 Task: Select the current location as Mesa Verde National Park, Colorado, United States . Now zoom + , and verify the location . Show zoom slider
Action: Mouse moved to (80, 54)
Screenshot: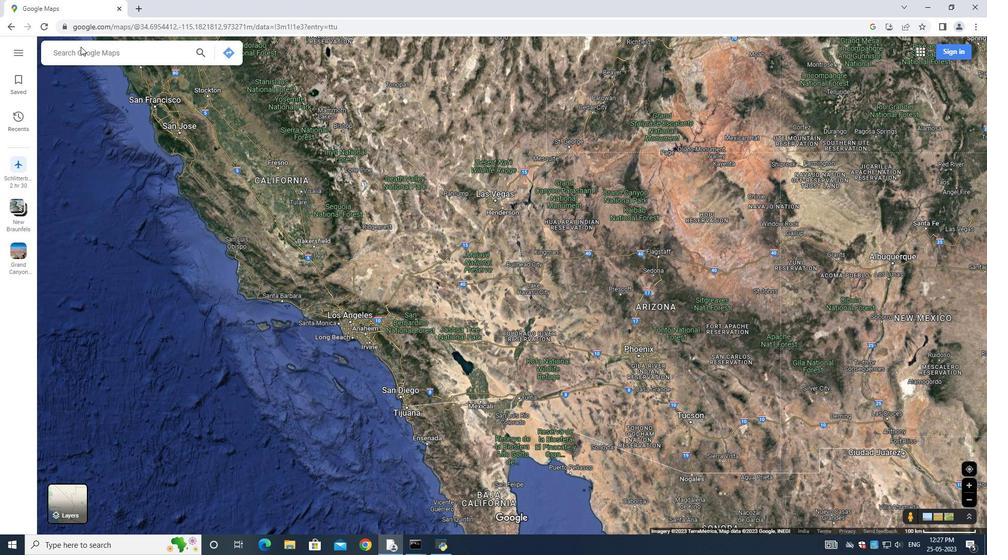 
Action: Mouse pressed left at (80, 54)
Screenshot: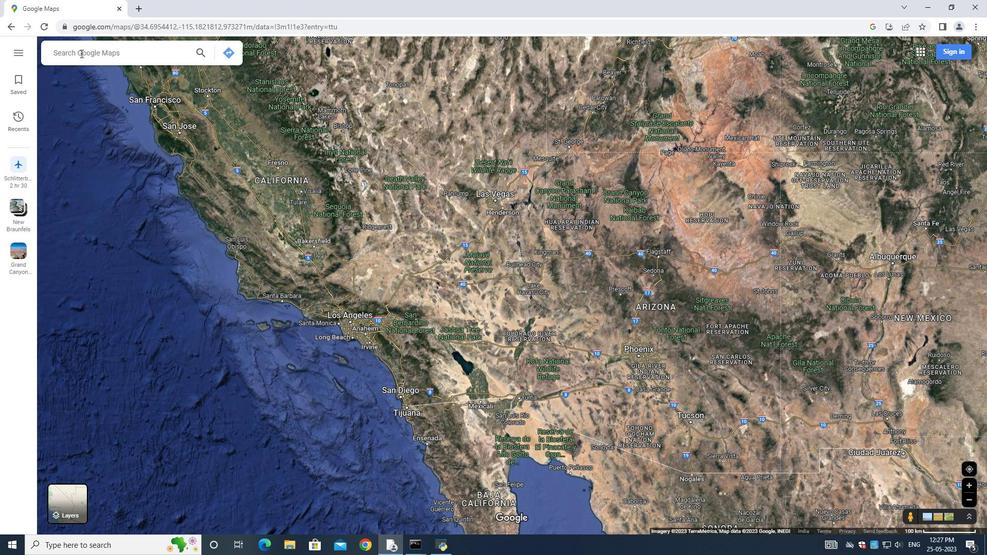 
Action: Mouse moved to (83, 54)
Screenshot: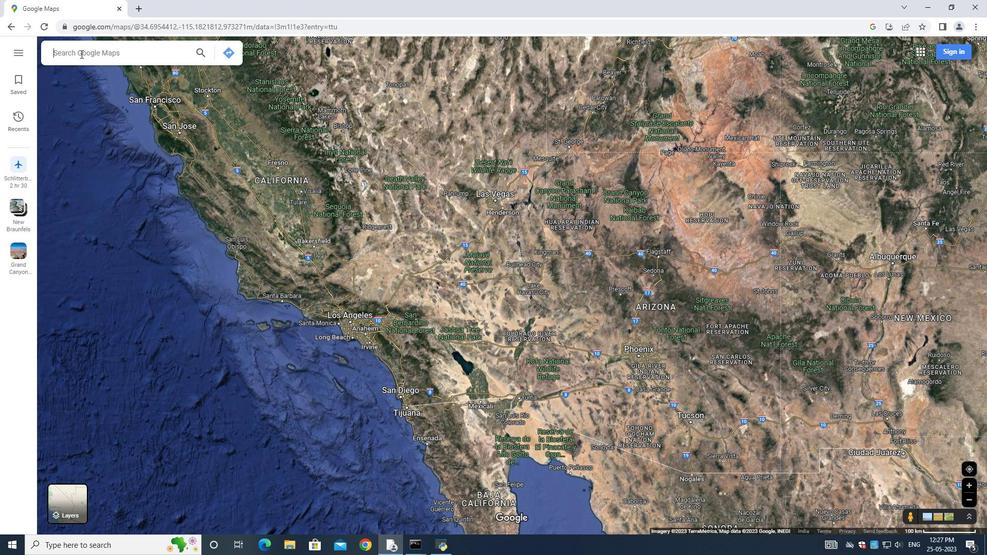 
Action: Key pressed <Key.shift>Mesa<Key.space>verde<Key.space>natio
Screenshot: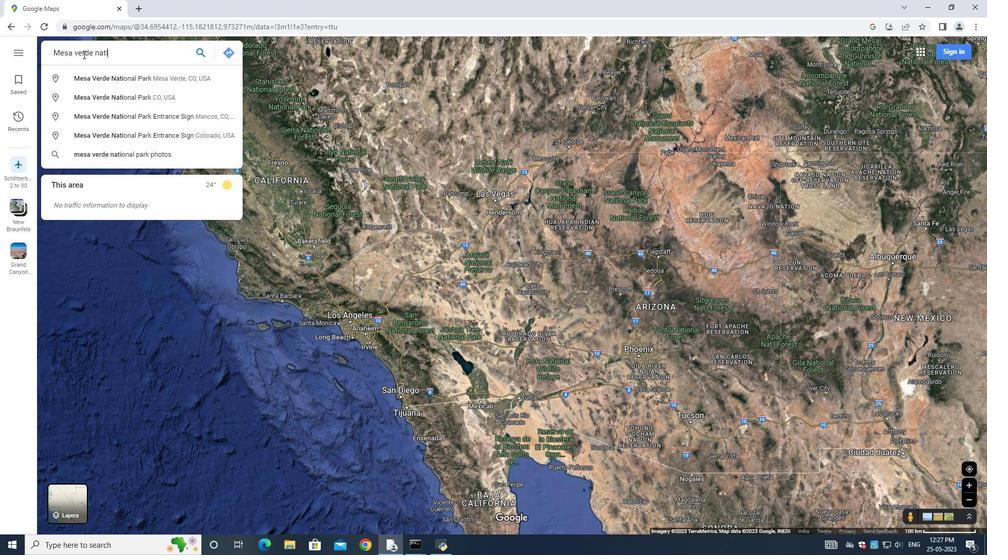 
Action: Mouse moved to (58, 70)
Screenshot: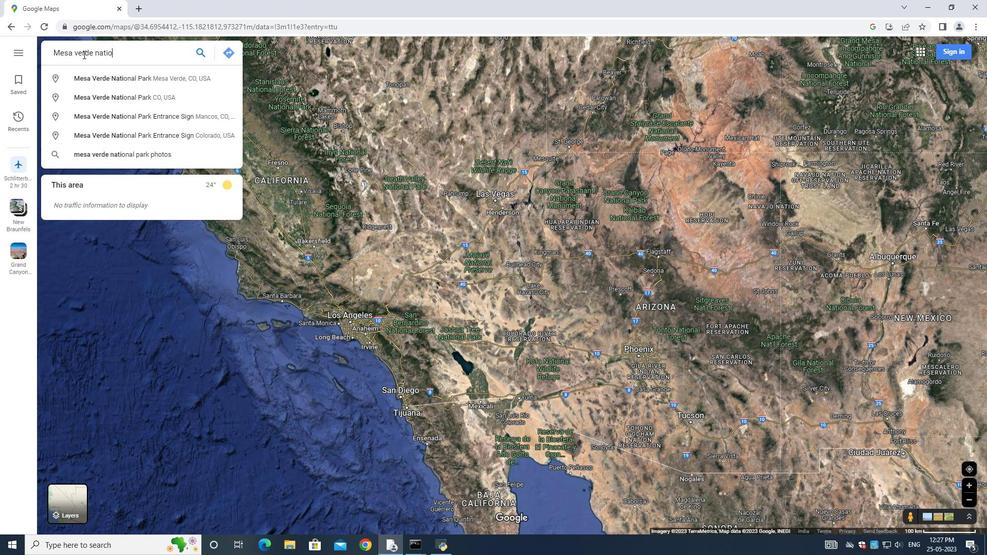 
Action: Key pressed nal<Key.space>park,<Key.shift>Colorado,united<Key.space>sate<Key.backspace><Key.backspace><Key.backspace>tates<Key.enter>
Screenshot: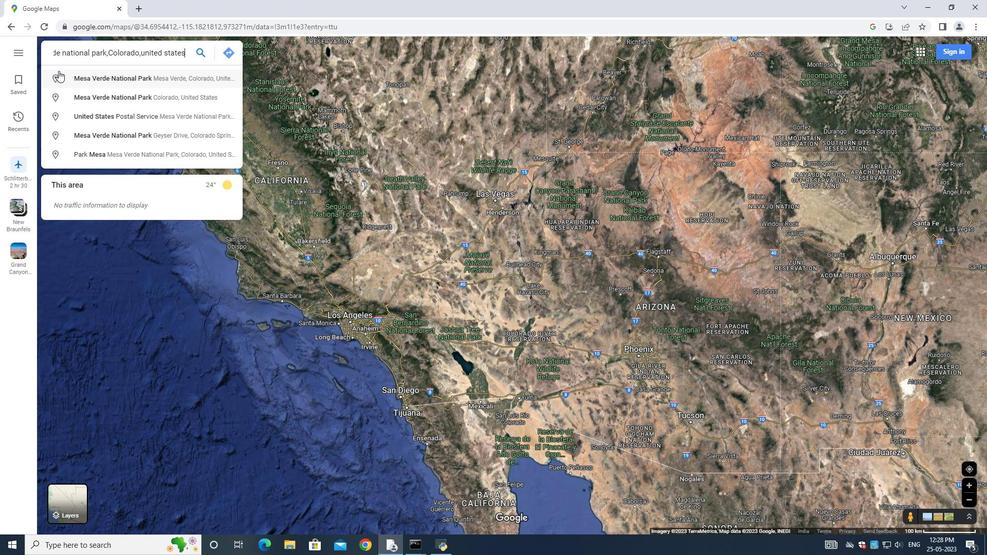 
Action: Mouse moved to (632, 291)
Screenshot: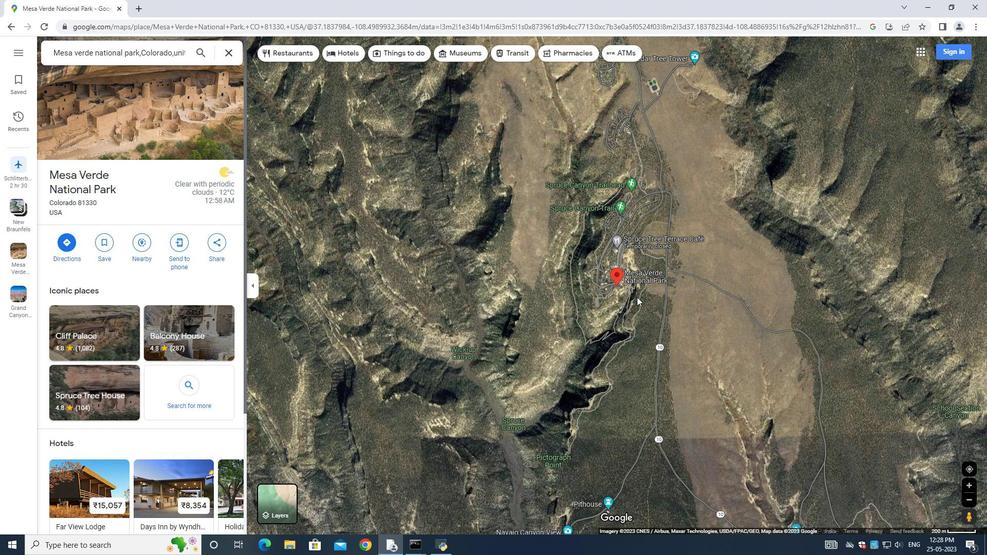 
Action: Mouse scrolled (632, 291) with delta (0, 0)
Screenshot: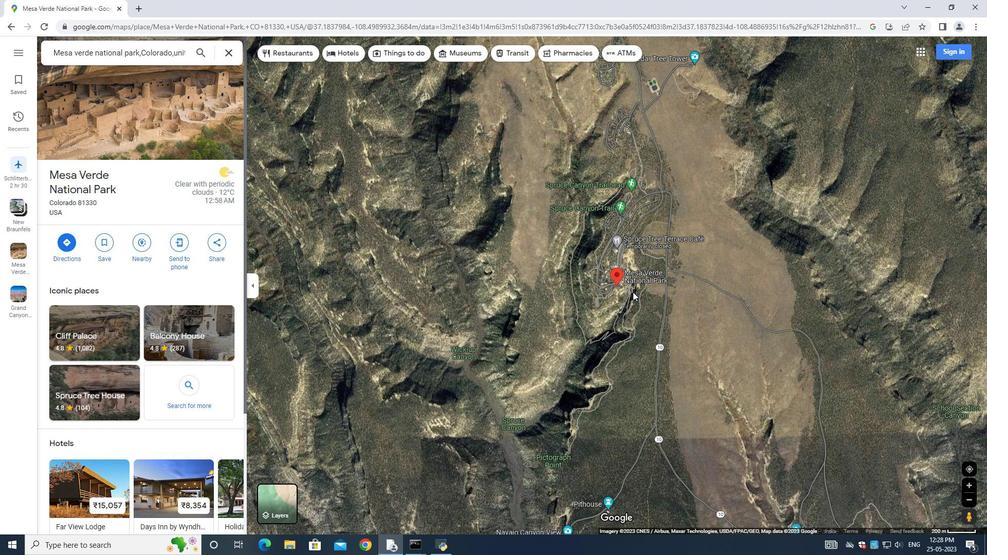 
Action: Mouse moved to (632, 290)
Screenshot: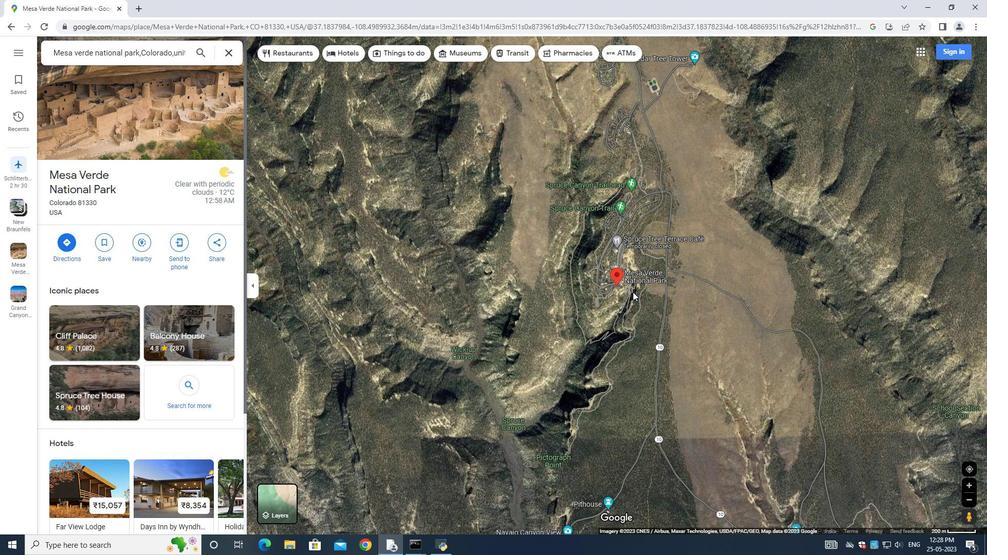 
Action: Mouse scrolled (632, 291) with delta (0, 0)
Screenshot: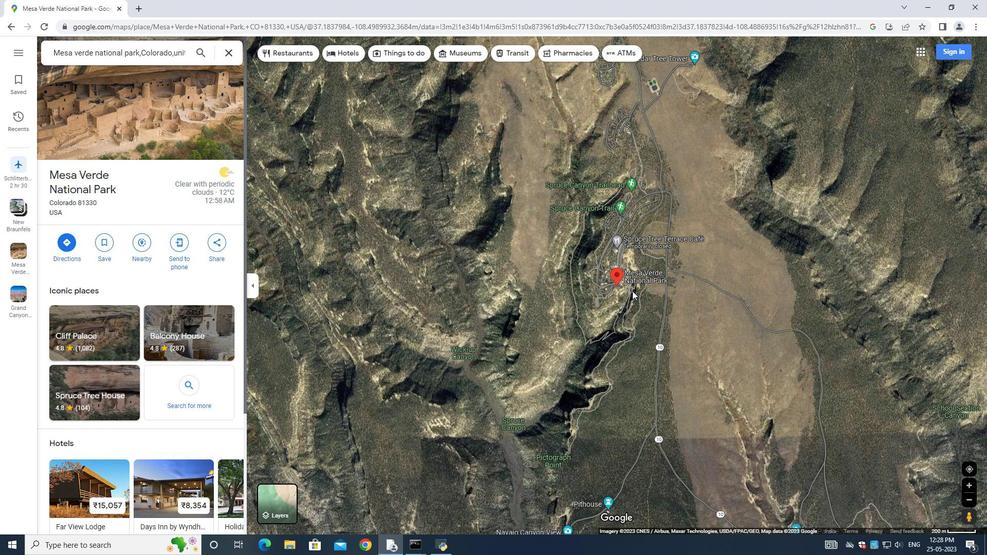 
Action: Mouse scrolled (632, 291) with delta (0, 0)
Screenshot: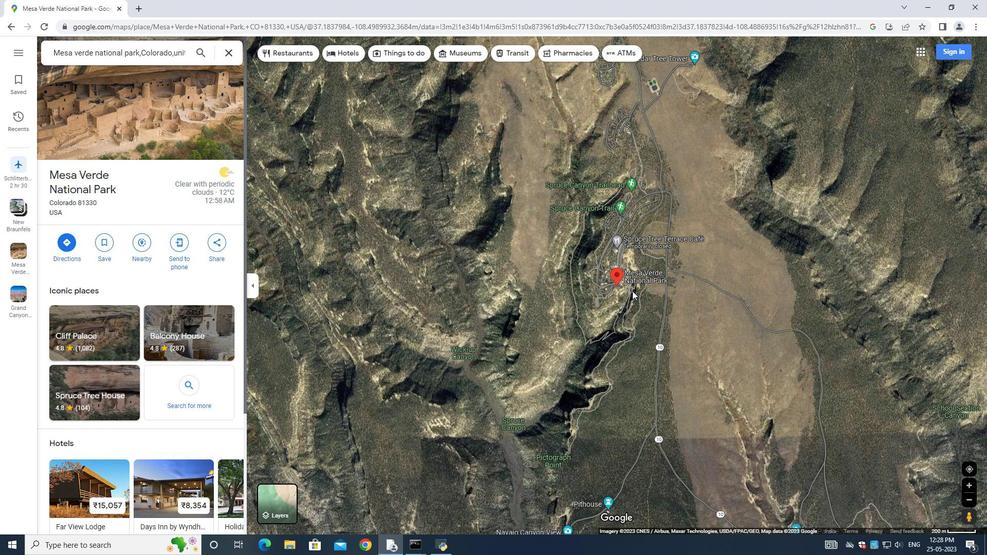 
Action: Mouse scrolled (632, 291) with delta (0, 0)
Screenshot: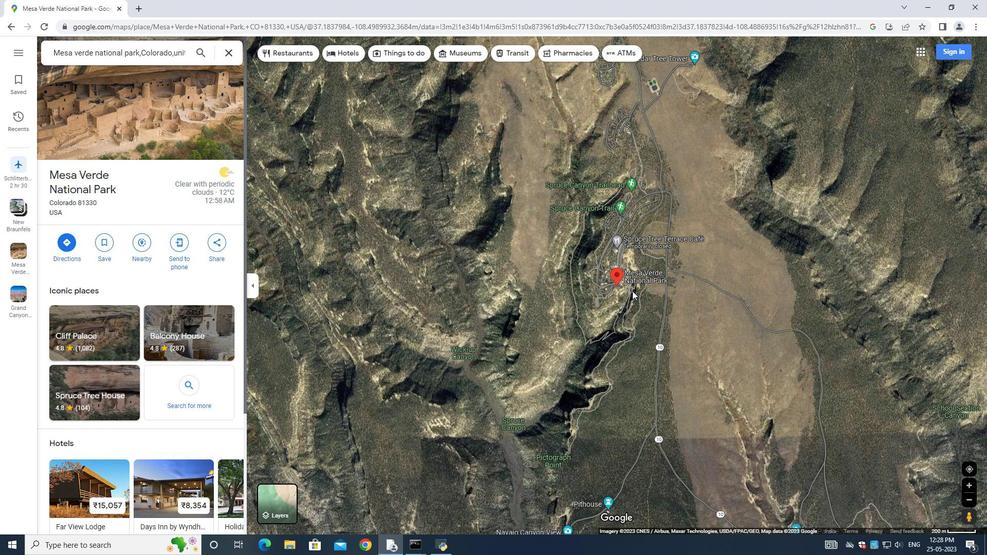 
Action: Mouse scrolled (632, 291) with delta (0, 0)
Screenshot: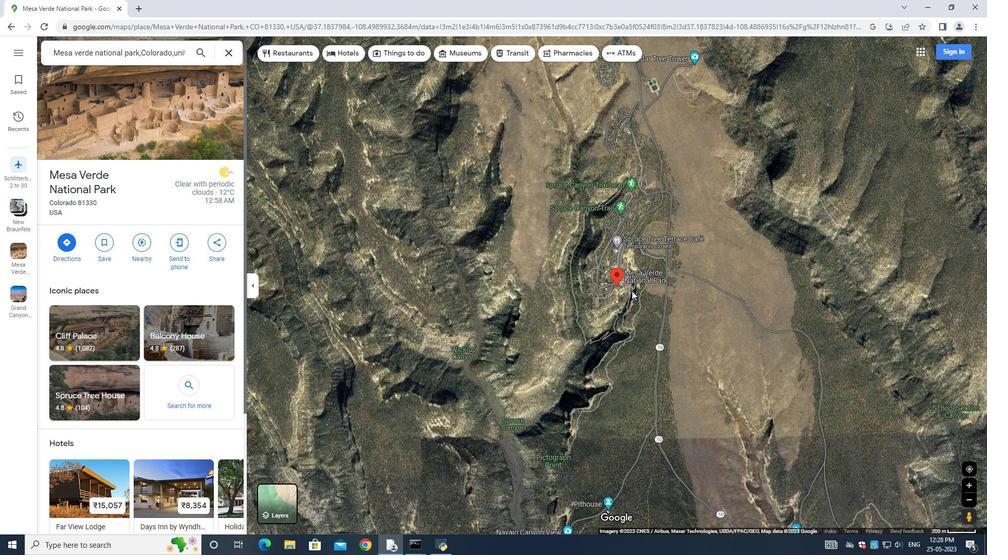 
Action: Mouse scrolled (632, 291) with delta (0, 0)
Screenshot: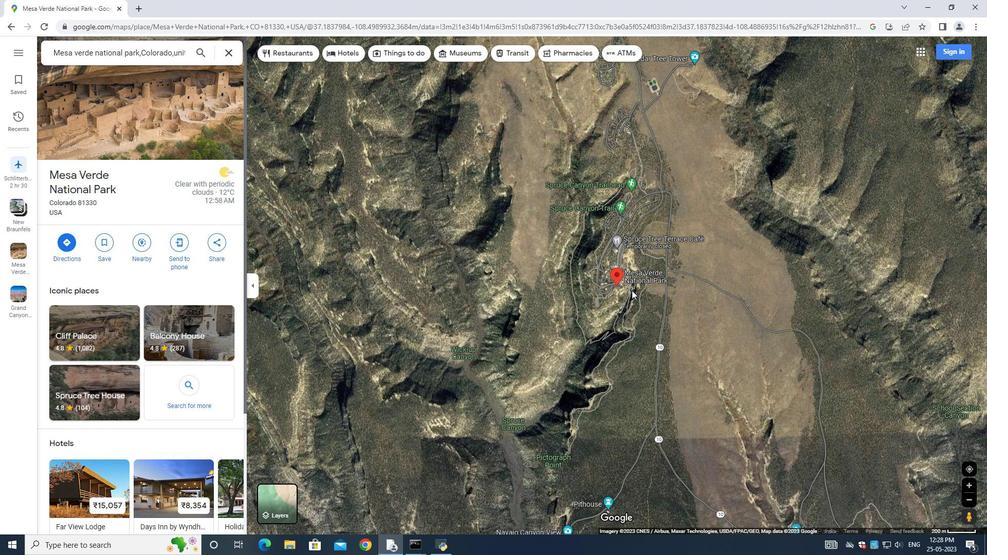 
Action: Mouse moved to (592, 287)
Screenshot: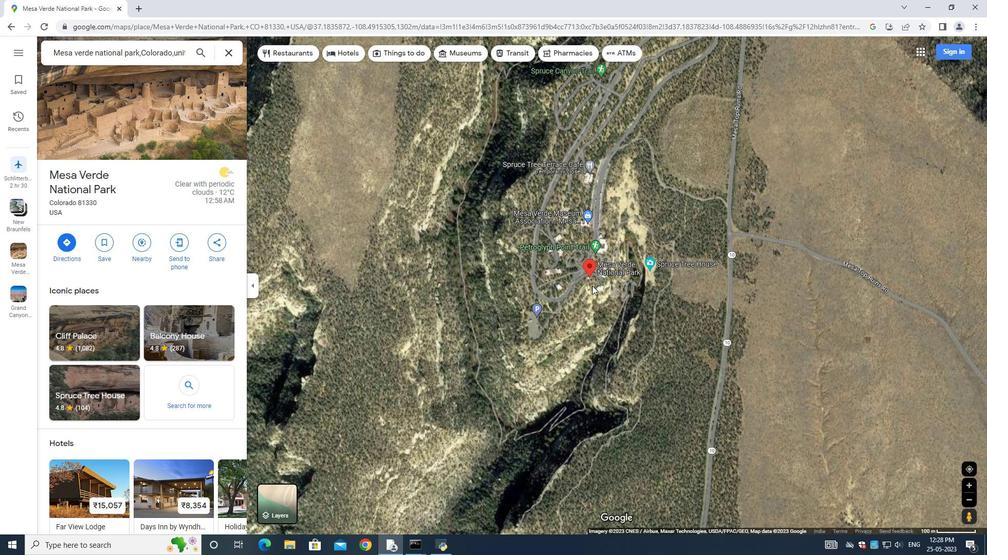 
Action: Mouse scrolled (592, 288) with delta (0, 0)
Screenshot: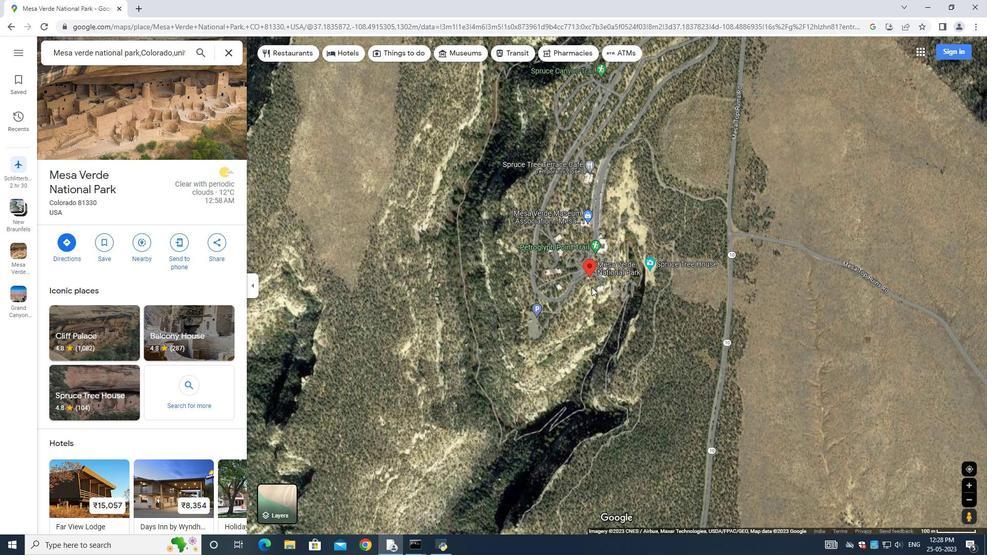 
Action: Mouse scrolled (592, 288) with delta (0, 0)
Screenshot: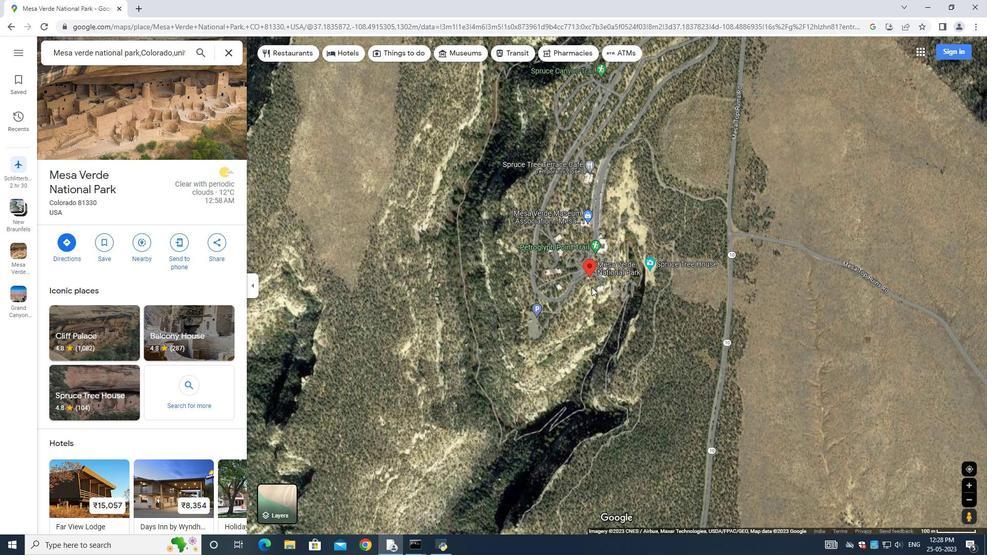 
Action: Mouse scrolled (592, 288) with delta (0, 0)
Screenshot: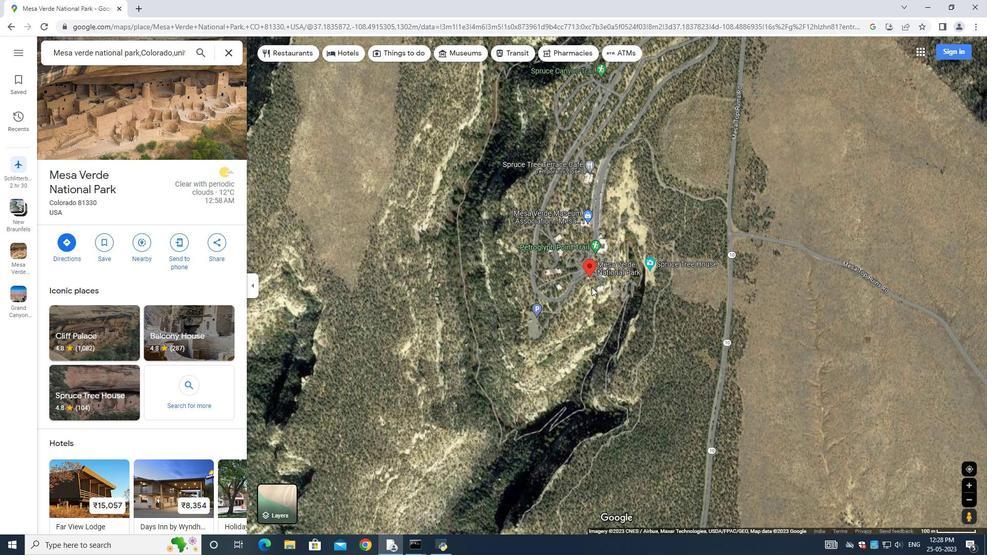 
Action: Mouse scrolled (592, 288) with delta (0, 0)
Screenshot: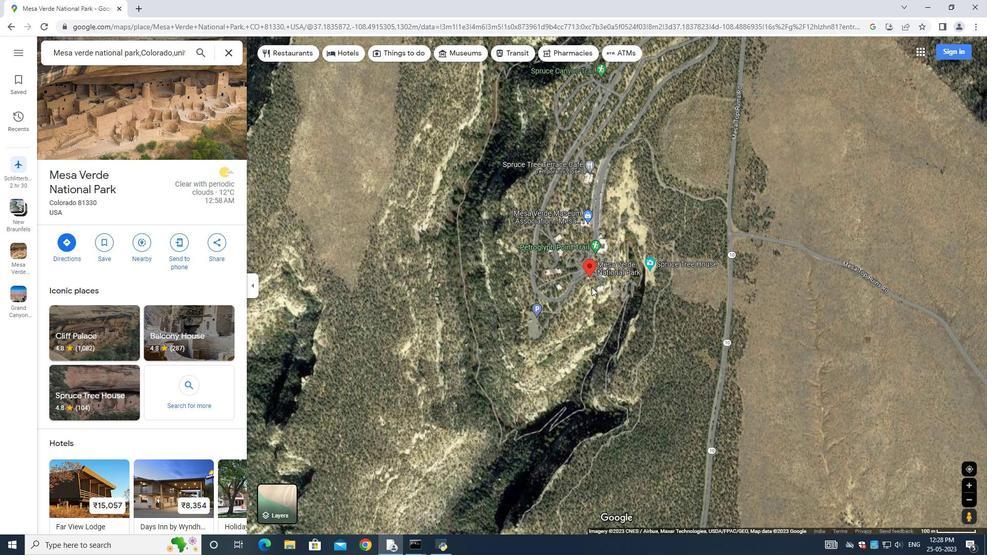 
Action: Mouse scrolled (592, 288) with delta (0, 0)
Screenshot: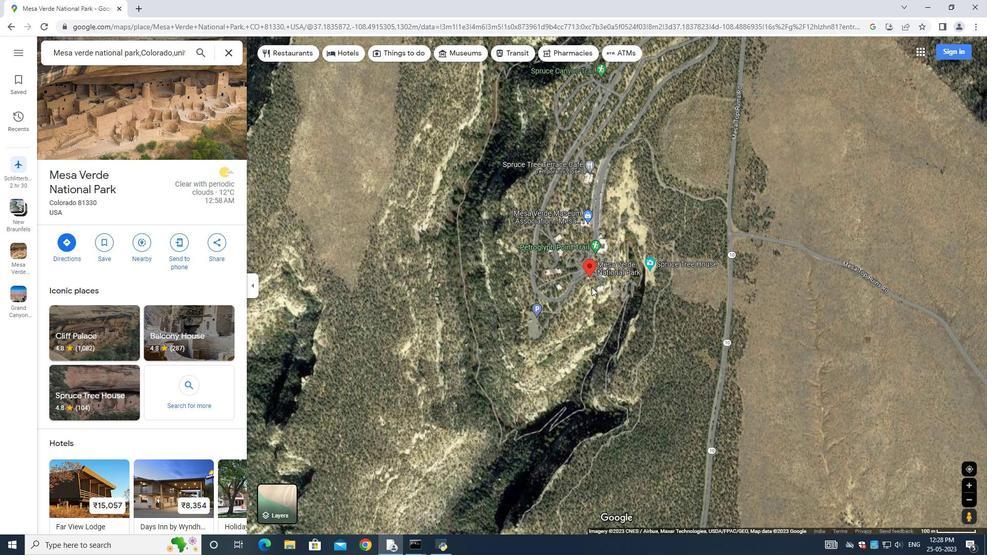 
Action: Mouse moved to (969, 521)
Screenshot: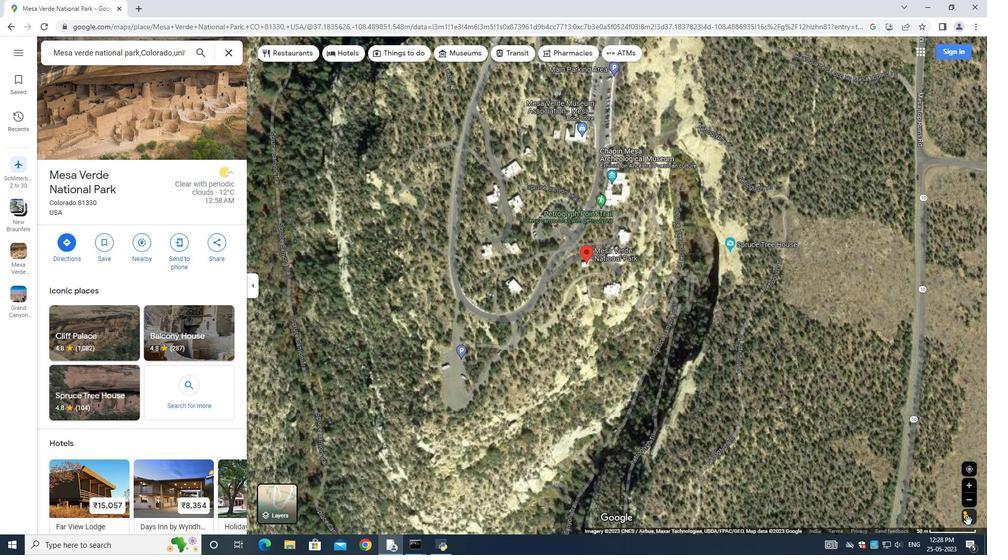 
Action: Mouse pressed left at (969, 521)
Screenshot: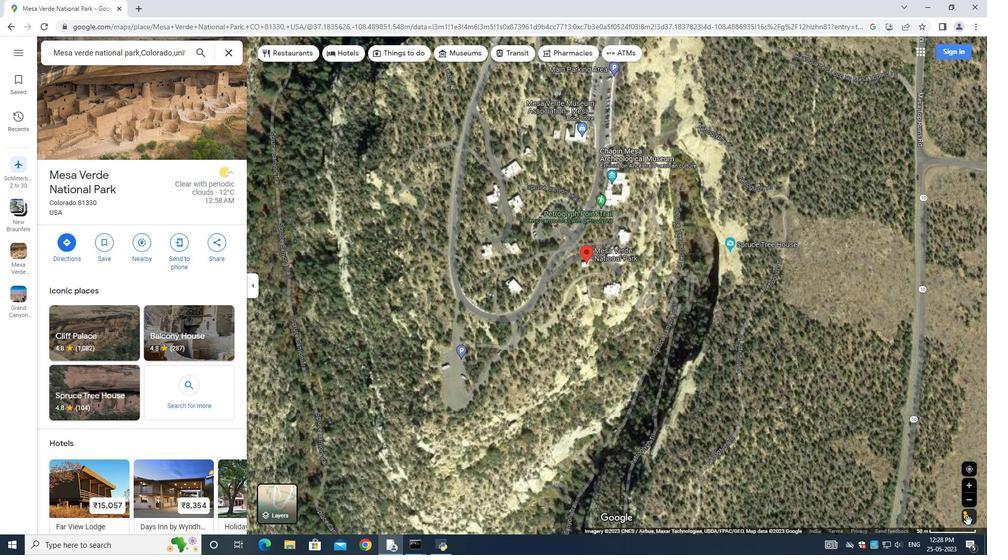 
Action: Mouse moved to (576, 273)
Screenshot: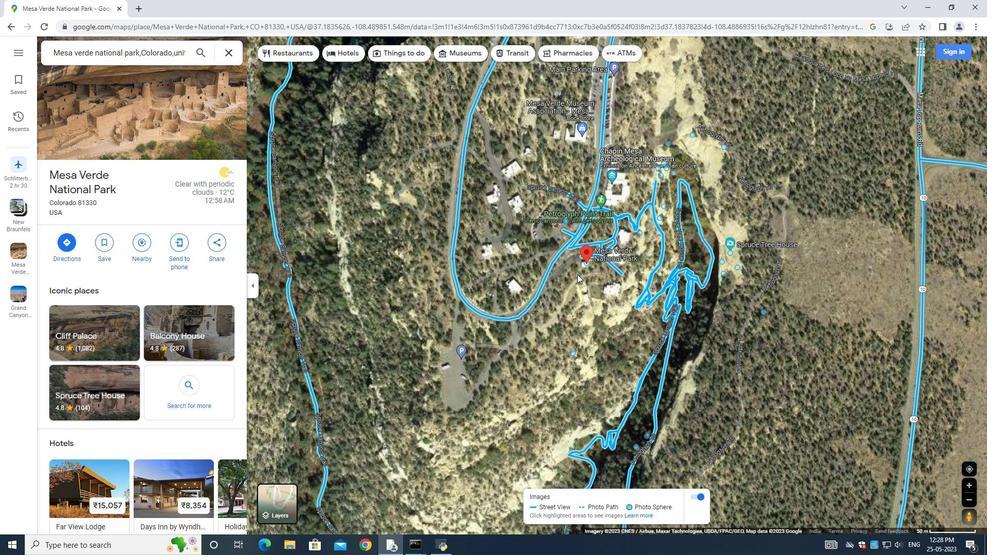 
Action: Mouse scrolled (576, 273) with delta (0, 0)
Screenshot: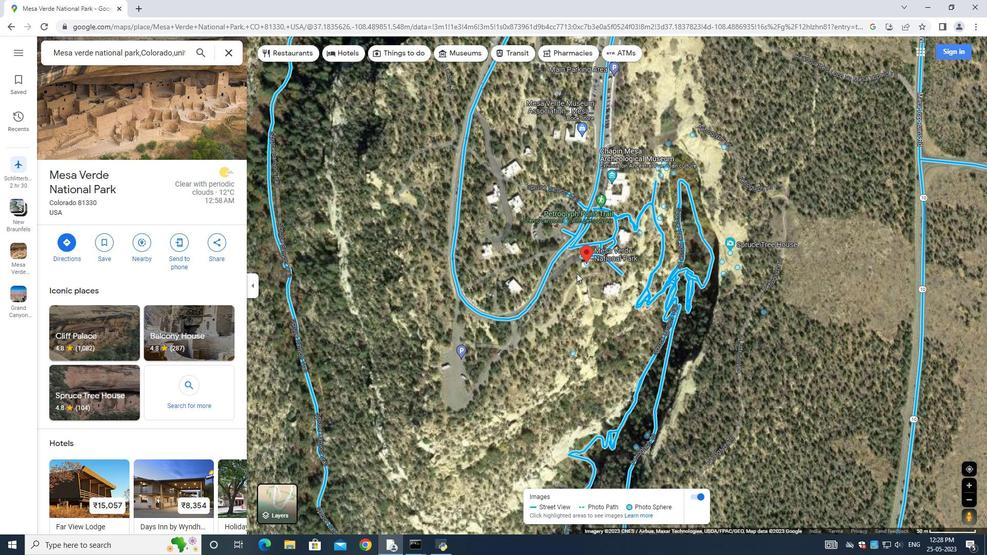 
Action: Mouse scrolled (576, 273) with delta (0, 0)
Screenshot: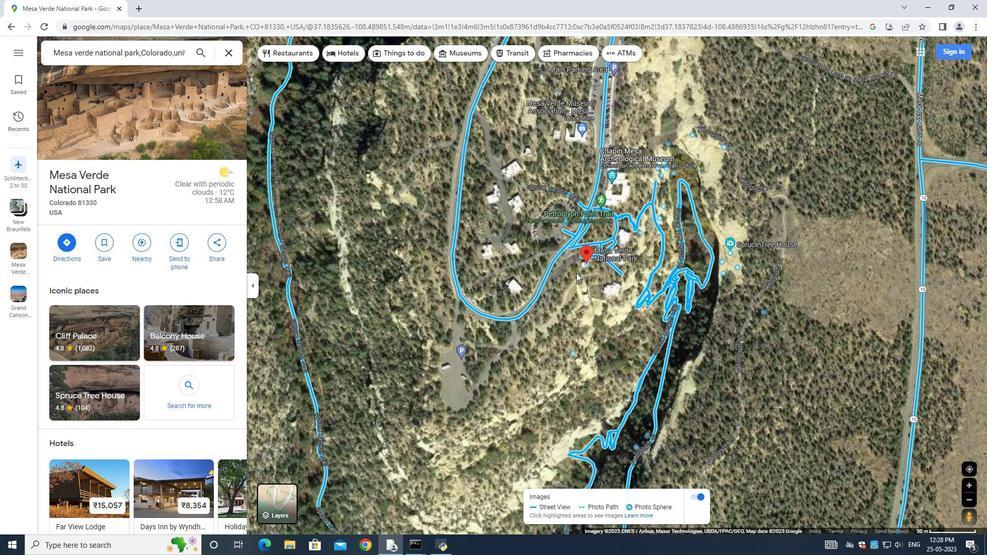 
Action: Mouse scrolled (576, 273) with delta (0, 0)
Screenshot: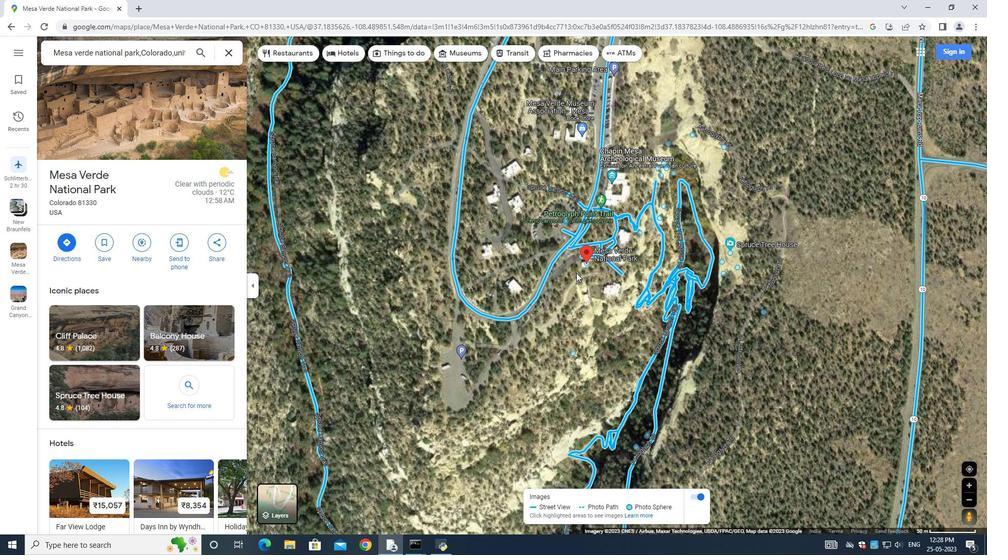 
Action: Mouse scrolled (576, 273) with delta (0, 0)
Screenshot: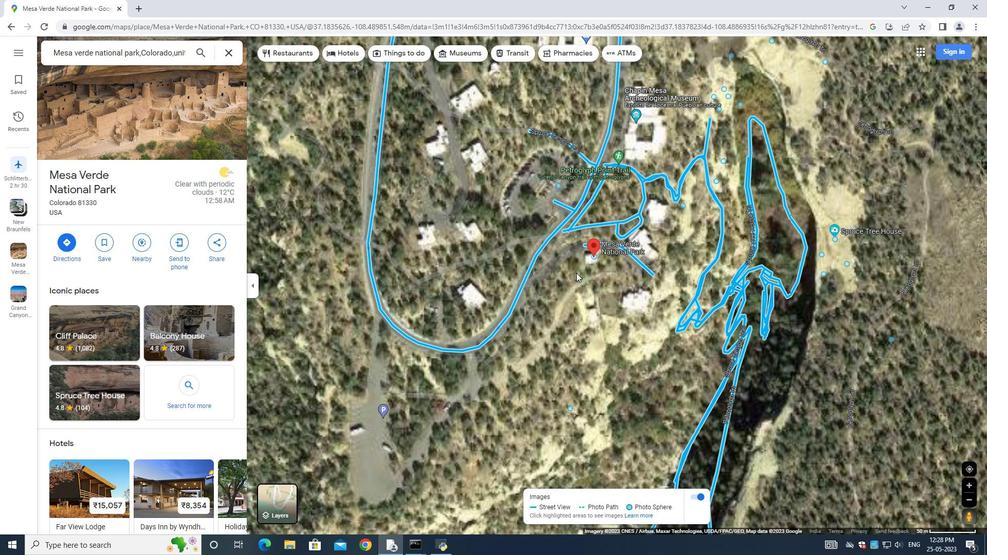
Action: Mouse scrolled (576, 273) with delta (0, 0)
Screenshot: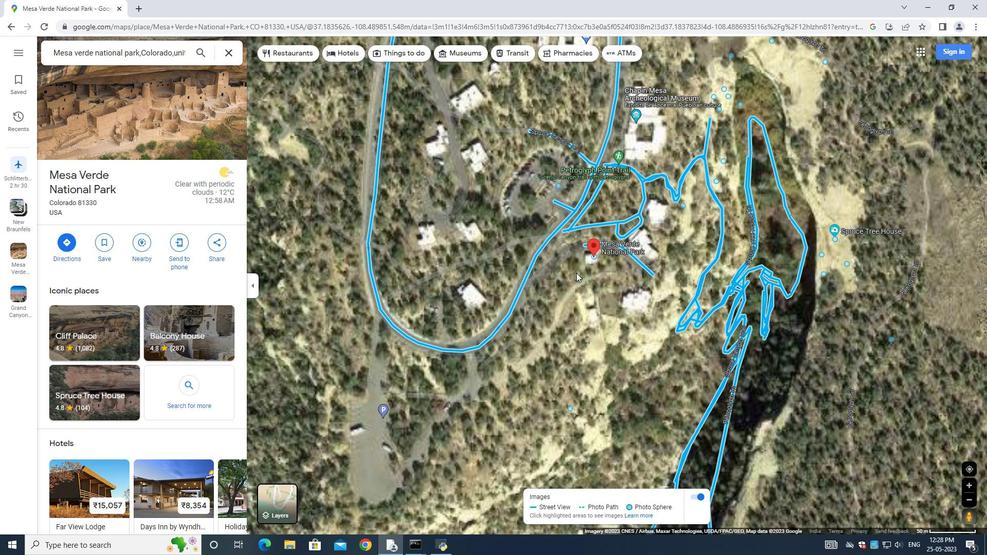 
Action: Mouse scrolled (576, 273) with delta (0, 0)
Screenshot: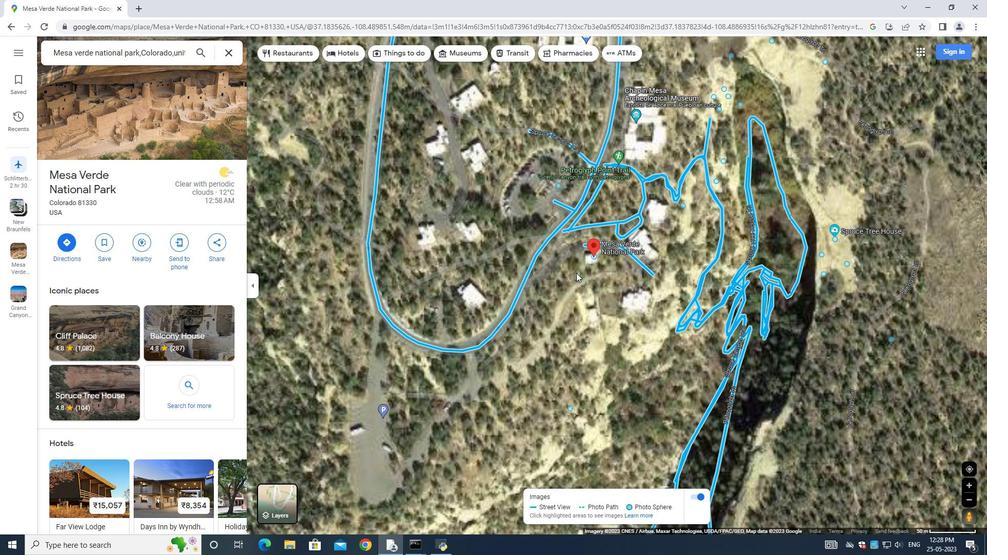 
Action: Mouse scrolled (576, 273) with delta (0, 0)
Screenshot: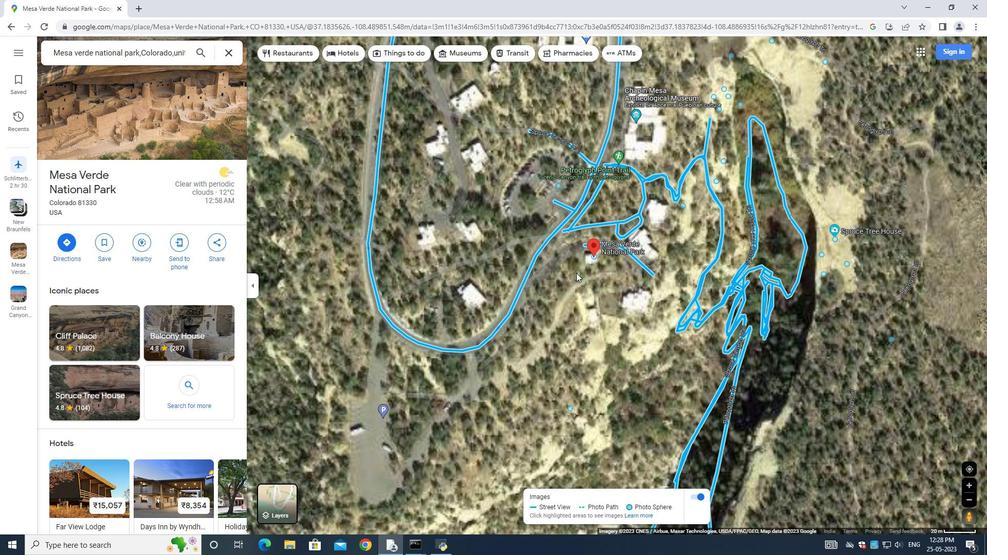 
Action: Mouse moved to (526, 314)
Screenshot: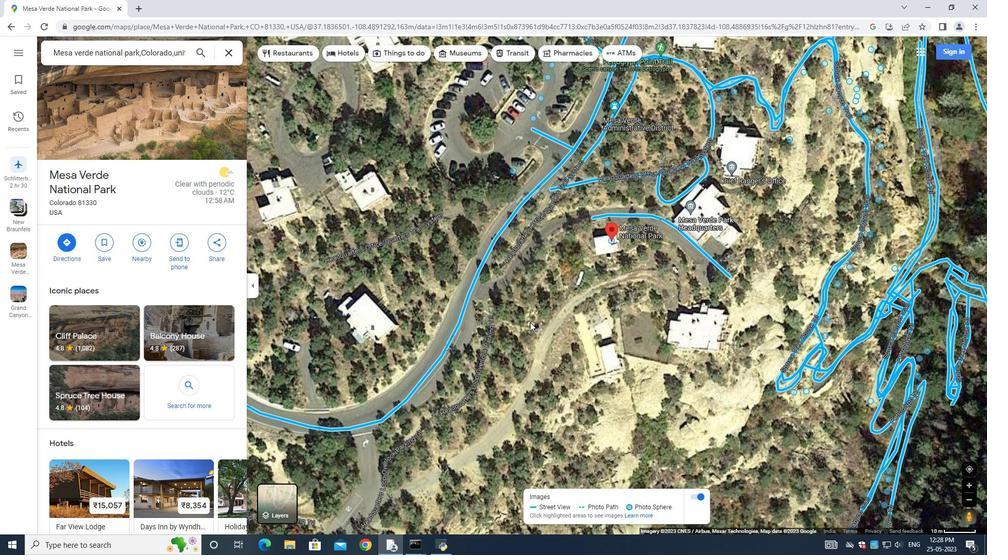 
Action: Mouse scrolled (526, 315) with delta (0, 0)
Screenshot: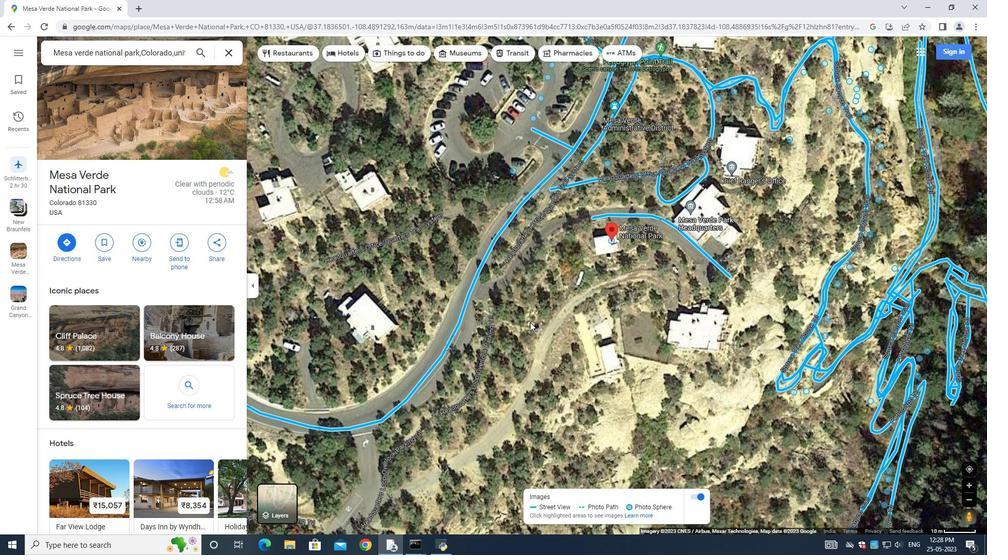 
Action: Mouse scrolled (526, 315) with delta (0, 0)
Screenshot: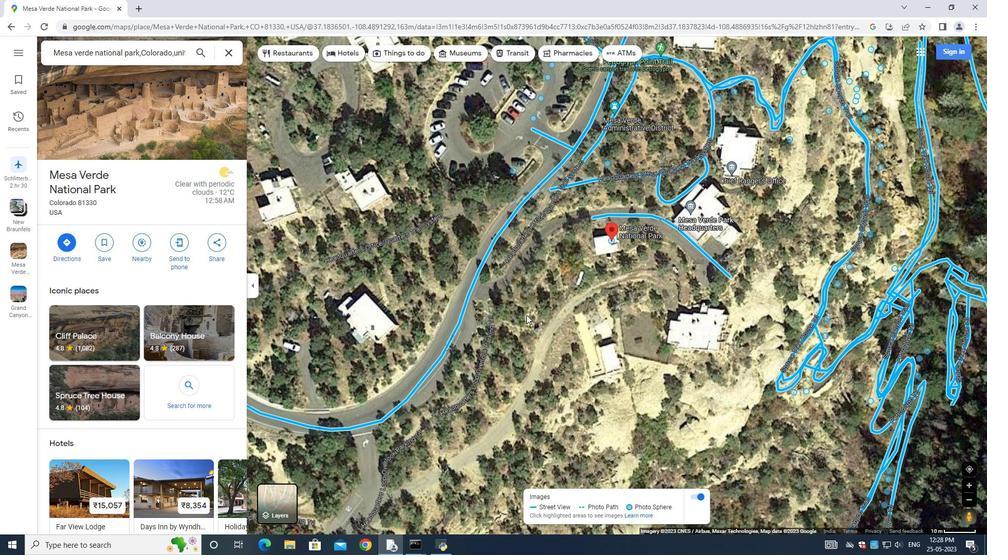 
Action: Mouse scrolled (526, 315) with delta (0, 0)
Screenshot: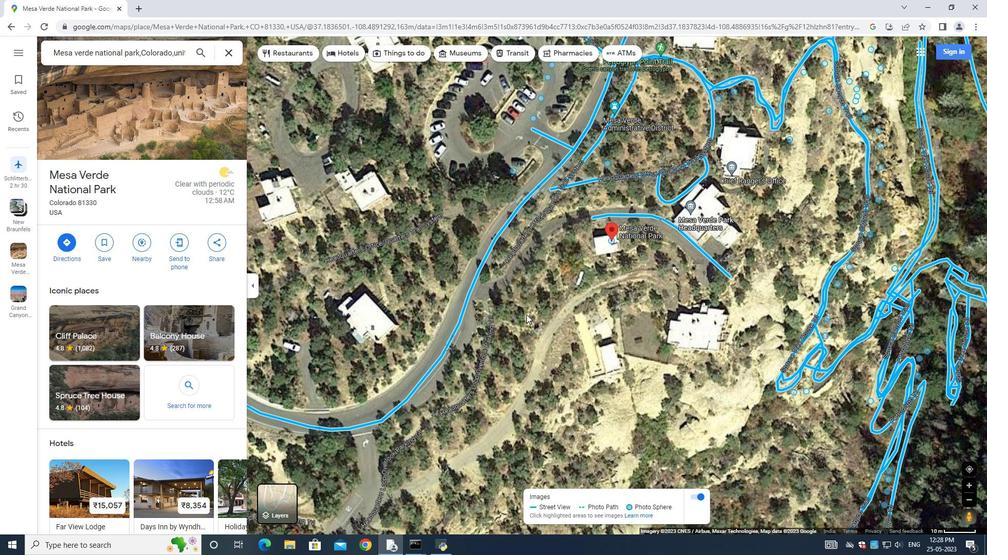 
Action: Mouse moved to (526, 314)
Screenshot: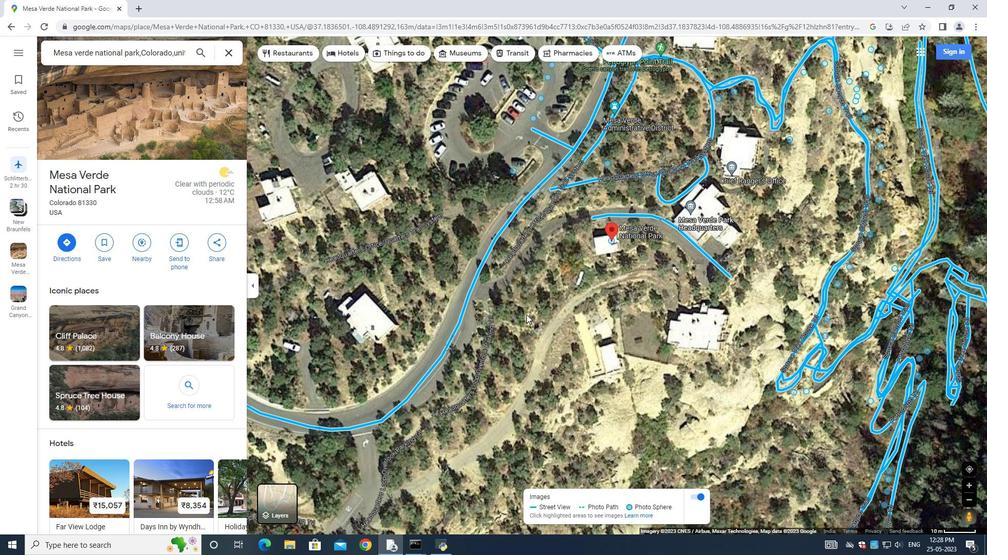 
Action: Mouse scrolled (526, 315) with delta (0, 0)
Screenshot: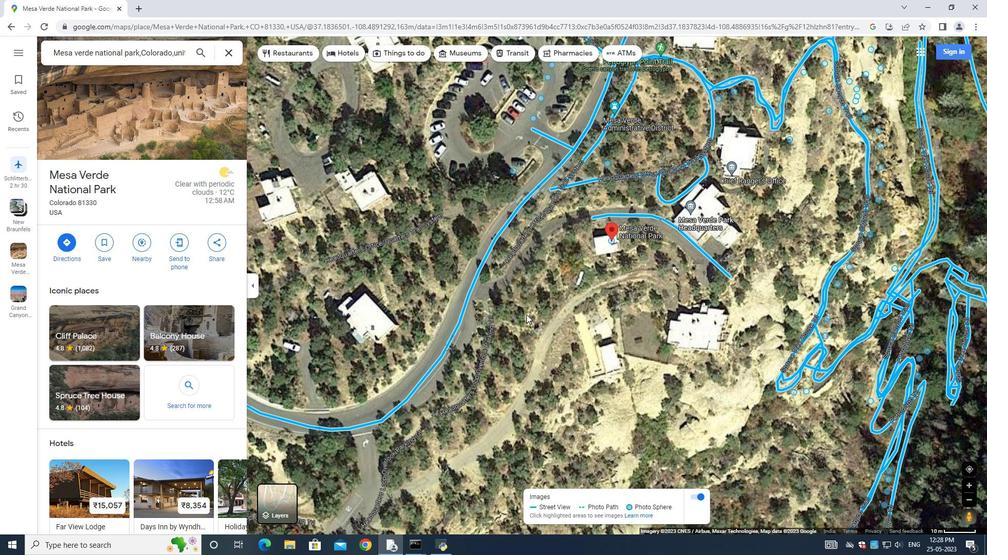 
Action: Mouse moved to (710, 220)
Screenshot: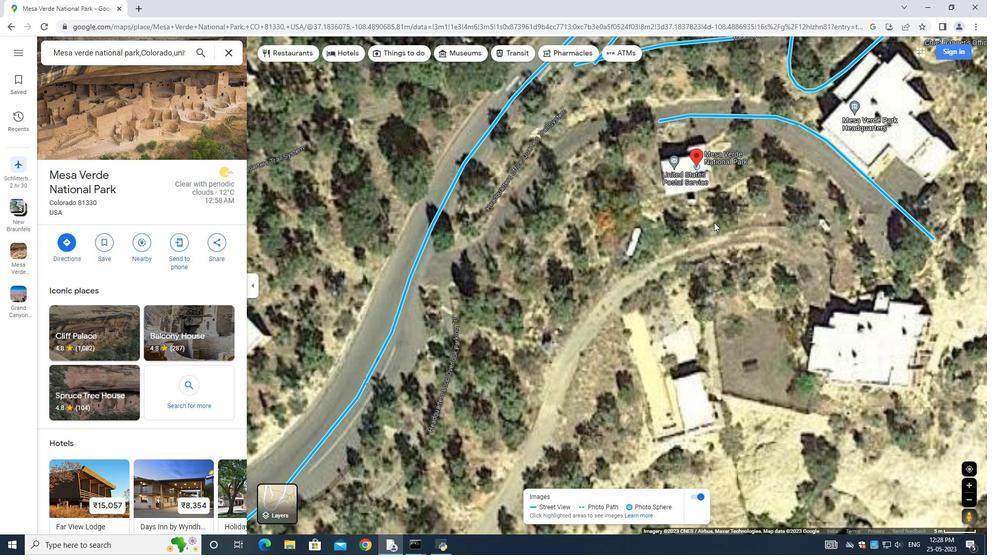 
Action: Mouse scrolled (710, 221) with delta (0, 0)
Screenshot: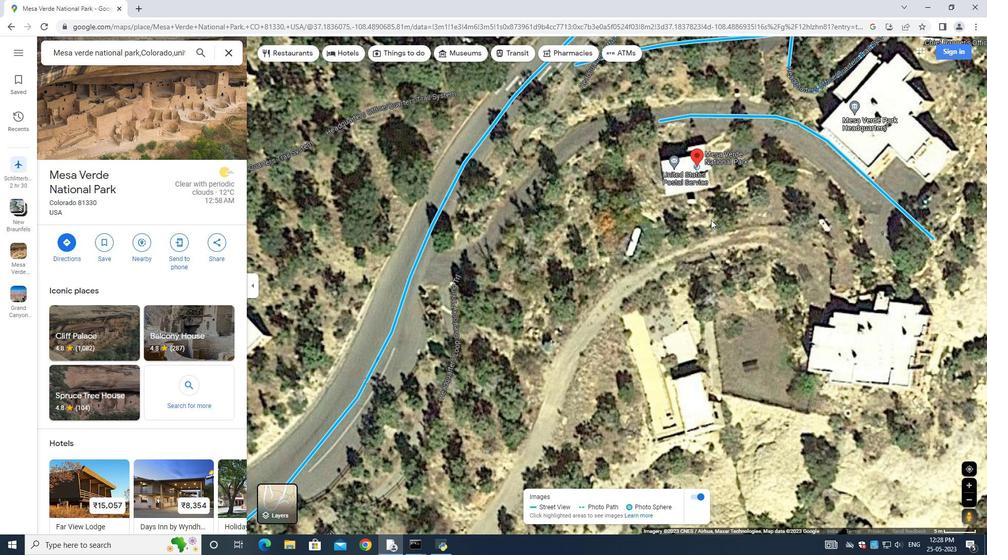 
Action: Mouse moved to (709, 220)
Screenshot: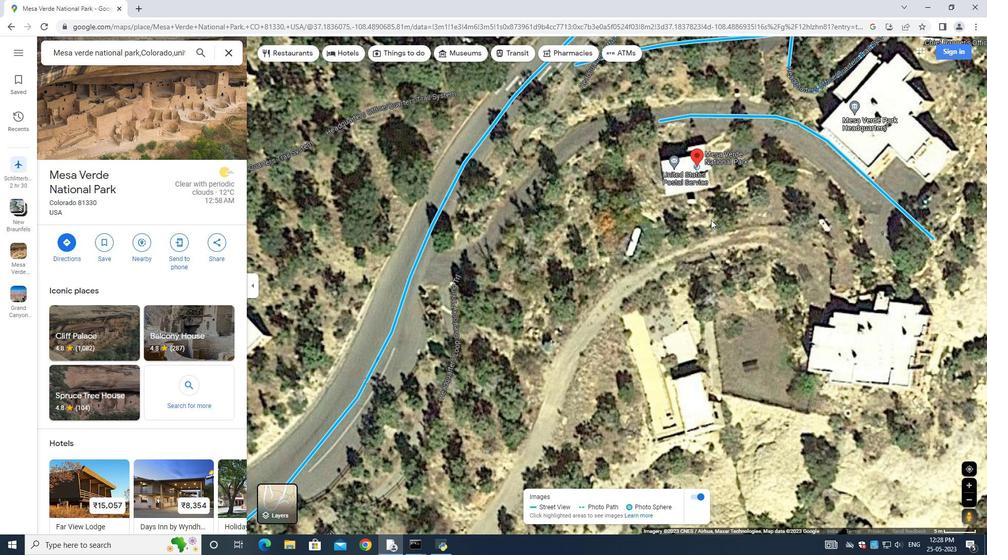 
Action: Mouse scrolled (709, 221) with delta (0, 0)
Screenshot: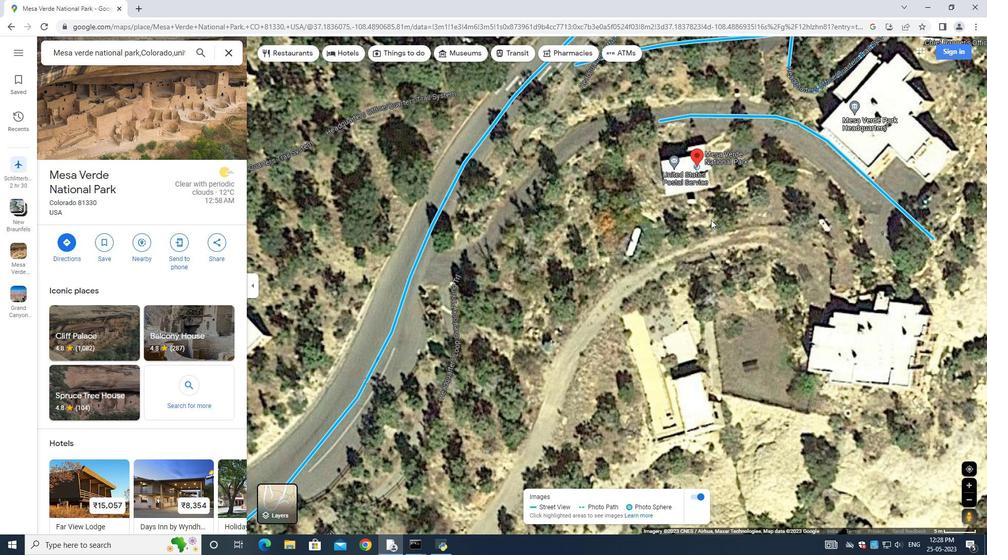 
Action: Mouse scrolled (709, 221) with delta (0, 0)
Screenshot: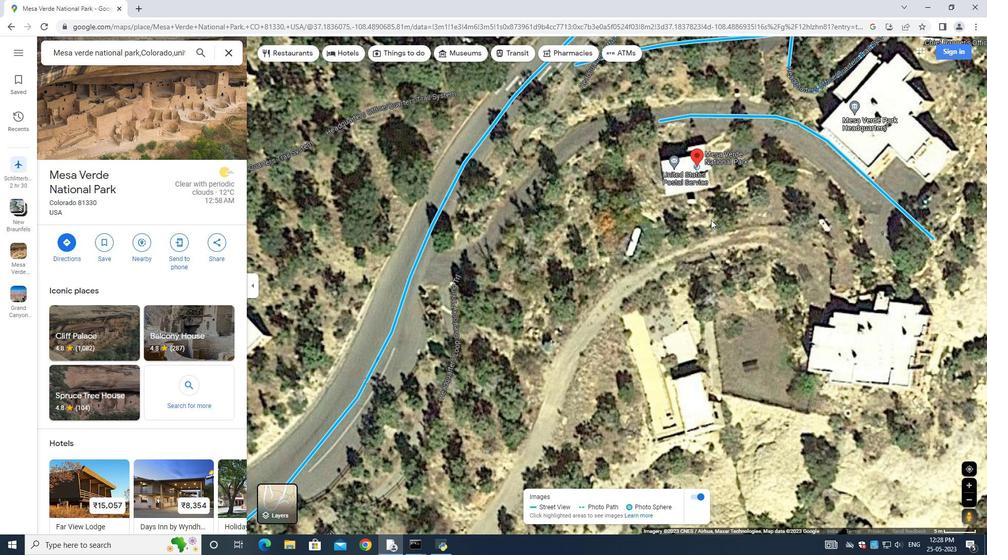 
Action: Mouse scrolled (709, 221) with delta (0, 0)
Screenshot: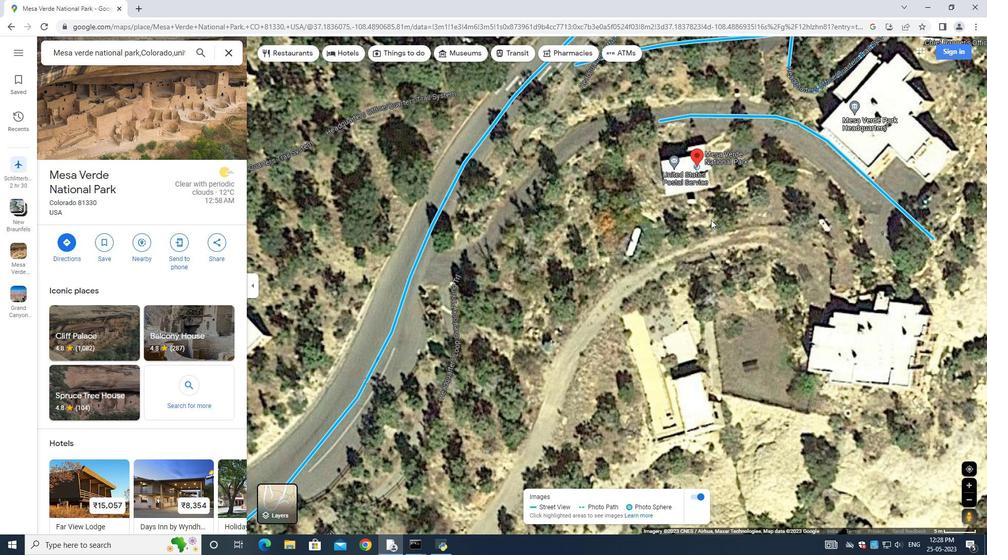 
Action: Mouse scrolled (709, 221) with delta (0, 0)
Screenshot: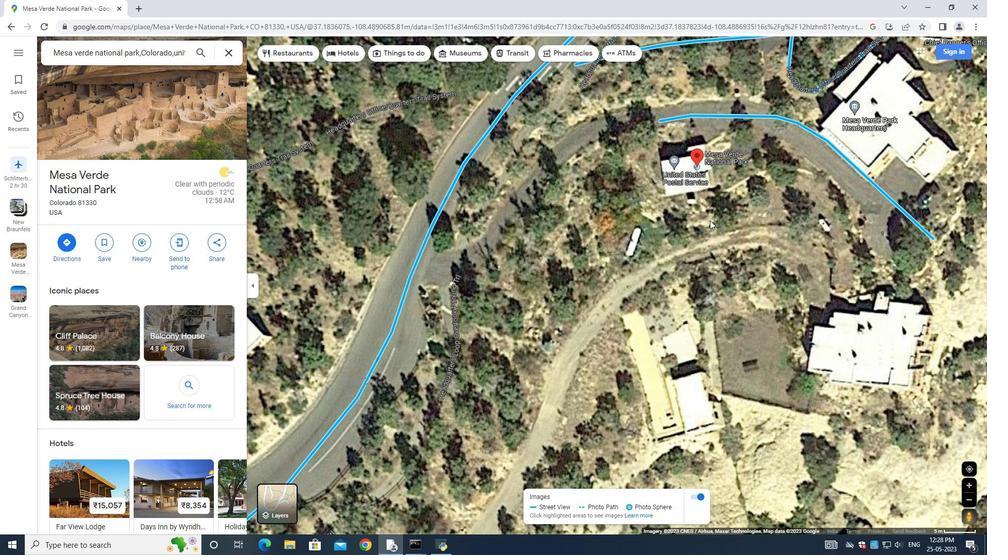 
Action: Mouse moved to (688, 178)
Screenshot: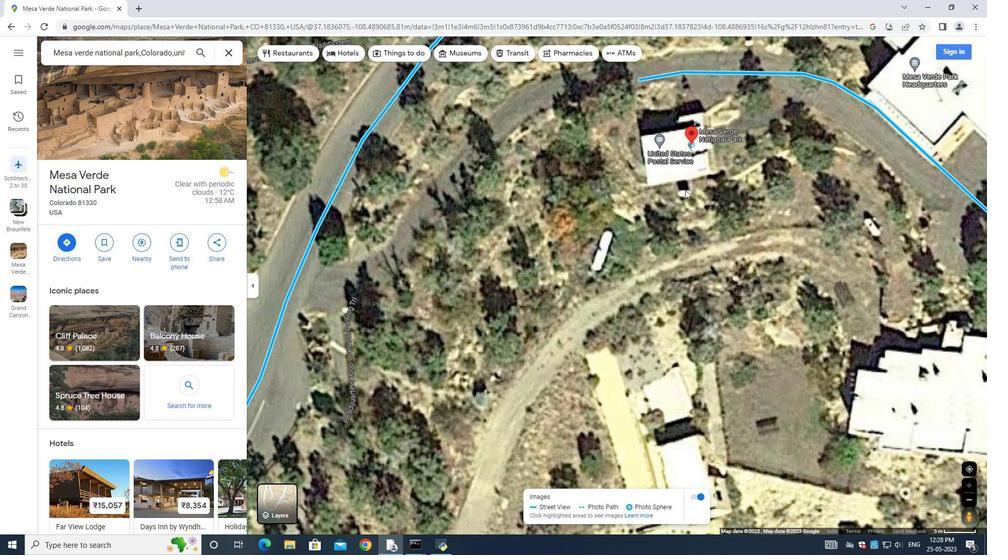 
Action: Mouse scrolled (688, 178) with delta (0, 0)
Screenshot: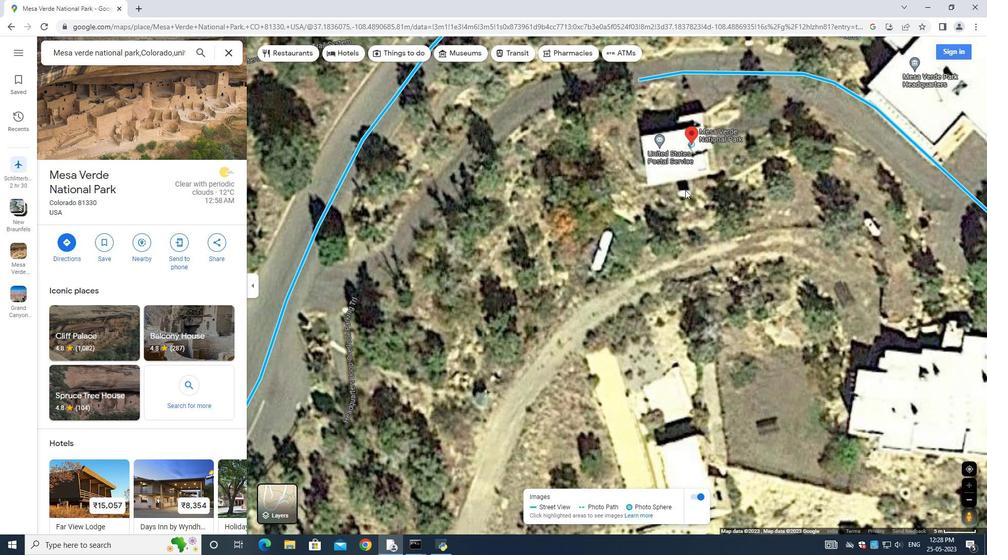 
Action: Mouse scrolled (688, 178) with delta (0, 0)
Screenshot: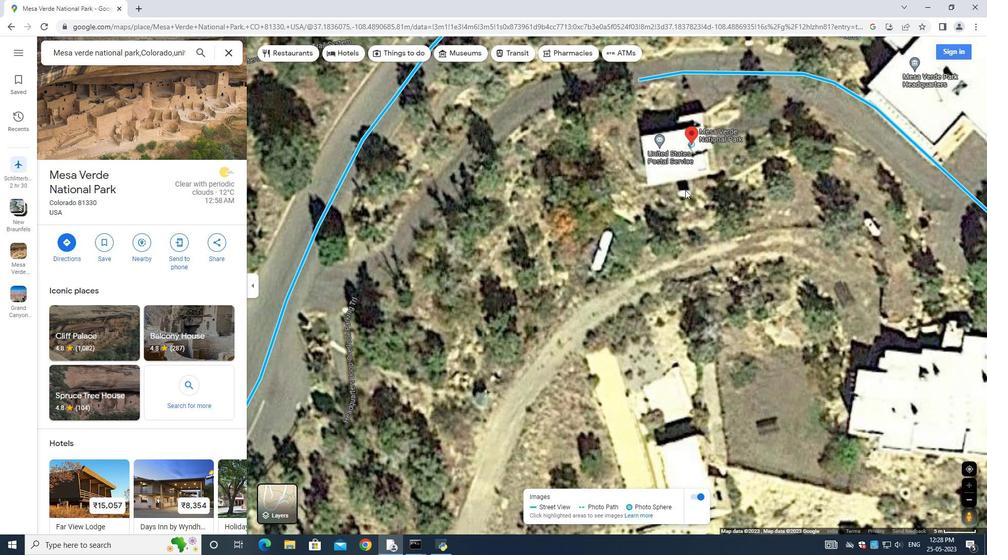 
Action: Mouse moved to (688, 177)
Screenshot: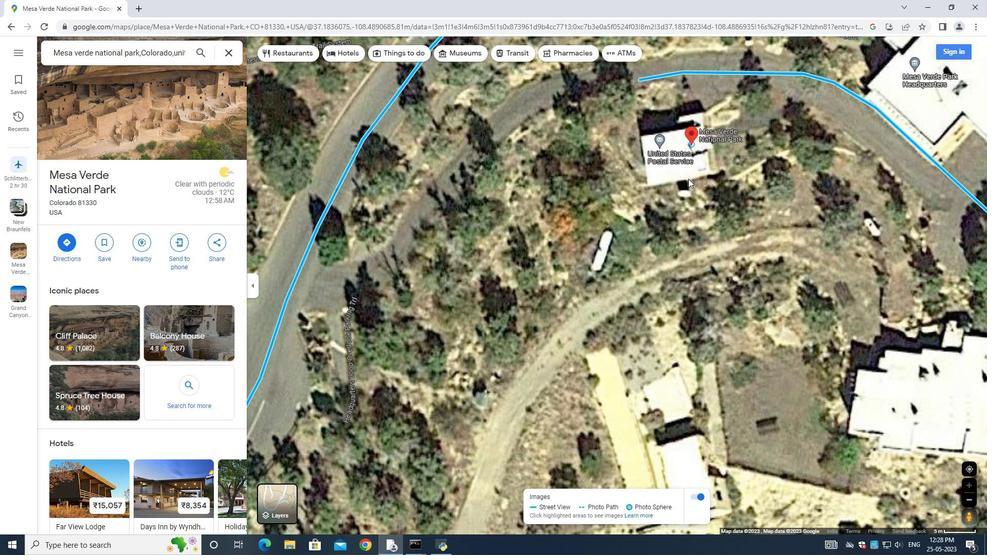 
Action: Mouse scrolled (688, 178) with delta (0, 0)
Screenshot: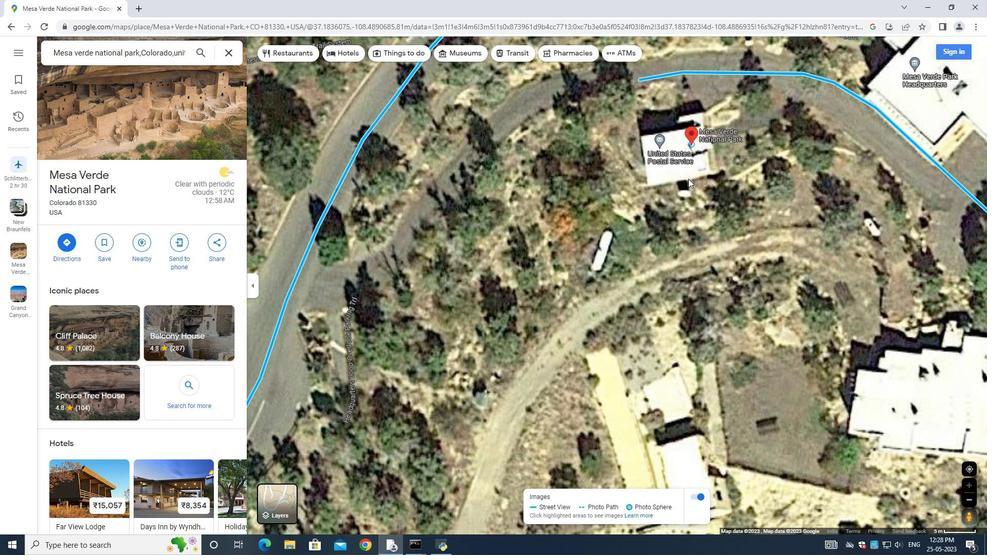 
Action: Mouse scrolled (688, 178) with delta (0, 0)
Screenshot: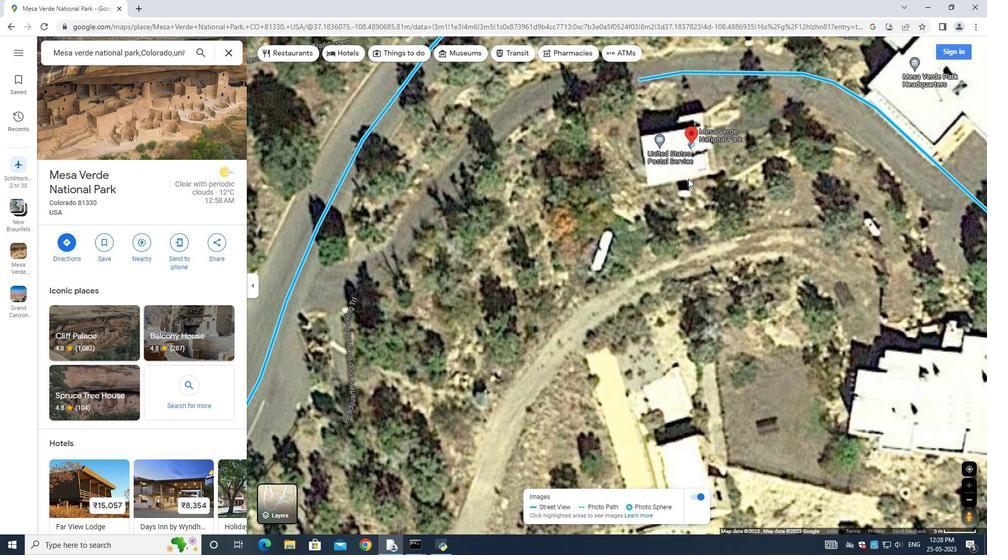 
Action: Mouse scrolled (688, 178) with delta (0, 0)
Screenshot: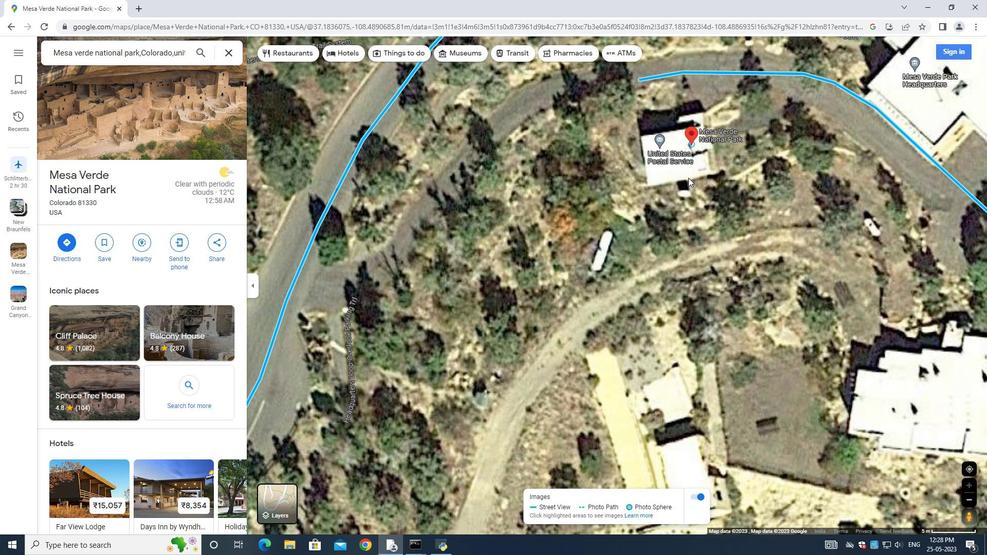 
Action: Mouse moved to (711, 243)
Screenshot: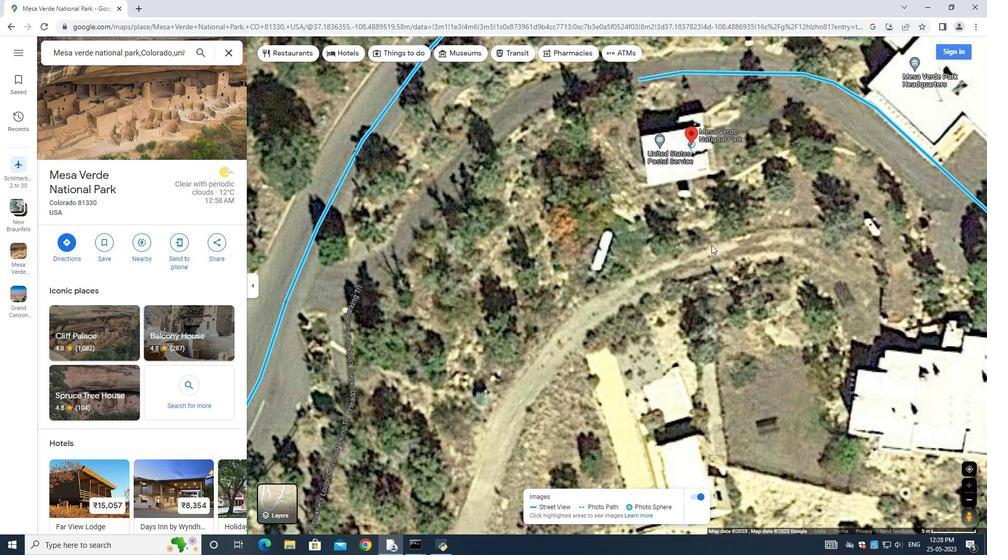 
Action: Mouse scrolled (711, 244) with delta (0, 0)
Screenshot: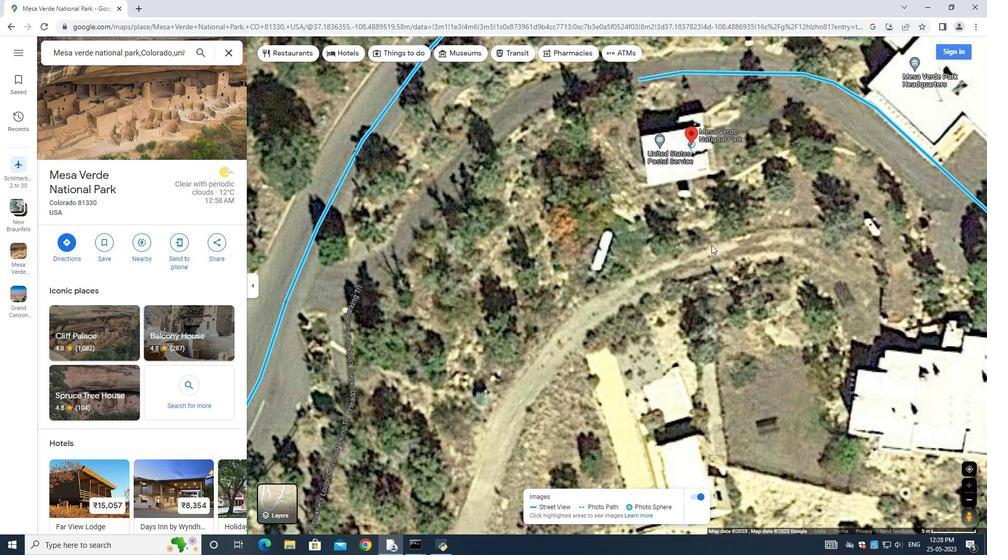 
Action: Mouse scrolled (711, 244) with delta (0, 0)
Screenshot: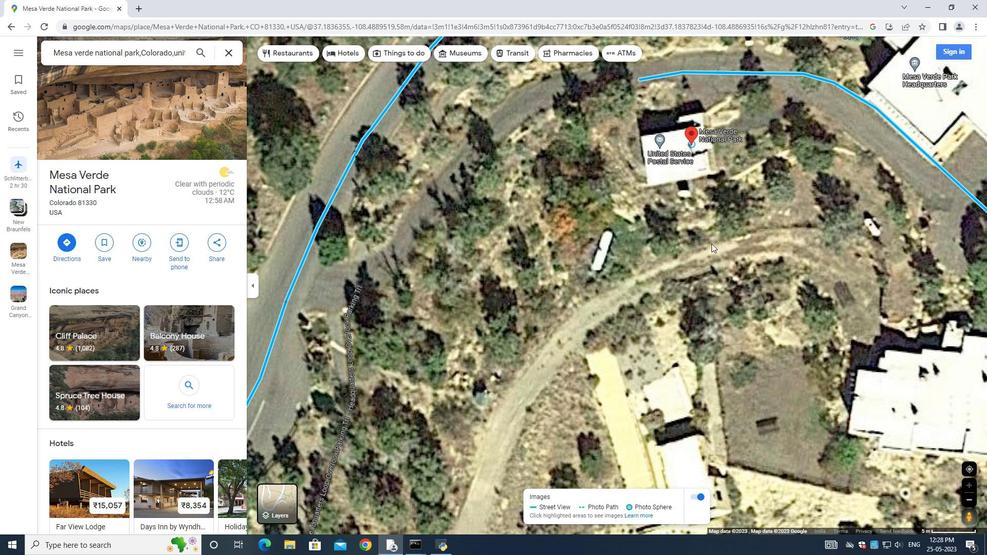 
Action: Mouse scrolled (711, 244) with delta (0, 0)
Screenshot: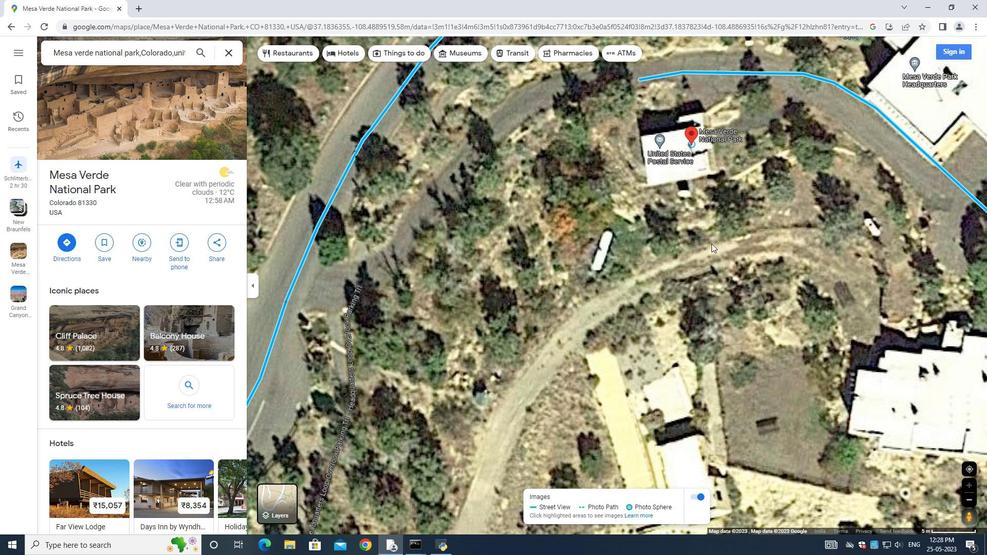
Action: Mouse scrolled (711, 244) with delta (0, 0)
Screenshot: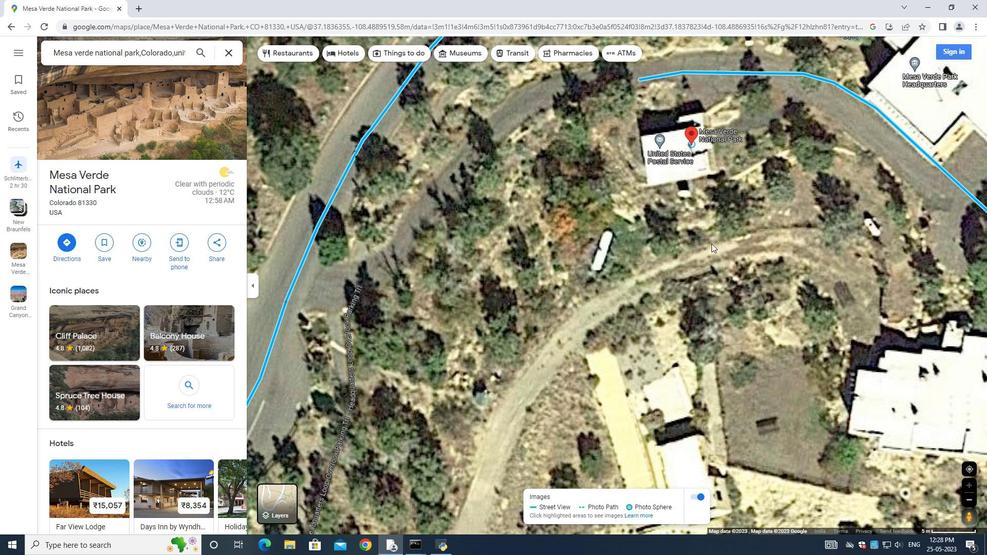 
Action: Mouse scrolled (711, 244) with delta (0, 0)
Screenshot: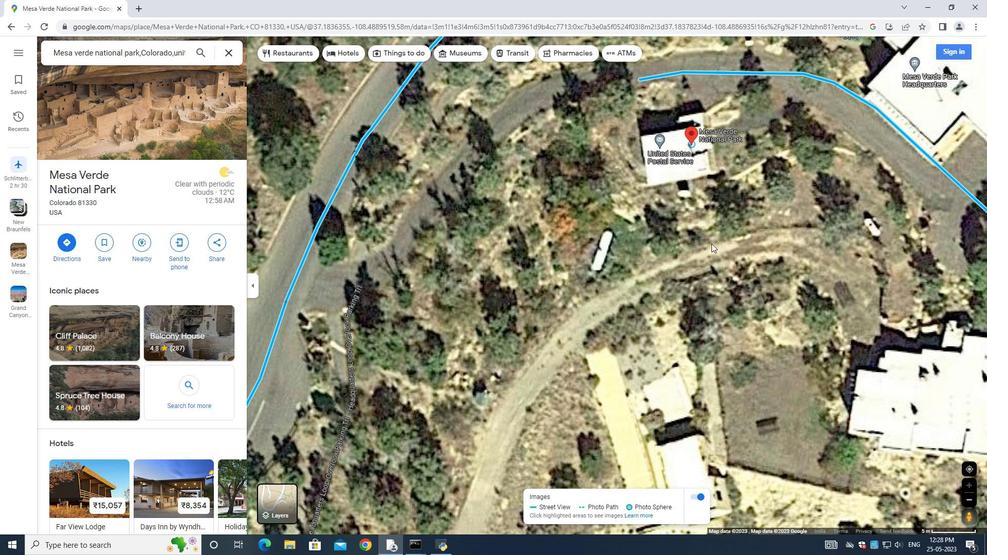 
Action: Mouse scrolled (711, 244) with delta (0, 0)
Screenshot: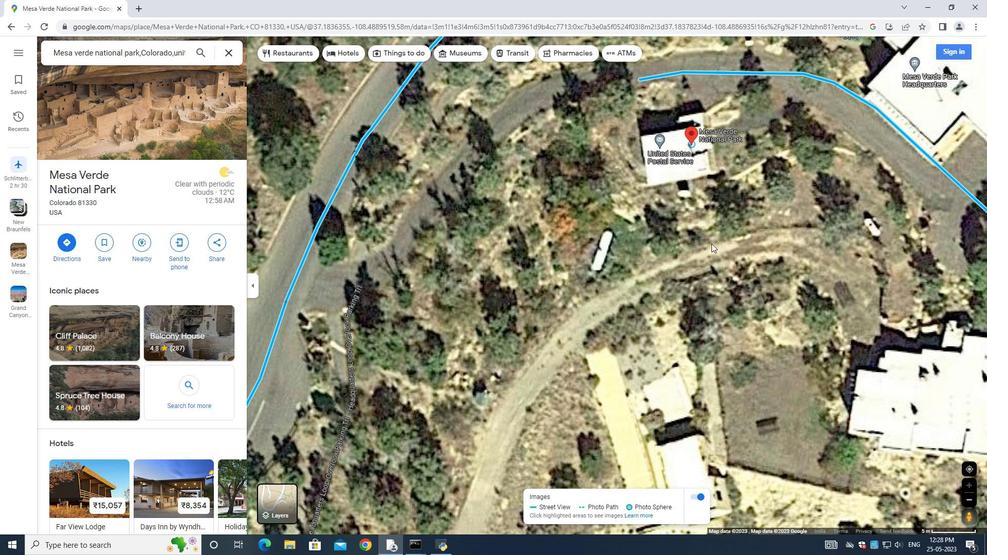 
Action: Mouse moved to (673, 220)
Screenshot: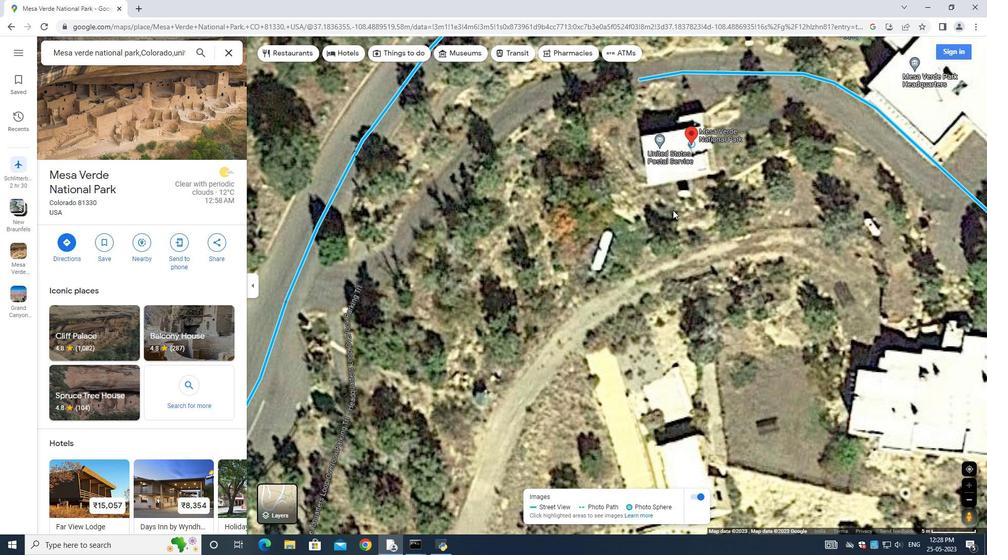 
Action: Mouse pressed left at (673, 220)
Screenshot: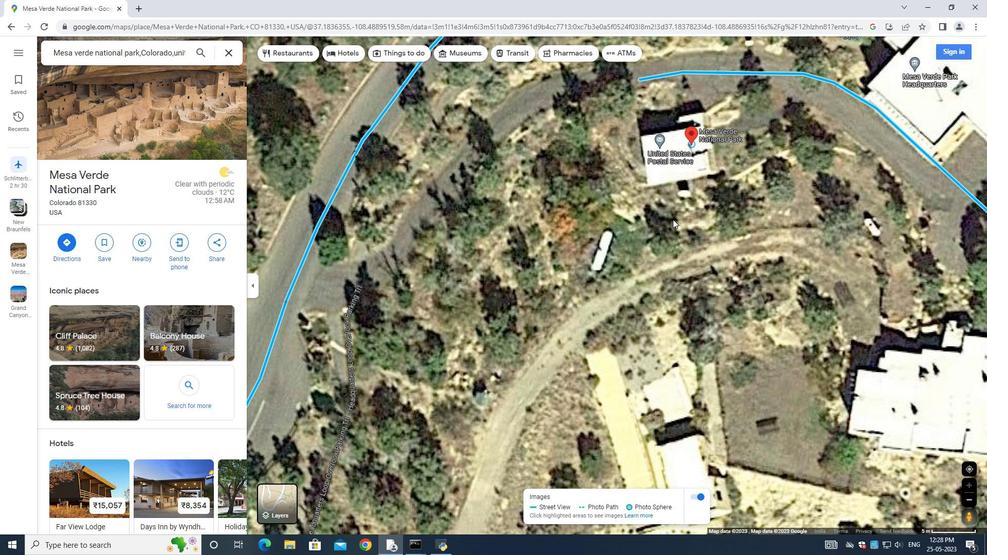 
Action: Mouse moved to (674, 291)
Screenshot: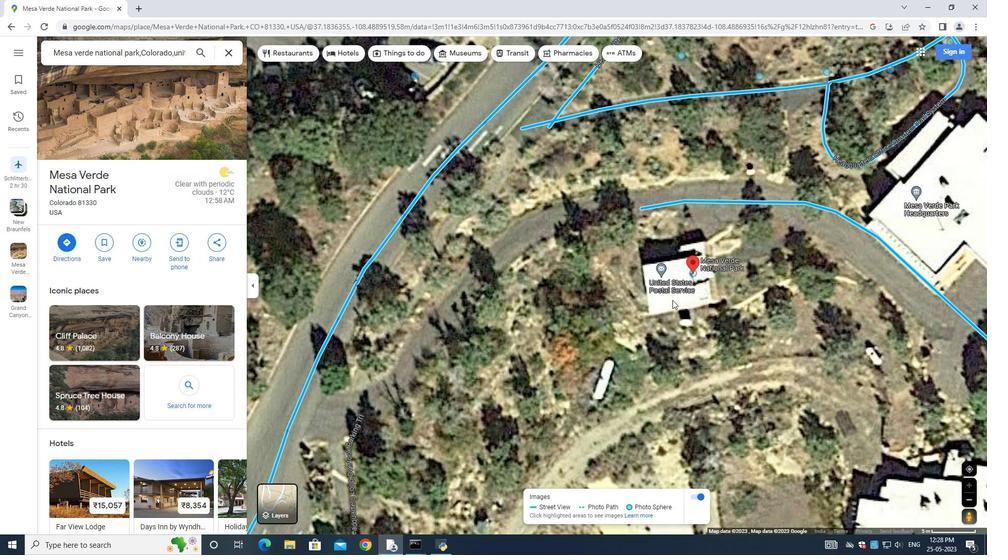 
Action: Mouse scrolled (674, 292) with delta (0, 0)
Screenshot: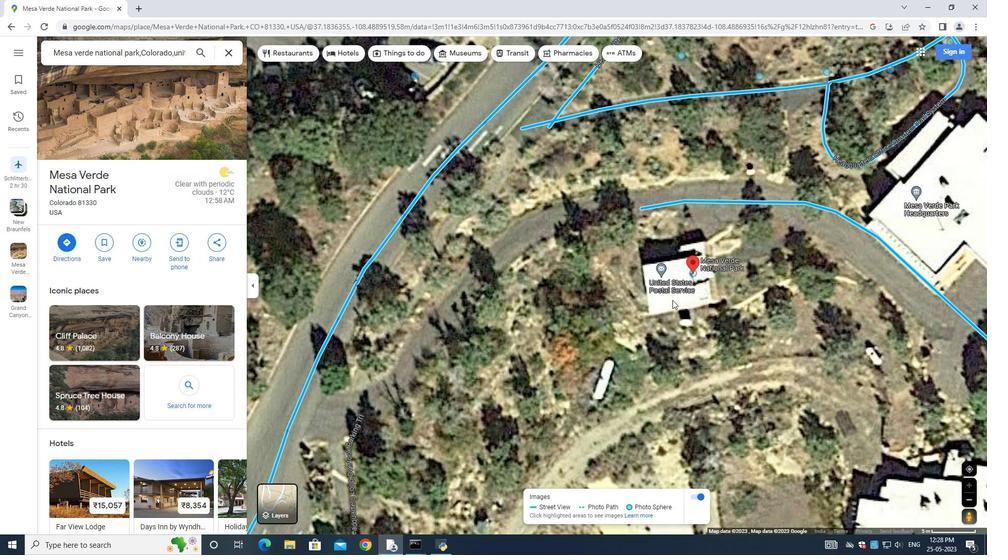 
Action: Mouse scrolled (674, 292) with delta (0, 0)
Screenshot: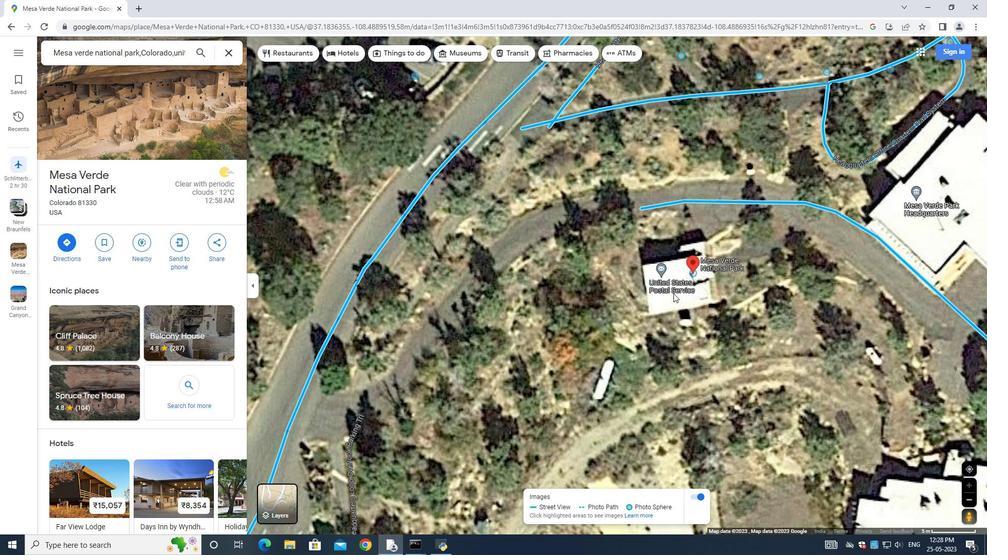 
Action: Mouse scrolled (674, 292) with delta (0, 0)
Screenshot: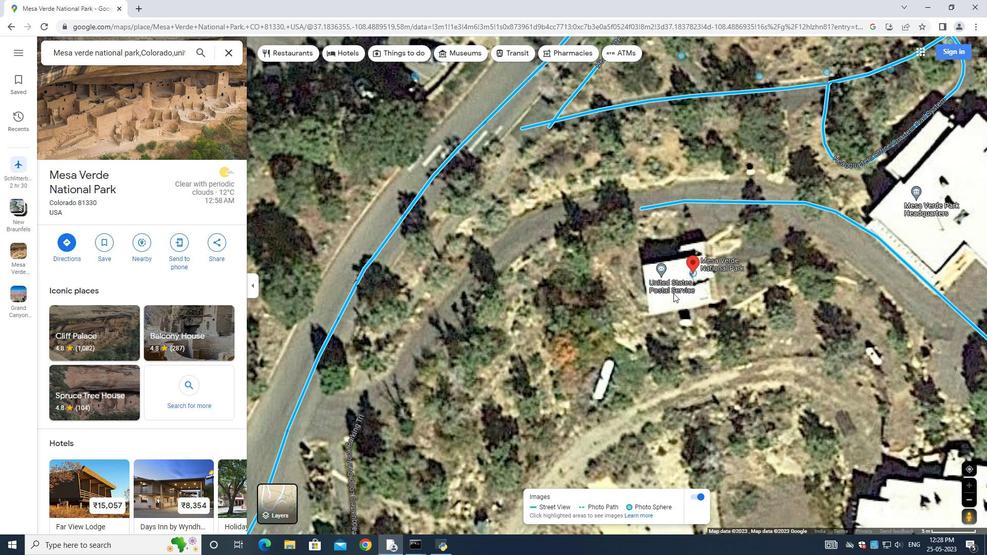 
Action: Mouse scrolled (674, 292) with delta (0, 0)
Screenshot: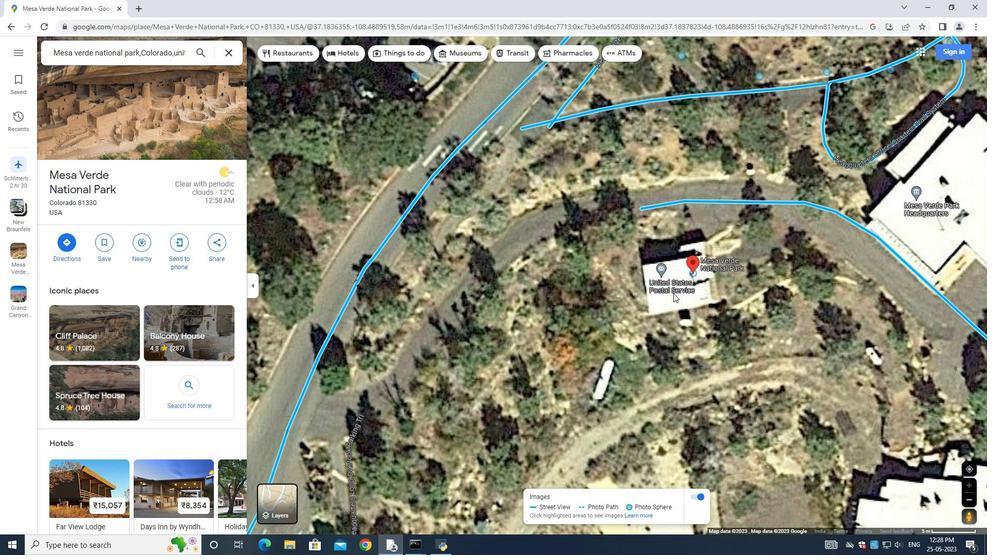 
Action: Mouse scrolled (674, 292) with delta (0, 0)
Screenshot: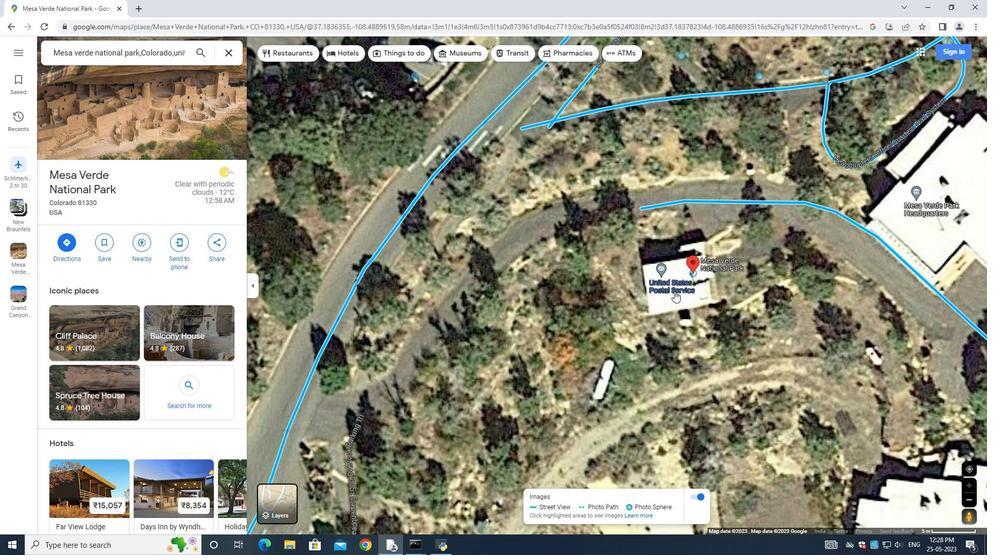 
Action: Mouse scrolled (674, 292) with delta (0, 0)
Screenshot: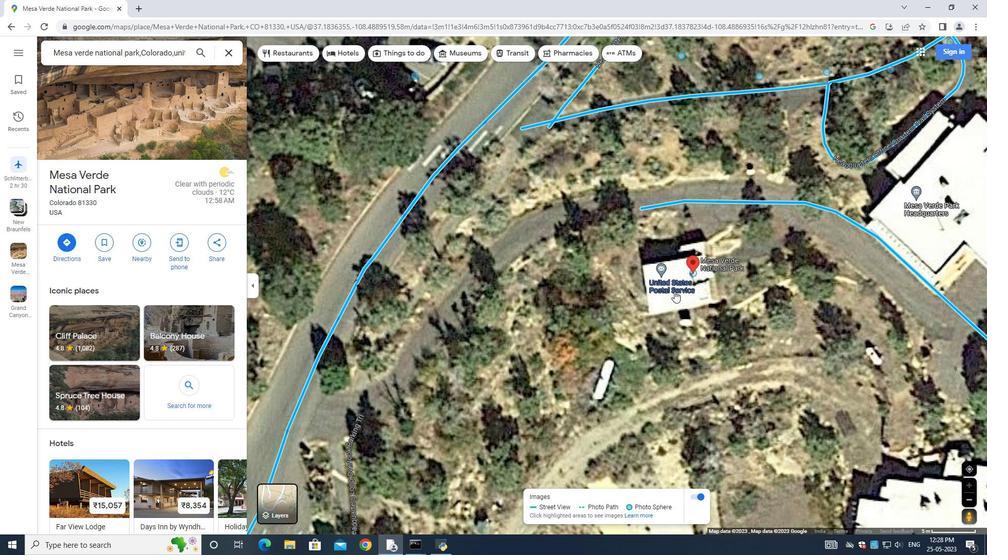 
Action: Mouse moved to (208, 243)
Screenshot: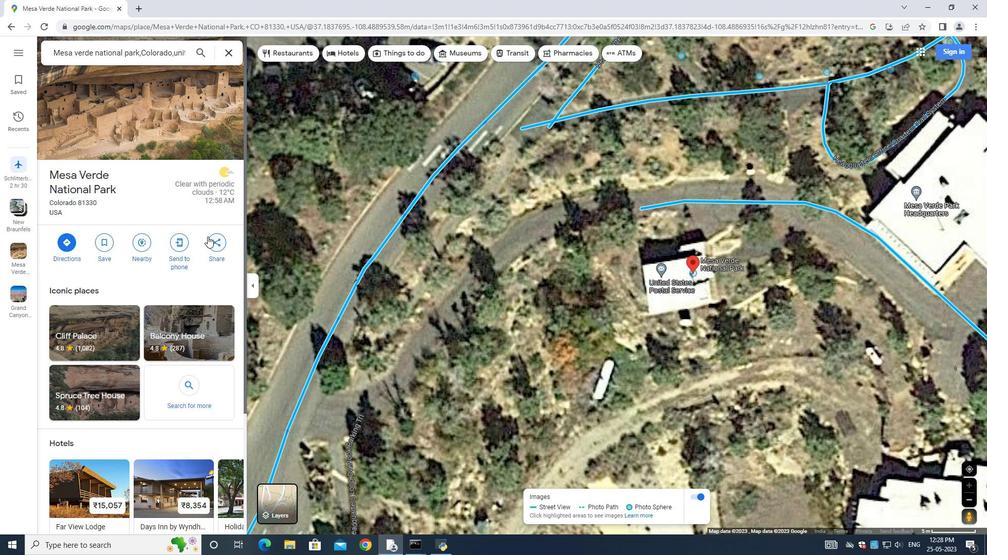 
Action: Mouse scrolled (208, 243) with delta (0, 0)
Screenshot: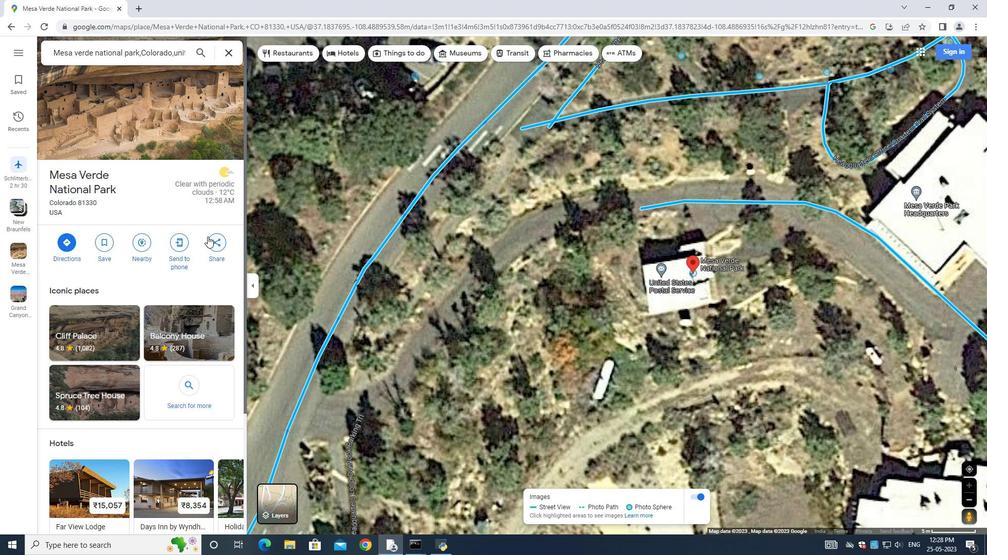 
Action: Mouse moved to (208, 247)
Screenshot: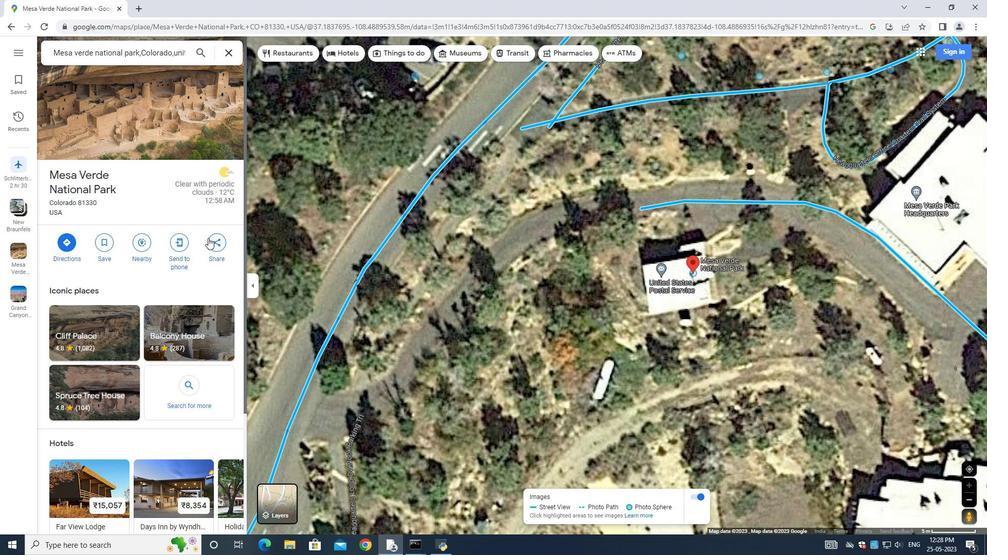 
Action: Mouse scrolled (208, 246) with delta (0, 0)
Screenshot: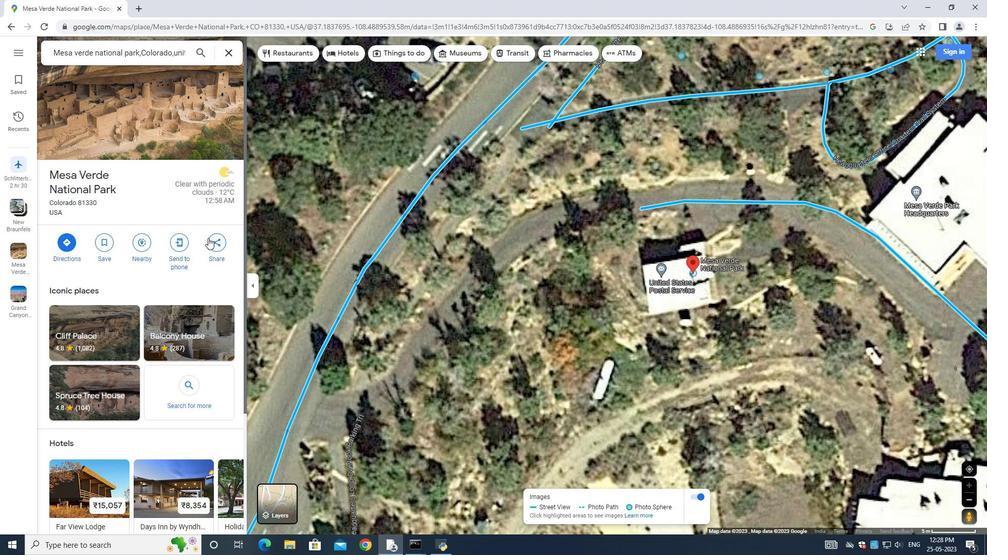 
Action: Mouse scrolled (208, 246) with delta (0, 0)
Screenshot: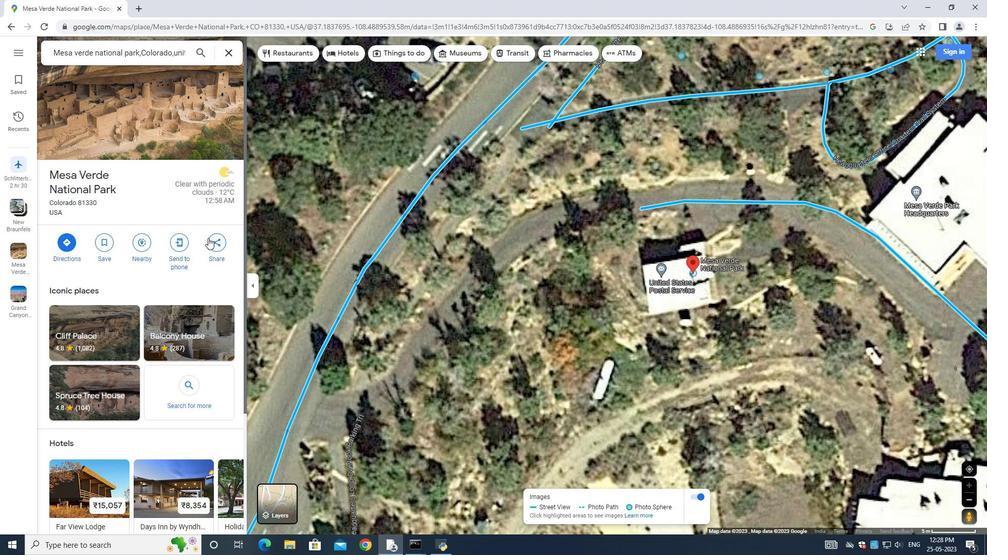 
Action: Mouse scrolled (208, 246) with delta (0, 0)
Screenshot: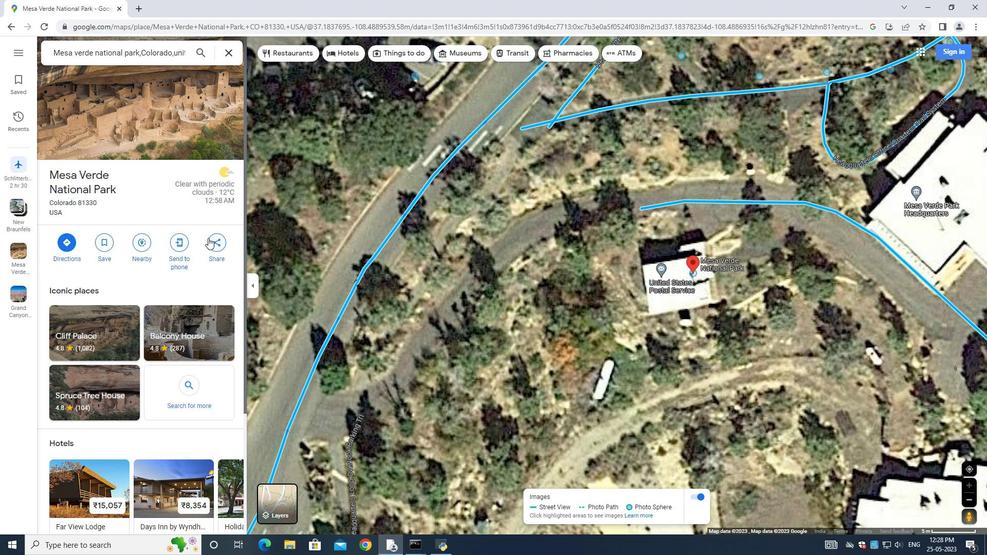 
Action: Mouse moved to (202, 234)
Screenshot: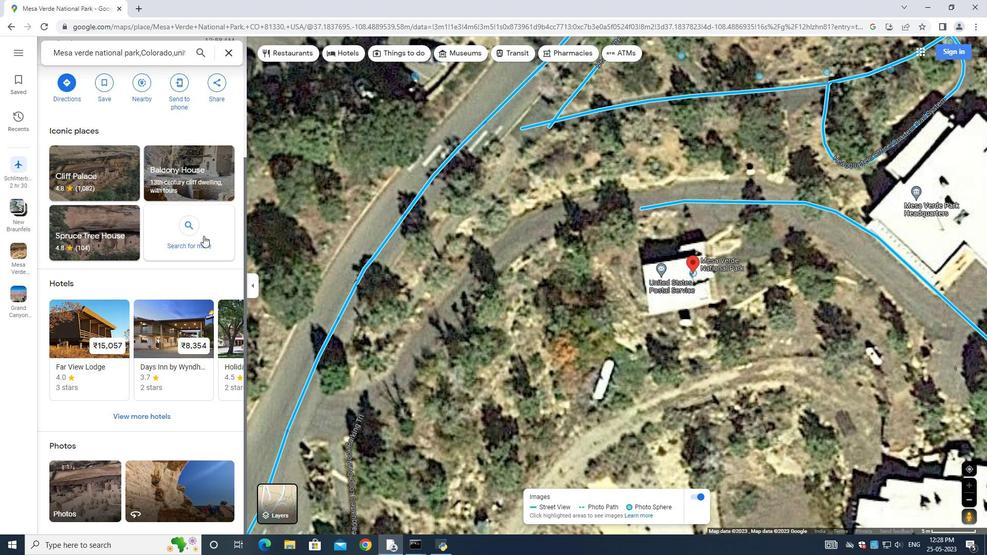 
Action: Mouse scrolled (202, 235) with delta (0, 0)
Screenshot: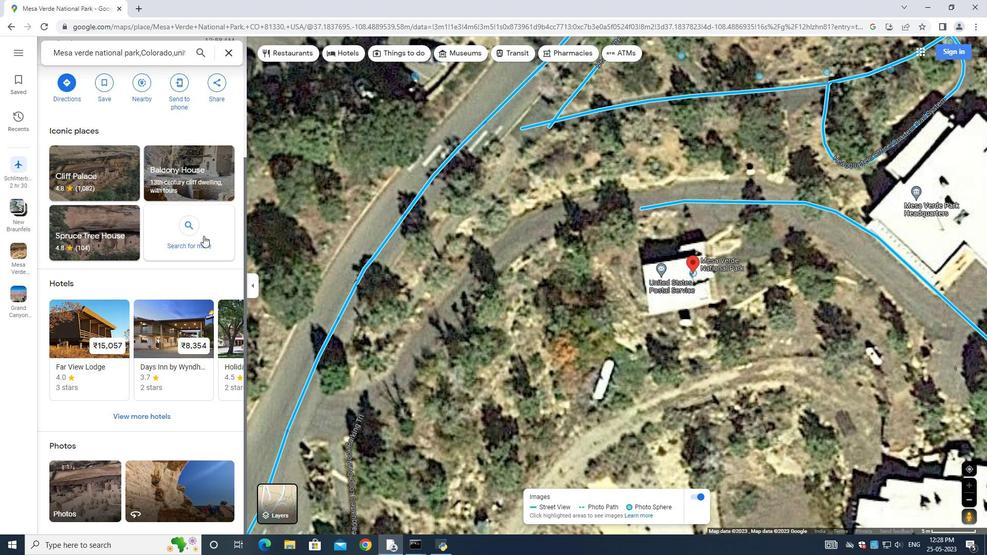 
Action: Mouse moved to (201, 234)
Screenshot: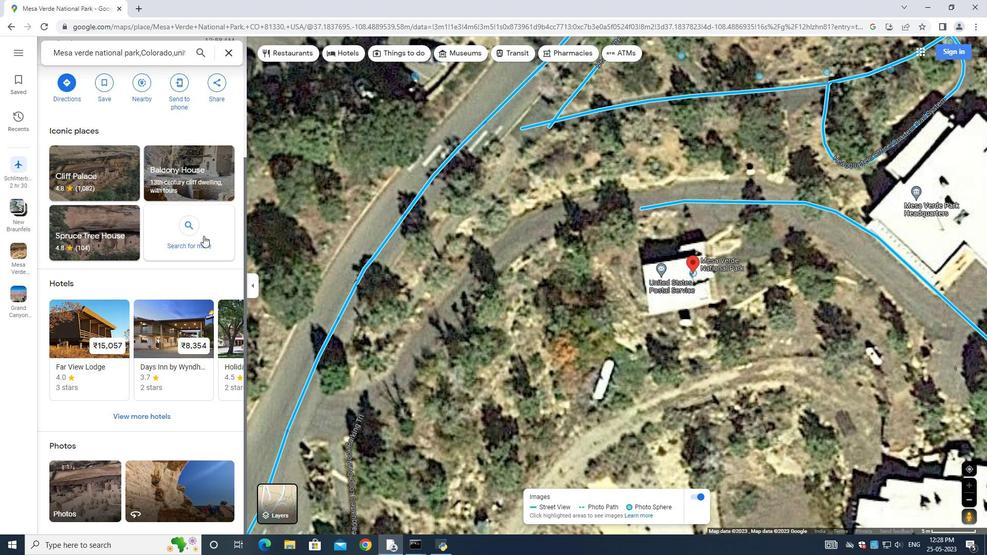 
Action: Mouse scrolled (201, 235) with delta (0, 0)
Screenshot: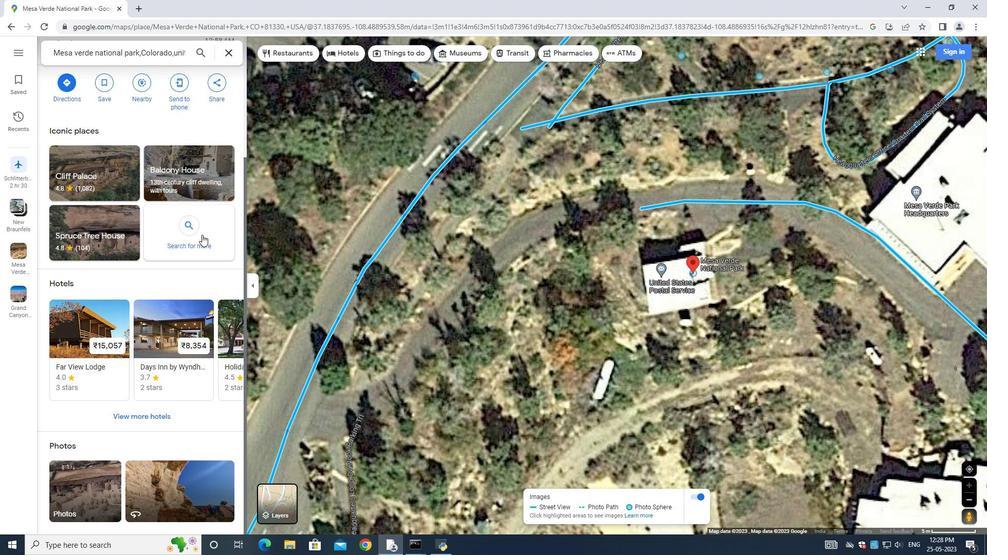 
Action: Mouse scrolled (201, 235) with delta (0, 0)
Screenshot: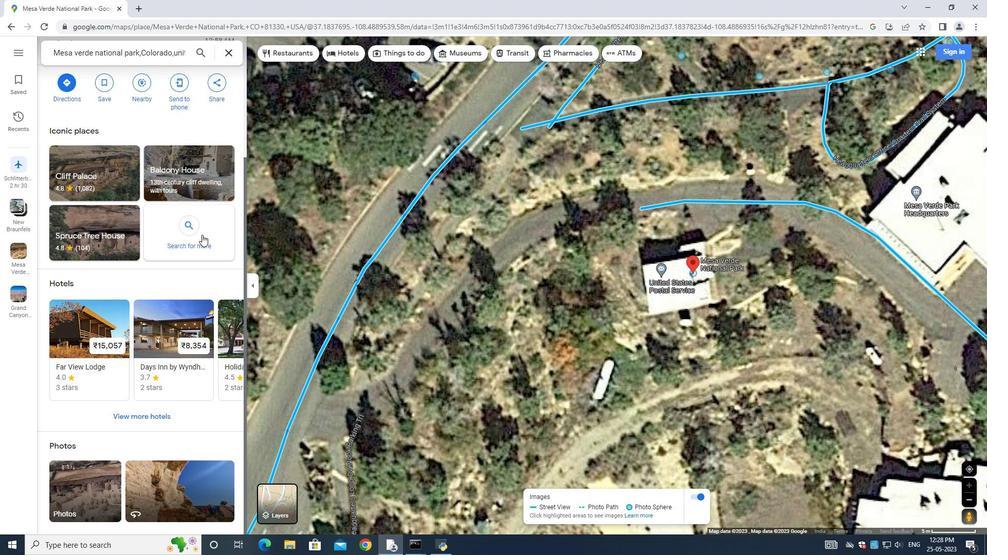 
Action: Mouse scrolled (201, 235) with delta (0, 0)
Screenshot: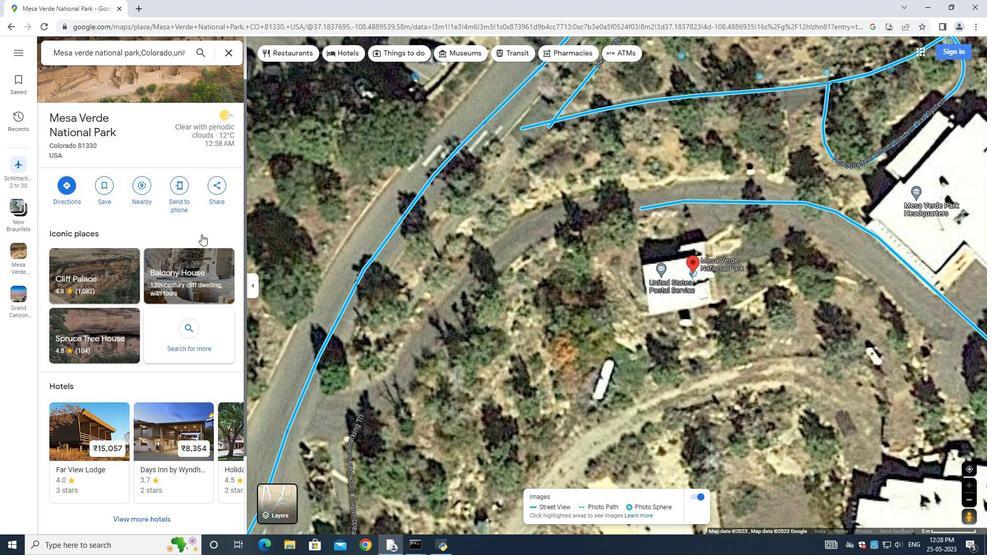 
Action: Mouse moved to (201, 234)
Screenshot: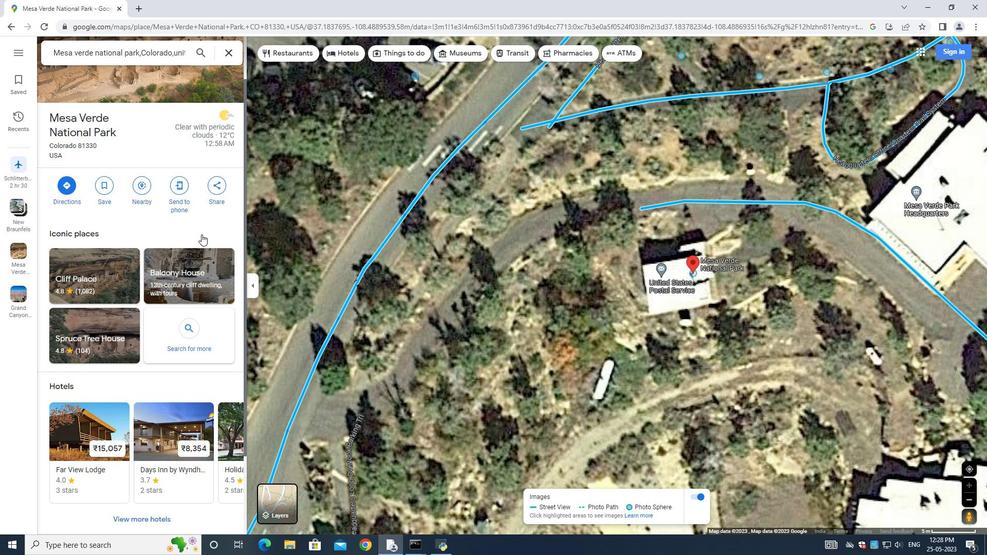 
Action: Mouse scrolled (201, 235) with delta (0, 0)
Screenshot: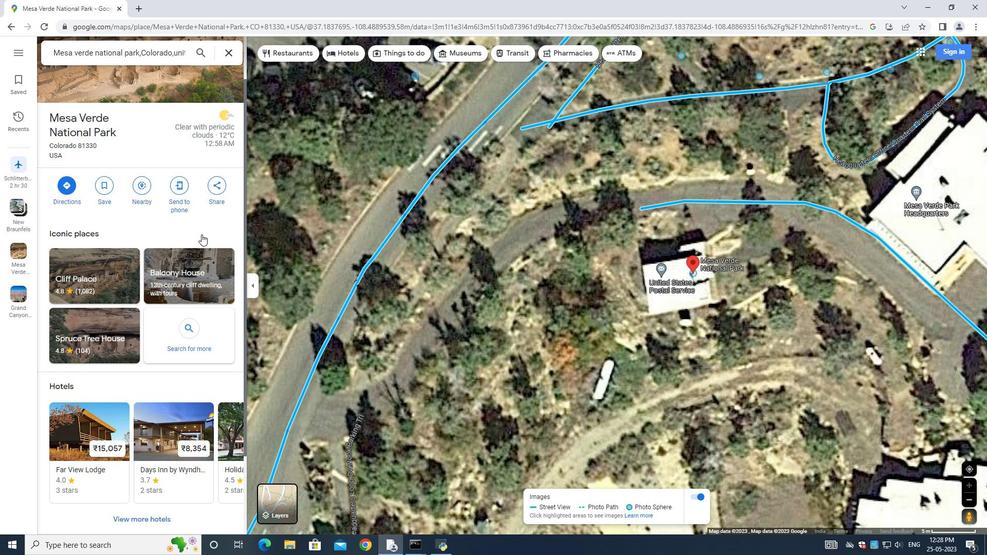
Action: Mouse scrolled (201, 235) with delta (0, 0)
Screenshot: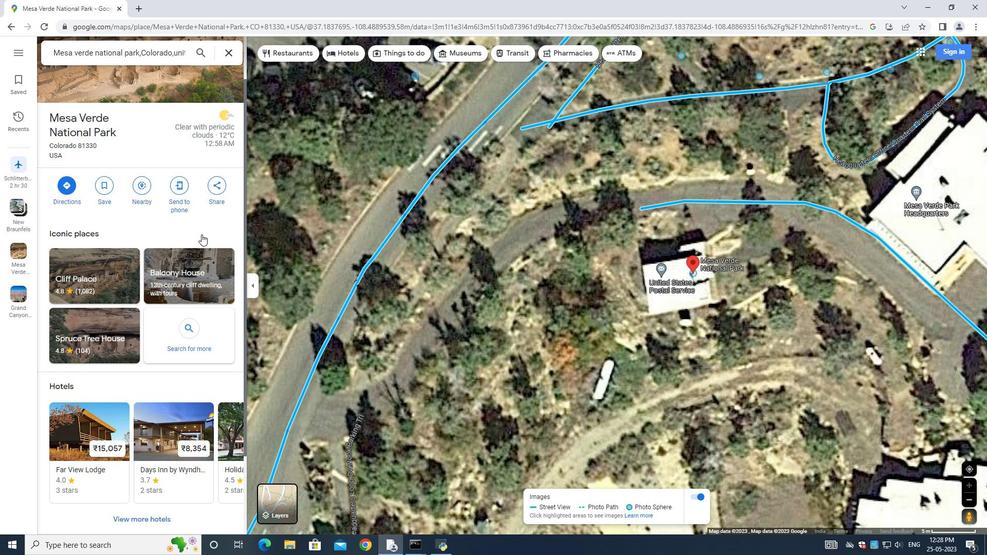 
Action: Mouse scrolled (201, 235) with delta (0, 0)
Screenshot: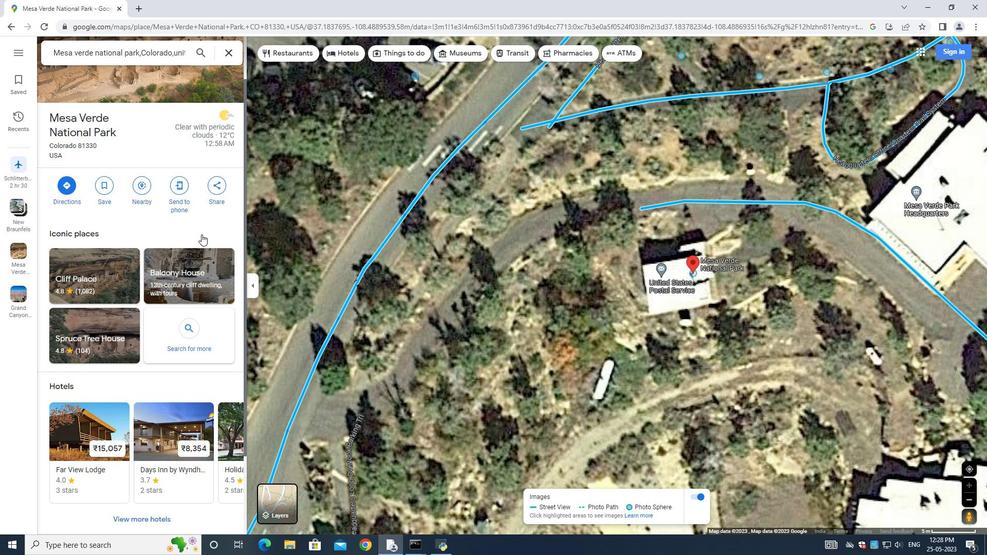 
Action: Mouse scrolled (201, 235) with delta (0, 0)
Screenshot: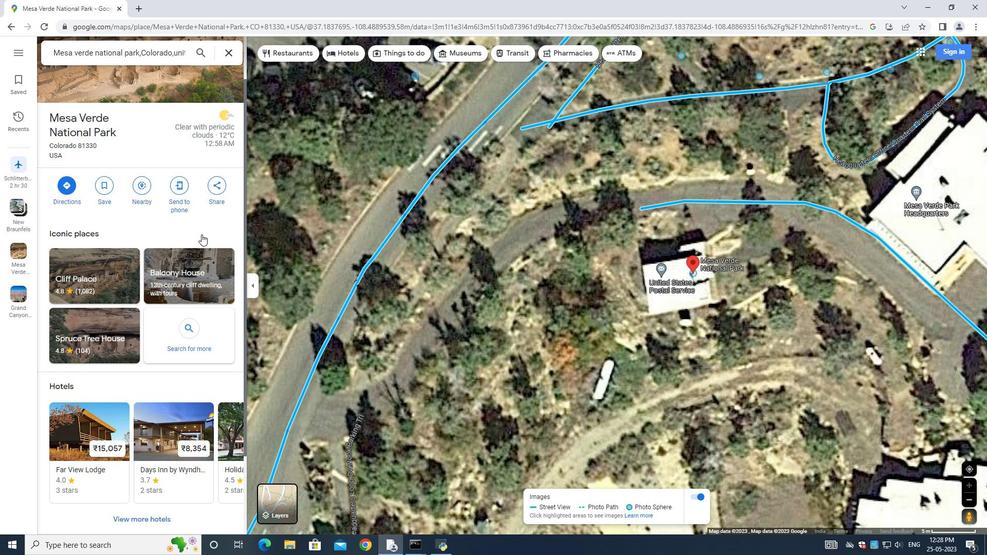 
Action: Mouse moved to (706, 202)
Screenshot: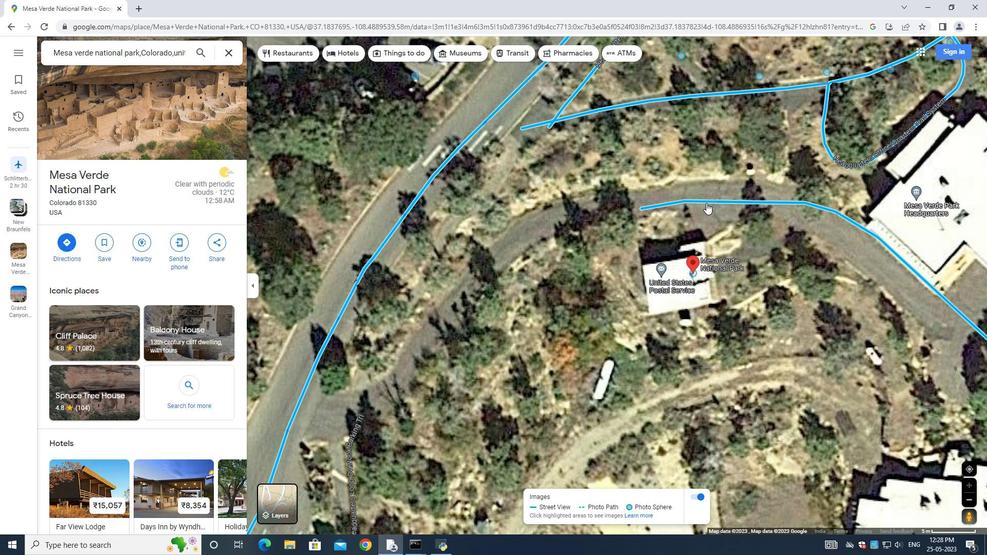 
Action: Mouse pressed left at (706, 202)
Screenshot: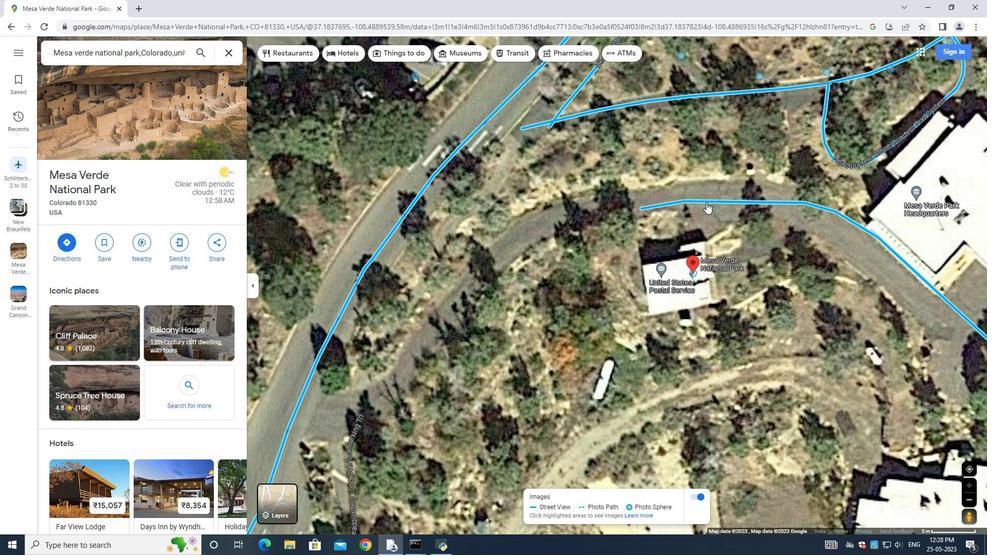 
Action: Mouse moved to (757, 296)
Screenshot: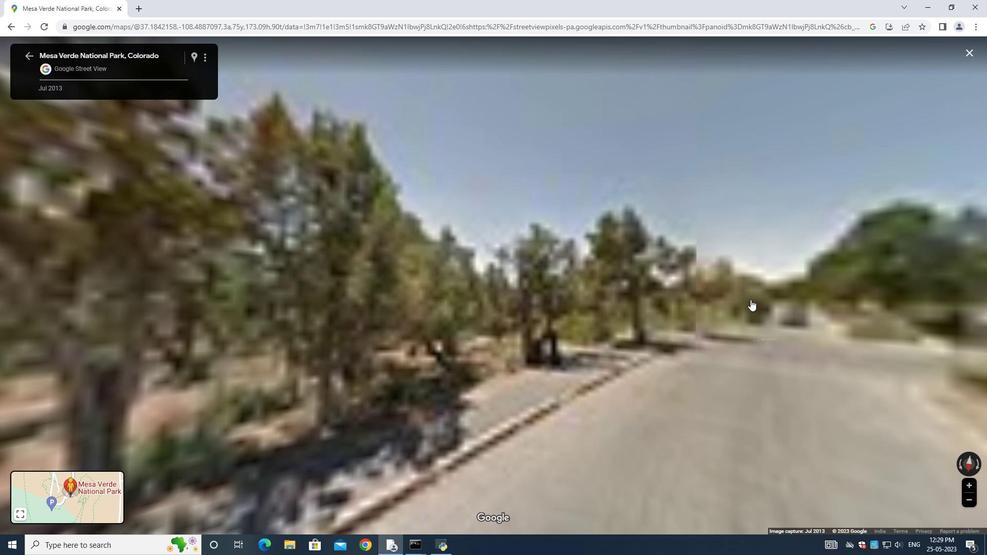 
Action: Mouse pressed left at (757, 296)
Screenshot: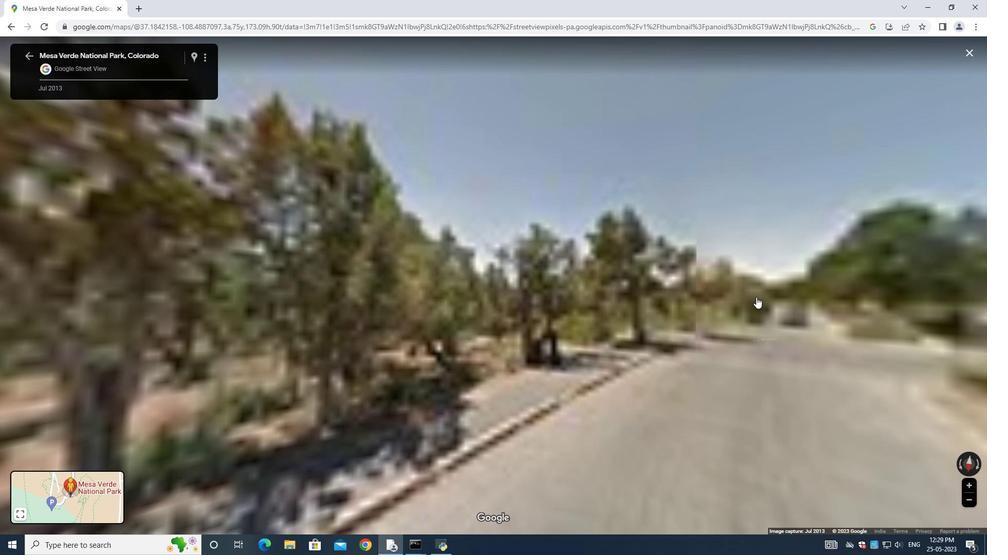 
Action: Mouse moved to (740, 260)
Screenshot: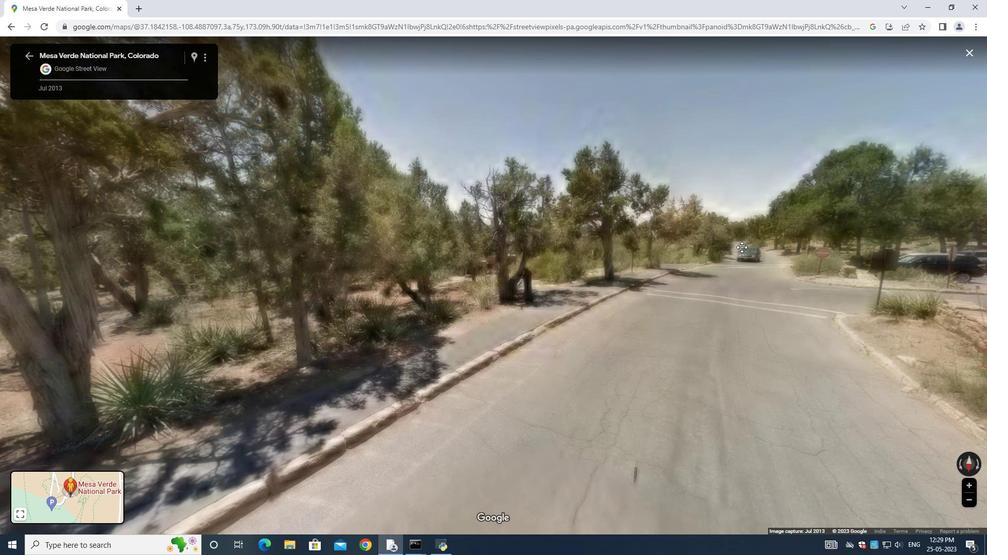 
Action: Mouse scrolled (740, 260) with delta (0, 0)
Screenshot: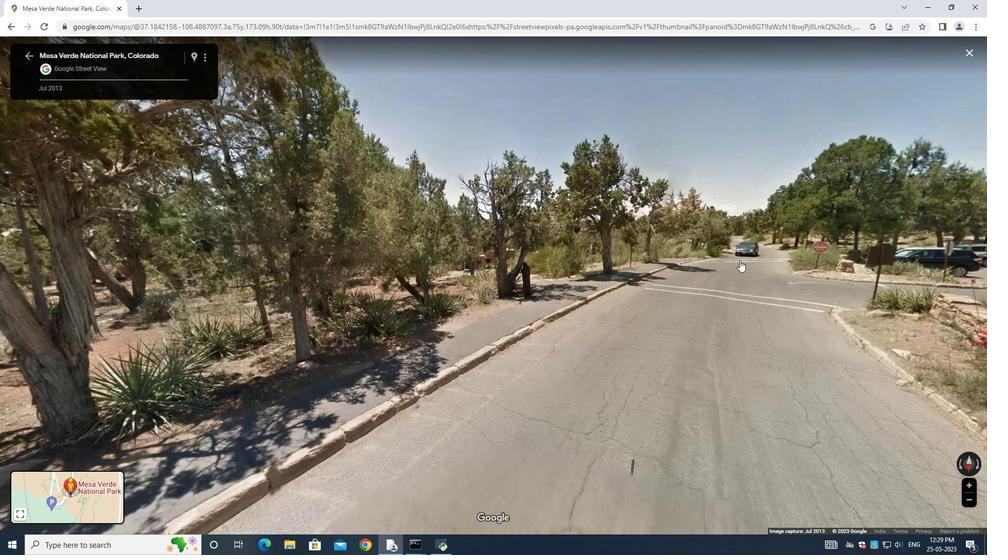 
Action: Mouse moved to (738, 263)
Screenshot: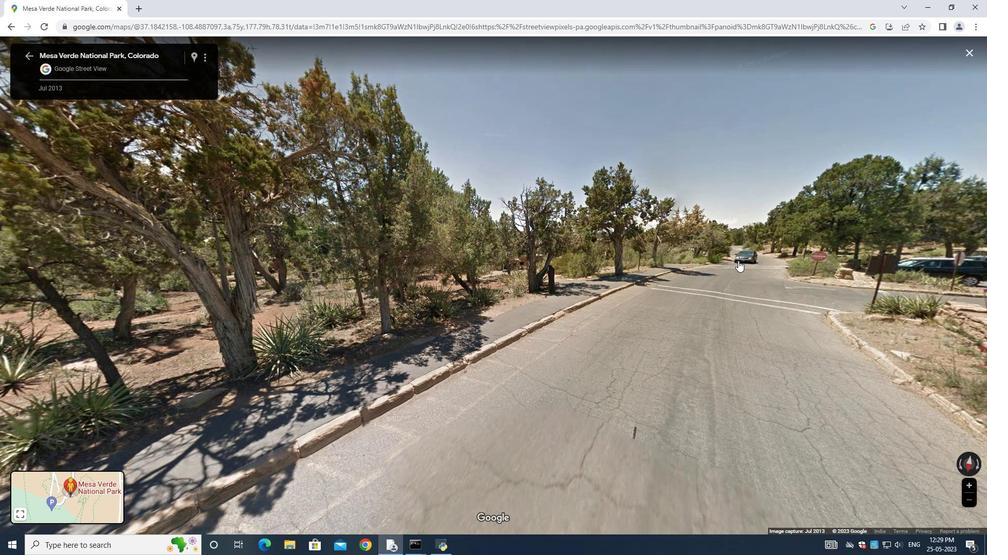 
Action: Mouse scrolled (738, 263) with delta (0, 0)
Screenshot: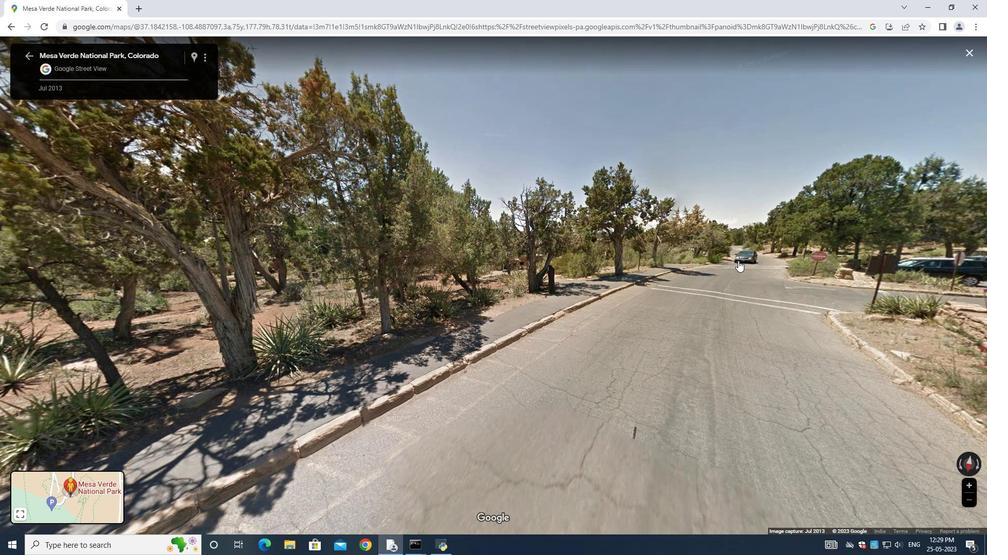
Action: Mouse moved to (738, 264)
Screenshot: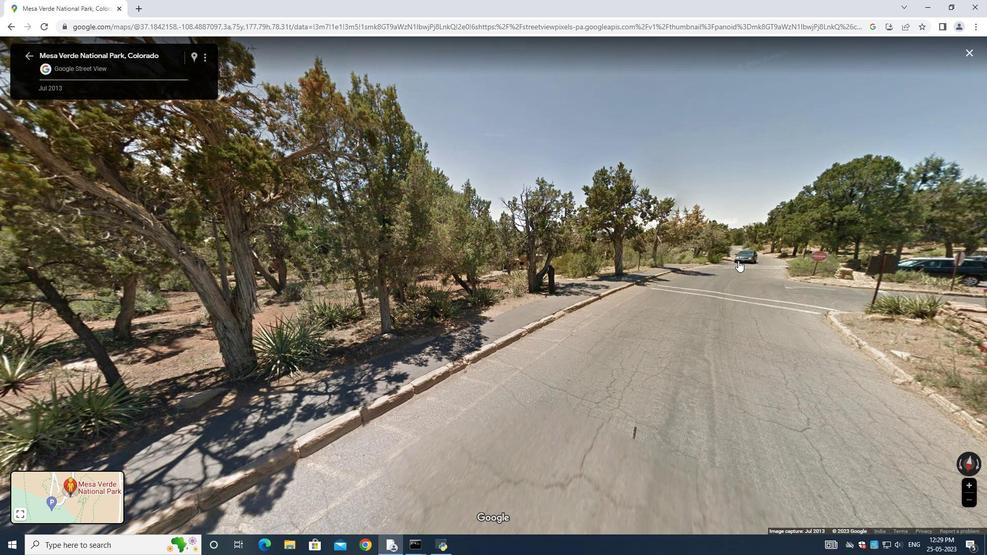
Action: Mouse scrolled (738, 264) with delta (0, 0)
Screenshot: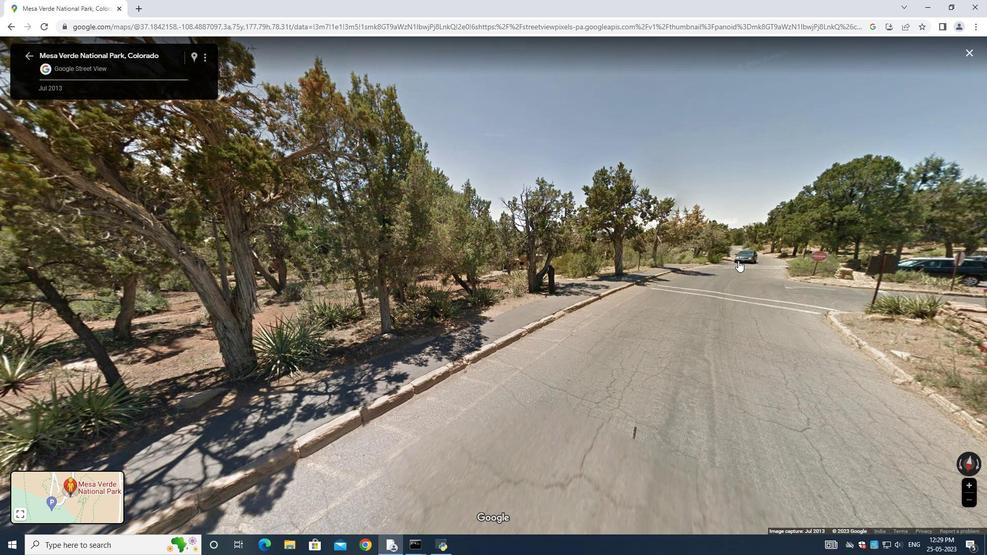 
Action: Mouse moved to (738, 265)
Screenshot: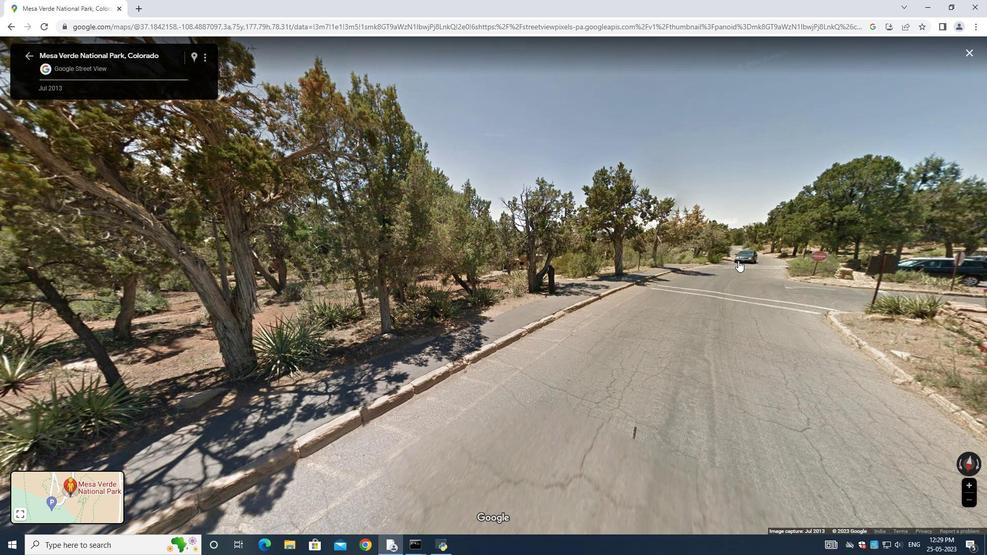 
Action: Mouse scrolled (738, 264) with delta (0, 0)
Screenshot: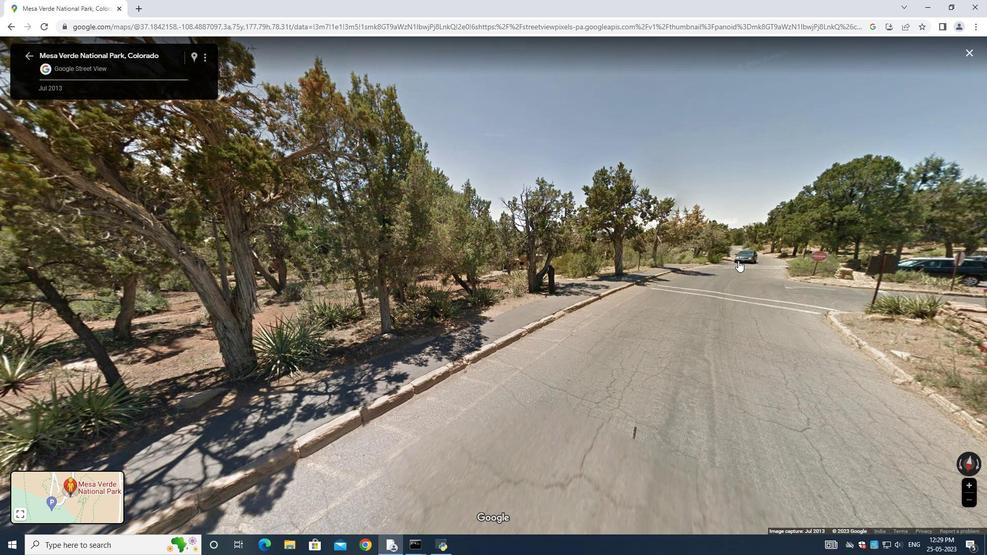 
Action: Mouse moved to (737, 265)
Screenshot: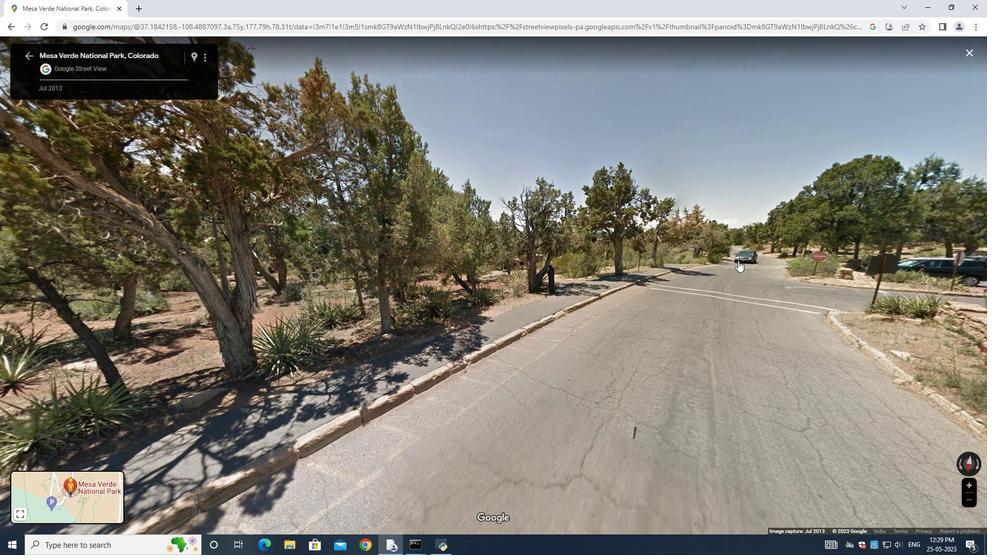 
Action: Mouse scrolled (737, 264) with delta (0, 0)
Screenshot: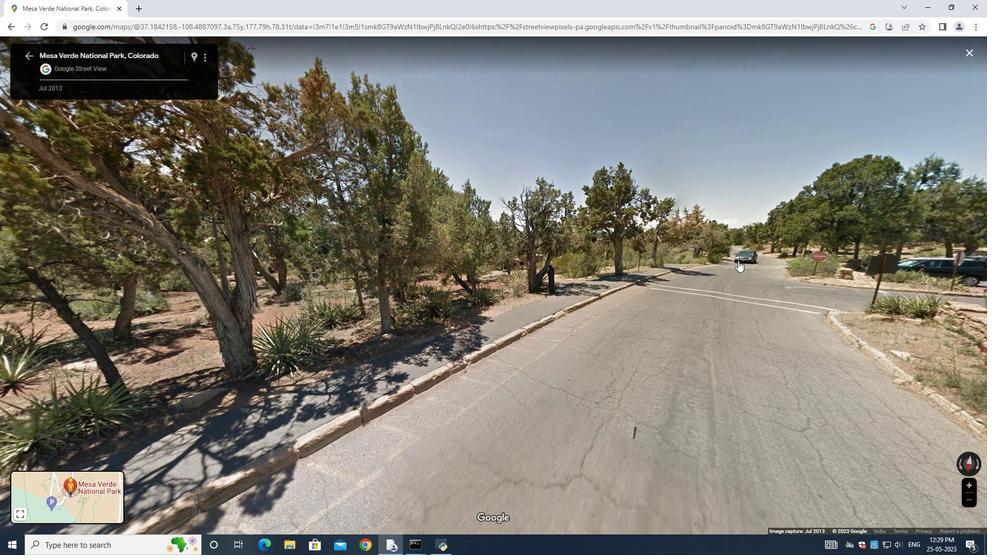 
Action: Mouse moved to (736, 263)
Screenshot: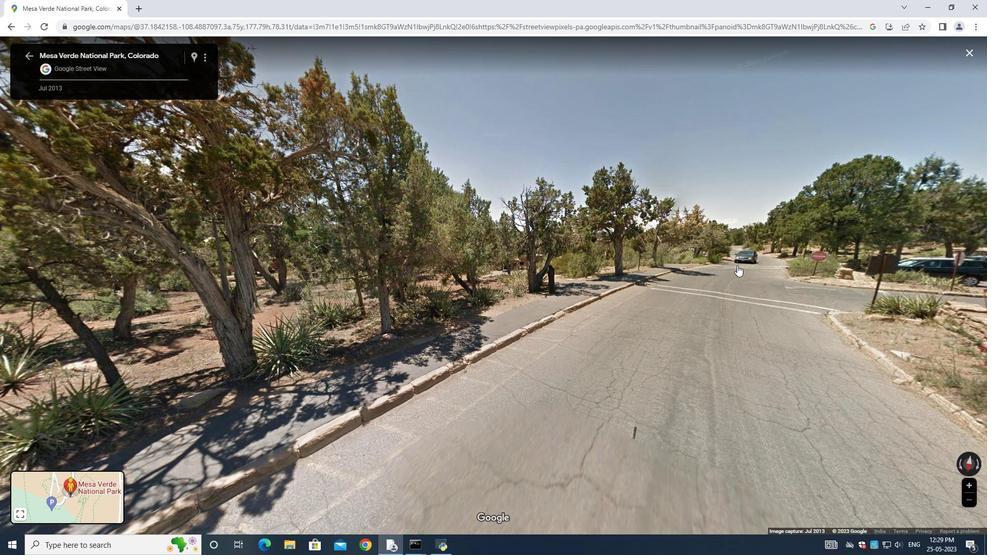 
Action: Mouse scrolled (736, 262) with delta (0, 0)
Screenshot: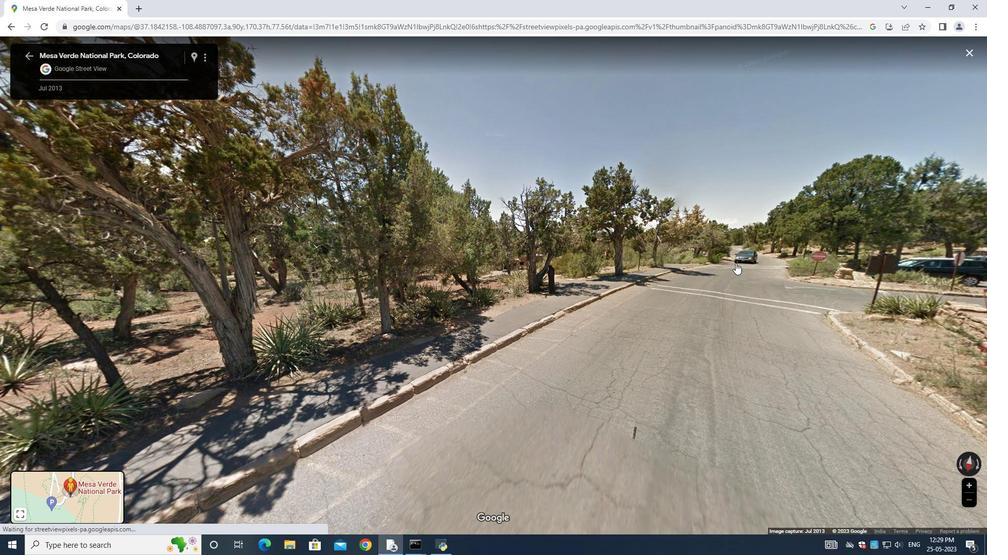 
Action: Mouse scrolled (736, 262) with delta (0, 0)
Screenshot: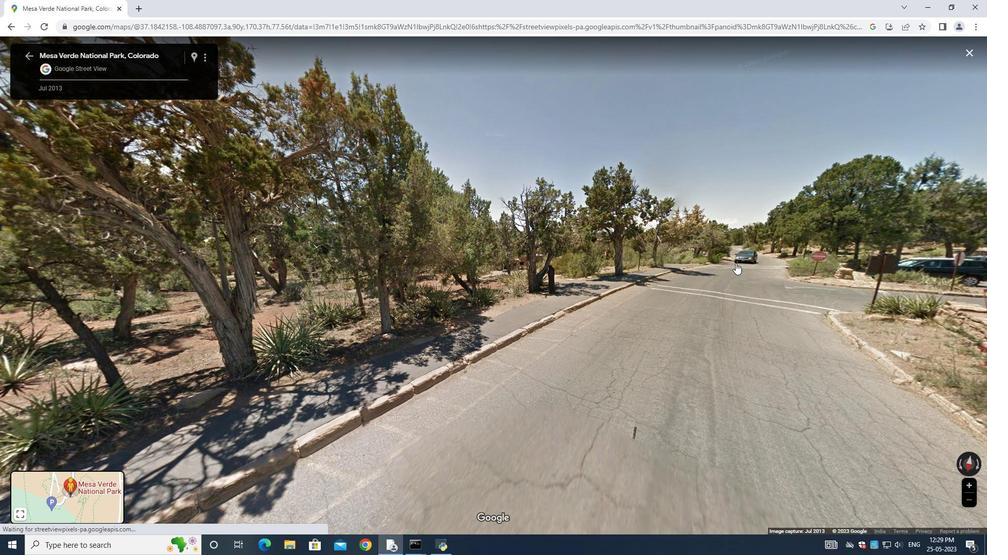 
Action: Mouse moved to (736, 263)
Screenshot: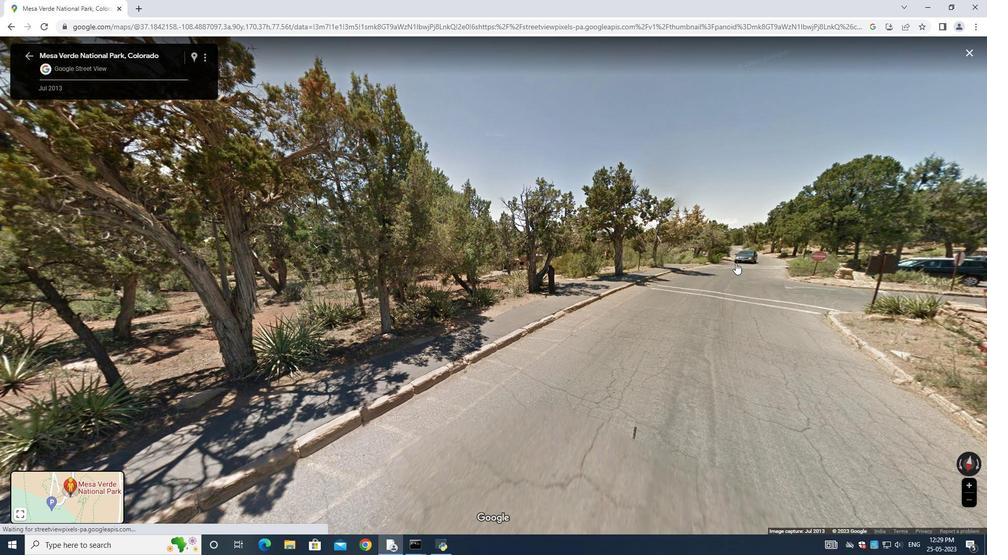 
Action: Mouse scrolled (736, 262) with delta (0, 0)
Screenshot: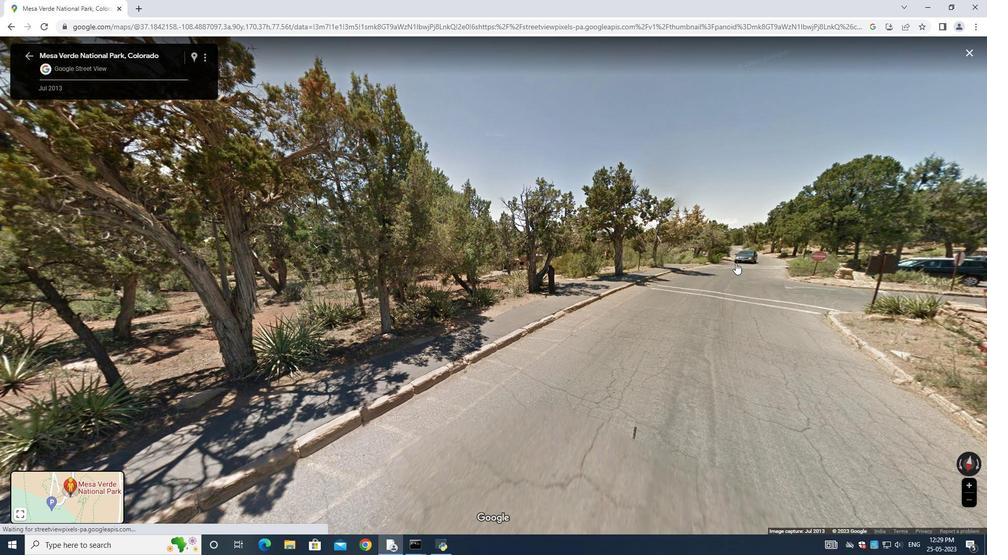 
Action: Mouse moved to (736, 263)
Screenshot: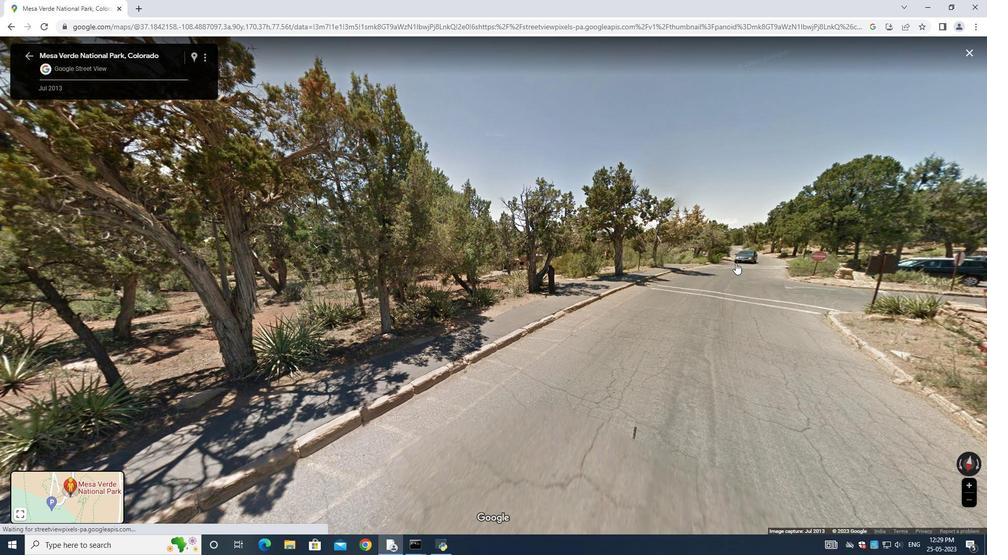 
Action: Mouse scrolled (736, 262) with delta (0, 0)
Screenshot: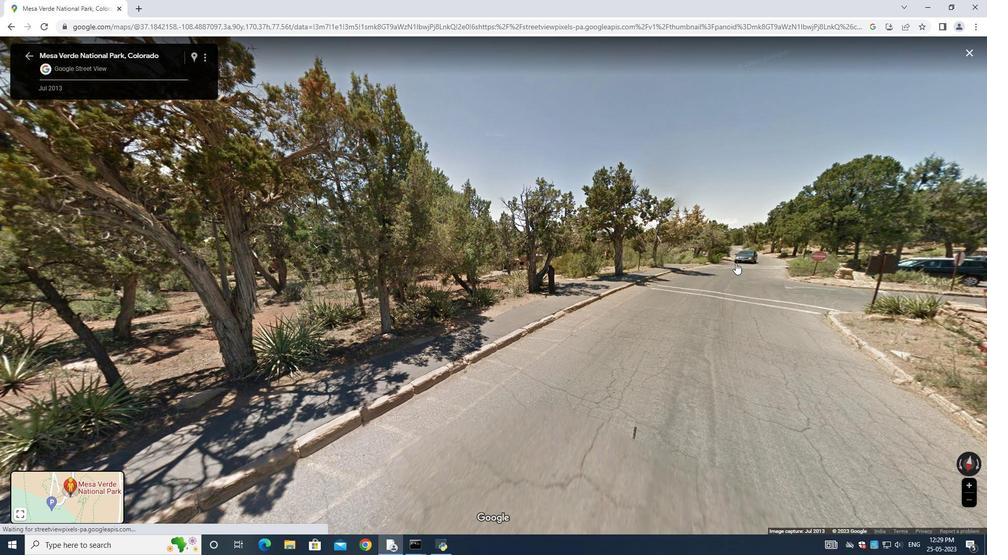 
Action: Mouse moved to (633, 320)
Screenshot: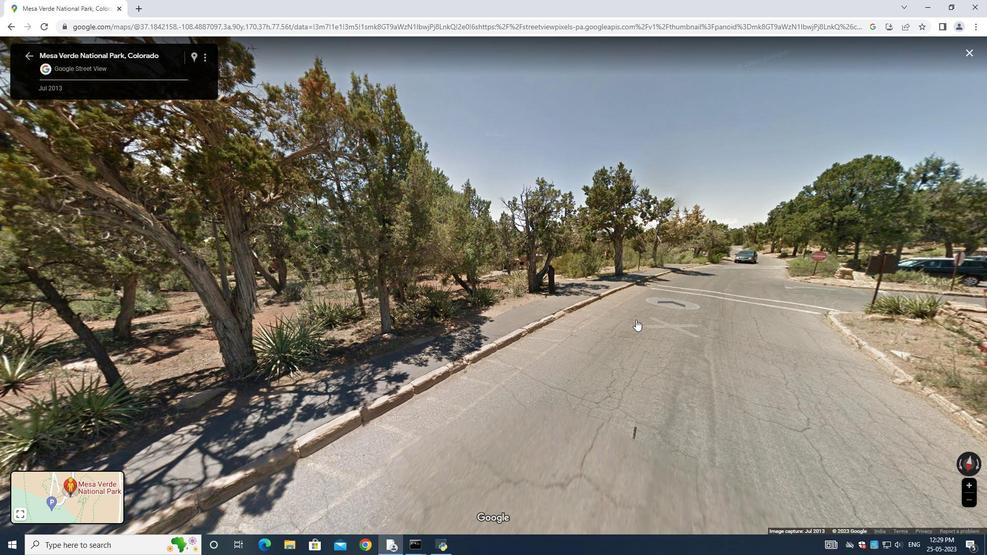 
Action: Mouse pressed left at (633, 320)
Screenshot: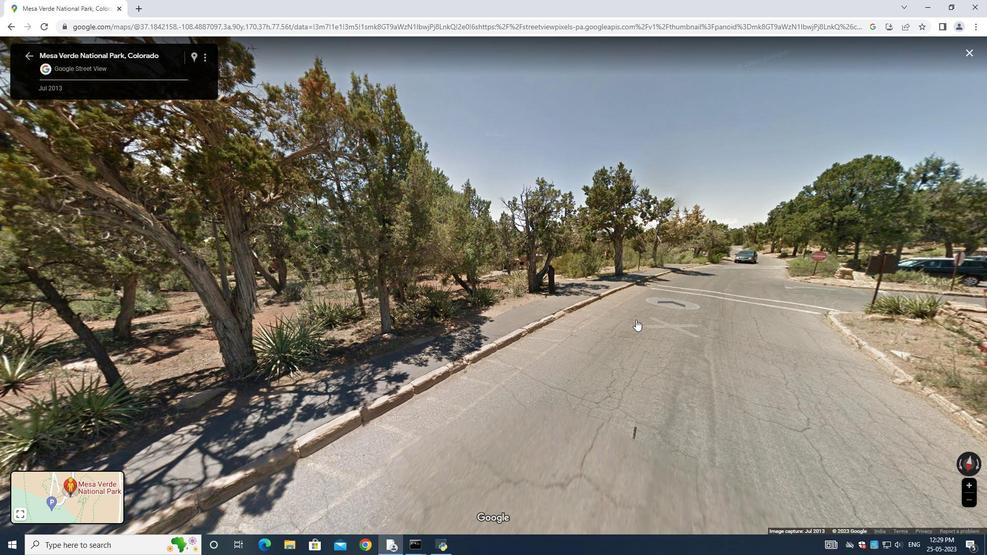 
Action: Mouse moved to (480, 302)
Screenshot: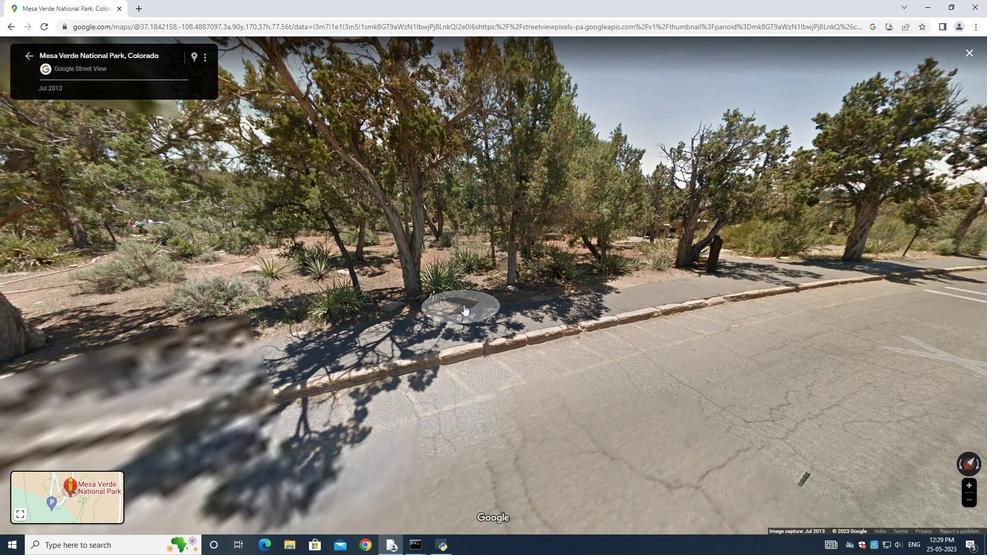 
Action: Mouse pressed left at (468, 303)
Screenshot: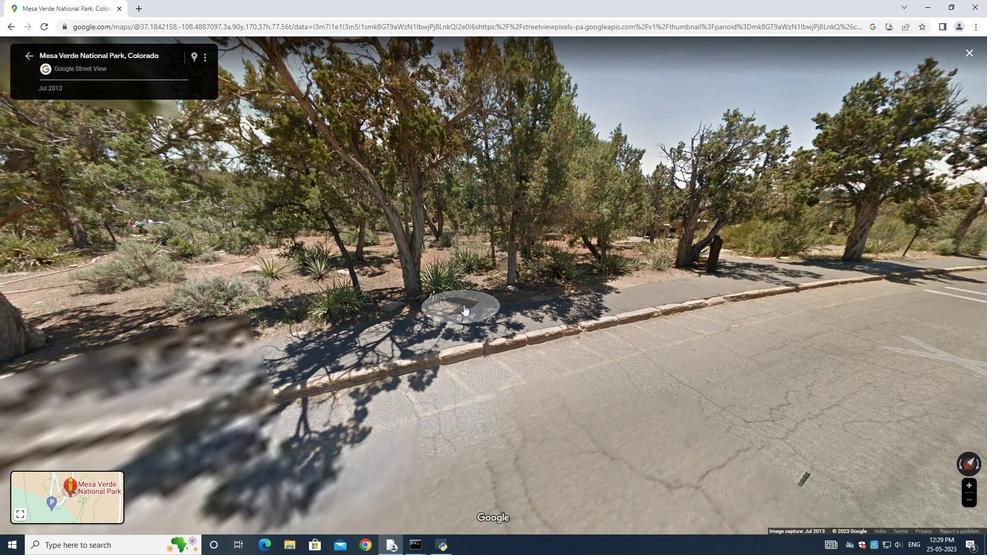 
Action: Mouse moved to (290, 304)
Screenshot: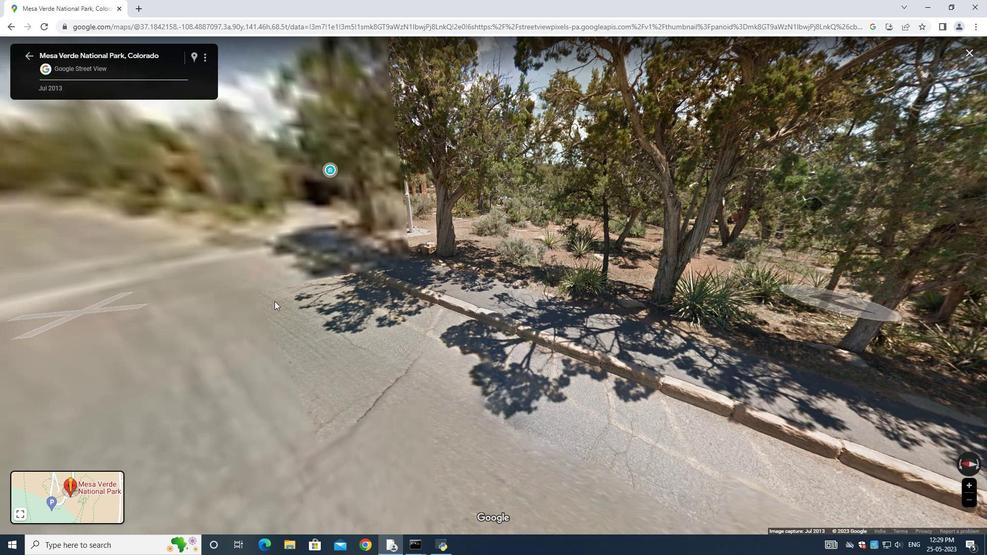 
Action: Mouse pressed left at (285, 303)
Screenshot: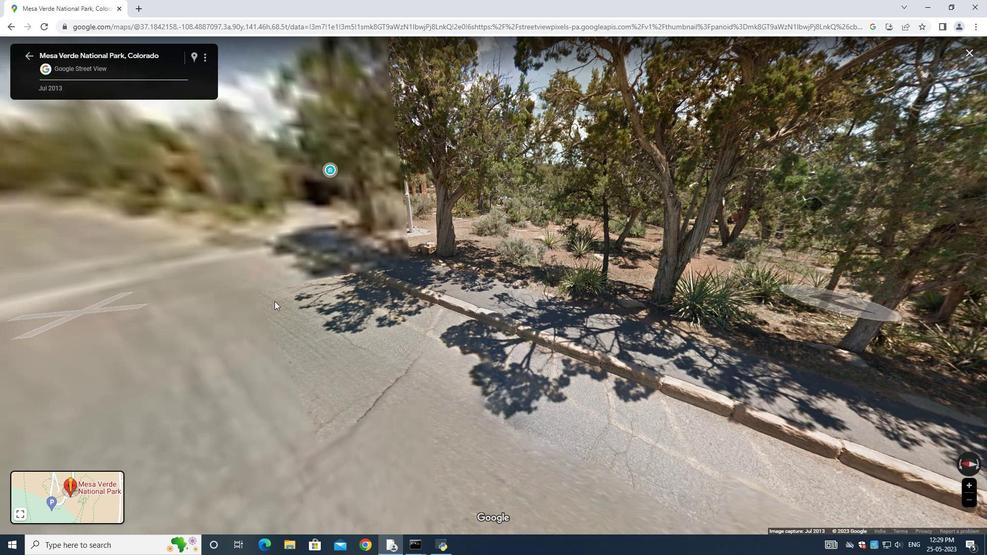
Action: Mouse moved to (576, 292)
Screenshot: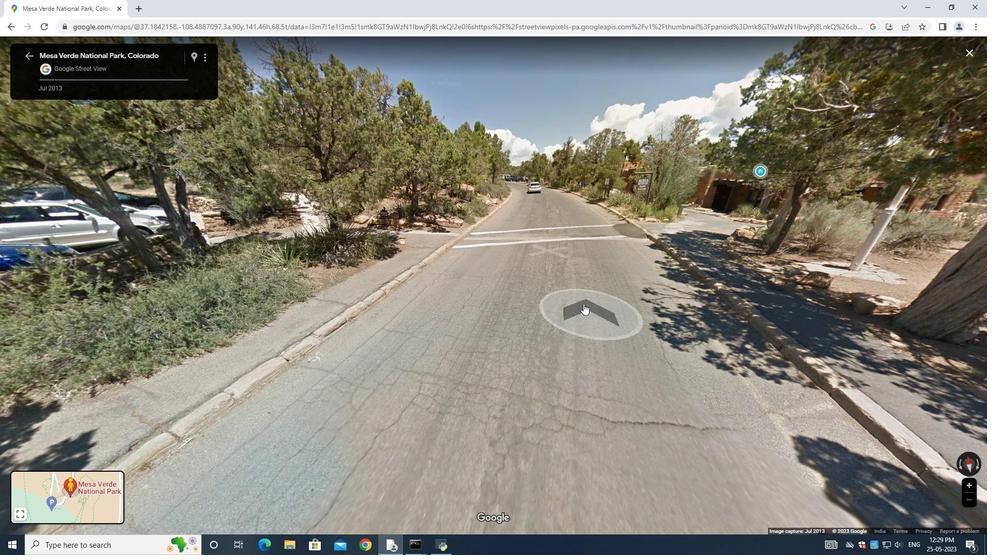 
Action: Mouse pressed left at (576, 292)
Screenshot: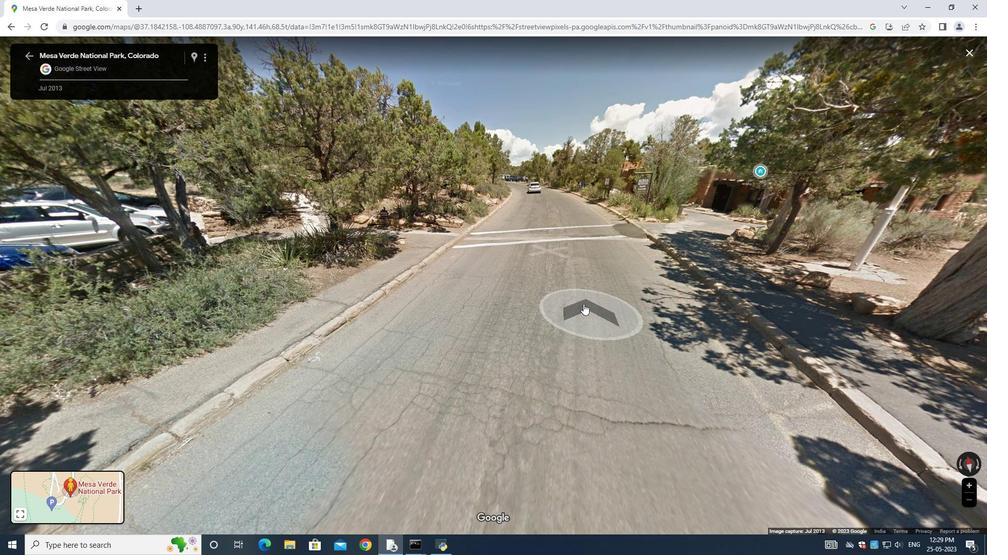 
Action: Mouse moved to (752, 280)
Screenshot: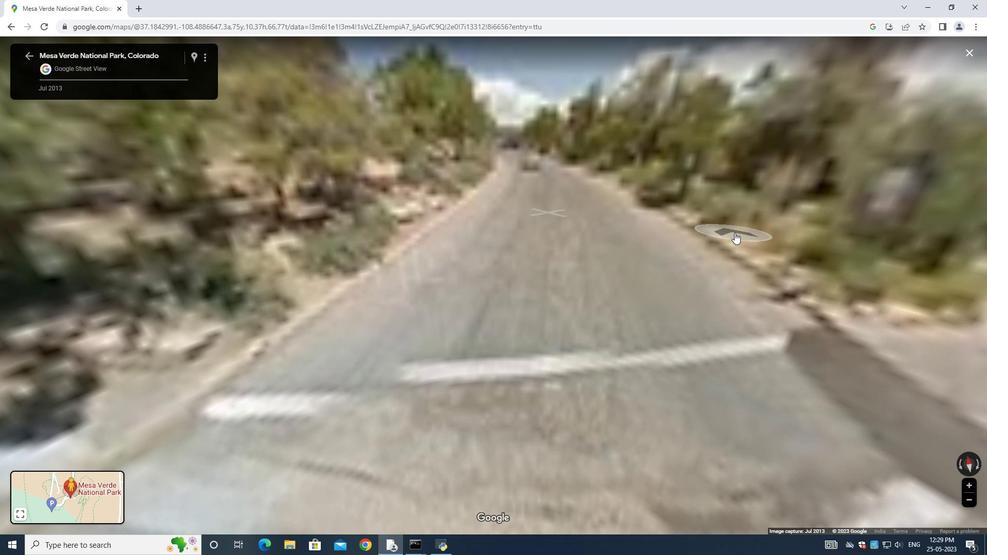 
Action: Mouse pressed left at (752, 280)
Screenshot: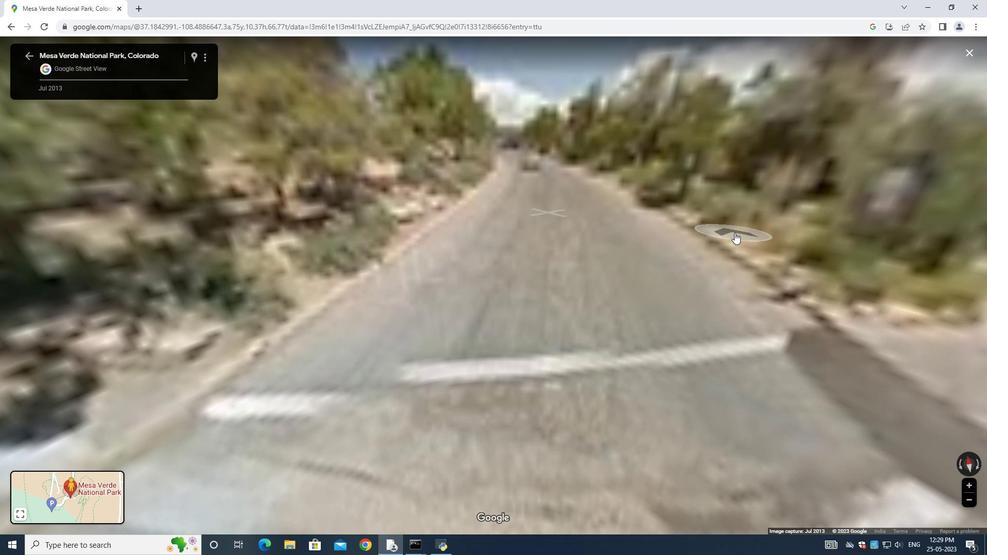 
Action: Mouse moved to (556, 195)
Screenshot: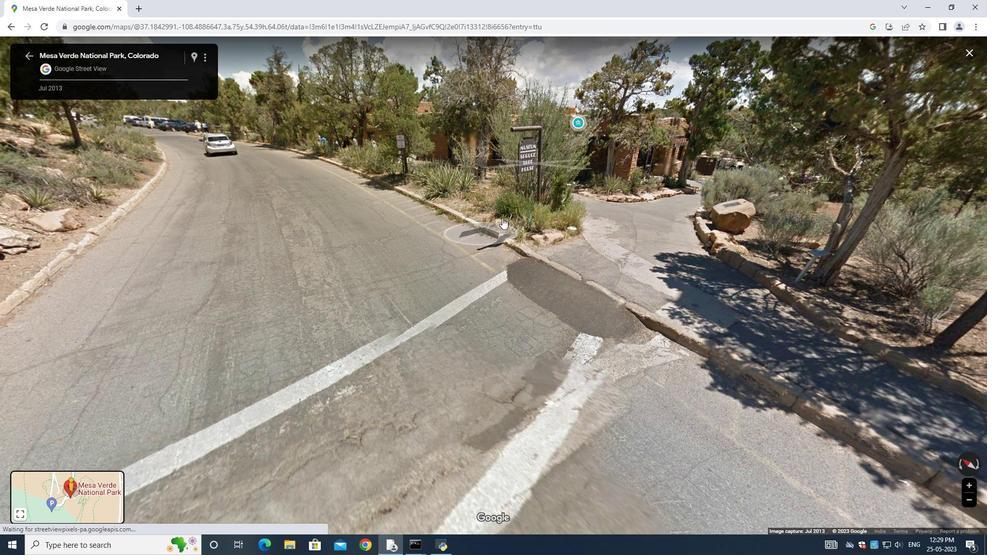 
Action: Mouse scrolled (556, 195) with delta (0, 0)
Screenshot: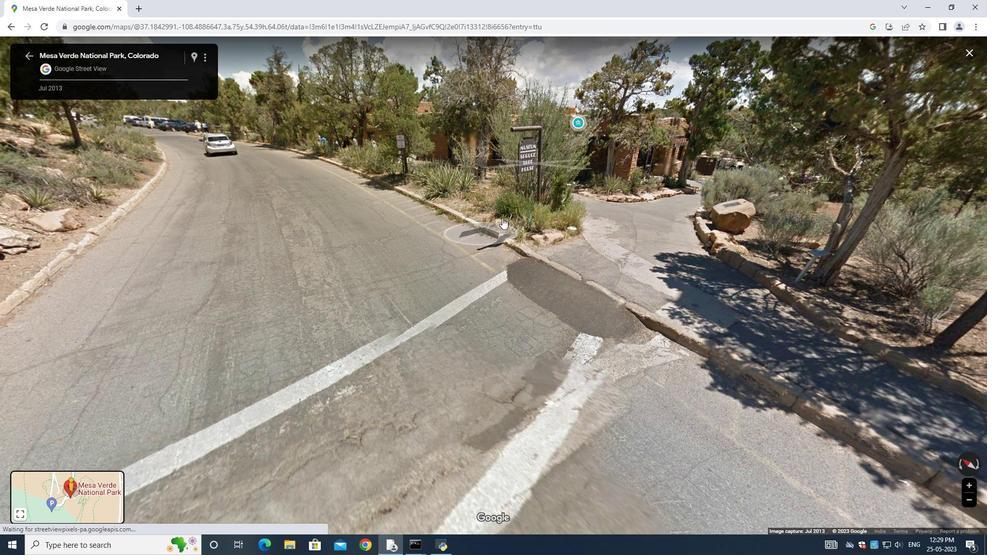 
Action: Mouse scrolled (556, 195) with delta (0, 0)
Screenshot: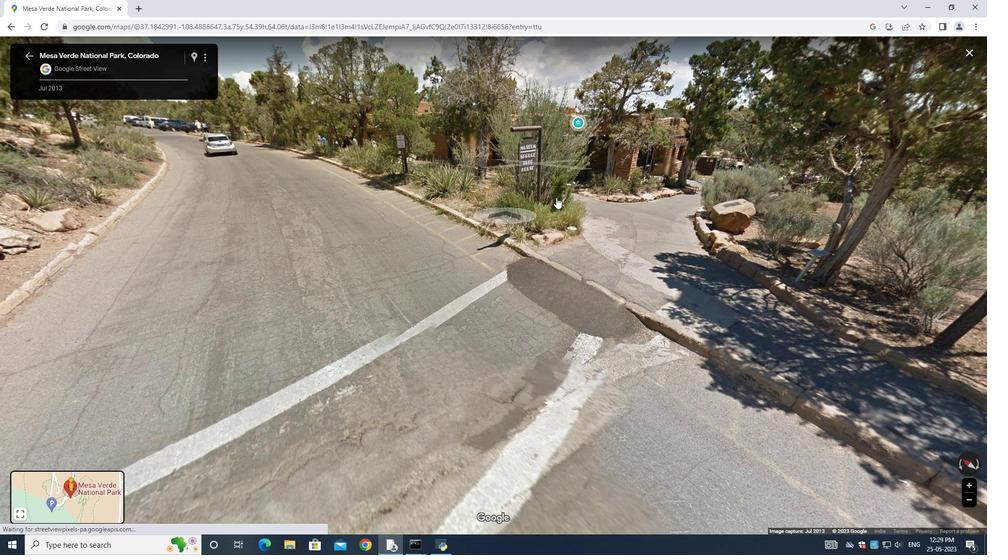 
Action: Mouse scrolled (556, 195) with delta (0, 0)
Screenshot: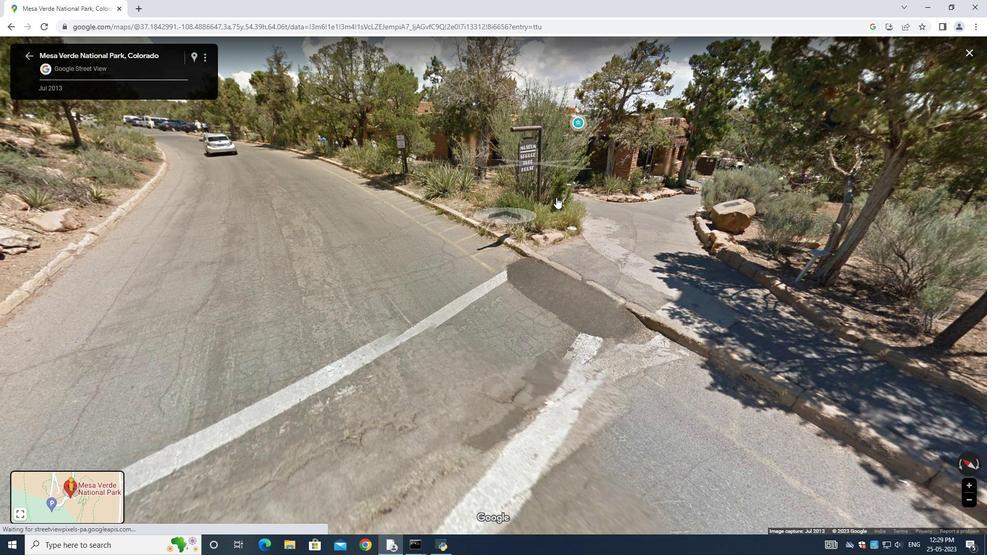 
Action: Mouse moved to (559, 197)
Screenshot: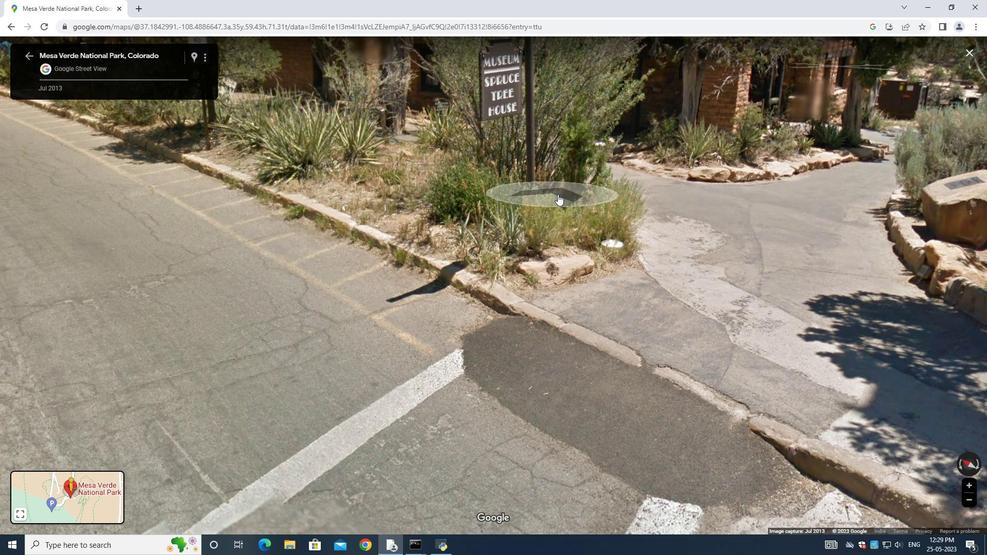 
Action: Mouse scrolled (559, 196) with delta (0, 0)
Screenshot: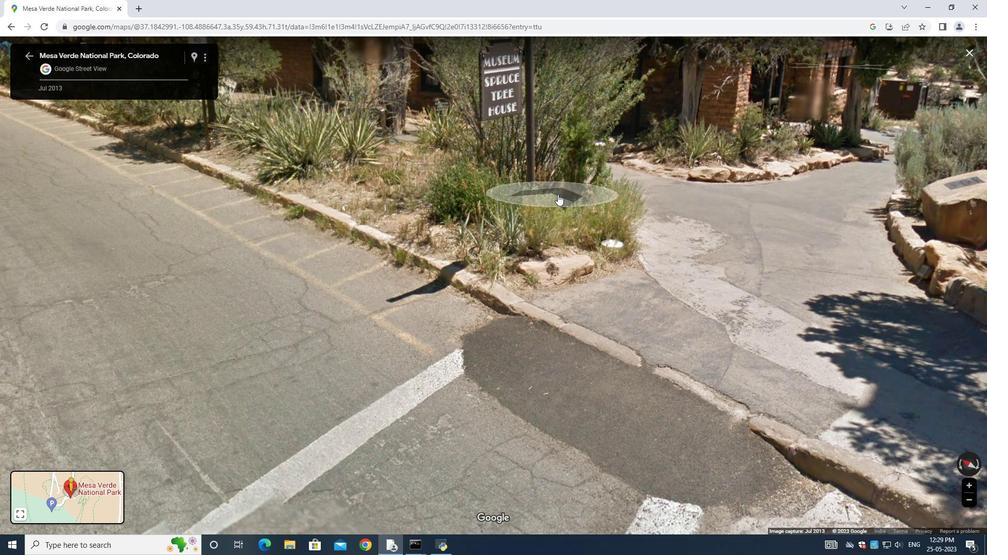 
Action: Mouse moved to (559, 198)
Screenshot: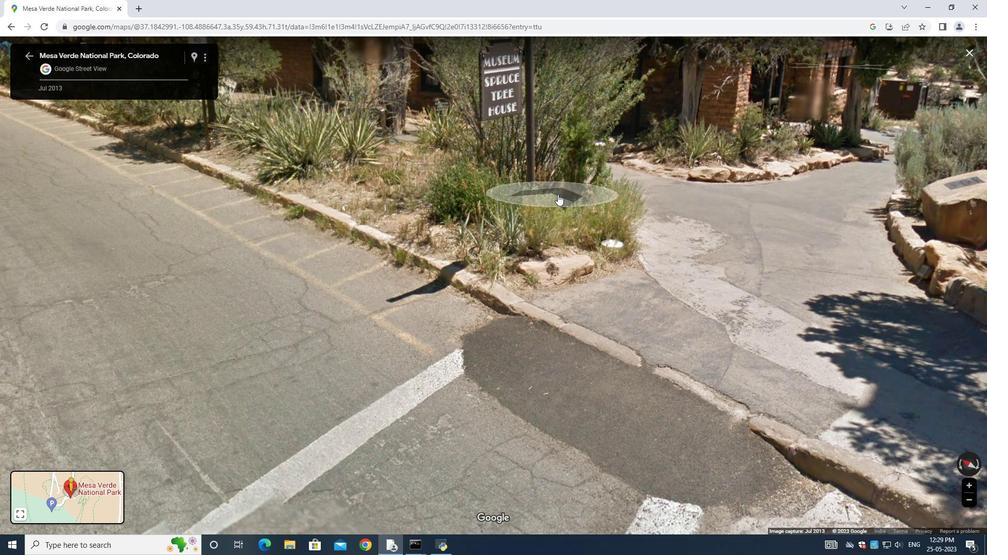 
Action: Mouse scrolled (559, 198) with delta (0, 0)
Screenshot: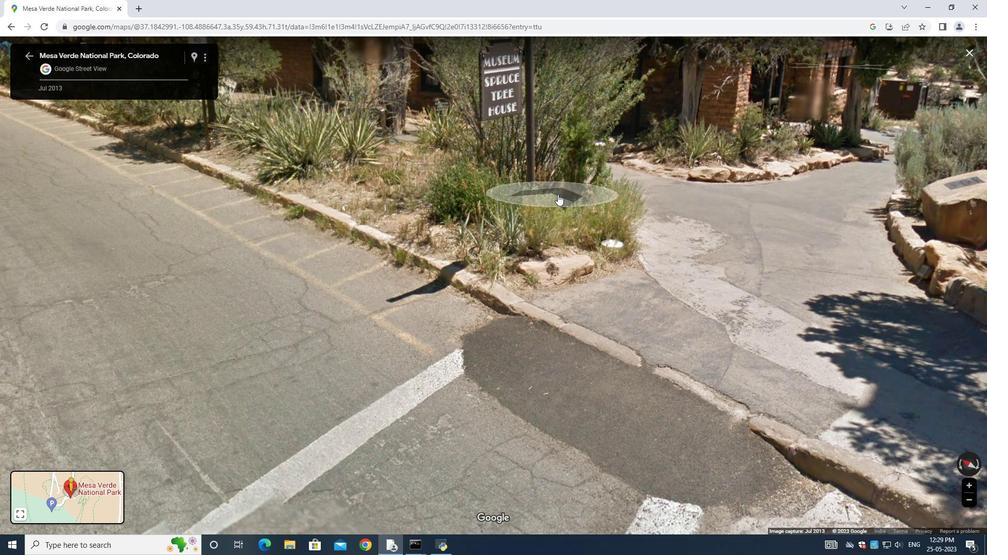 
Action: Mouse moved to (559, 198)
Screenshot: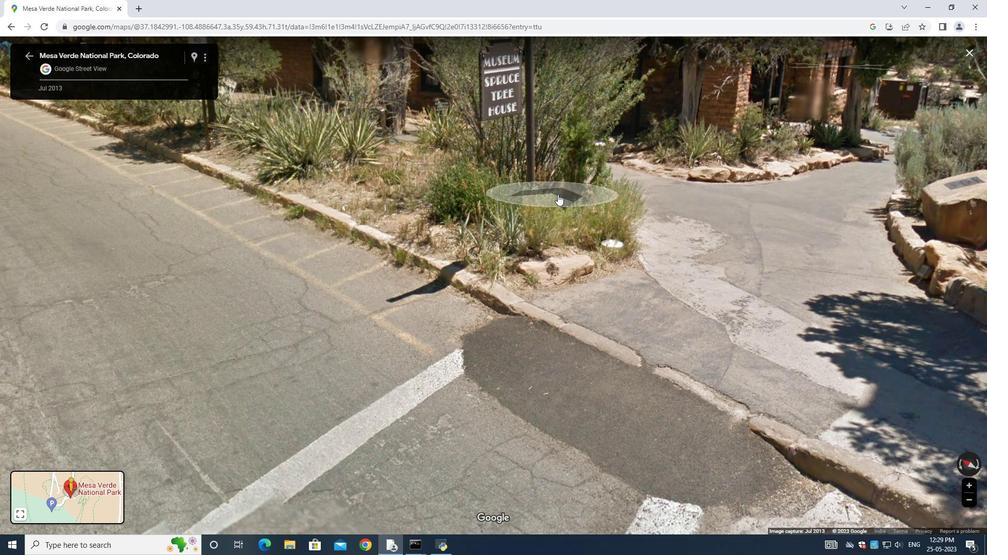 
Action: Mouse scrolled (559, 198) with delta (0, 0)
Screenshot: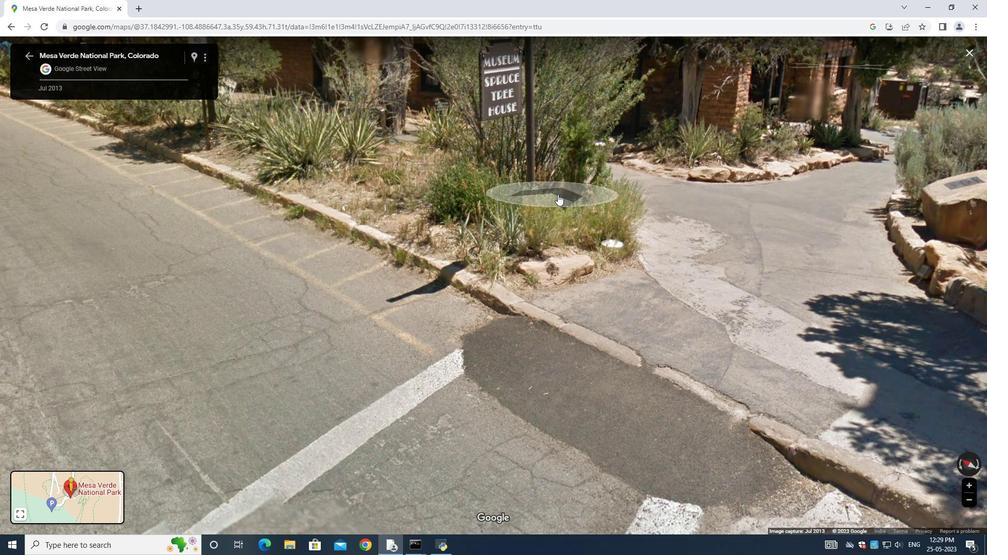 
Action: Mouse scrolled (559, 198) with delta (0, 0)
Screenshot: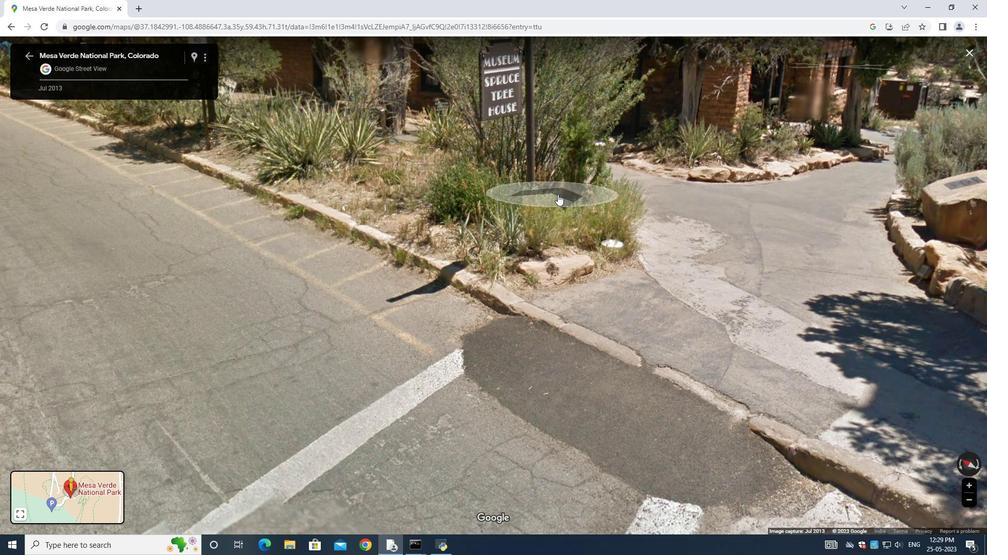 
Action: Mouse moved to (559, 200)
Screenshot: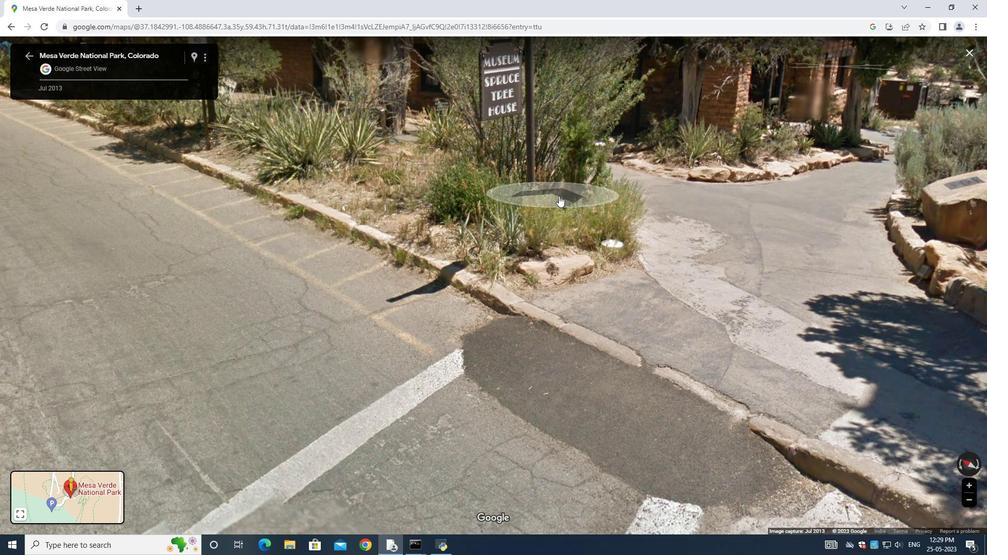 
Action: Mouse scrolled (559, 198) with delta (0, 0)
Screenshot: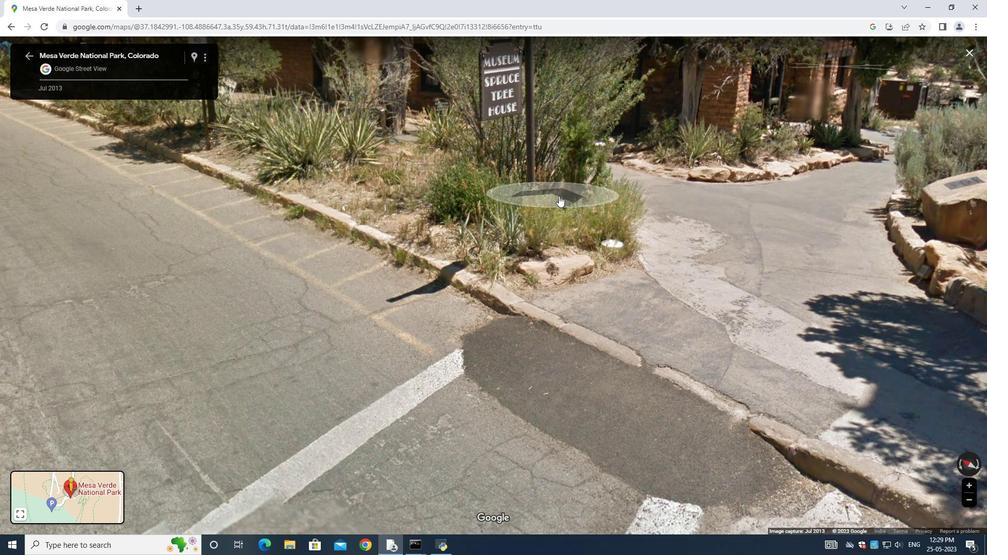 
Action: Mouse moved to (662, 208)
Screenshot: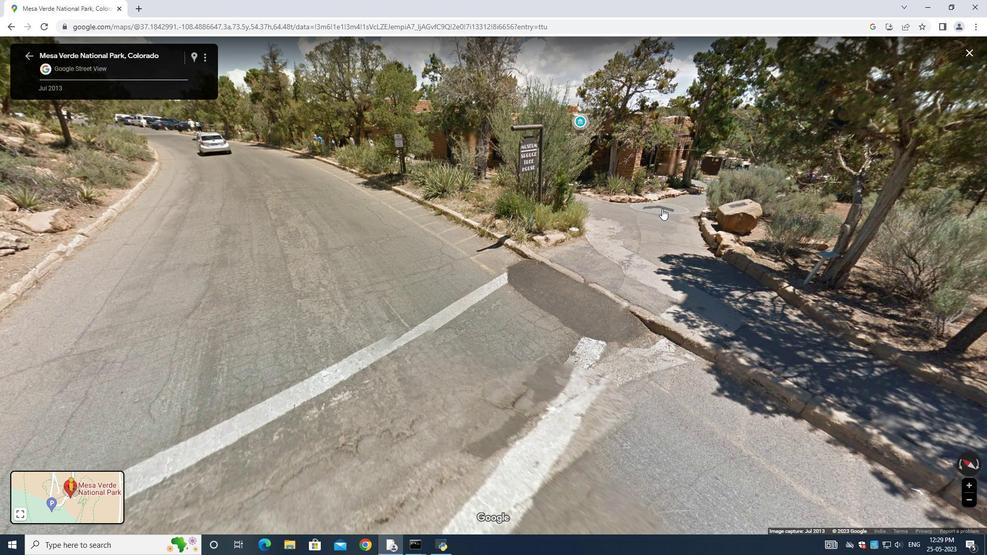 
Action: Mouse scrolled (662, 208) with delta (0, 0)
Screenshot: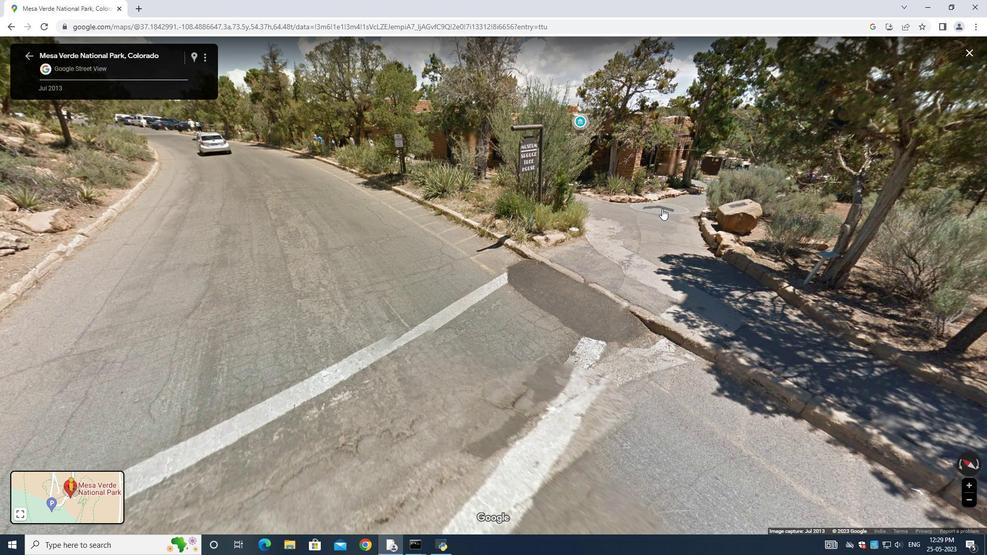 
Action: Mouse scrolled (662, 208) with delta (0, 0)
Screenshot: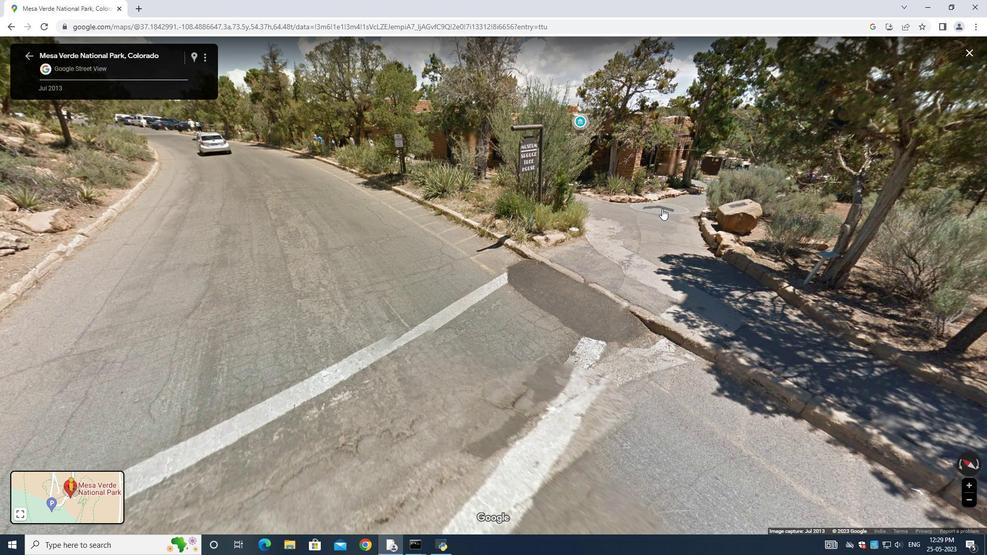 
Action: Mouse scrolled (662, 208) with delta (0, 0)
Screenshot: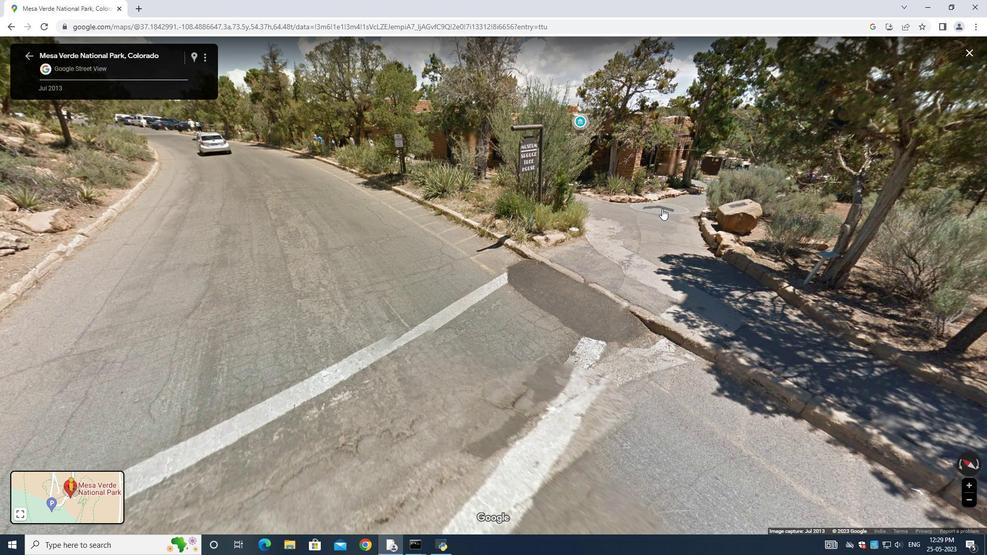 
Action: Mouse scrolled (662, 208) with delta (0, 0)
Screenshot: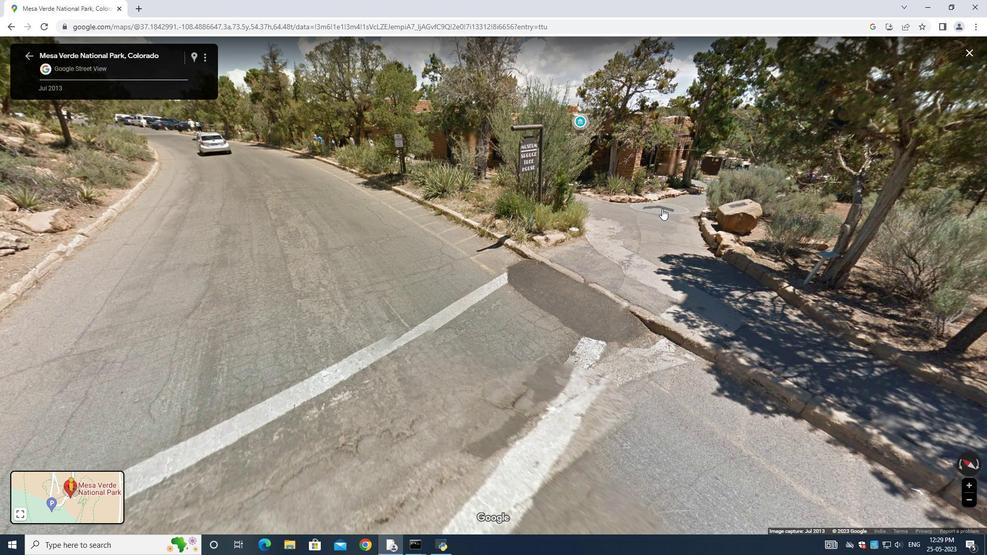 
Action: Mouse moved to (662, 208)
Screenshot: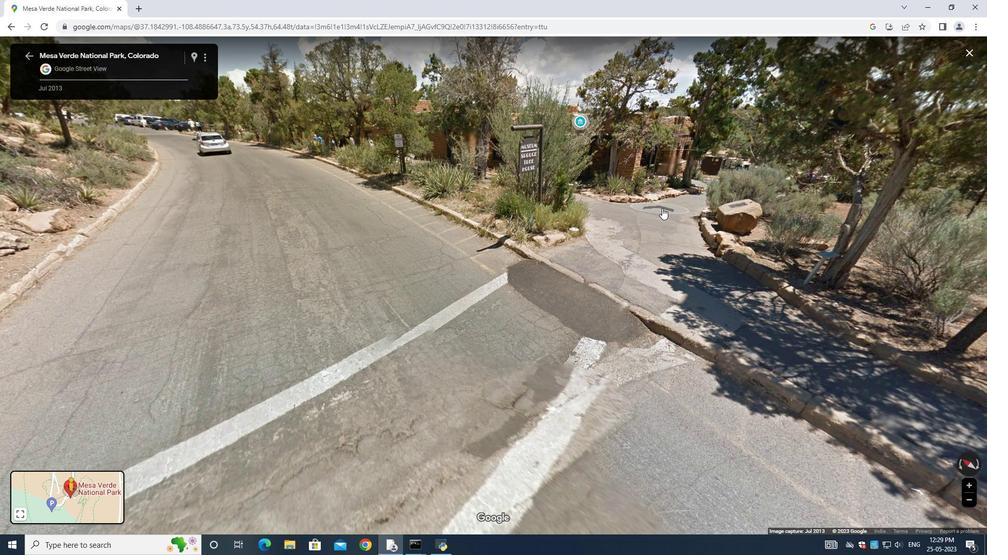 
Action: Mouse scrolled (662, 208) with delta (0, 0)
Screenshot: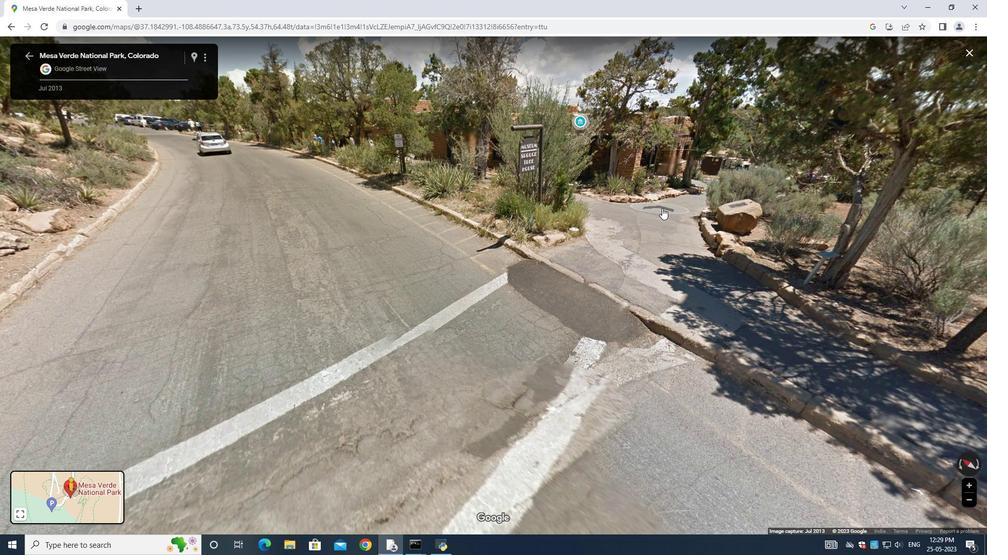 
Action: Mouse moved to (656, 252)
Screenshot: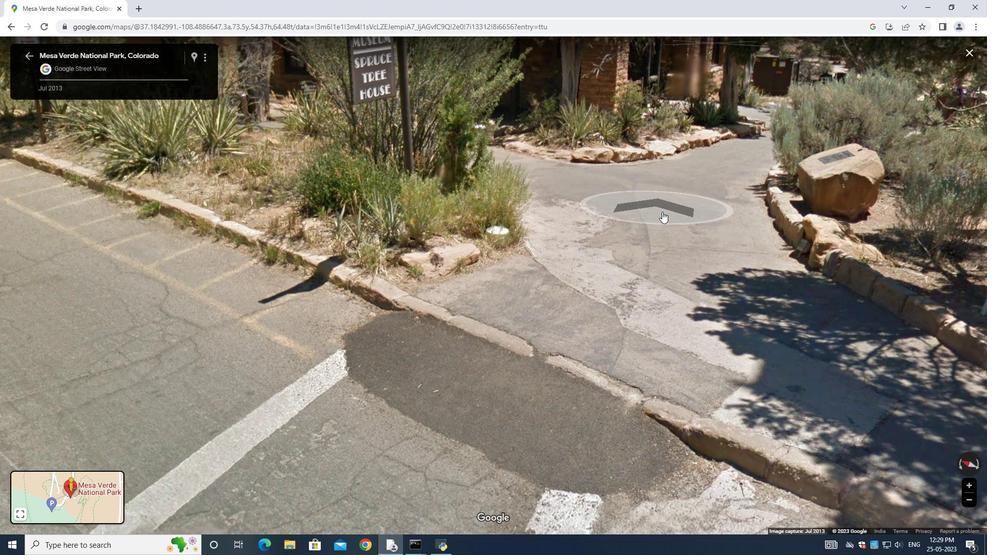 
Action: Mouse pressed left at (656, 252)
Screenshot: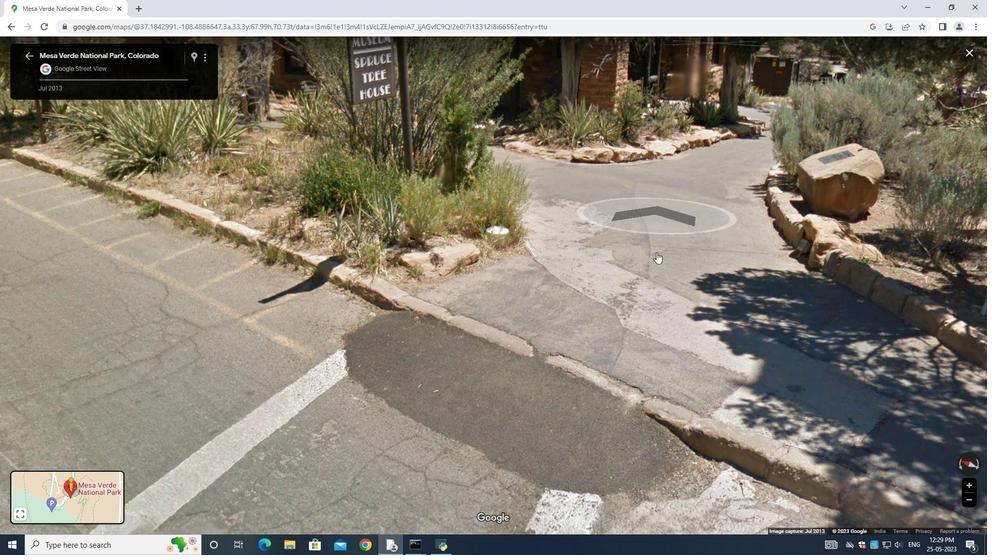
Action: Mouse moved to (539, 294)
Screenshot: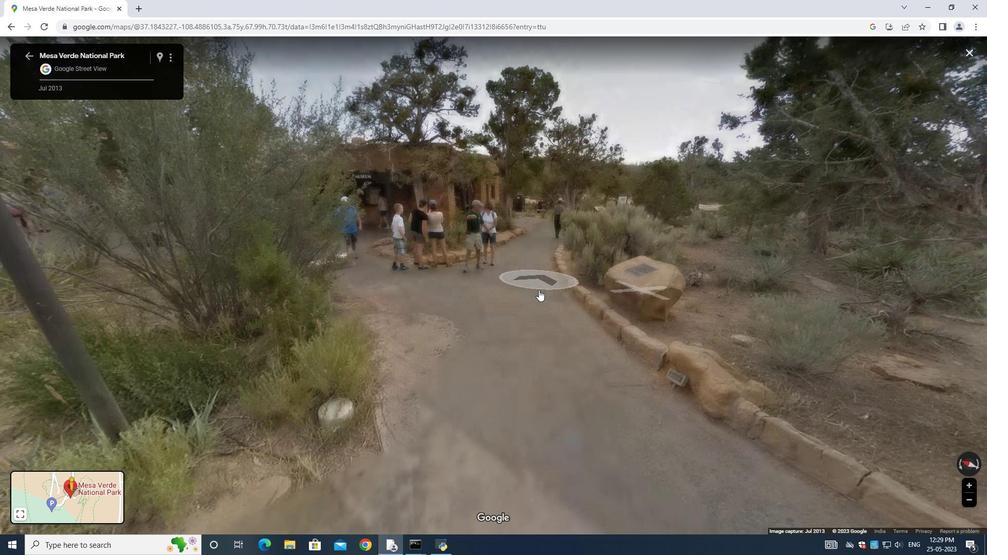 
Action: Mouse scrolled (539, 293) with delta (0, 0)
Screenshot: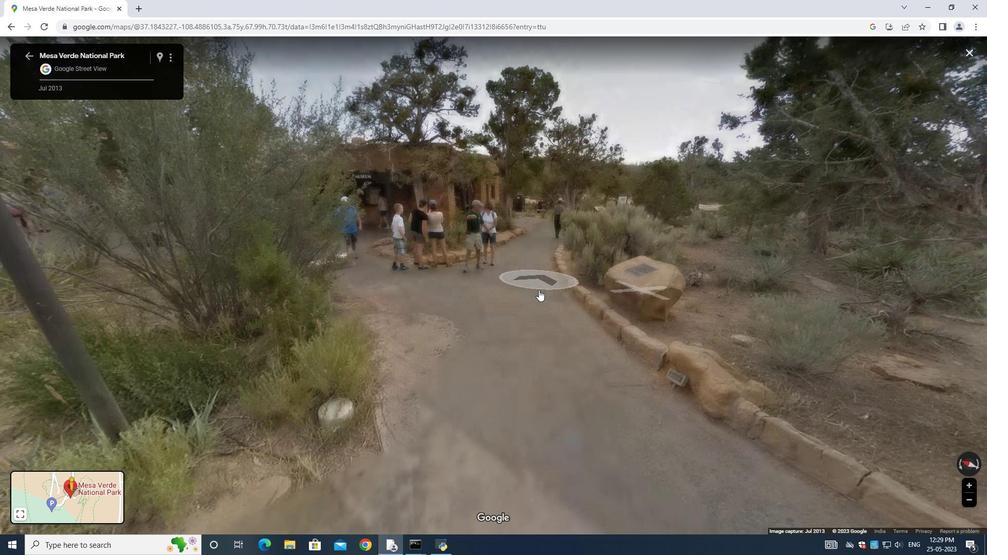 
Action: Mouse scrolled (539, 293) with delta (0, 0)
Screenshot: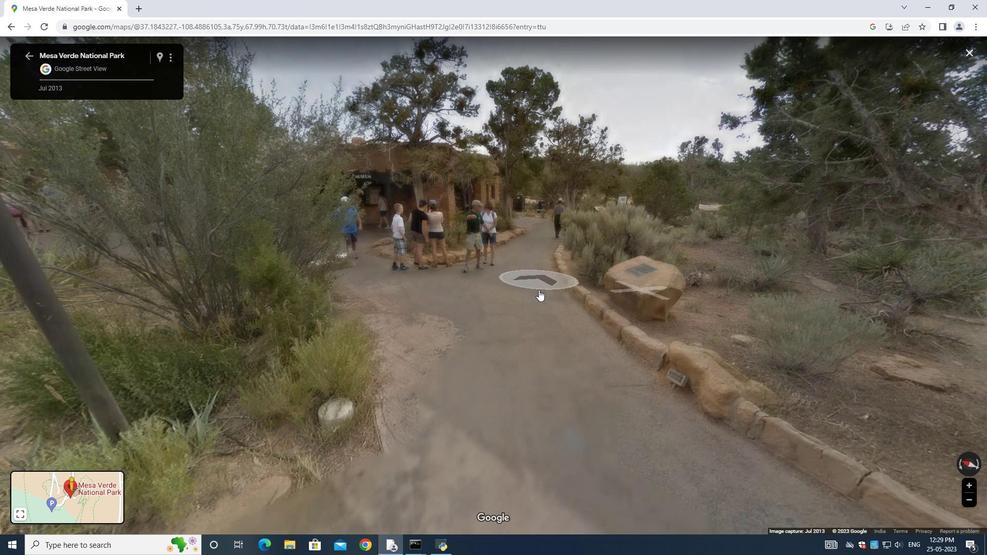 
Action: Mouse moved to (538, 294)
Screenshot: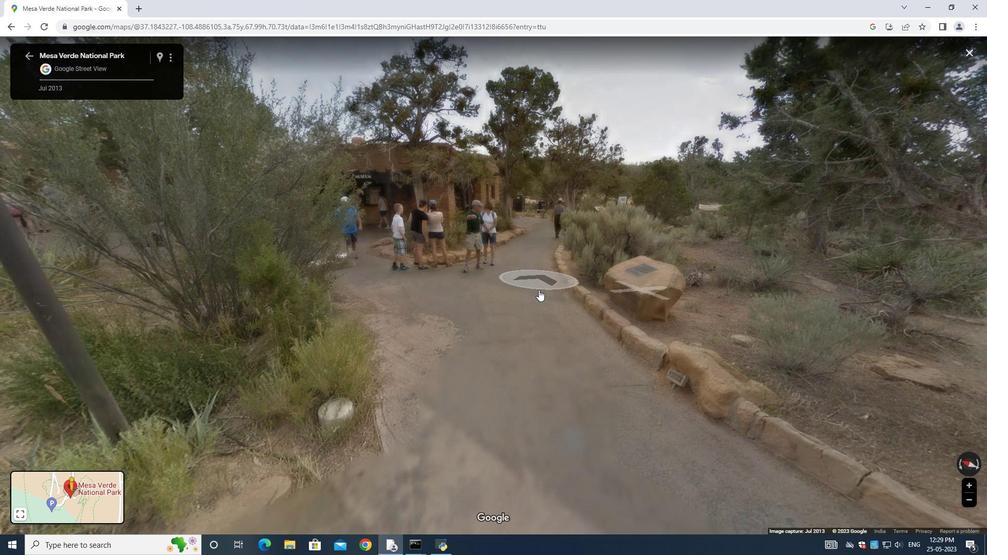
Action: Mouse scrolled (539, 294) with delta (0, 0)
Screenshot: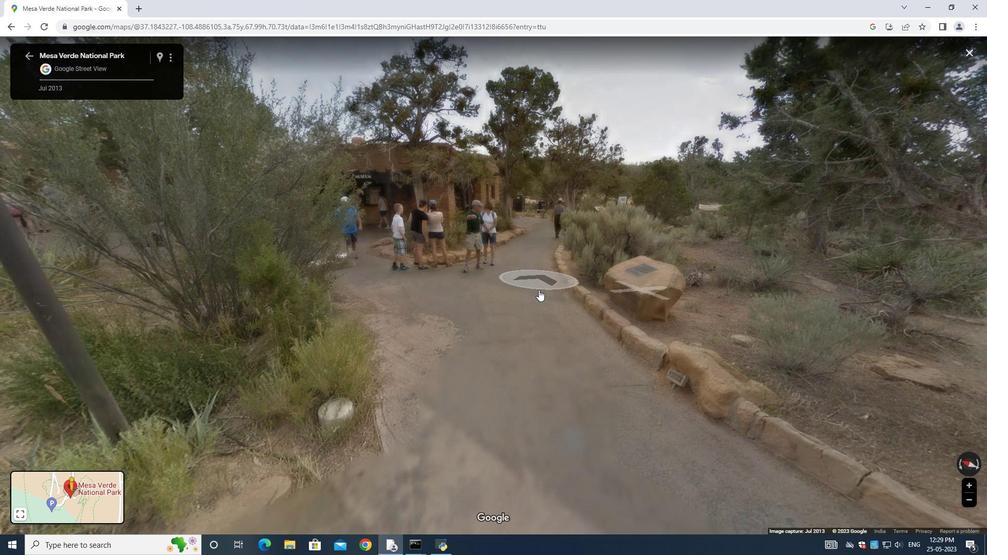 
Action: Mouse moved to (492, 308)
Screenshot: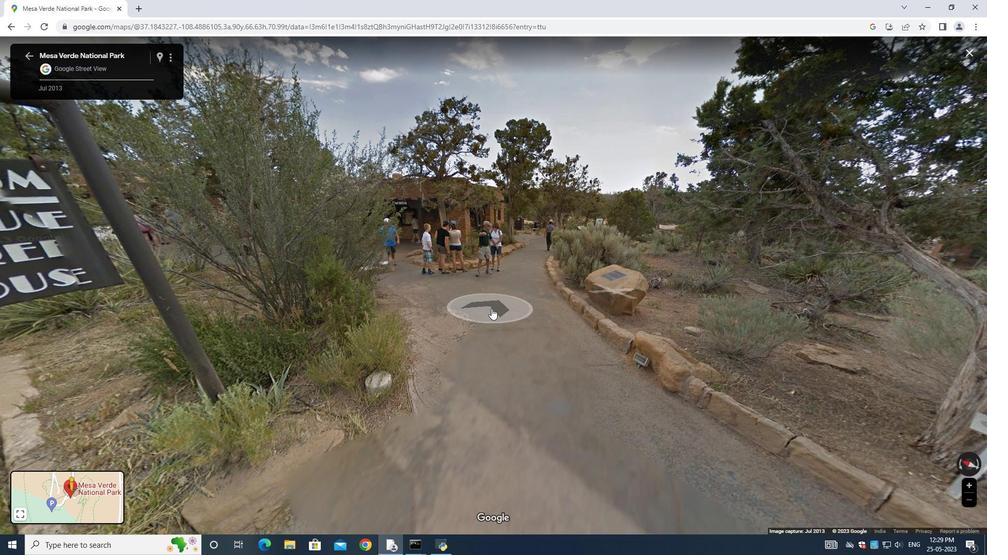 
Action: Mouse pressed left at (492, 308)
Screenshot: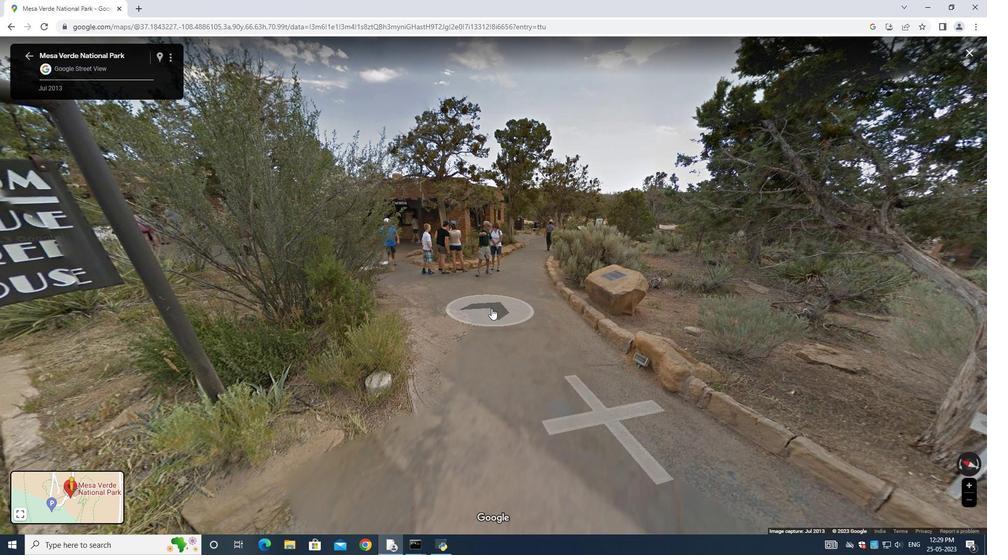 
Action: Mouse moved to (454, 333)
Screenshot: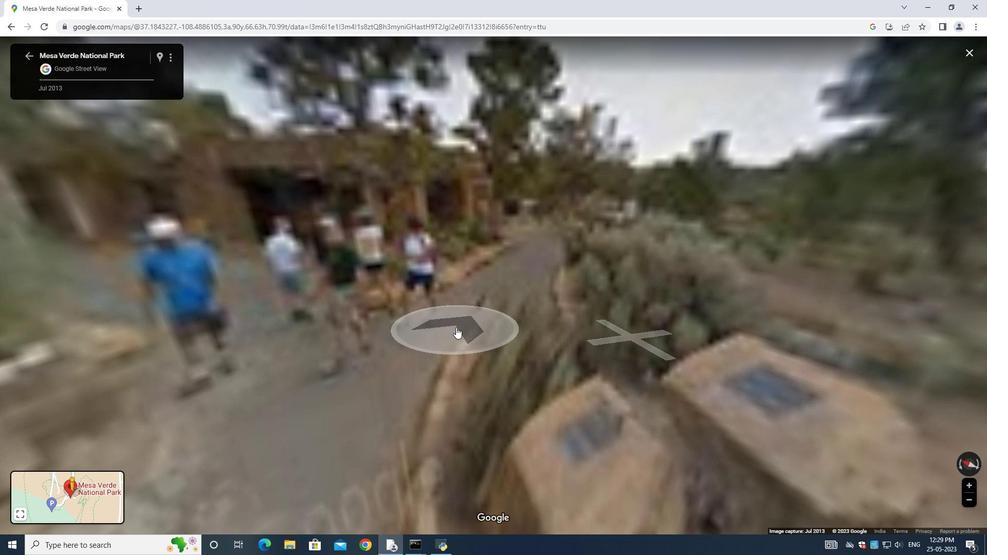 
Action: Mouse pressed left at (454, 333)
Screenshot: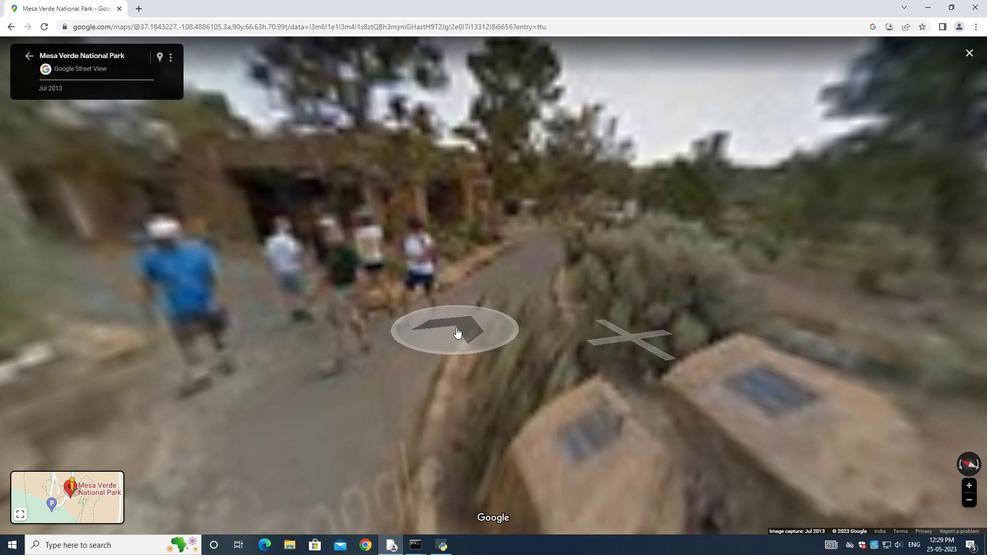 
Action: Mouse moved to (406, 369)
Screenshot: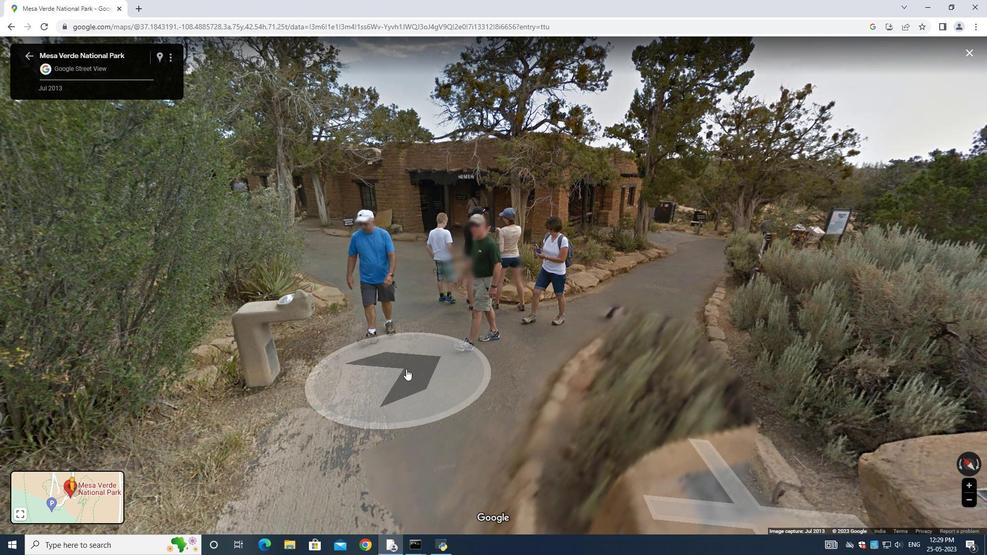 
Action: Mouse pressed left at (406, 369)
Screenshot: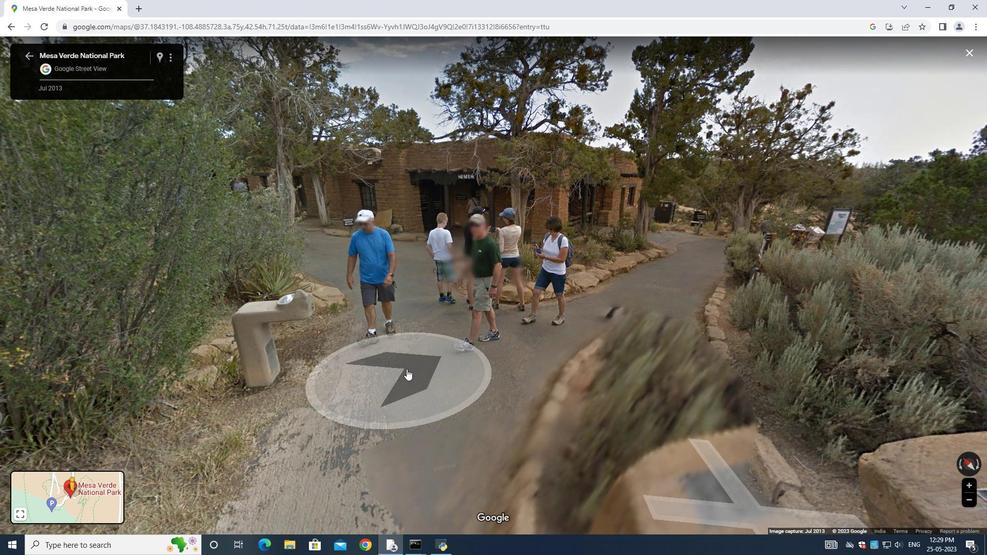 
Action: Mouse moved to (469, 343)
Screenshot: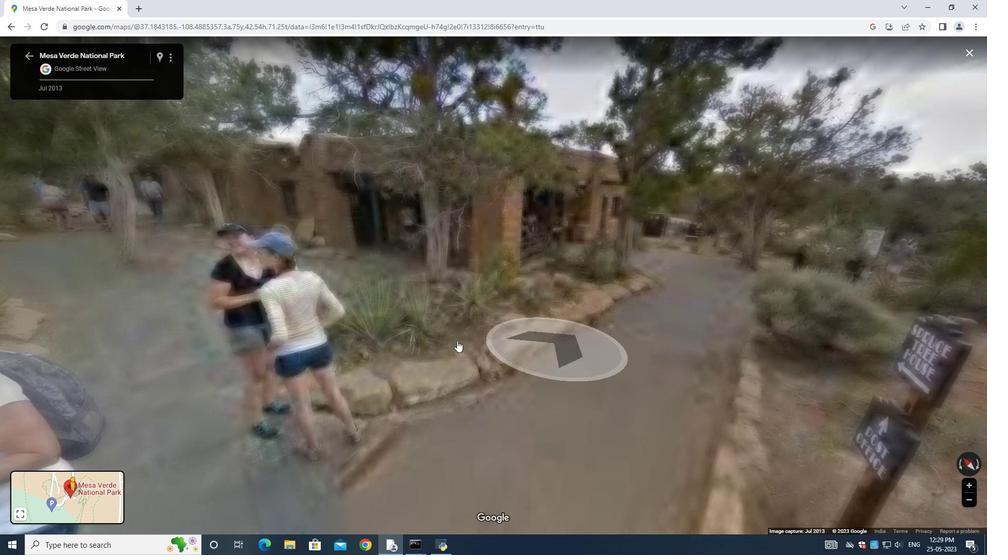 
Action: Mouse scrolled (469, 342) with delta (0, 0)
Screenshot: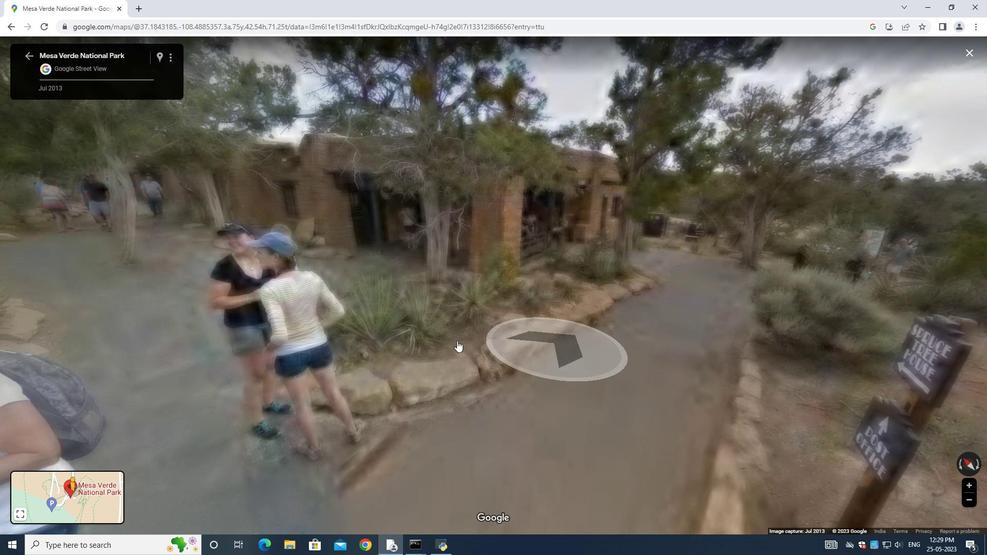 
Action: Mouse moved to (469, 343)
Screenshot: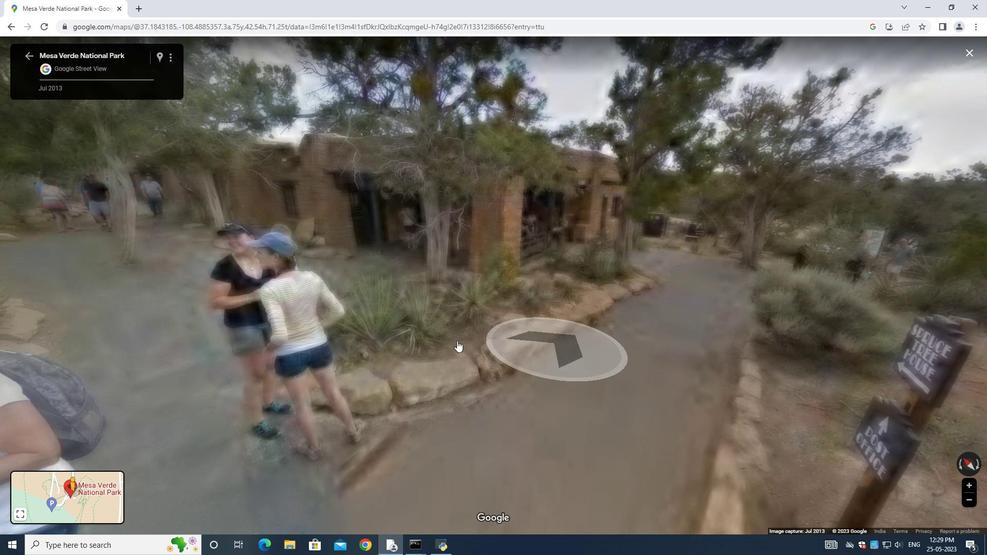 
Action: Mouse scrolled (469, 343) with delta (0, 0)
Screenshot: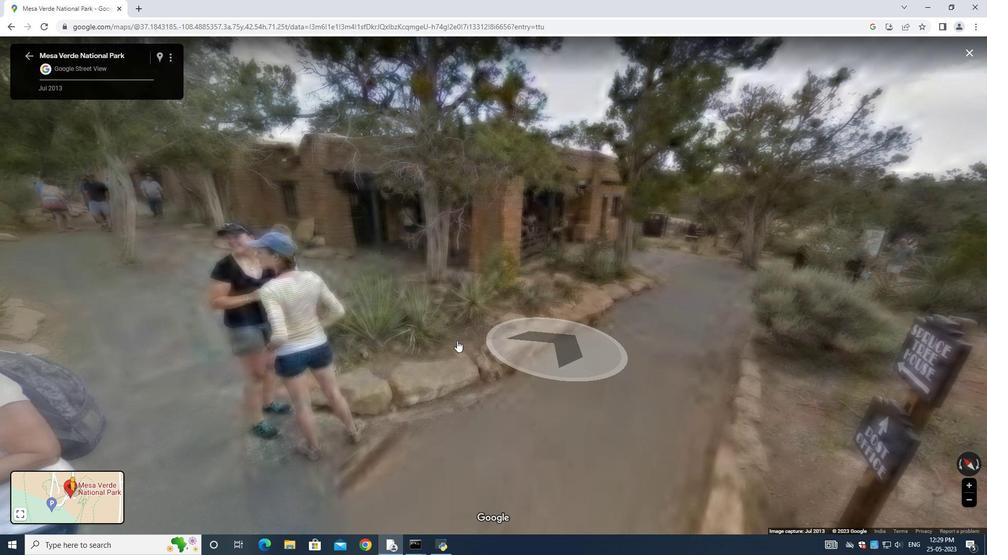 
Action: Mouse scrolled (469, 343) with delta (0, 0)
Screenshot: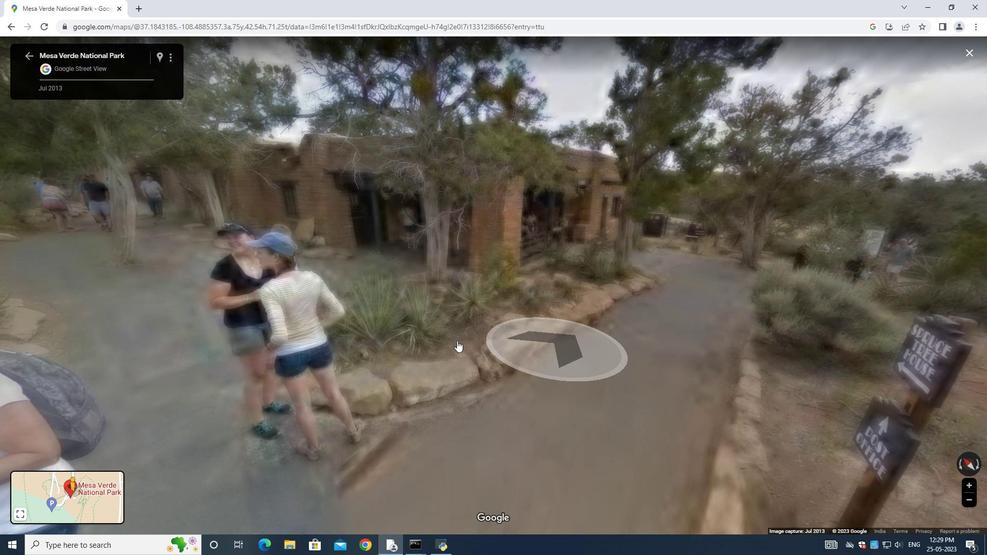 
Action: Mouse scrolled (469, 343) with delta (0, 0)
Screenshot: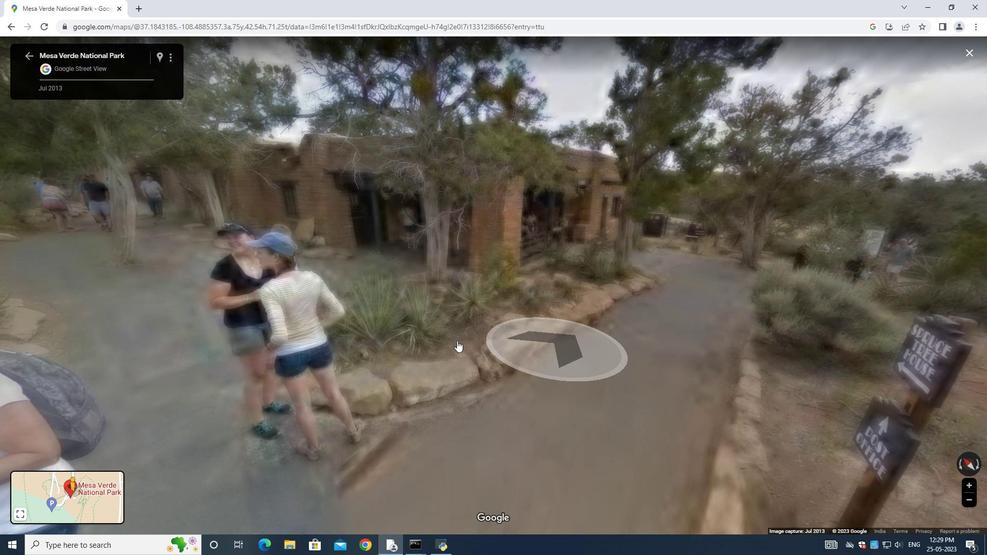 
Action: Mouse moved to (577, 356)
Screenshot: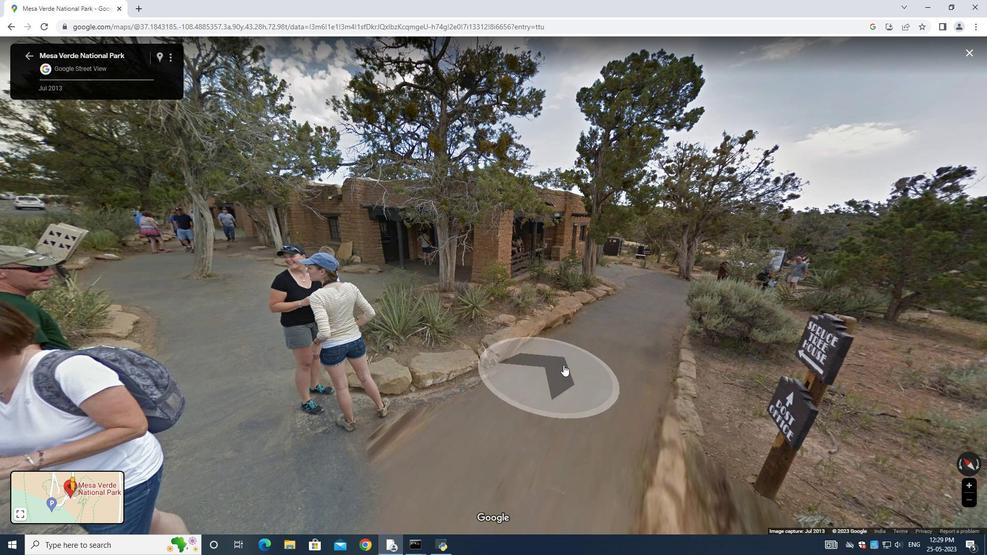 
Action: Mouse pressed left at (577, 356)
Screenshot: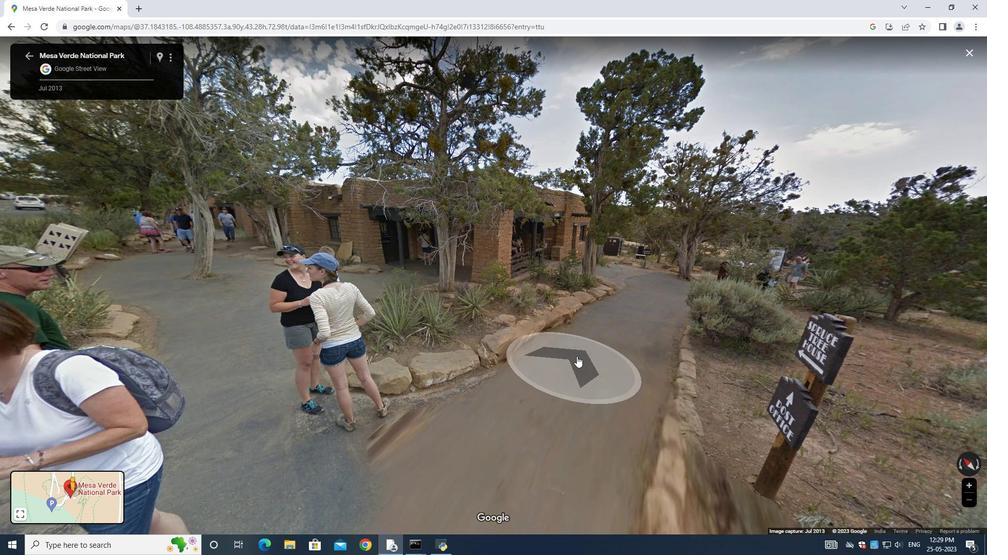 
Action: Mouse moved to (646, 299)
Screenshot: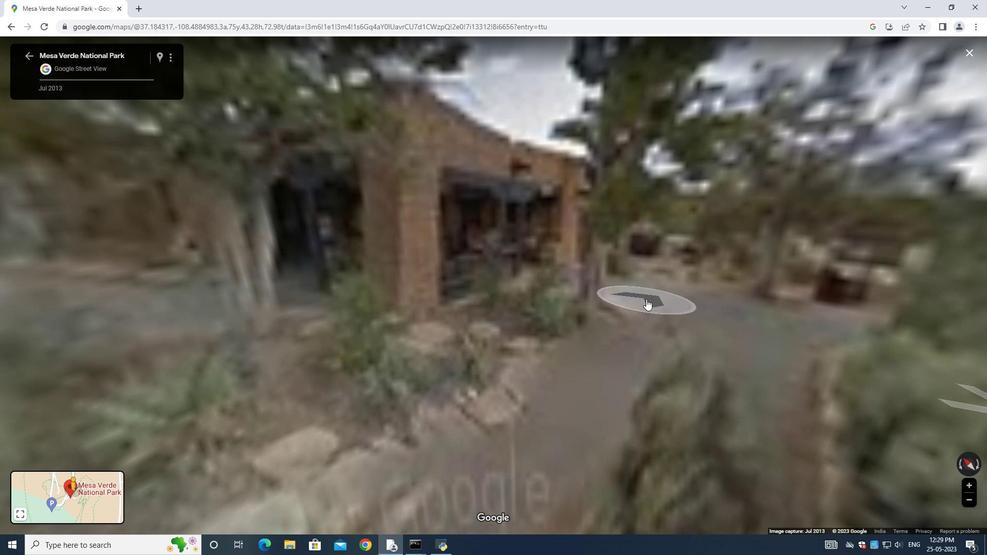 
Action: Mouse pressed left at (646, 299)
Screenshot: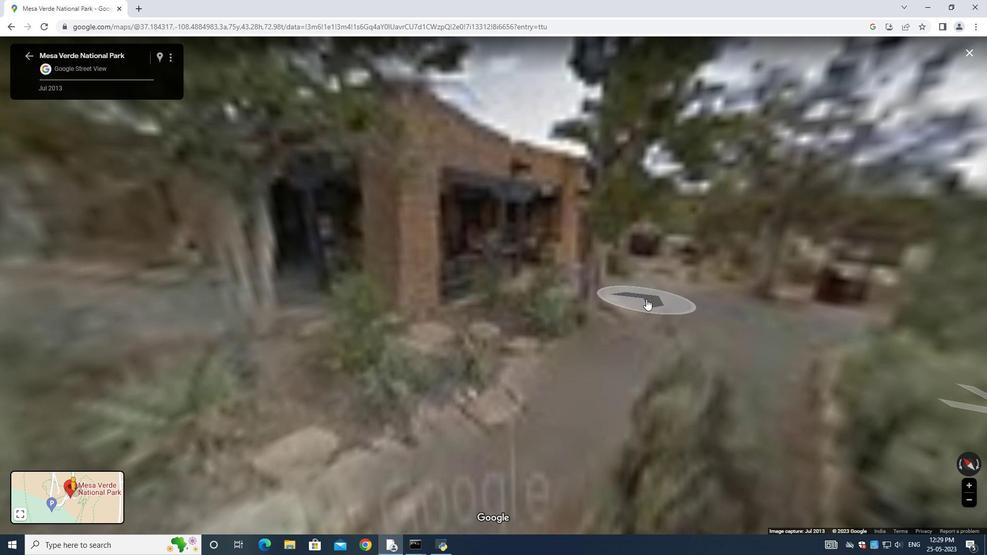 
Action: Mouse moved to (783, 387)
Screenshot: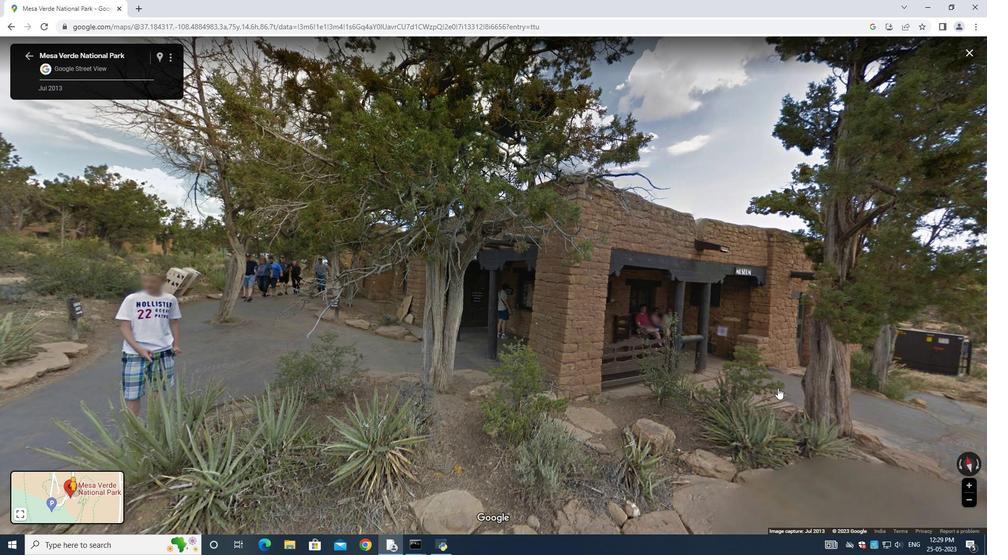 
Action: Mouse pressed left at (783, 387)
Screenshot: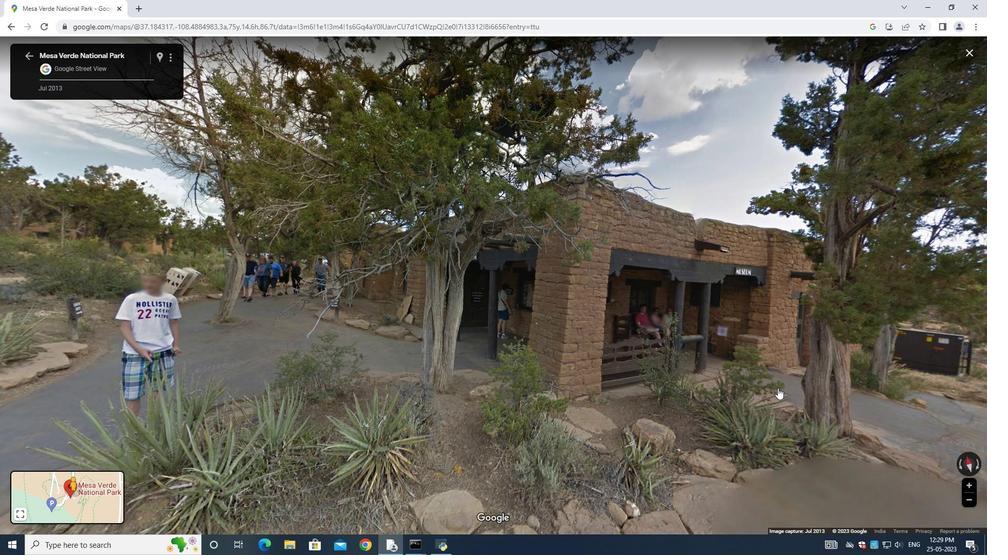 
Action: Mouse moved to (615, 353)
Screenshot: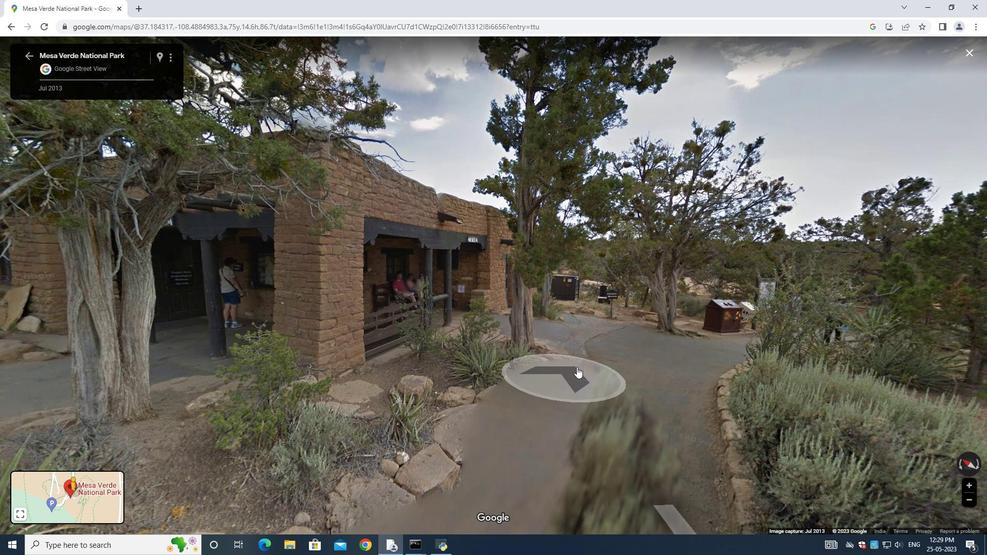 
Action: Mouse pressed left at (615, 353)
Screenshot: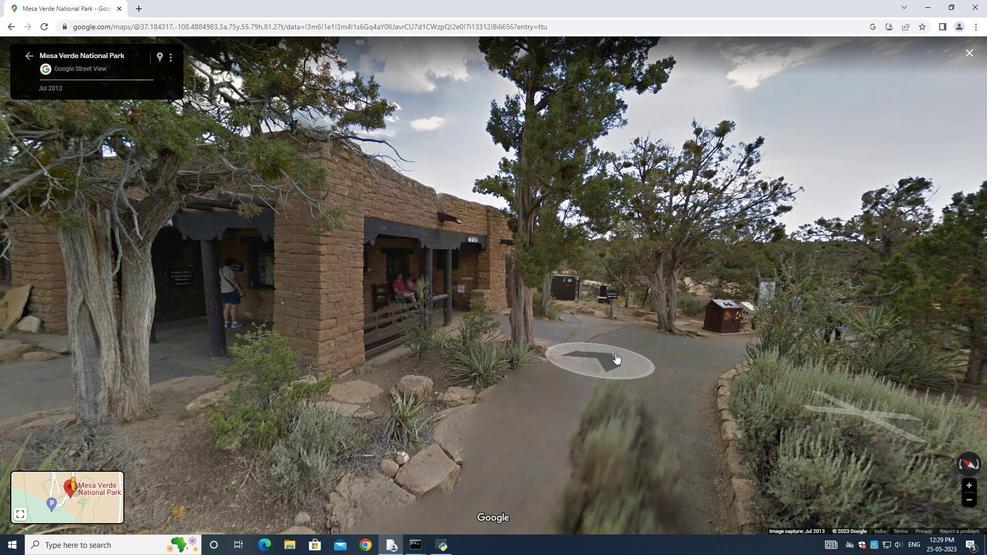 
Action: Mouse moved to (669, 341)
Screenshot: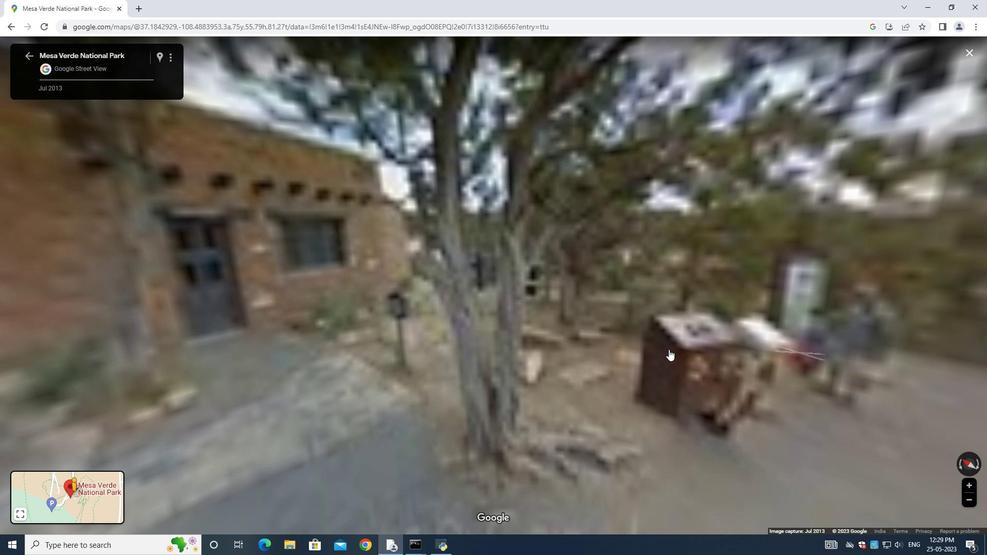 
Action: Mouse pressed left at (669, 341)
Screenshot: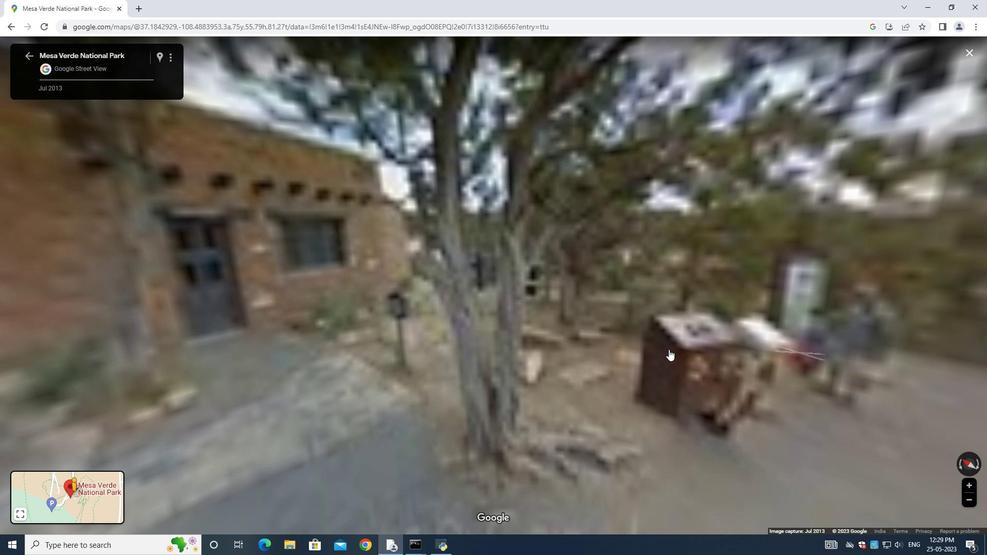 
Action: Mouse moved to (526, 306)
Screenshot: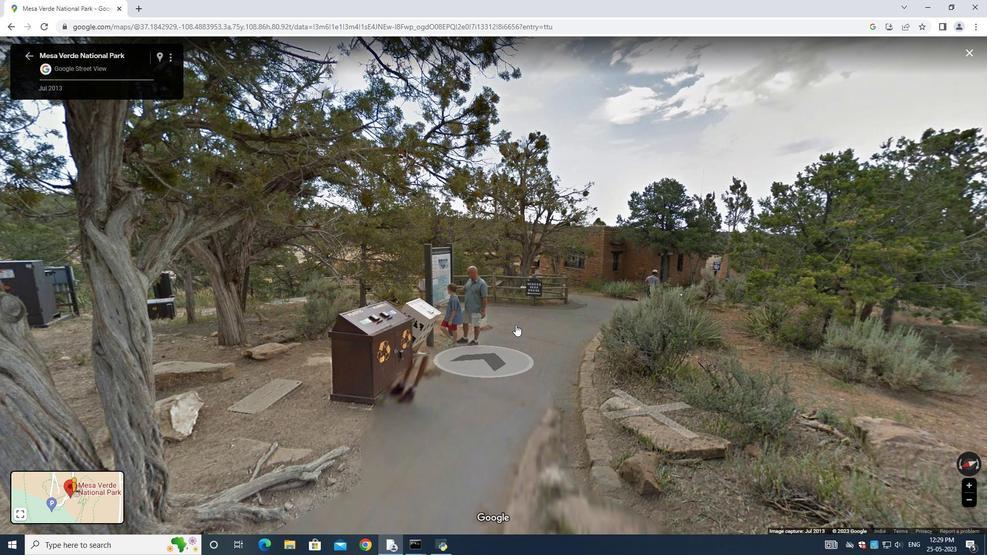
Action: Mouse pressed left at (526, 306)
Screenshot: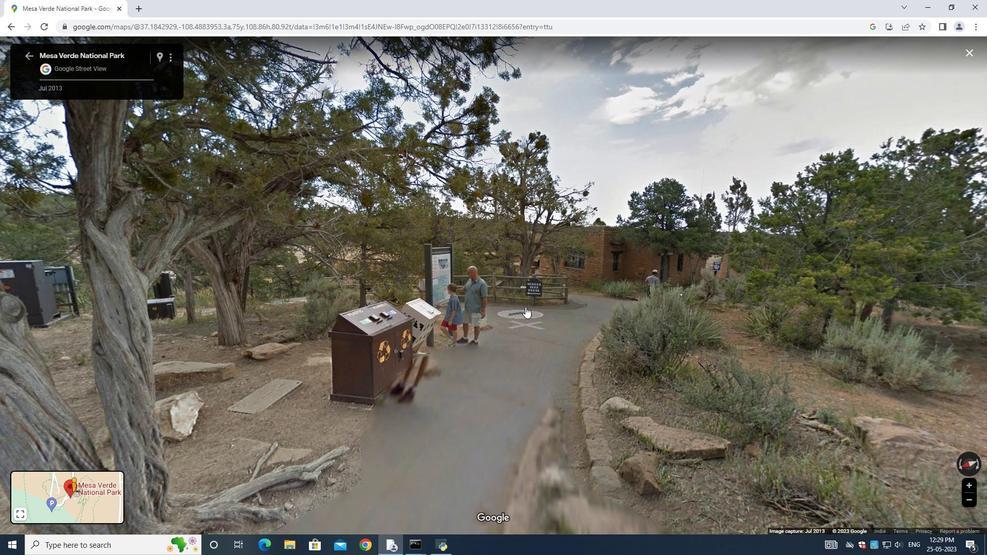
Action: Mouse moved to (534, 345)
Screenshot: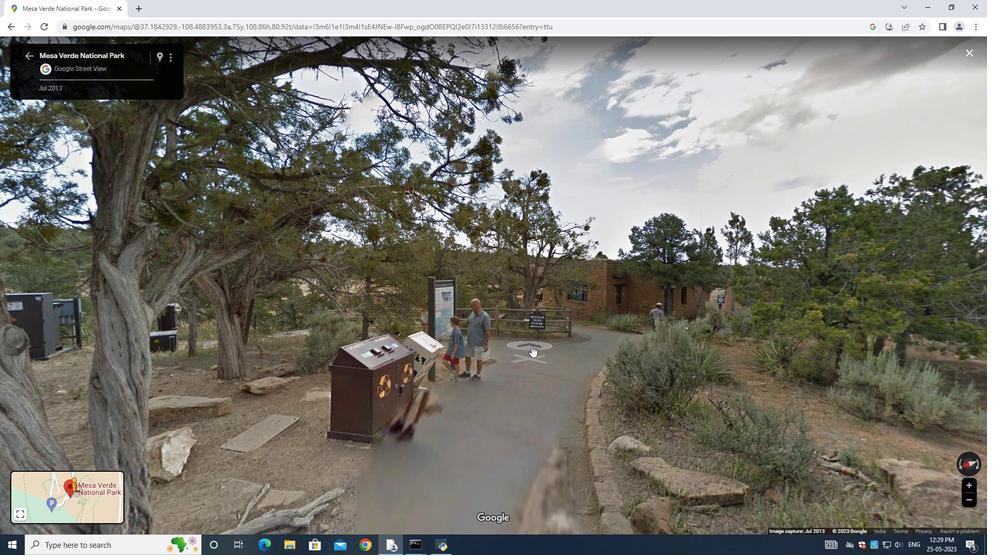 
Action: Mouse pressed left at (534, 345)
Screenshot: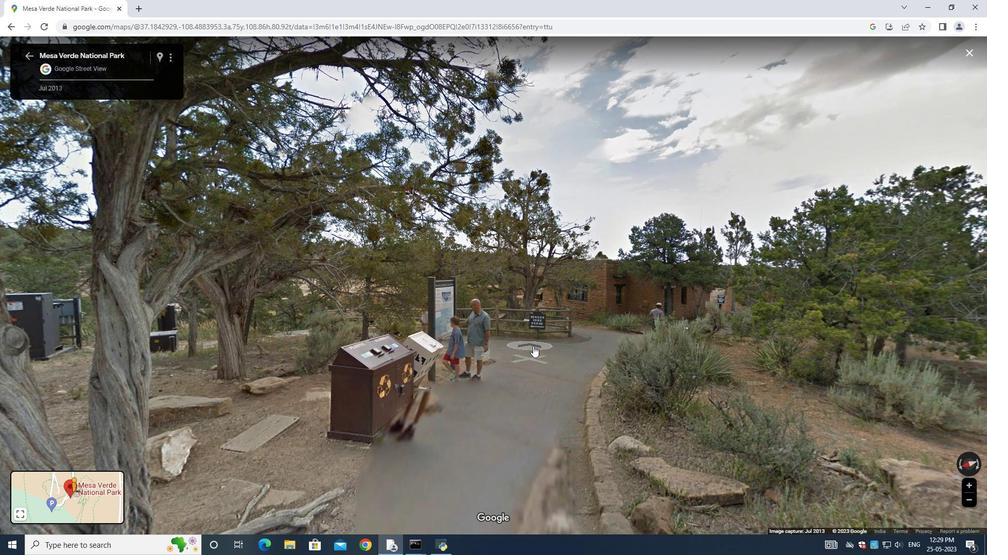 
Action: Mouse moved to (630, 368)
Screenshot: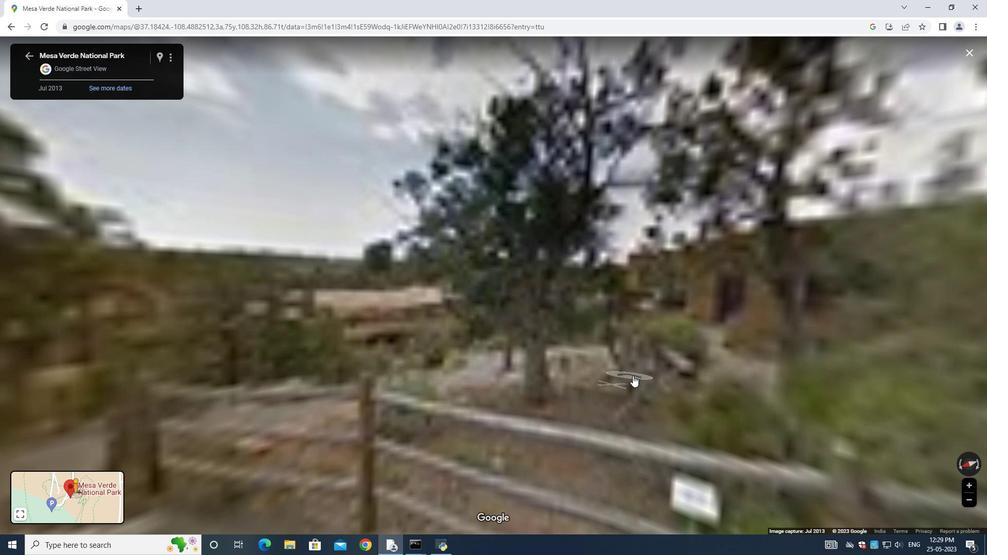 
Action: Mouse pressed left at (630, 368)
Screenshot: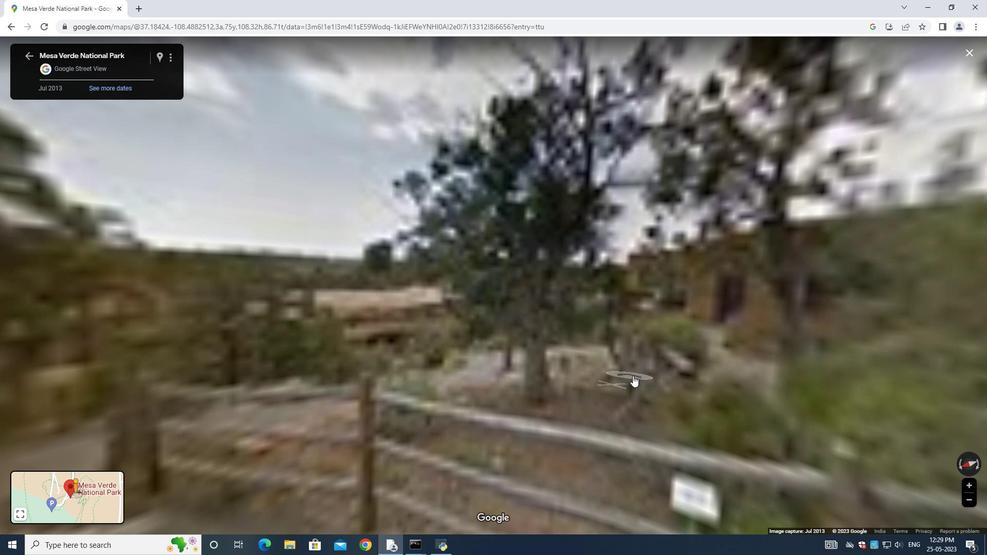 
Action: Mouse moved to (756, 346)
Screenshot: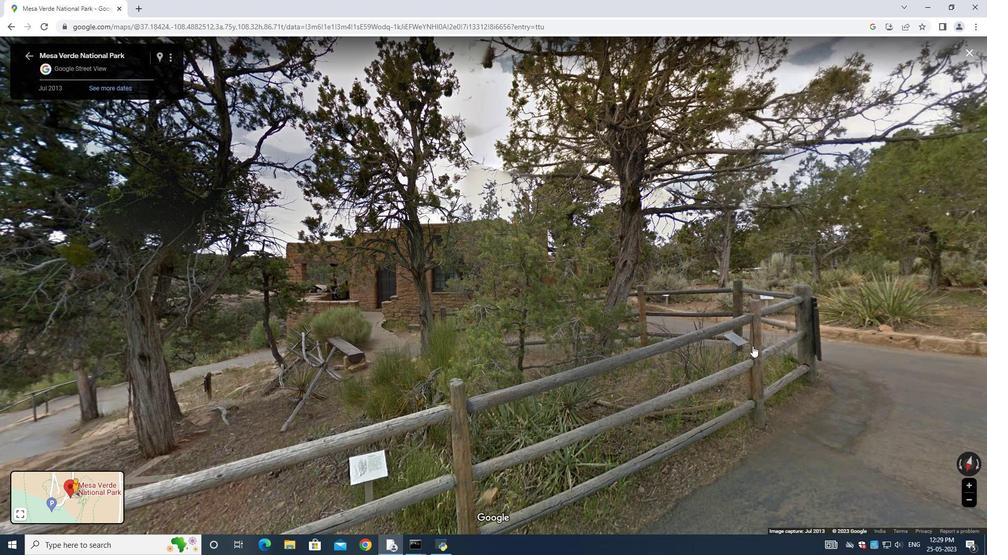 
Action: Mouse pressed left at (756, 346)
Screenshot: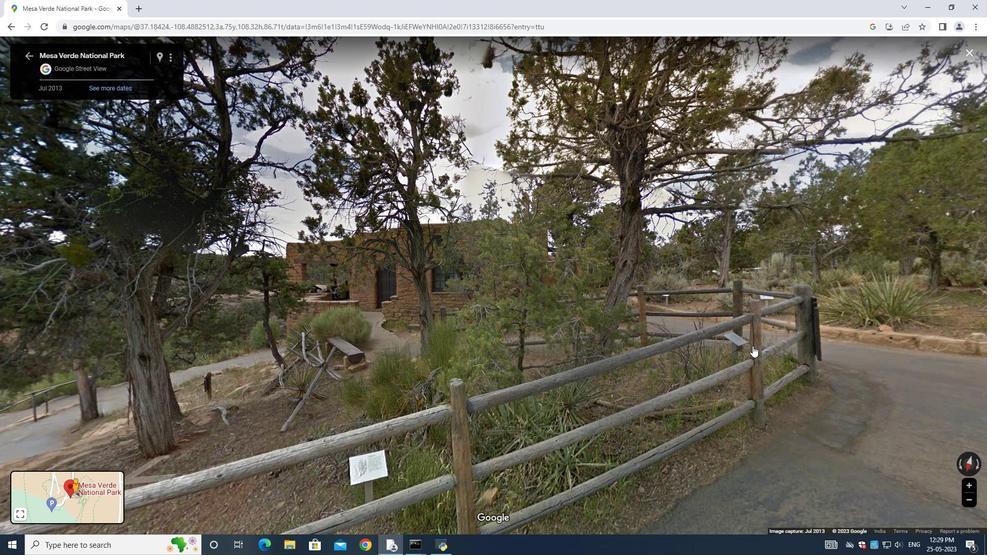 
Action: Mouse moved to (872, 361)
Screenshot: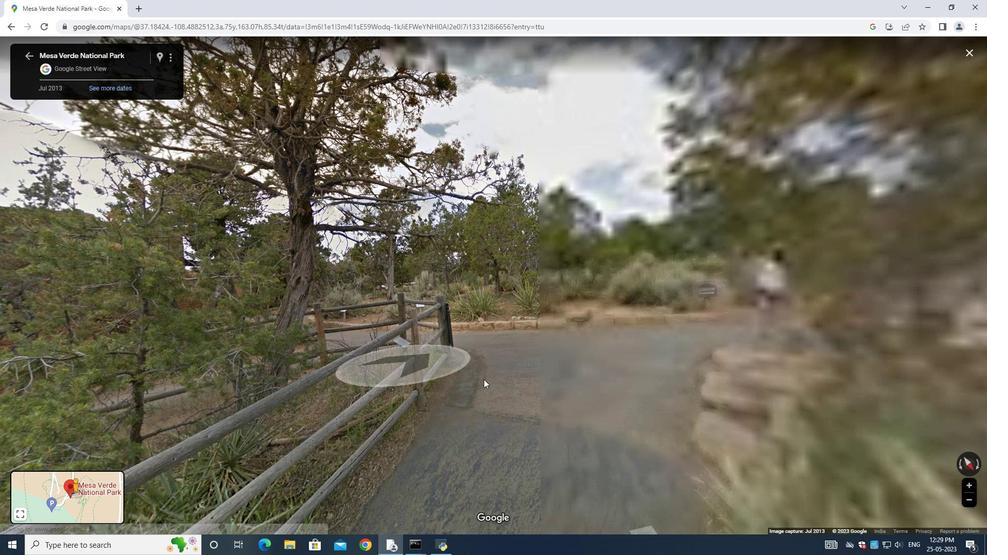 
Action: Mouse pressed left at (872, 361)
Screenshot: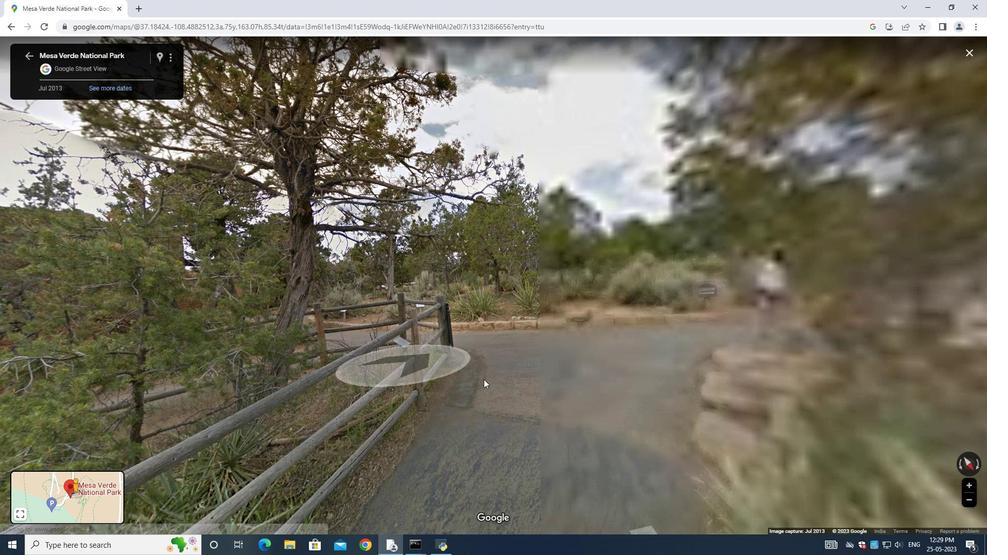 
Action: Mouse moved to (819, 335)
Screenshot: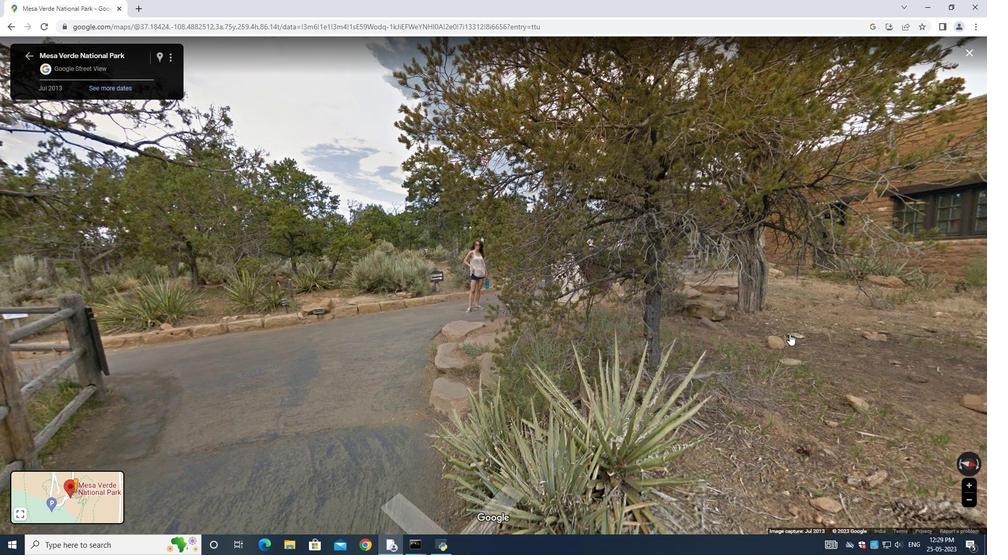 
Action: Mouse pressed left at (819, 335)
Screenshot: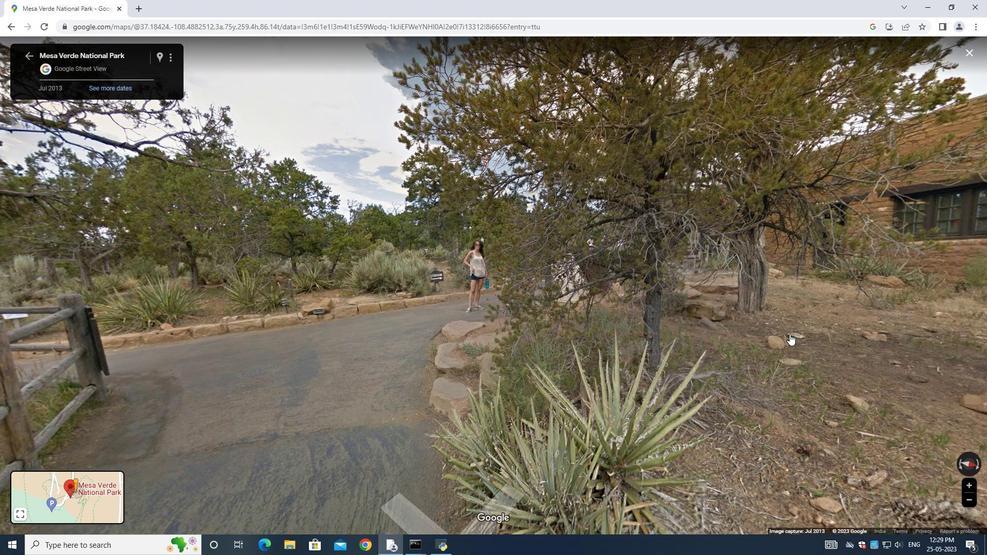 
Action: Mouse moved to (959, 347)
Screenshot: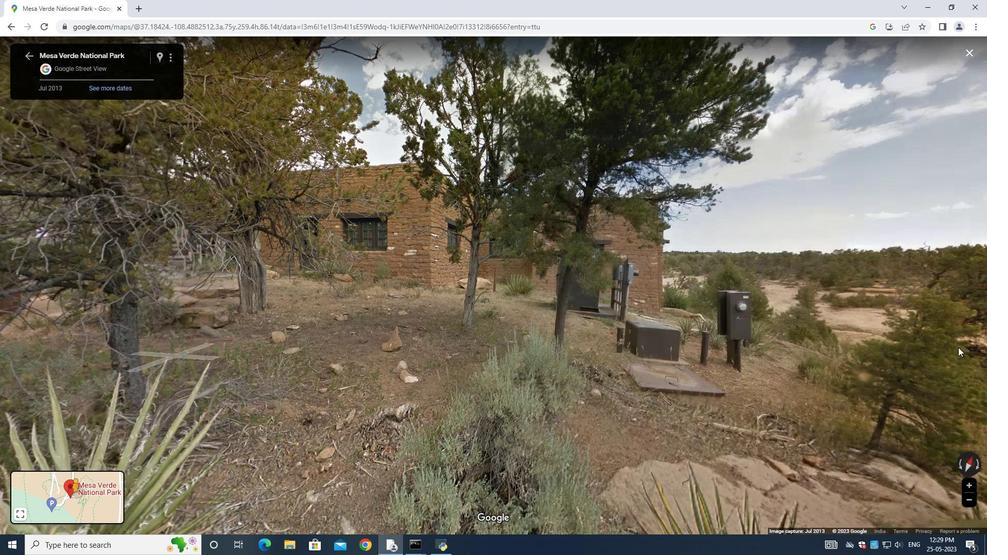 
Action: Mouse pressed left at (959, 347)
Screenshot: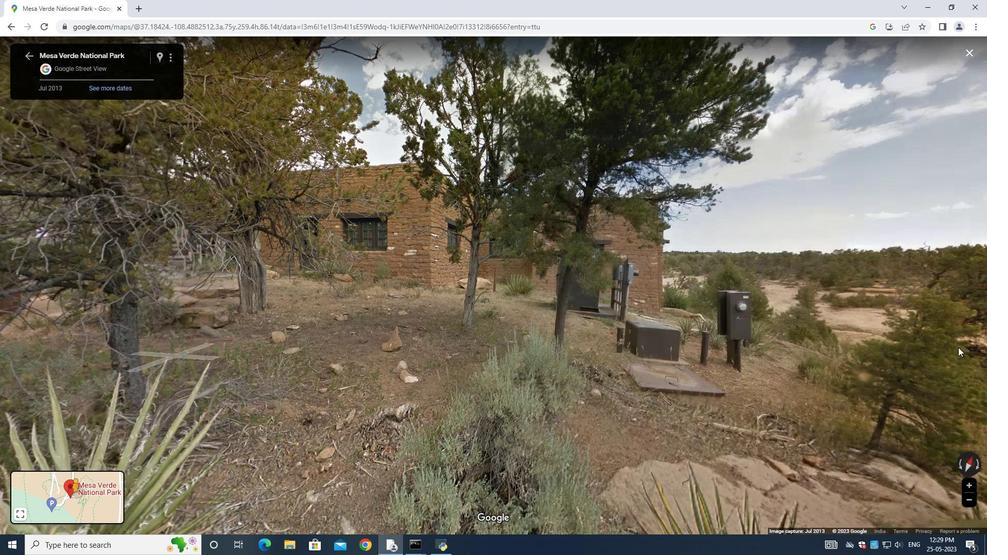 
Action: Mouse moved to (917, 378)
Screenshot: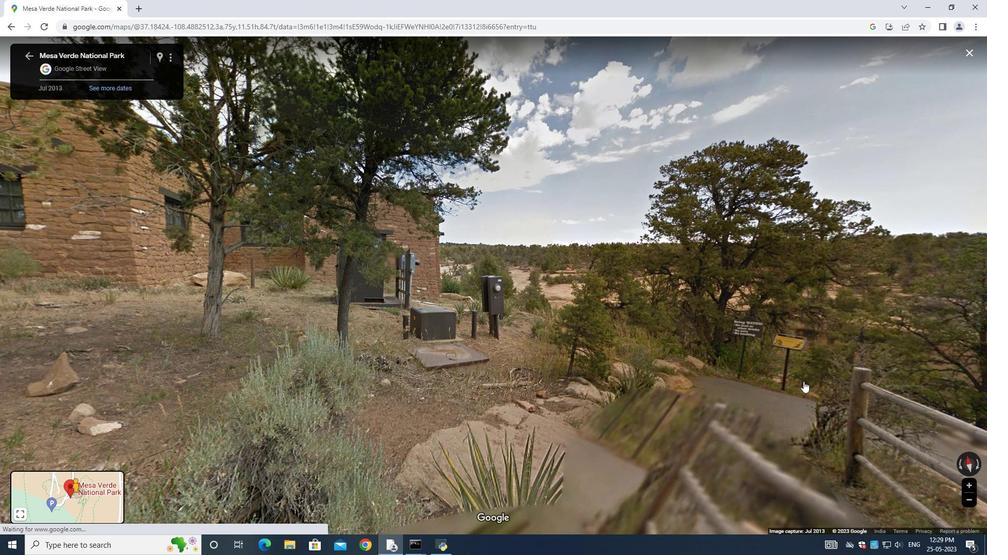 
Action: Mouse pressed left at (917, 378)
Screenshot: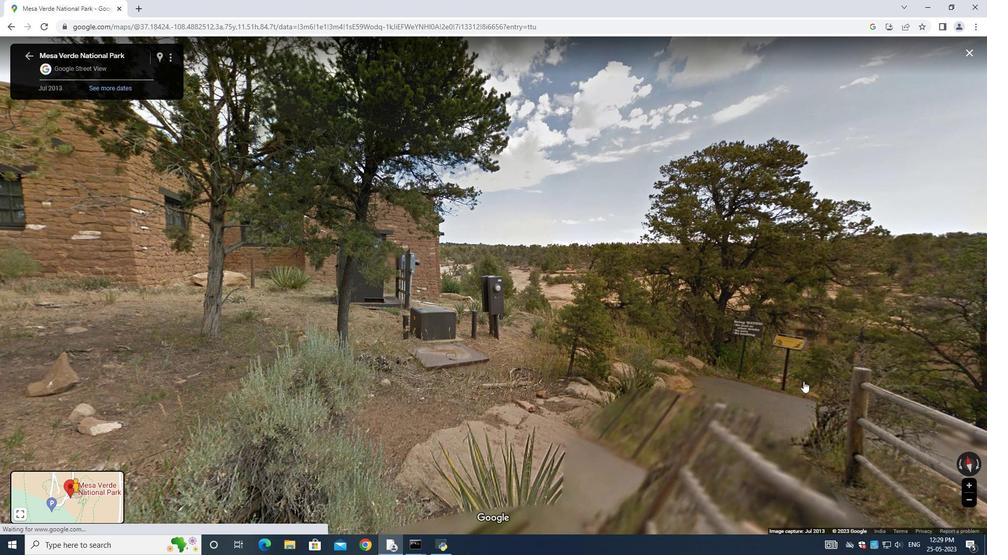 
Action: Mouse moved to (505, 349)
Screenshot: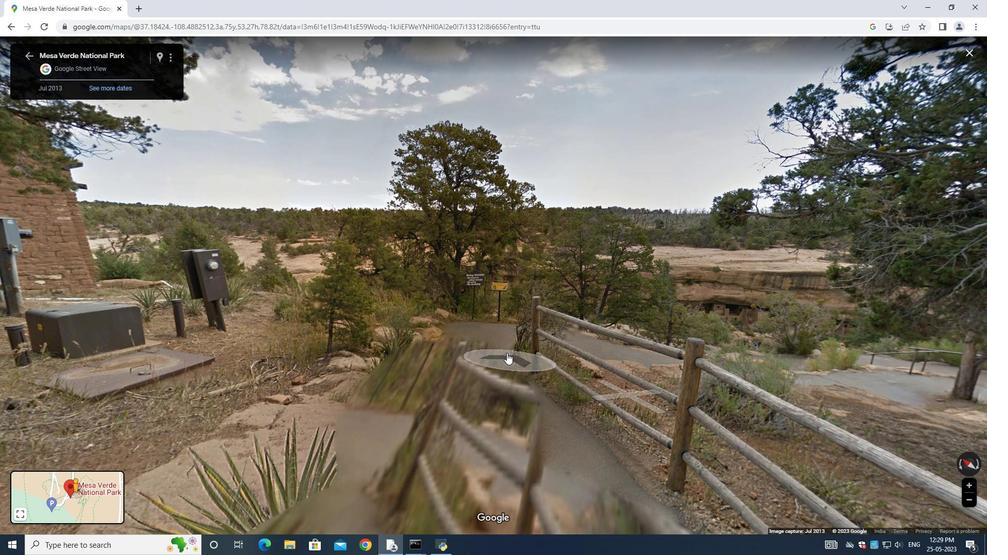 
Action: Mouse pressed left at (505, 349)
Screenshot: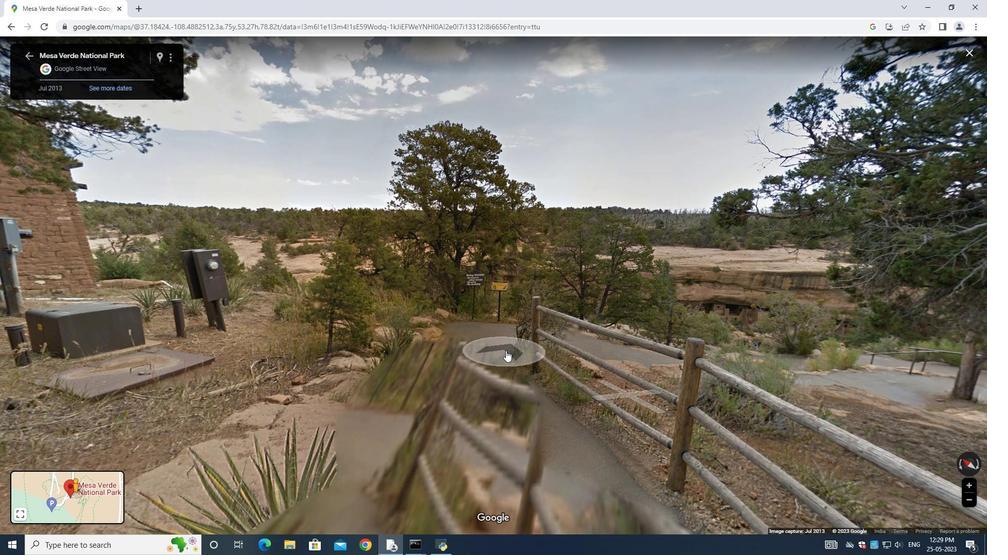 
Action: Mouse moved to (444, 353)
Screenshot: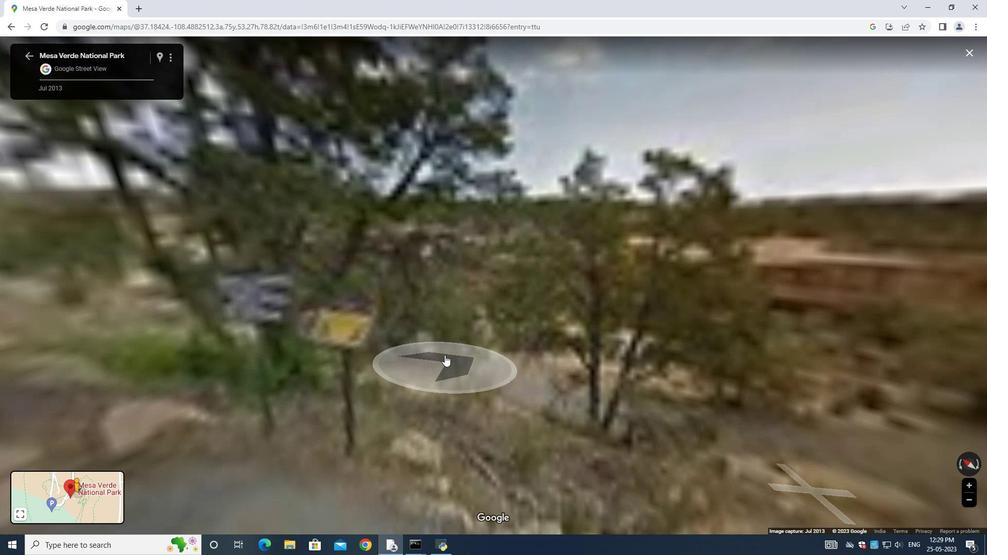 
Action: Mouse pressed left at (444, 353)
Screenshot: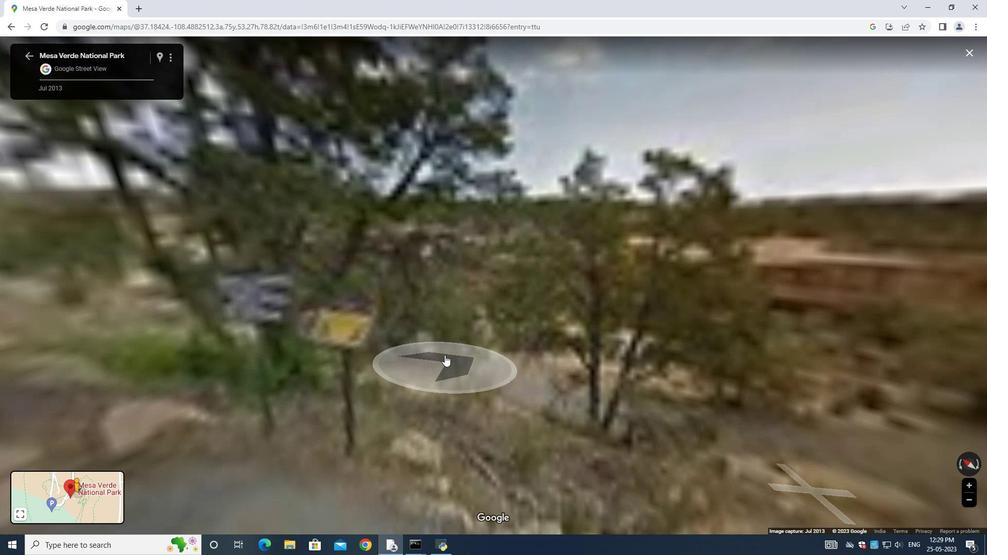 
Action: Mouse moved to (407, 318)
Screenshot: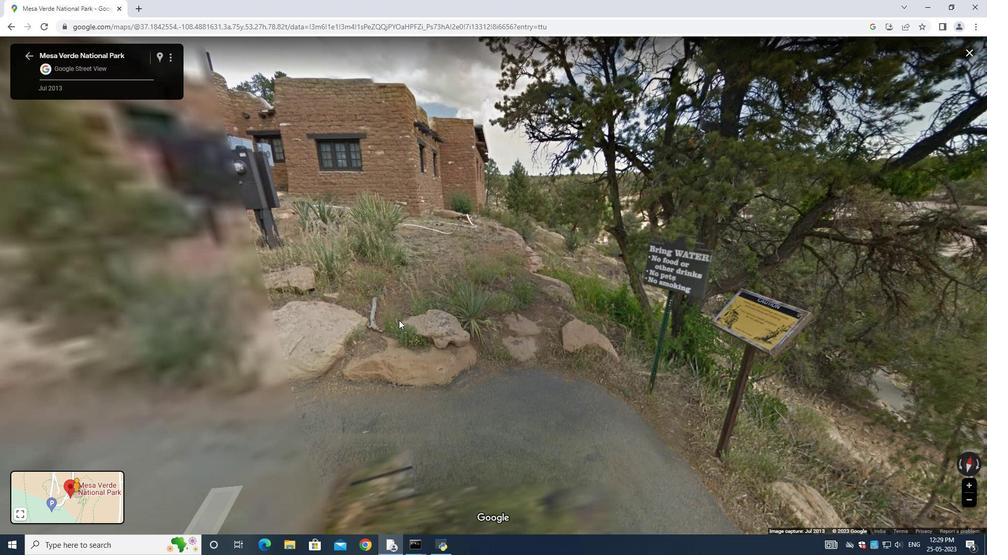 
Action: Mouse scrolled (407, 317) with delta (0, 0)
Screenshot: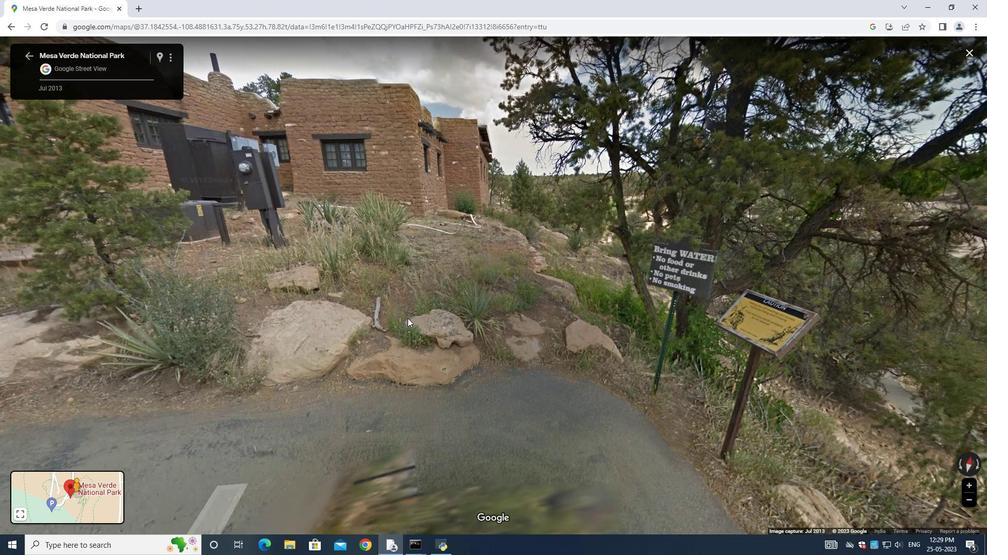 
Action: Mouse scrolled (407, 317) with delta (0, 0)
Screenshot: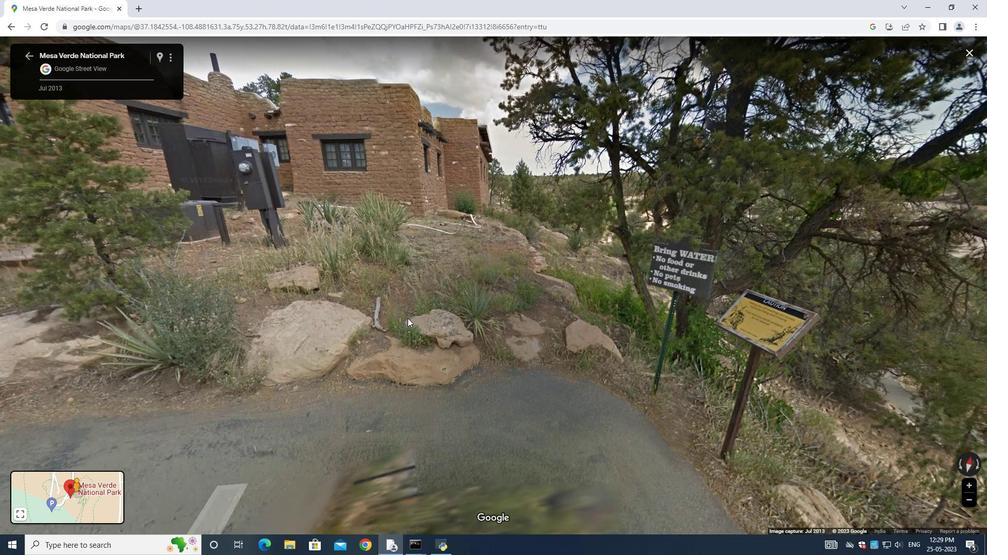 
Action: Mouse scrolled (407, 317) with delta (0, 0)
Screenshot: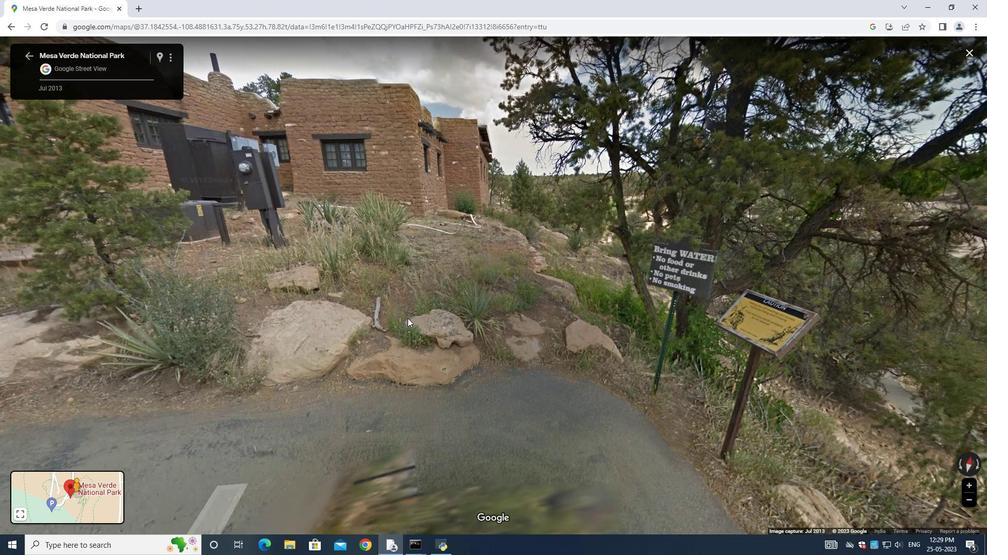 
Action: Mouse scrolled (407, 317) with delta (0, 0)
Screenshot: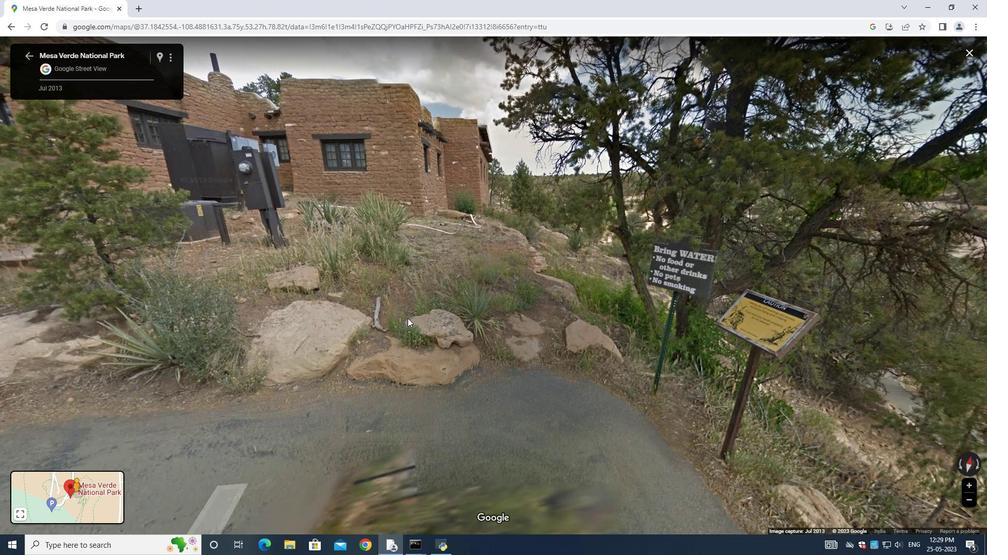 
Action: Mouse scrolled (407, 317) with delta (0, 0)
Screenshot: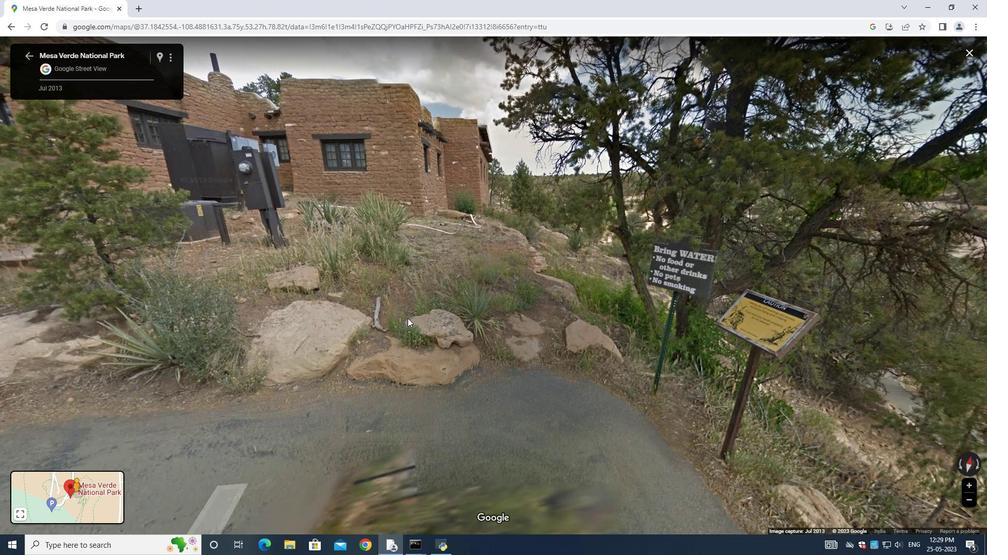 
Action: Mouse scrolled (407, 317) with delta (0, 0)
Screenshot: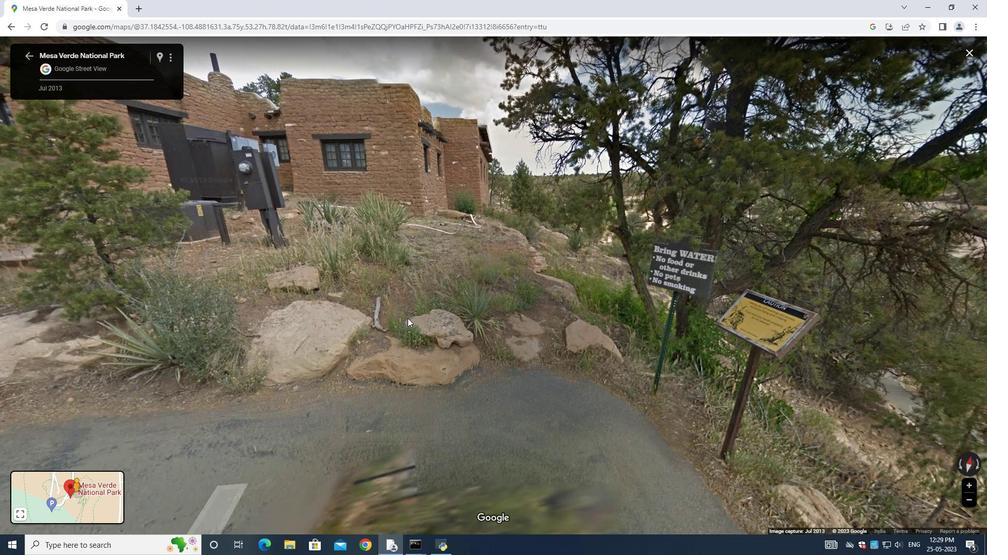 
Action: Mouse scrolled (407, 317) with delta (0, 0)
Screenshot: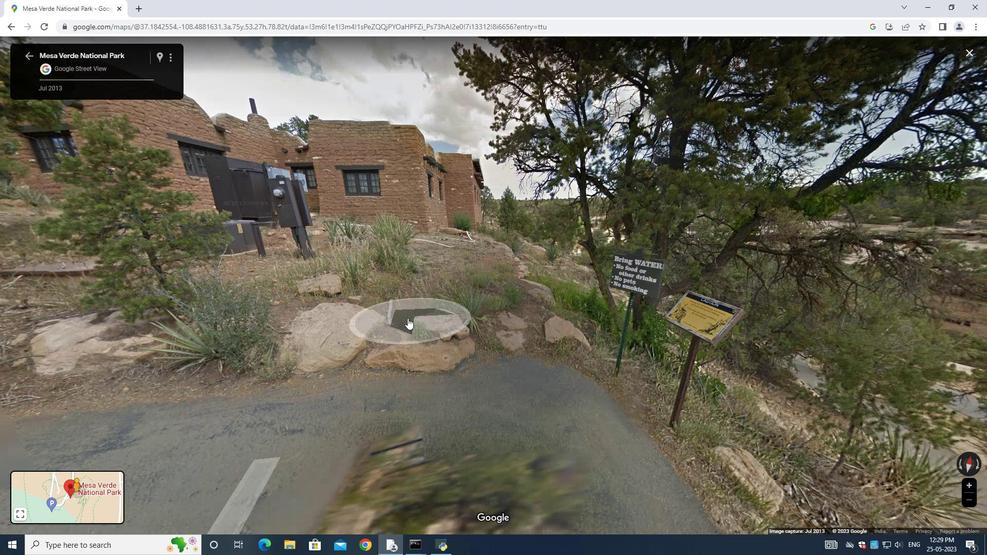 
Action: Mouse scrolled (407, 317) with delta (0, 0)
Screenshot: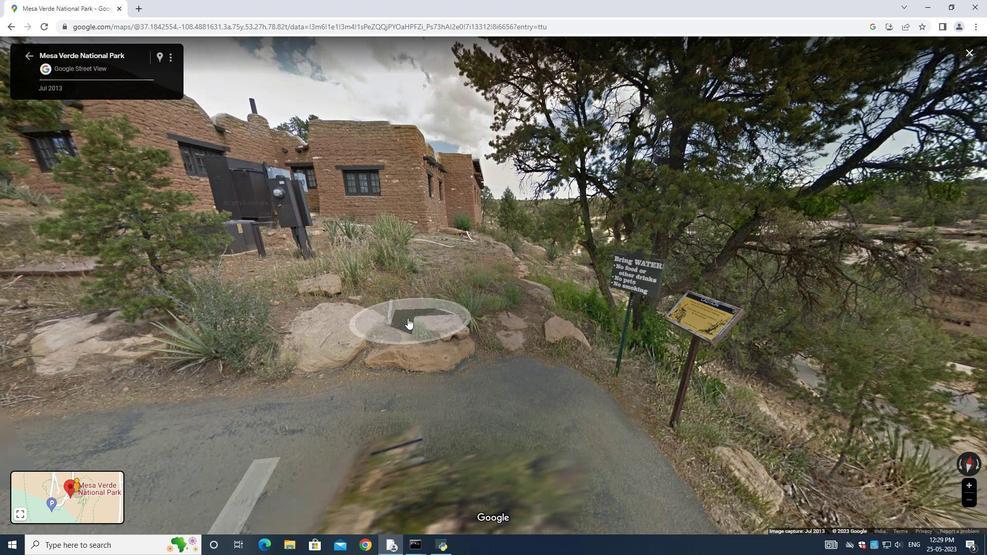 
Action: Mouse scrolled (407, 317) with delta (0, 0)
Screenshot: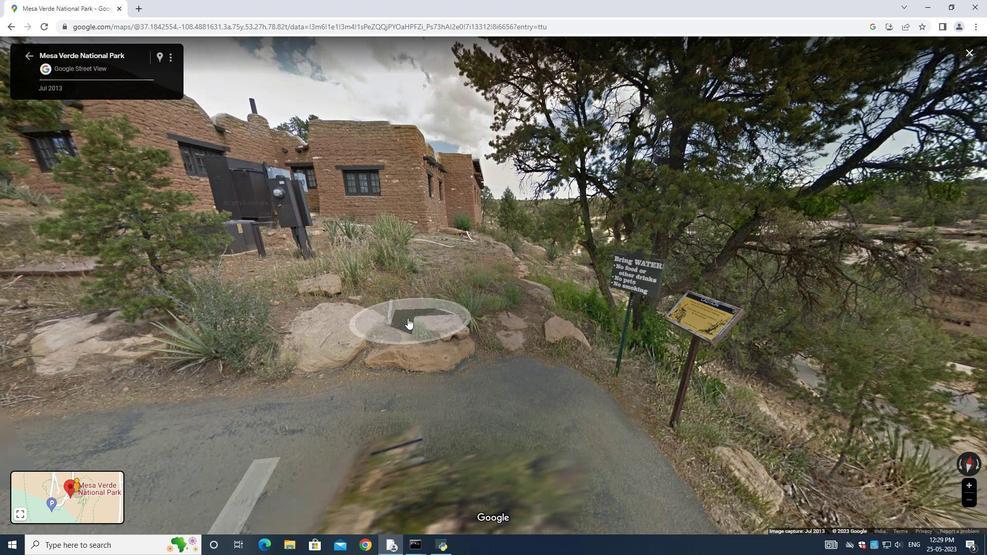 
Action: Mouse scrolled (407, 317) with delta (0, 0)
Screenshot: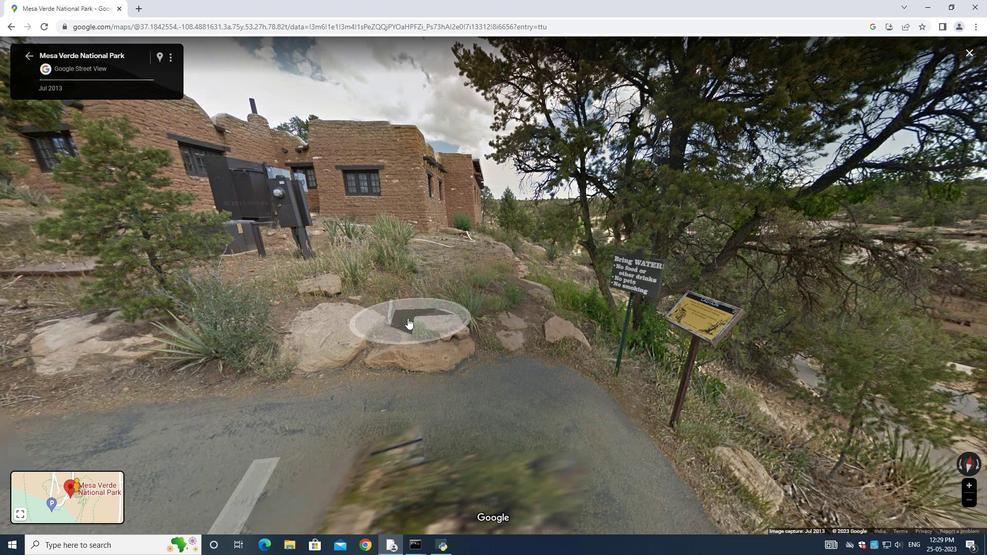
Action: Mouse scrolled (407, 317) with delta (0, 0)
Screenshot: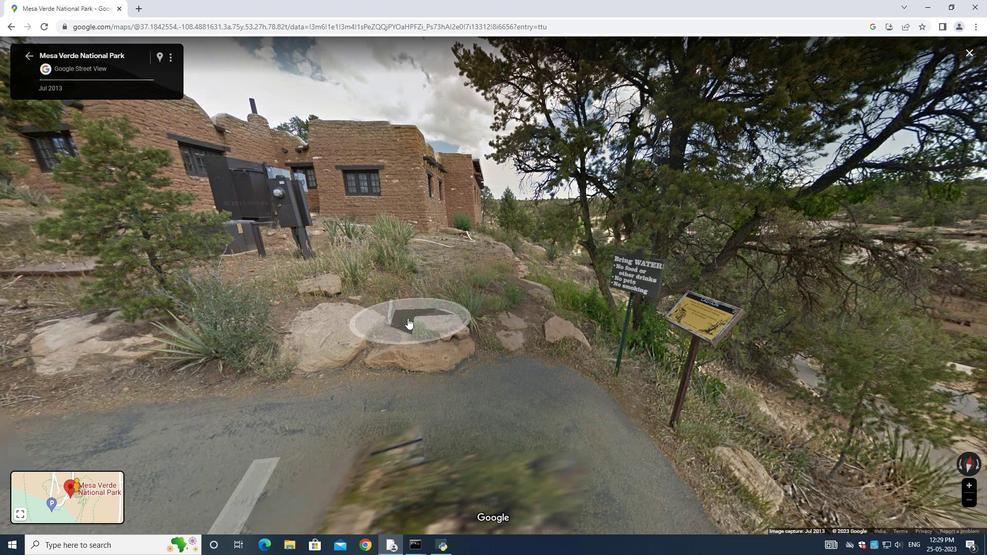 
Action: Mouse scrolled (407, 317) with delta (0, 0)
Screenshot: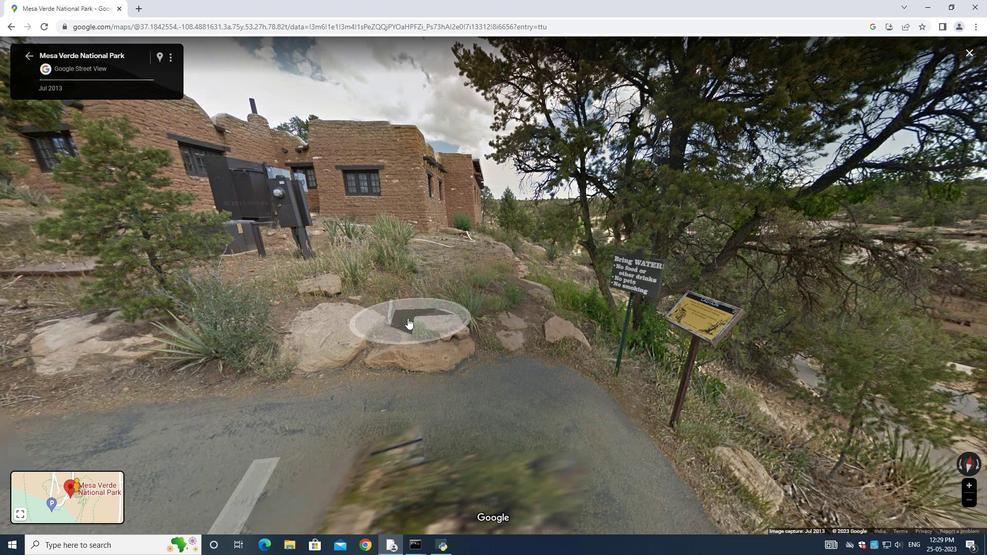 
Action: Mouse scrolled (407, 317) with delta (0, 0)
Screenshot: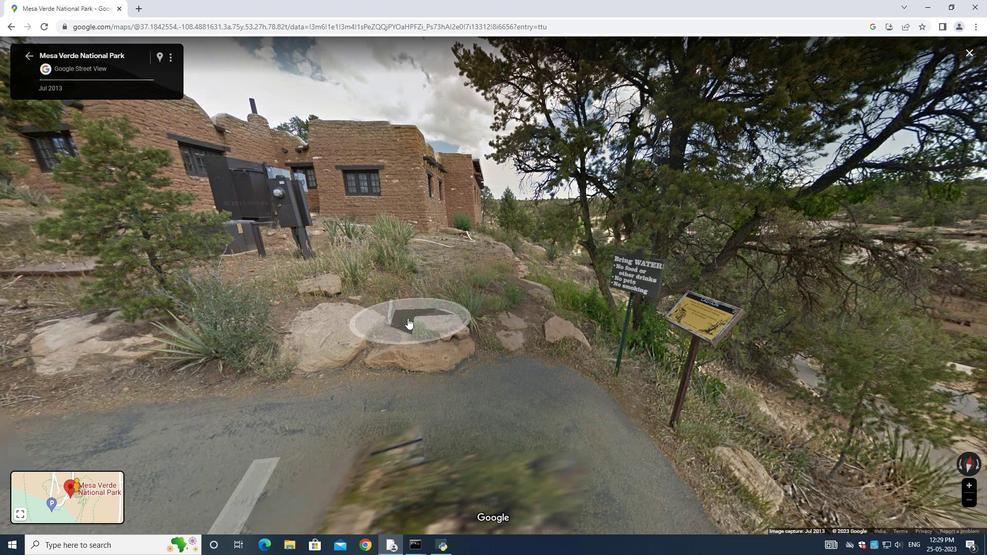 
Action: Mouse scrolled (407, 317) with delta (0, 0)
Screenshot: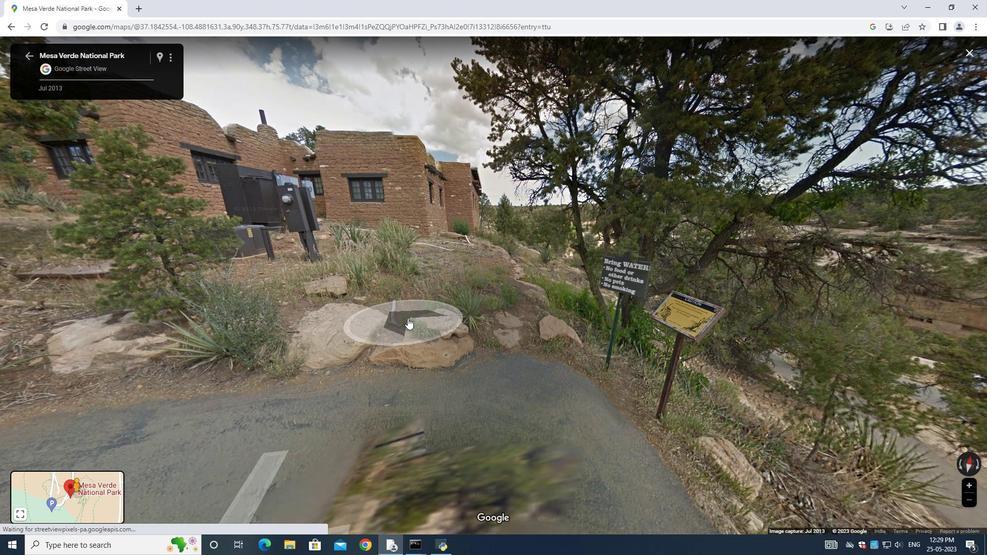 
Action: Mouse scrolled (407, 317) with delta (0, 0)
Screenshot: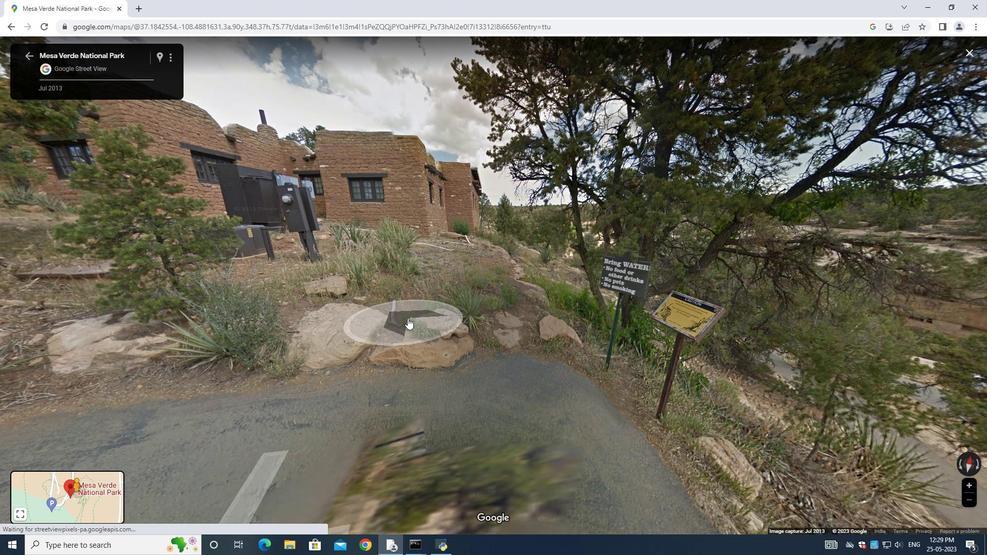 
Action: Mouse scrolled (407, 317) with delta (0, 0)
Screenshot: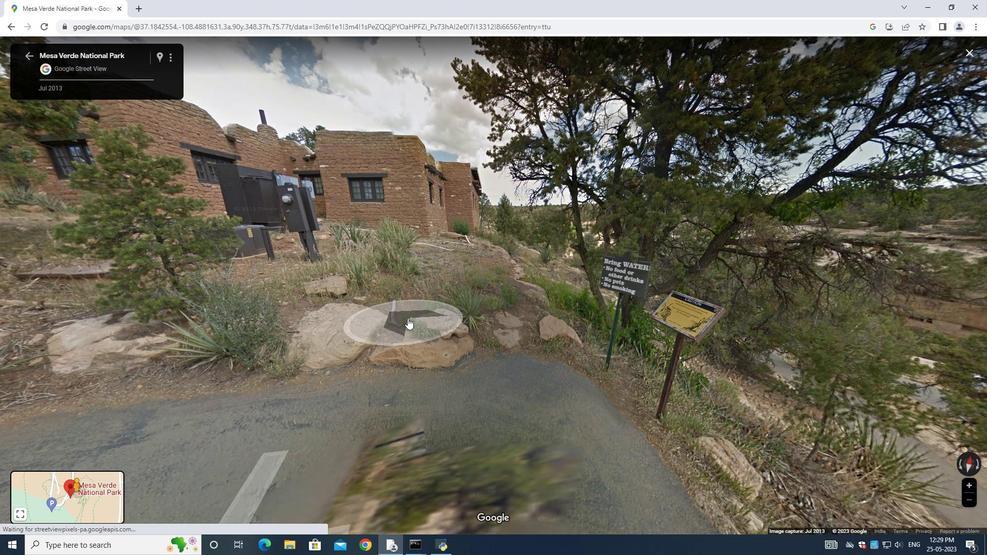 
Action: Mouse scrolled (407, 317) with delta (0, 0)
Screenshot: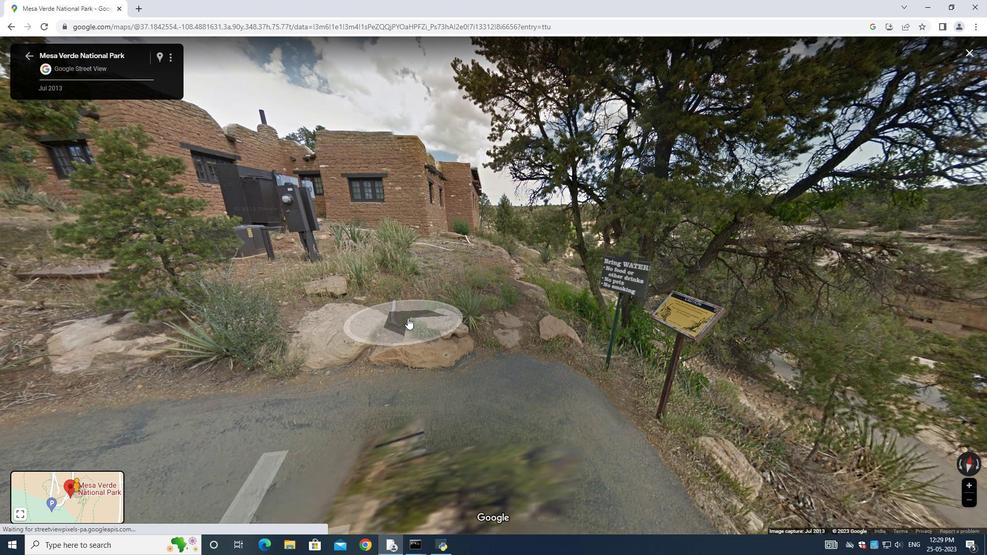 
Action: Mouse scrolled (407, 317) with delta (0, 0)
Screenshot: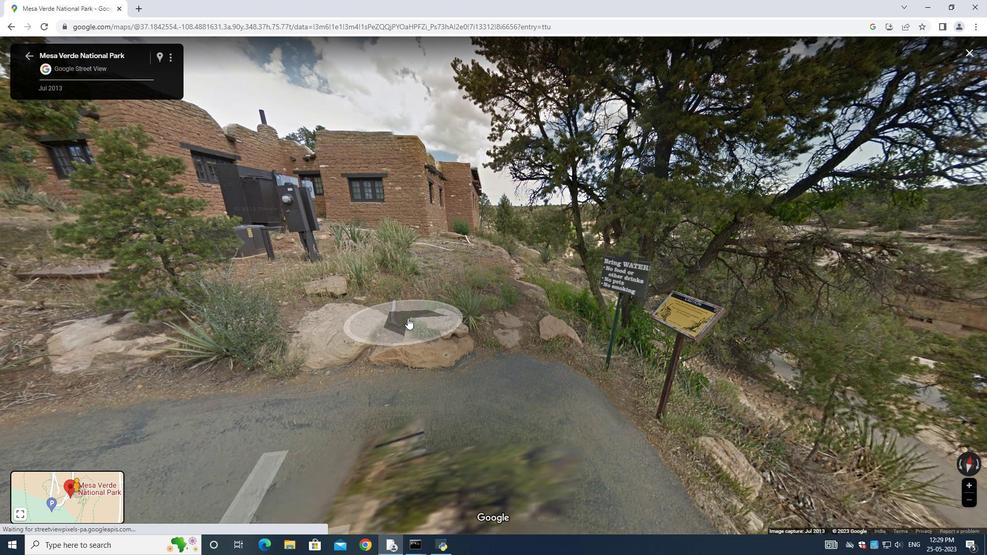 
Action: Mouse moved to (24, 52)
Screenshot: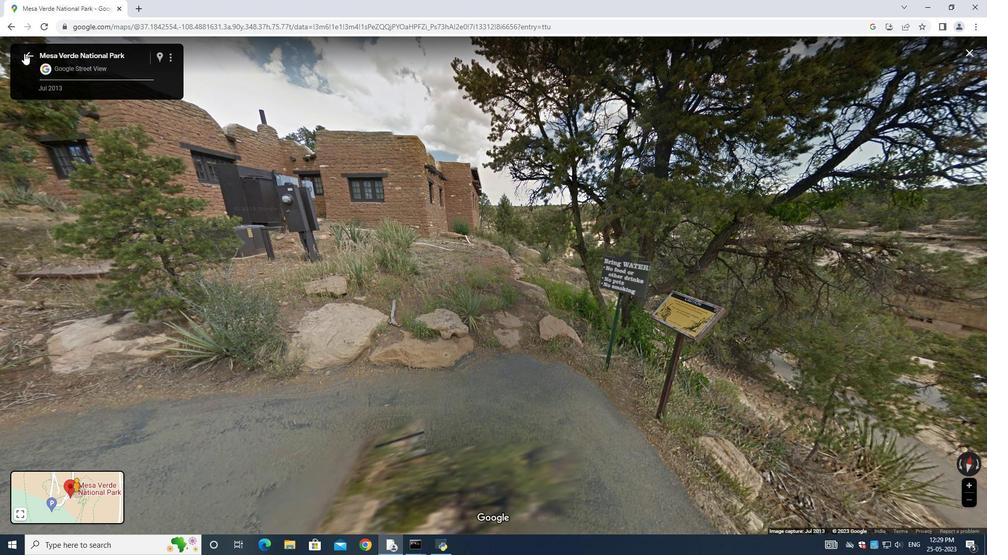 
Action: Mouse pressed left at (24, 52)
Screenshot: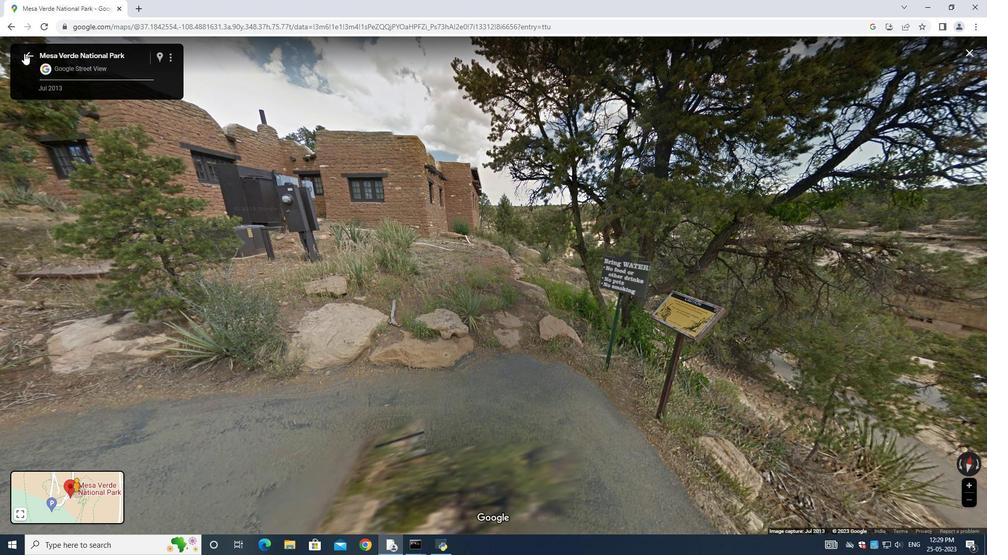 
Action: Mouse moved to (550, 377)
Screenshot: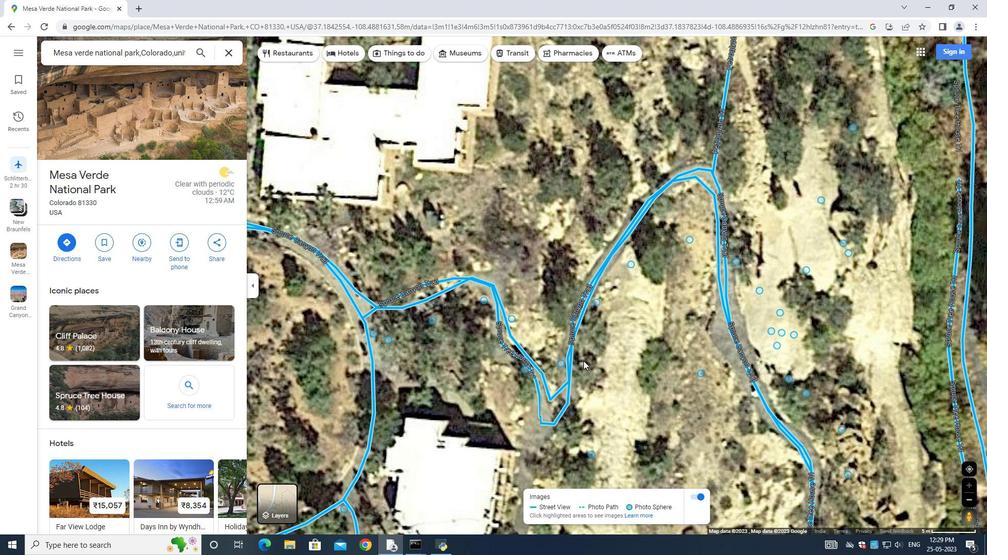 
Action: Mouse scrolled (550, 376) with delta (0, 0)
Screenshot: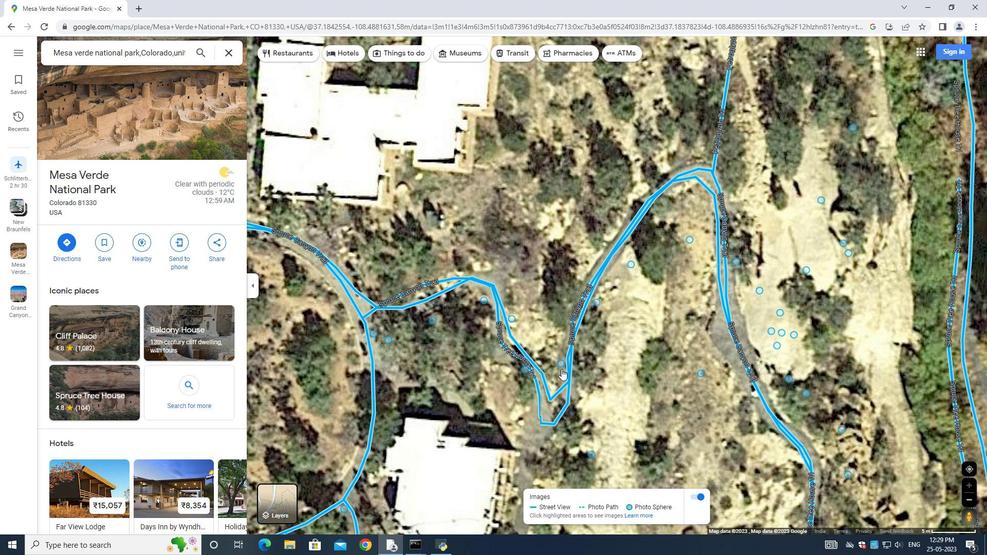 
Action: Mouse moved to (550, 377)
Screenshot: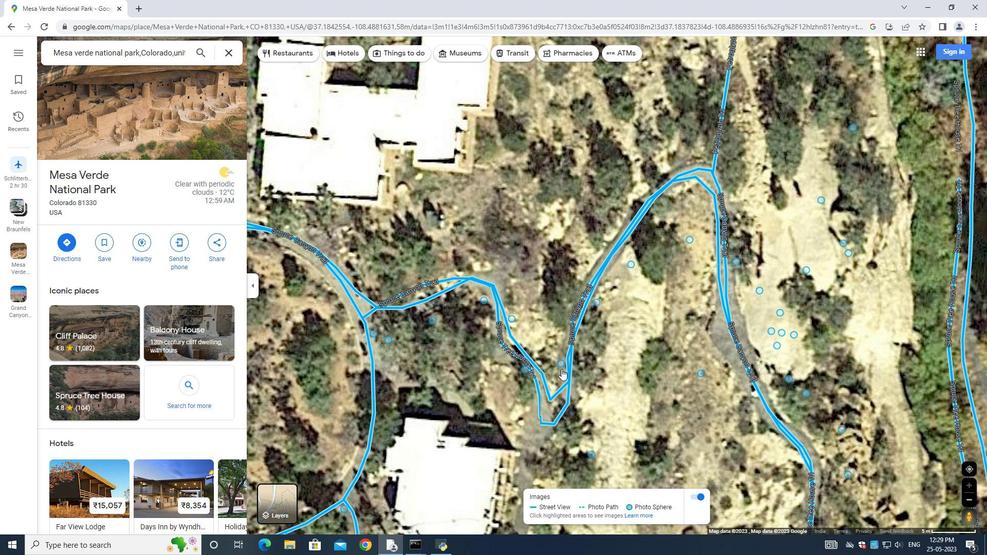 
Action: Mouse scrolled (550, 376) with delta (0, 0)
Screenshot: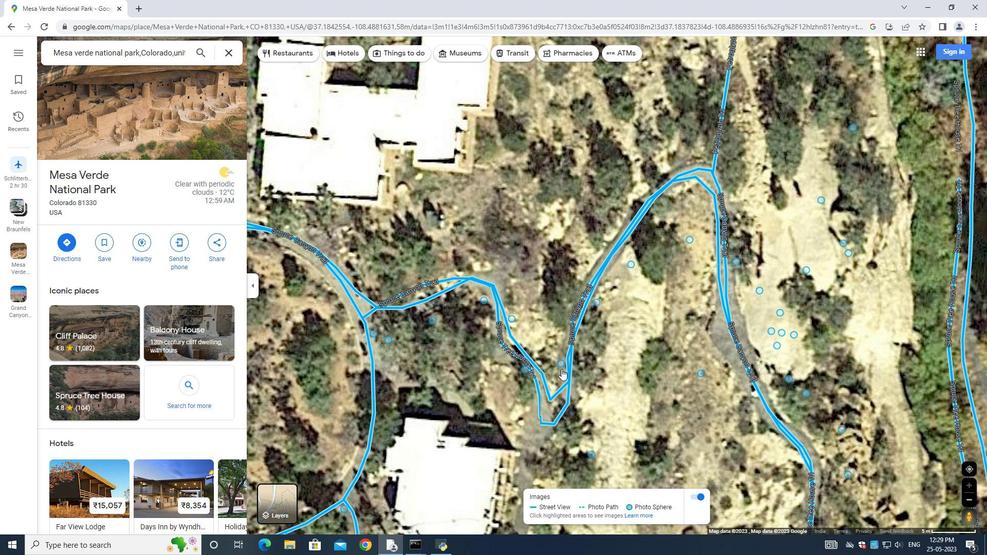 
Action: Mouse moved to (550, 374)
Screenshot: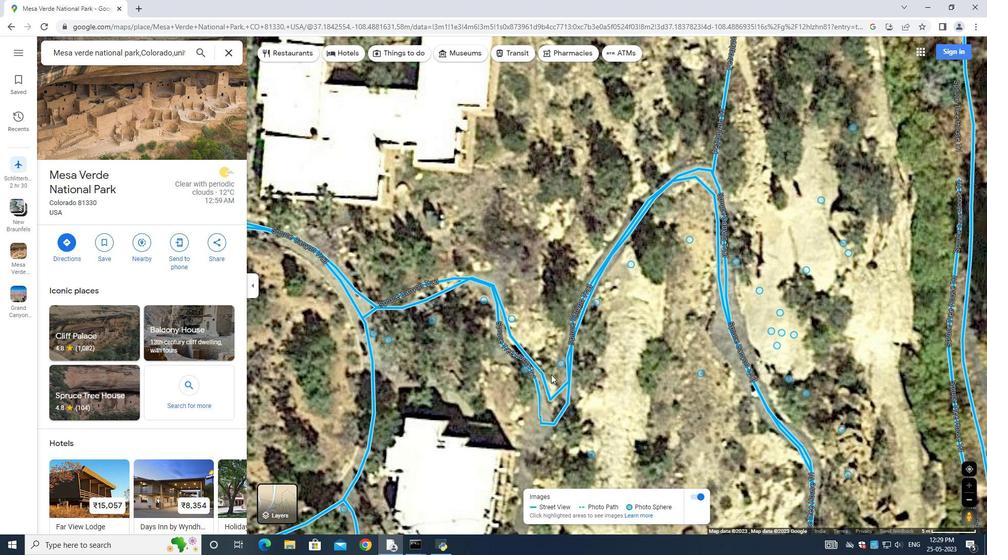 
Action: Mouse scrolled (550, 376) with delta (0, 0)
Screenshot: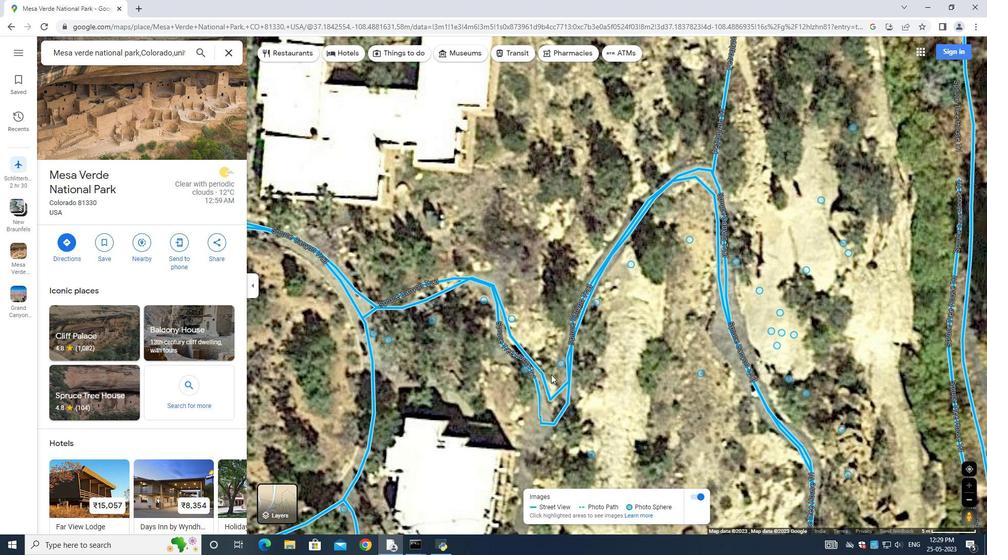 
Action: Mouse moved to (550, 370)
Screenshot: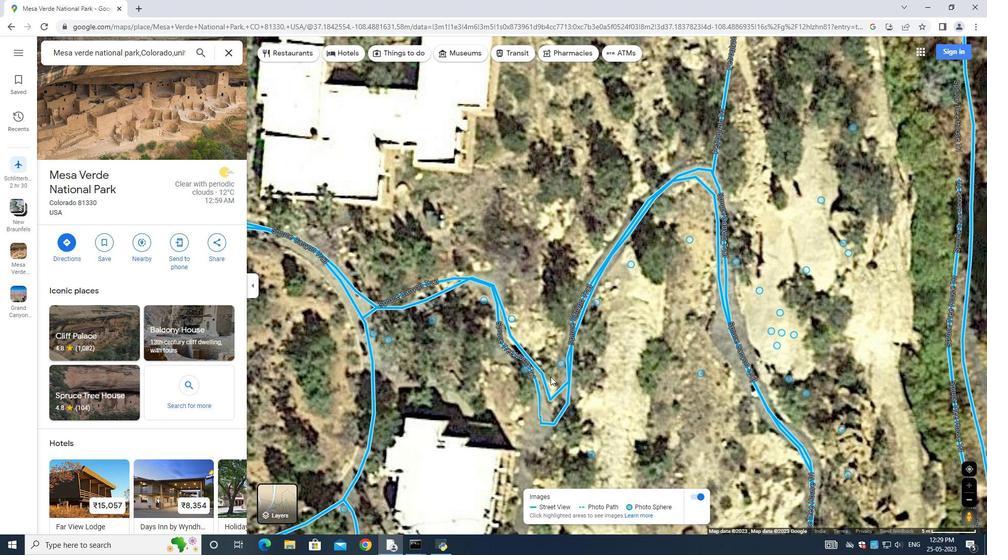 
Action: Mouse scrolled (550, 371) with delta (0, 0)
Screenshot: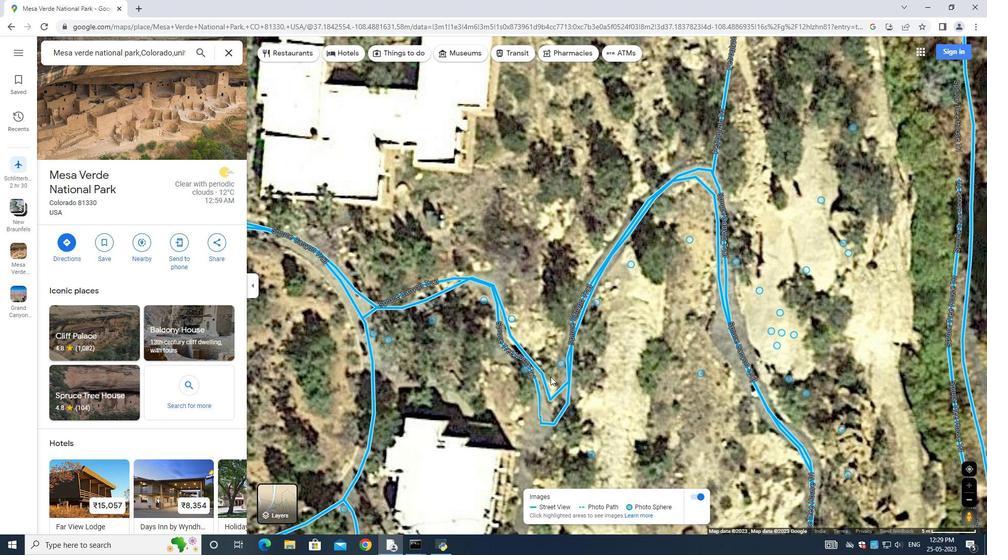 
Action: Mouse moved to (605, 389)
Screenshot: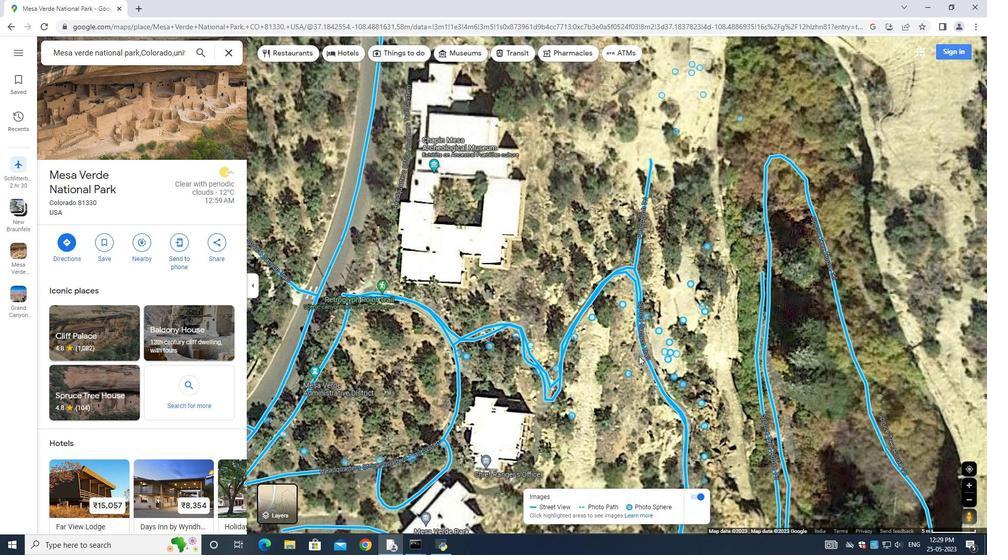 
Action: Mouse scrolled (605, 389) with delta (0, 0)
Screenshot: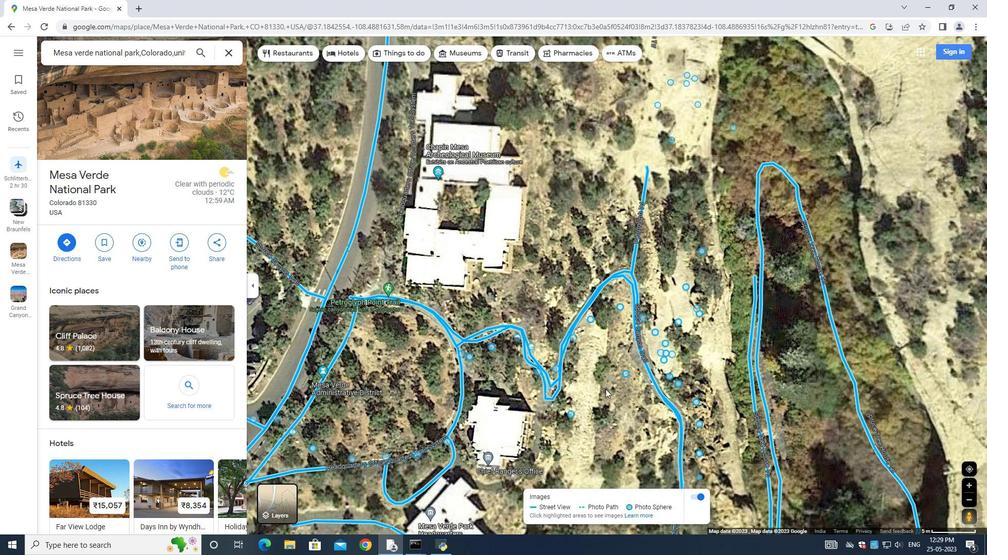 
Action: Mouse moved to (605, 390)
Screenshot: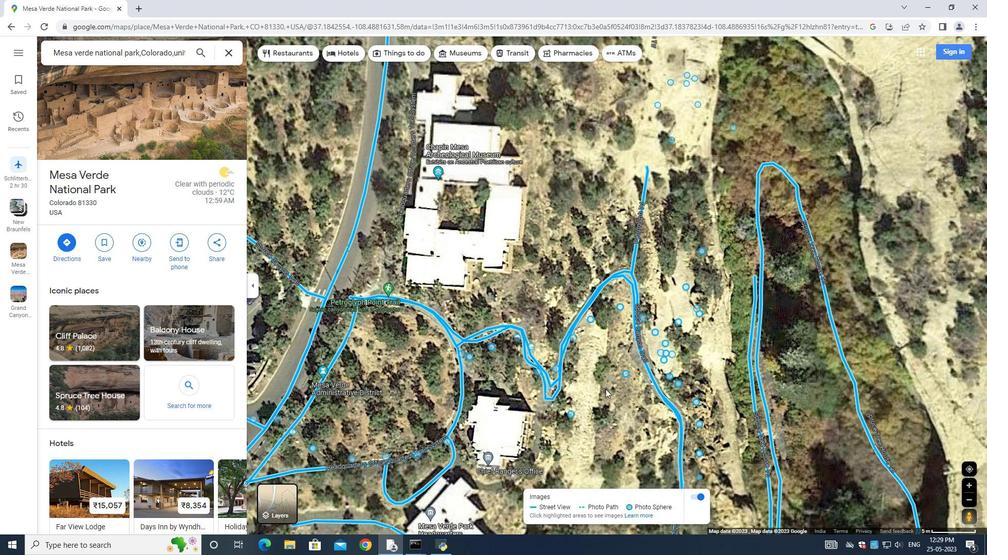
Action: Mouse scrolled (605, 389) with delta (0, 0)
Screenshot: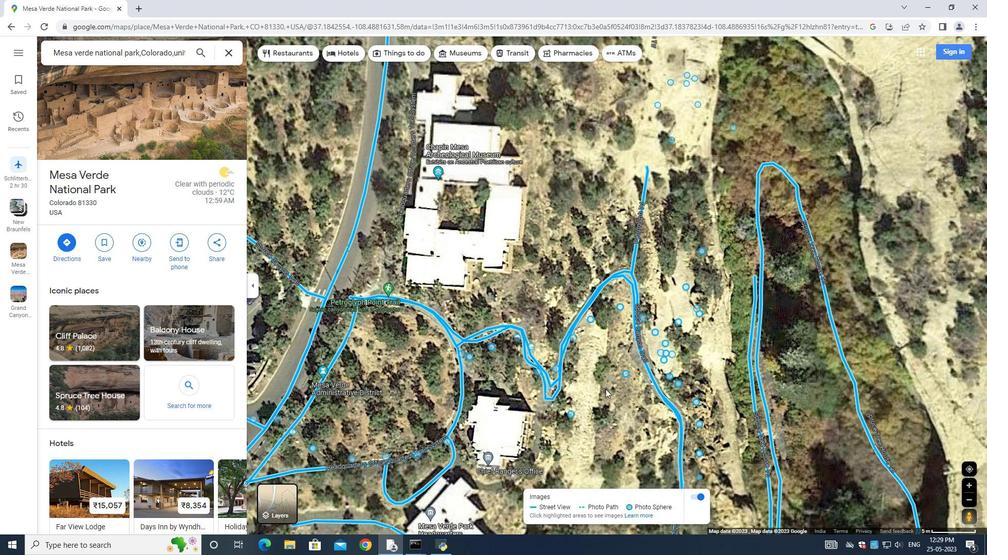 
Action: Mouse scrolled (605, 389) with delta (0, 0)
Screenshot: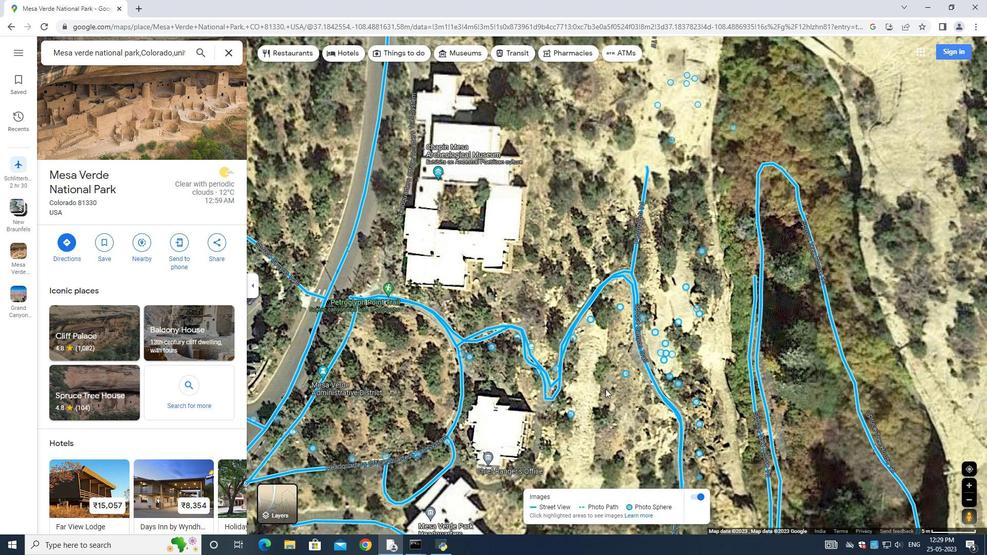 
Action: Mouse moved to (570, 435)
Screenshot: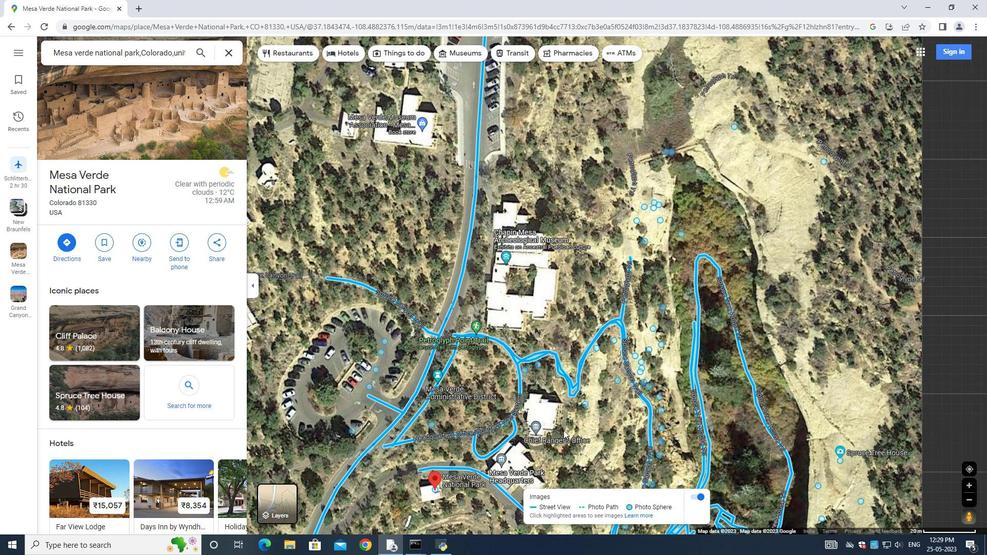 
Action: Mouse scrolled (570, 434) with delta (0, 0)
Screenshot: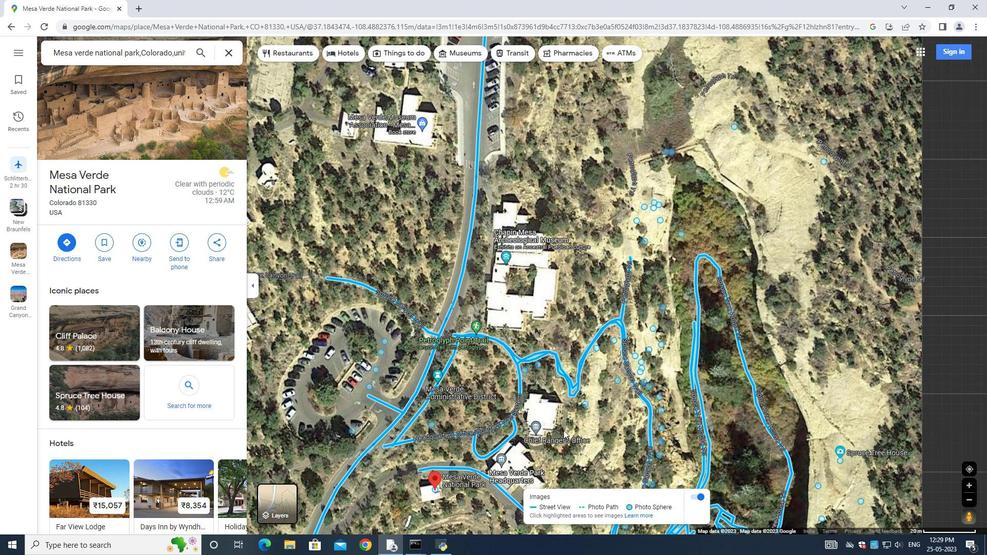 
Action: Mouse moved to (570, 435)
Screenshot: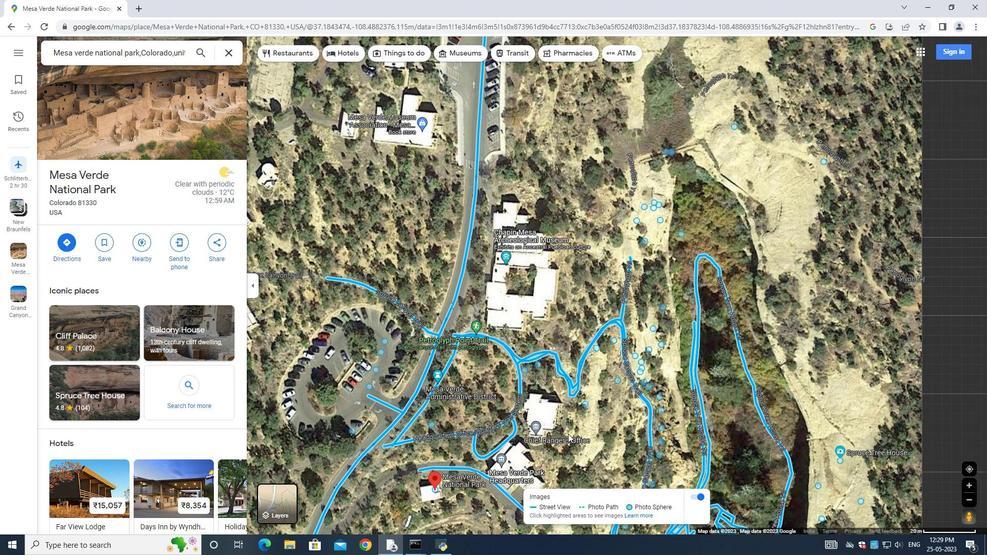 
Action: Mouse scrolled (570, 434) with delta (0, 0)
Screenshot: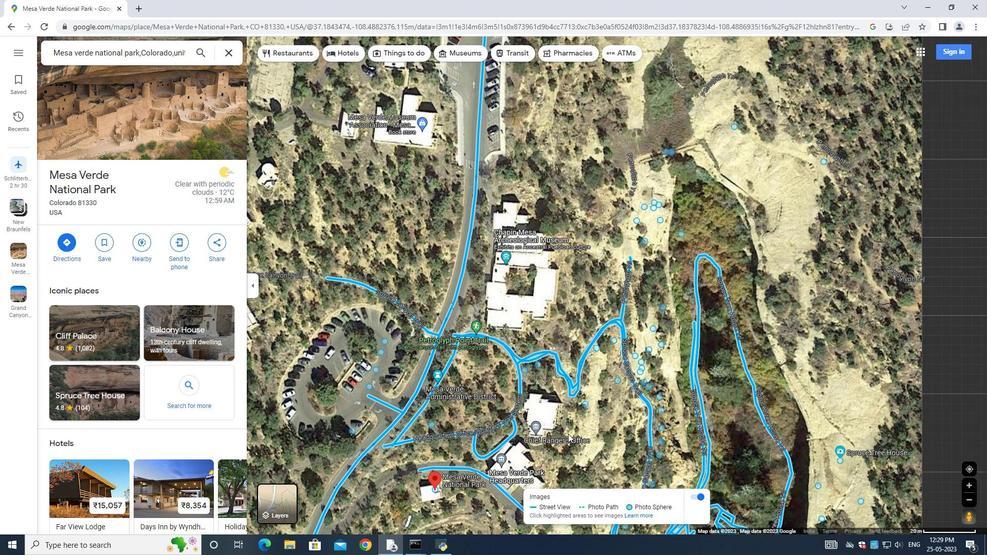 
Action: Mouse moved to (570, 435)
Screenshot: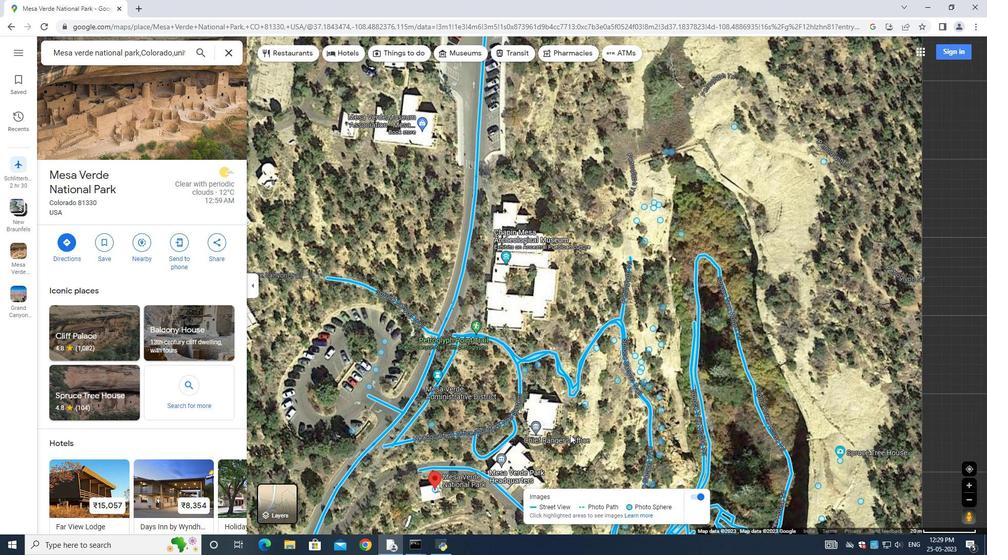 
Action: Mouse scrolled (570, 434) with delta (0, 0)
Screenshot: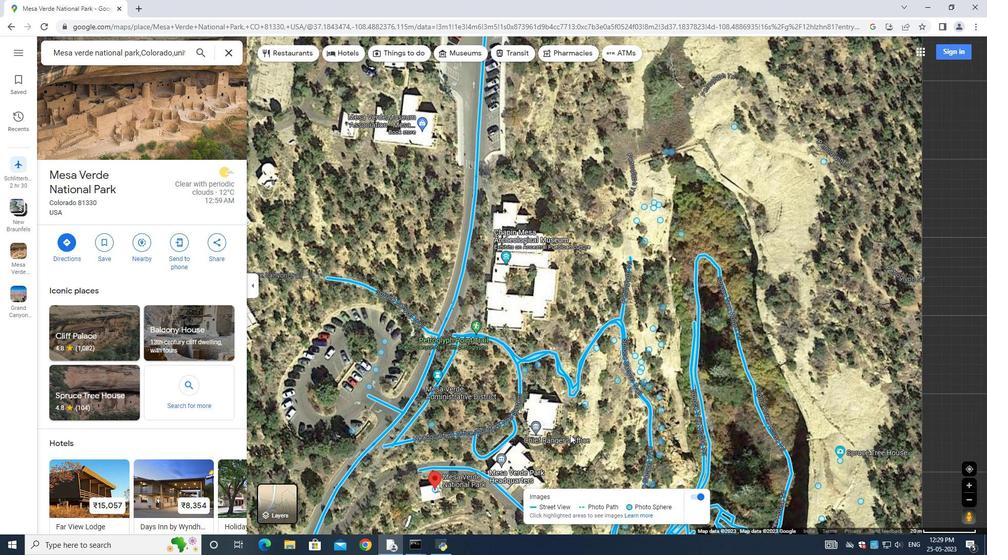 
Action: Mouse moved to (496, 461)
Screenshot: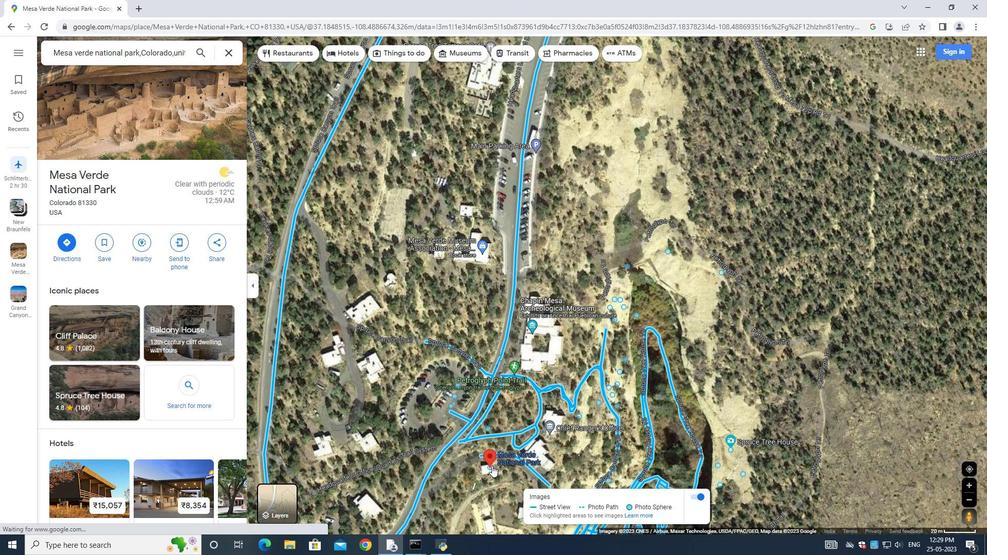 
Action: Mouse scrolled (496, 461) with delta (0, 0)
Screenshot: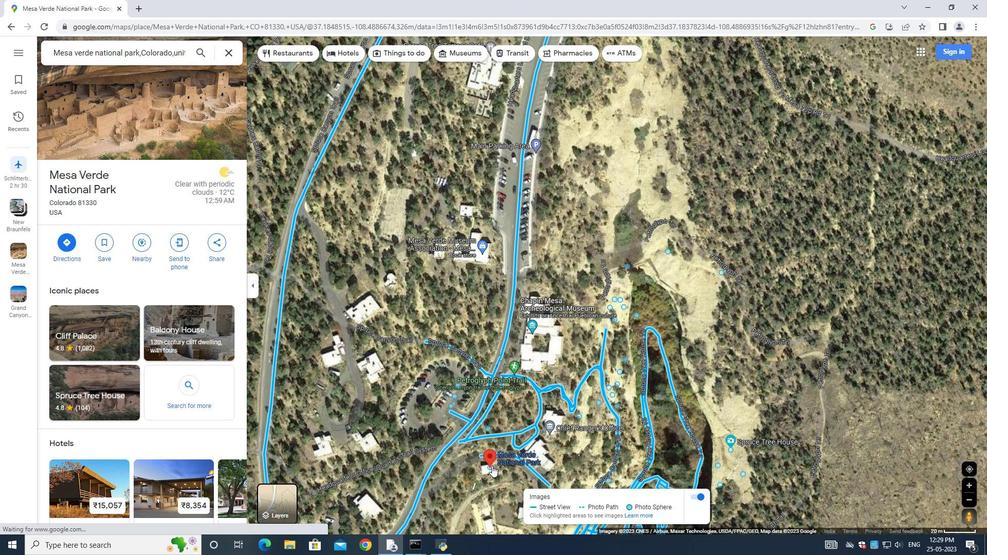 
Action: Mouse moved to (497, 460)
Screenshot: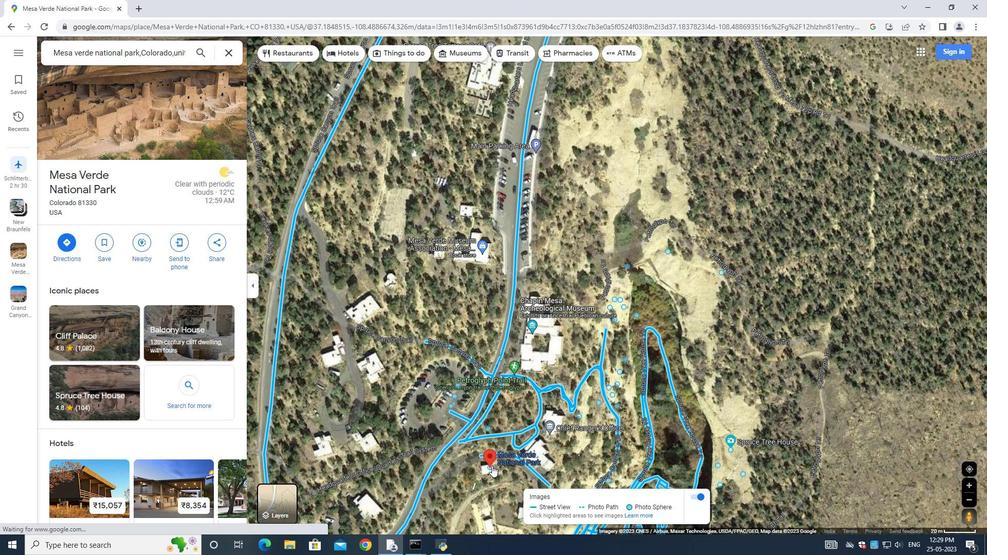 
Action: Mouse scrolled (497, 461) with delta (0, 0)
Screenshot: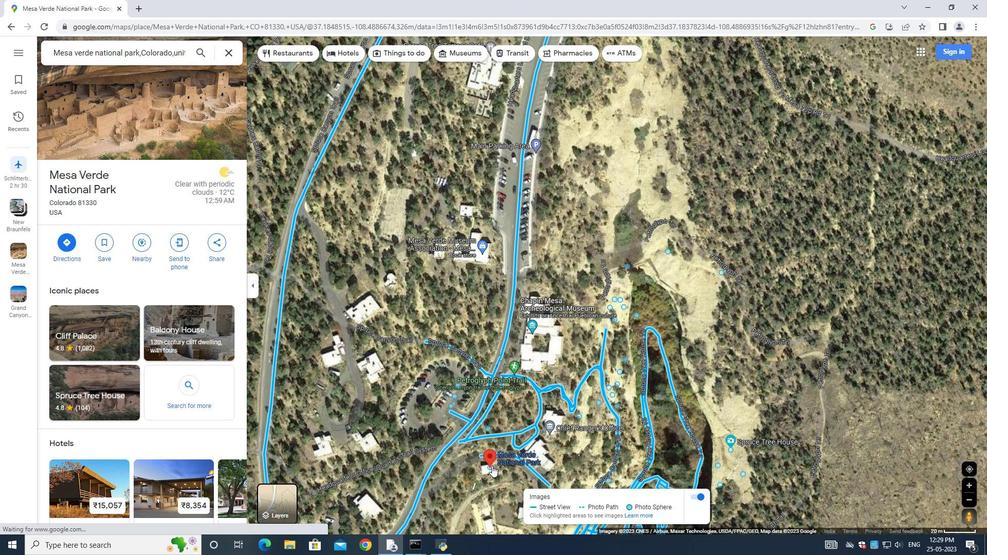 
Action: Mouse moved to (497, 459)
Screenshot: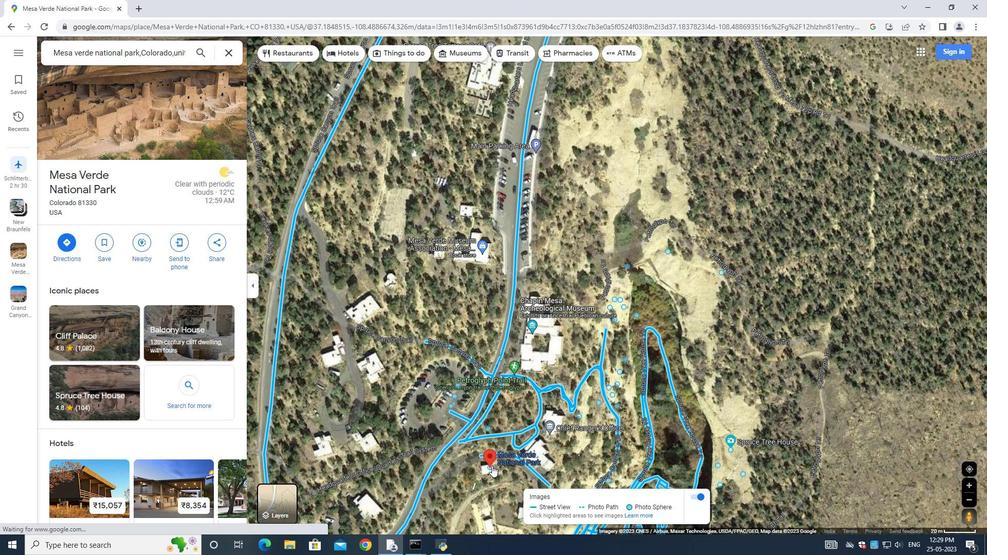 
Action: Mouse scrolled (497, 460) with delta (0, 0)
Screenshot: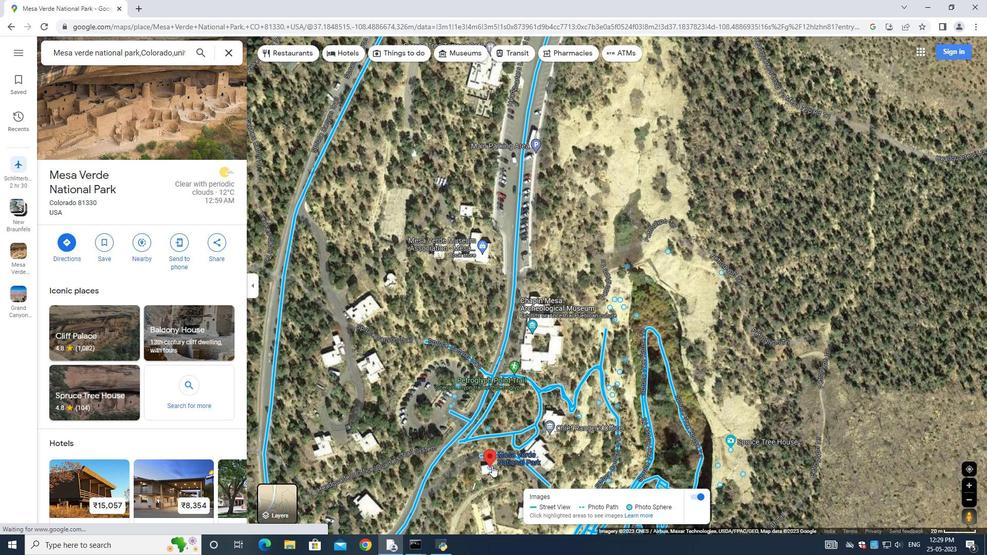 
Action: Mouse moved to (497, 459)
Screenshot: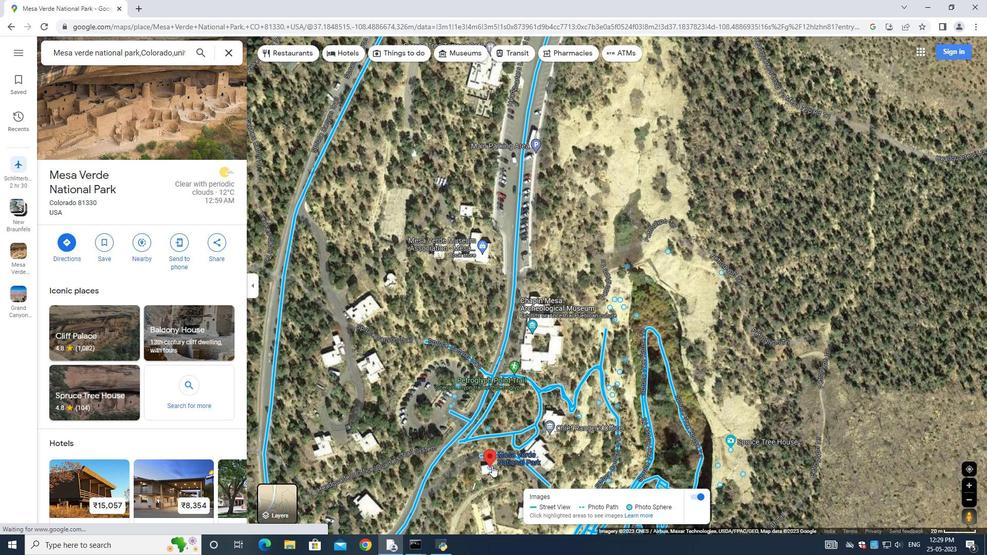 
Action: Mouse scrolled (497, 459) with delta (0, 0)
Screenshot: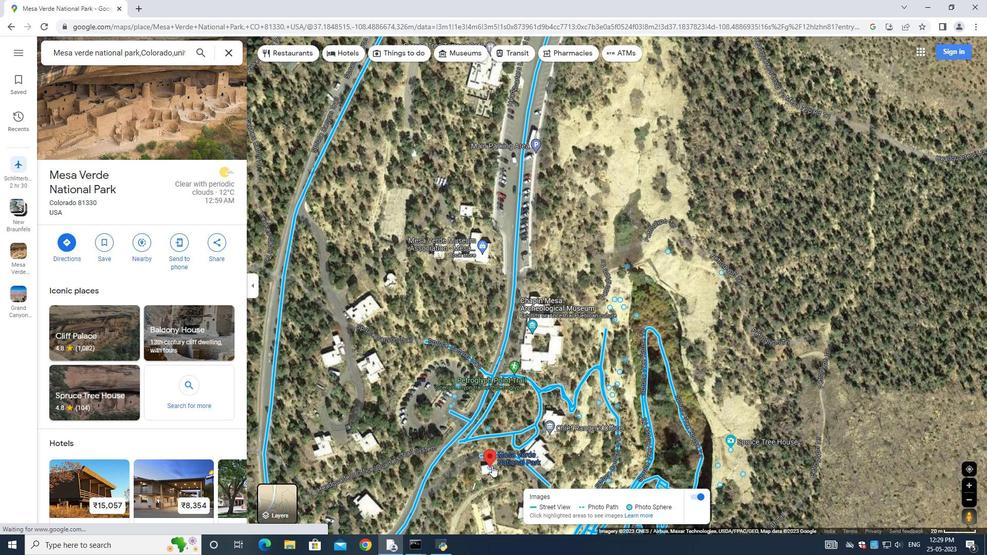 
Action: Mouse moved to (498, 458)
Screenshot: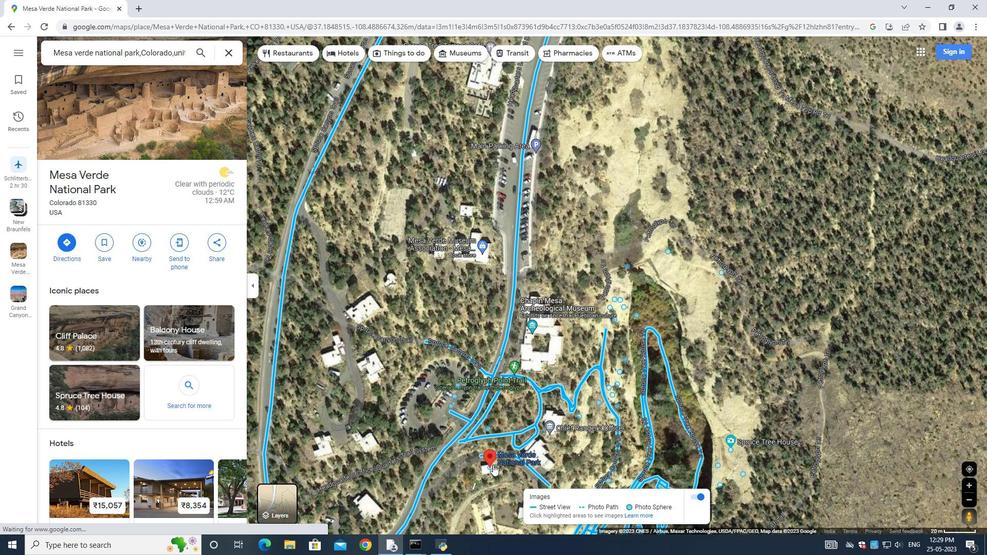 
Action: Mouse scrolled (497, 459) with delta (0, 0)
Screenshot: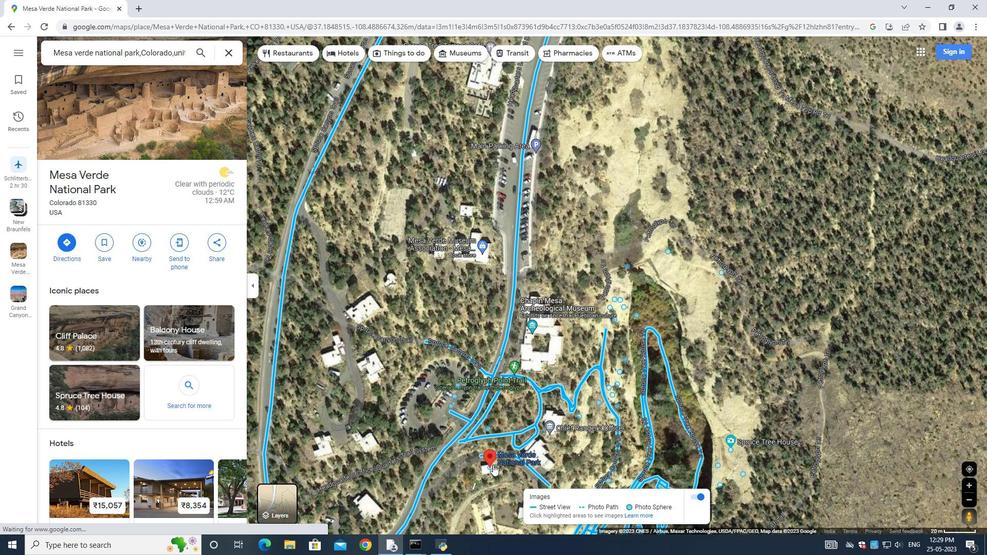 
Action: Mouse moved to (499, 456)
Screenshot: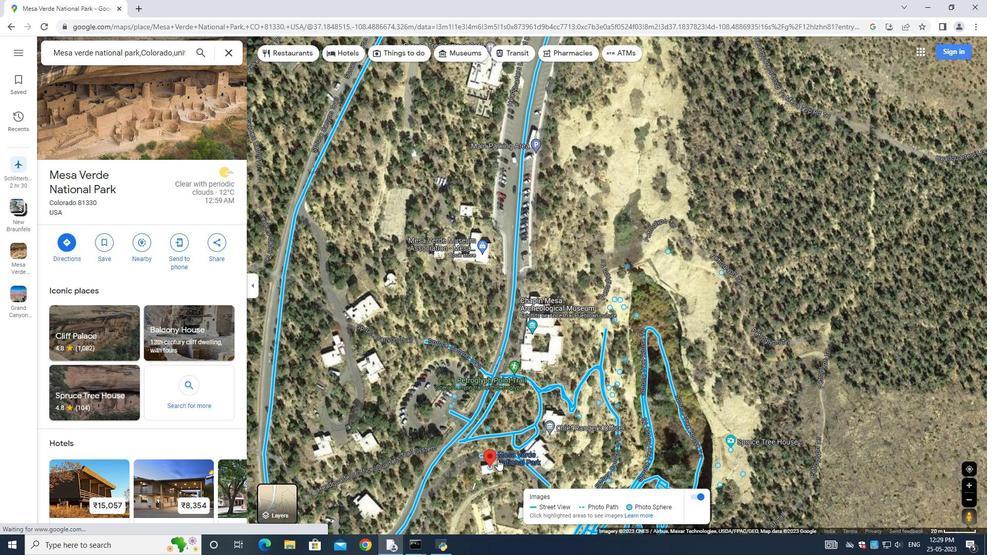 
Action: Mouse scrolled (498, 458) with delta (0, 0)
Screenshot: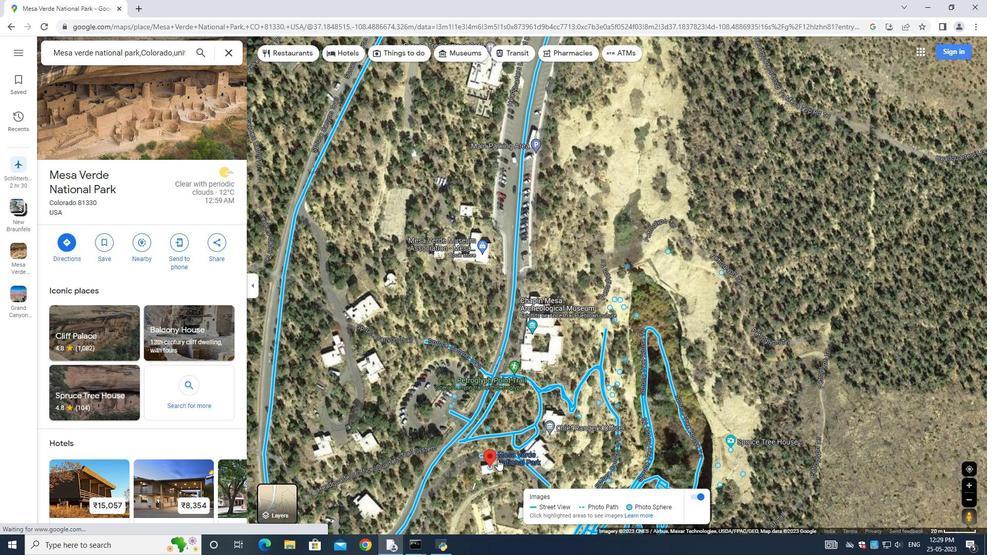 
Action: Mouse moved to (506, 449)
Screenshot: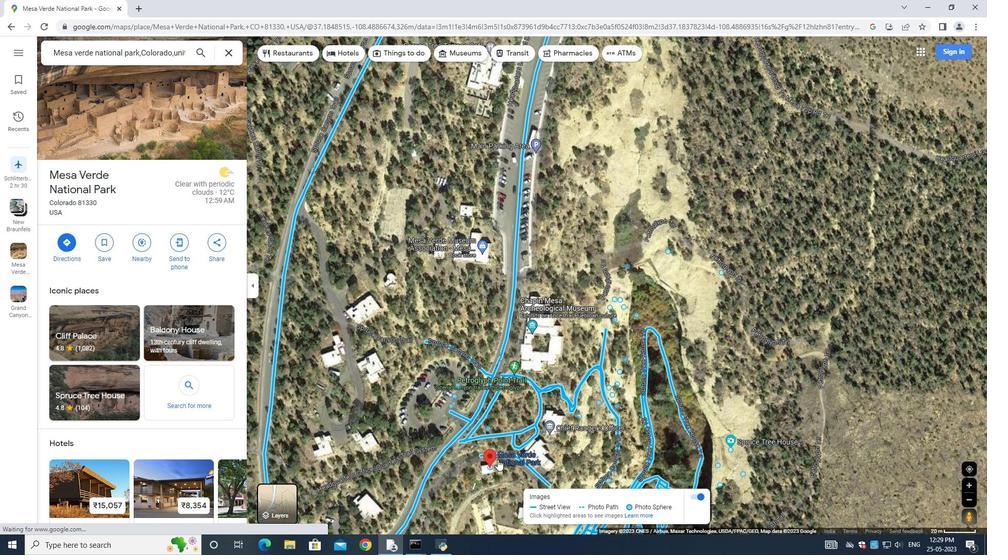 
Action: Mouse scrolled (505, 450) with delta (0, 0)
Screenshot: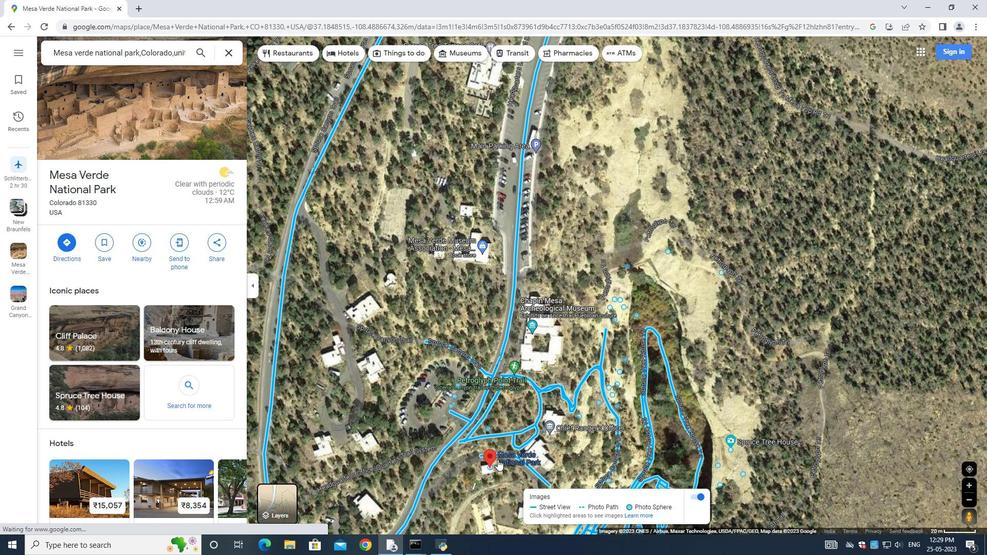 
Action: Mouse moved to (479, 456)
Screenshot: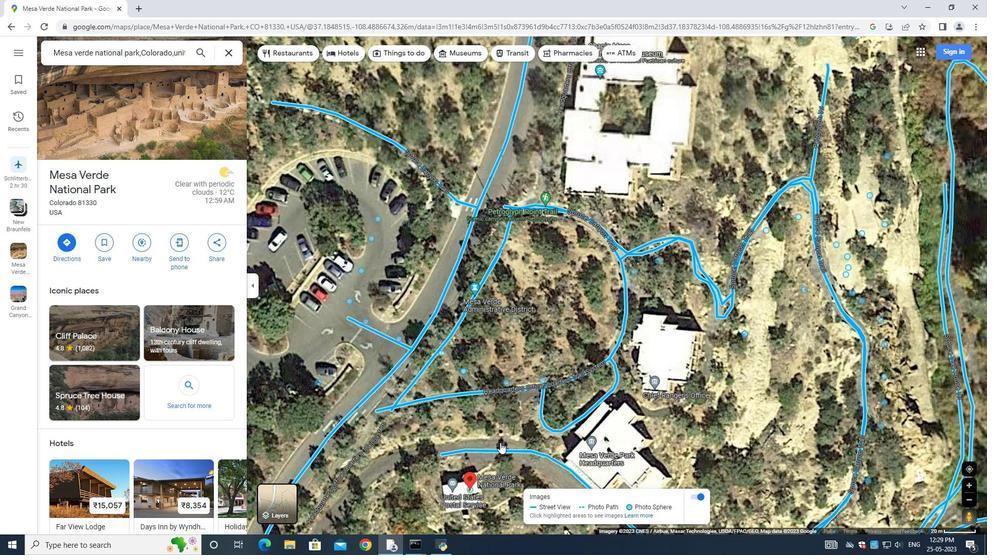 
Action: Mouse scrolled (479, 457) with delta (0, 0)
Screenshot: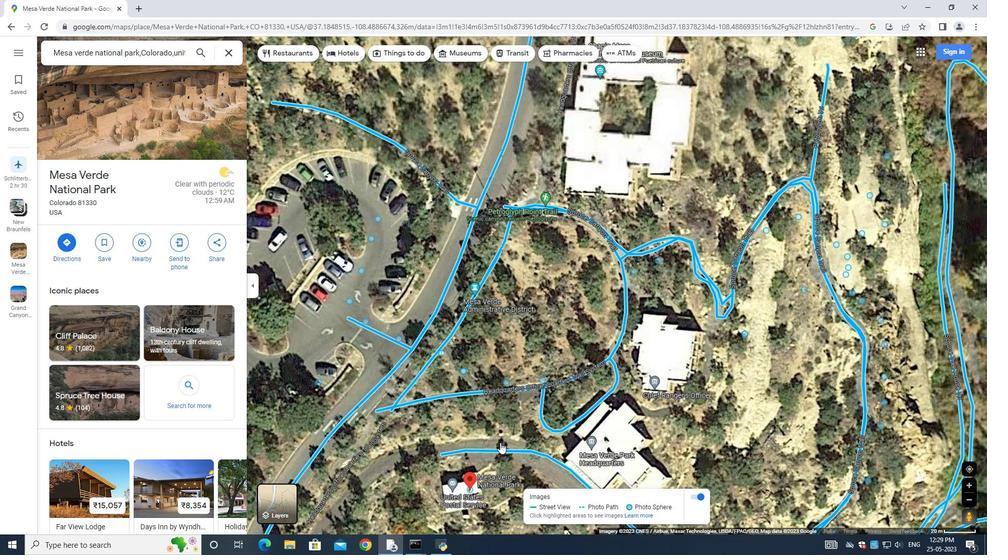 
Action: Mouse moved to (479, 456)
Screenshot: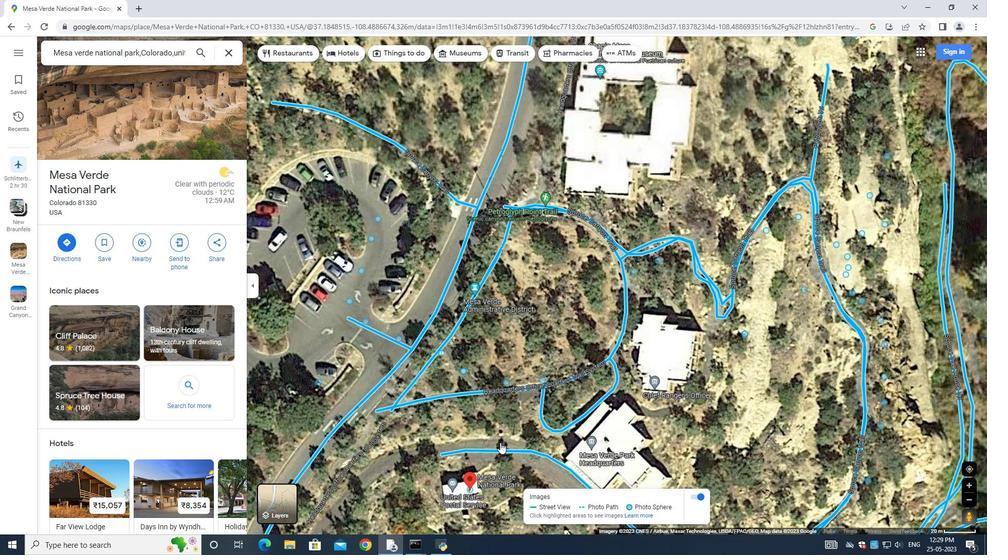 
Action: Mouse scrolled (479, 456) with delta (0, 0)
Screenshot: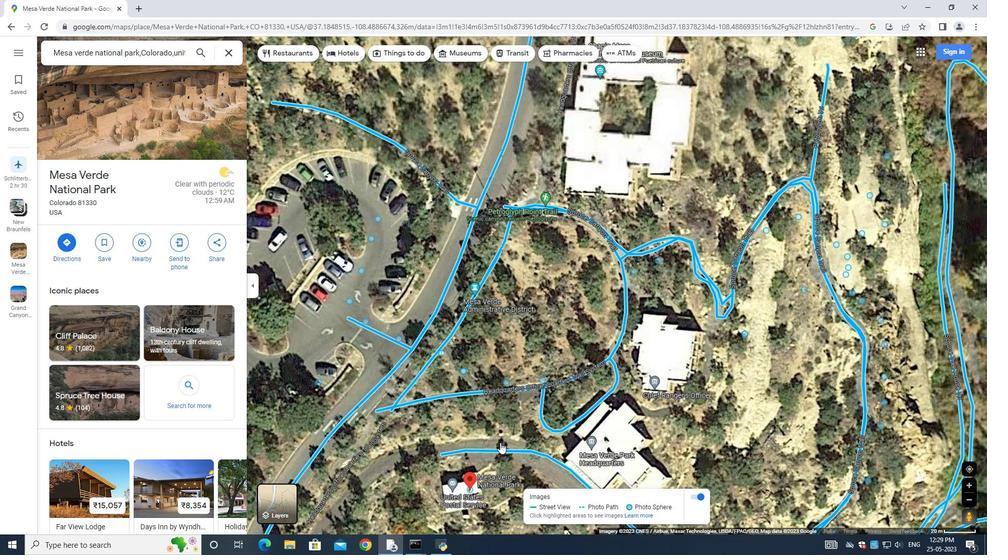 
Action: Mouse moved to (479, 456)
Screenshot: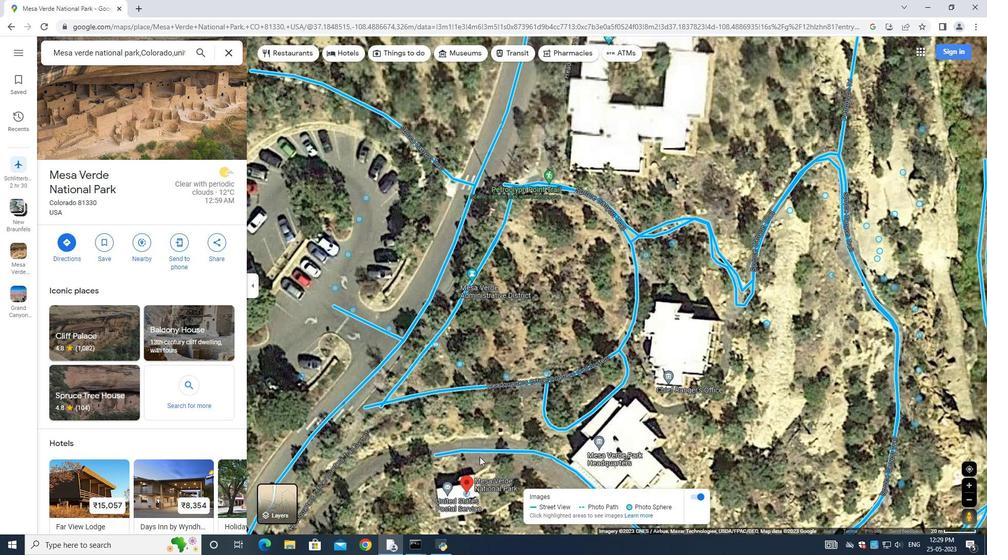 
Action: Mouse scrolled (479, 456) with delta (0, 0)
Screenshot: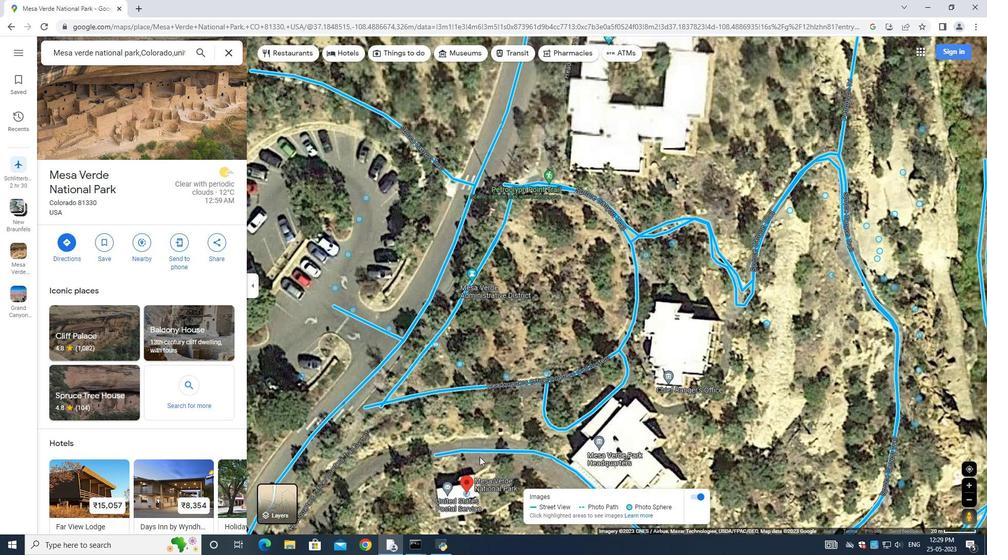 
Action: Mouse moved to (479, 455)
Screenshot: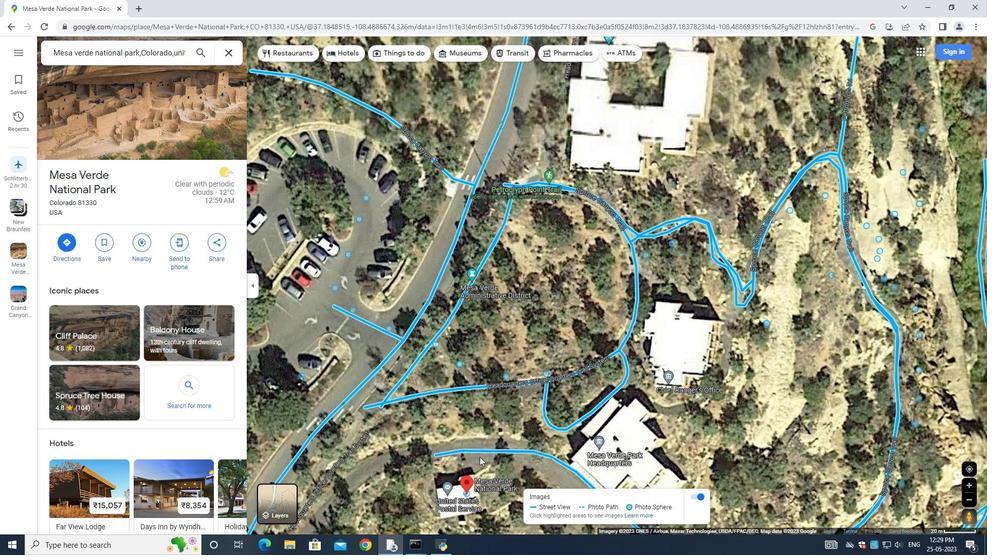 
Action: Mouse scrolled (479, 456) with delta (0, 0)
Screenshot: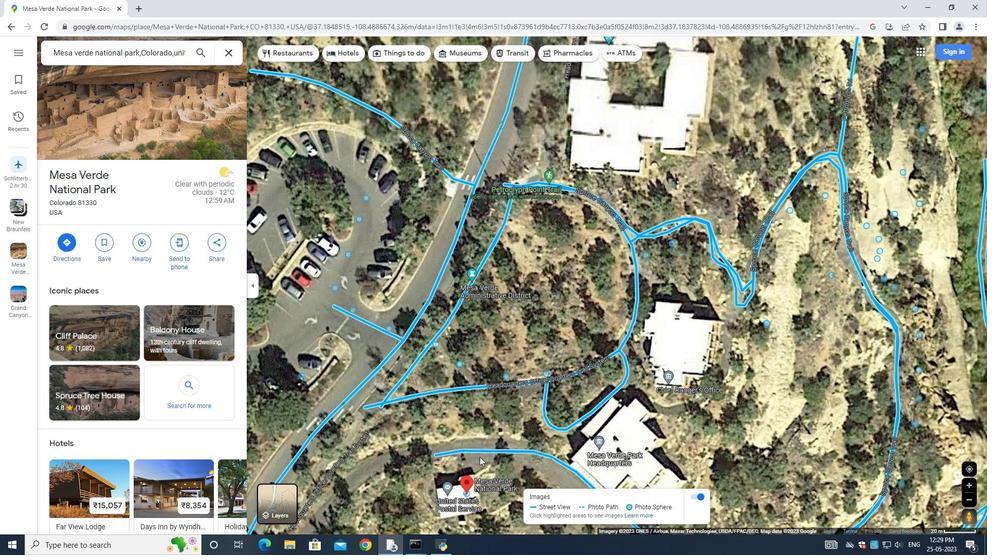 
Action: Mouse moved to (479, 450)
Screenshot: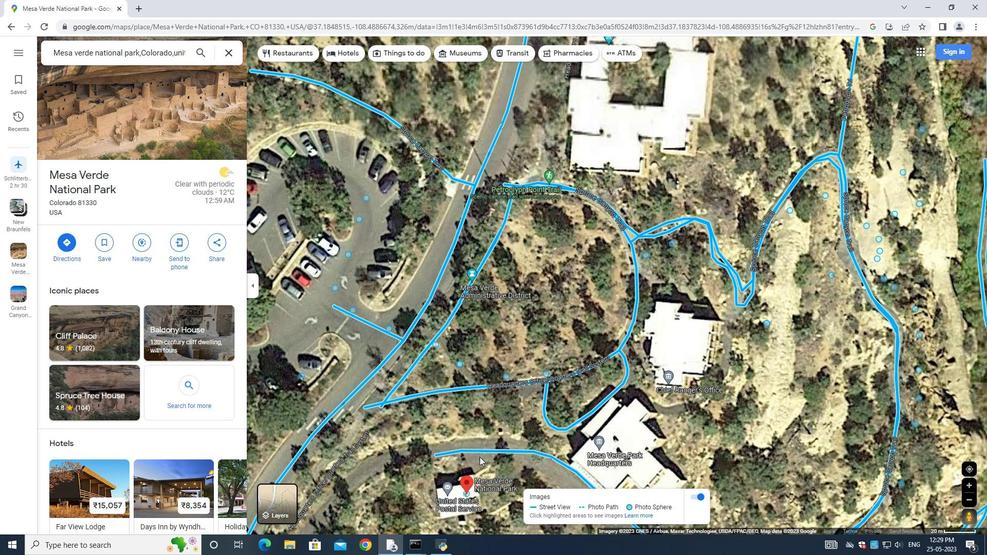 
Action: Mouse scrolled (479, 455) with delta (0, 0)
Screenshot: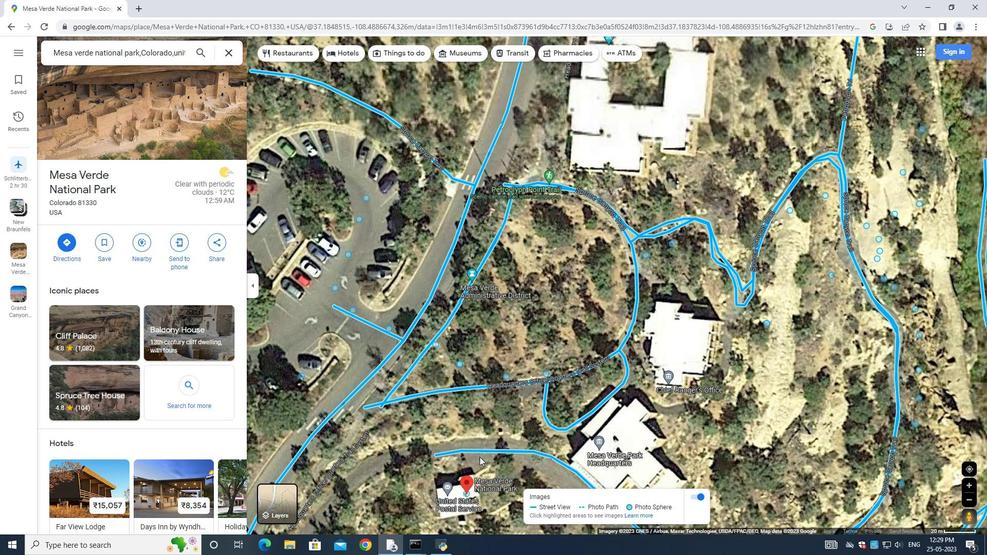 
Action: Mouse moved to (484, 465)
Screenshot: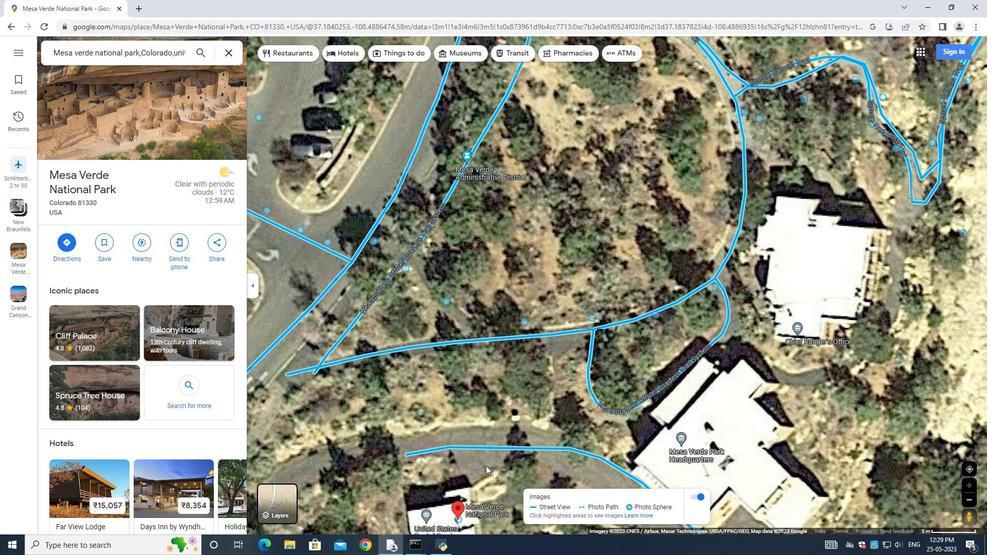 
Action: Mouse pressed left at (484, 465)
Screenshot: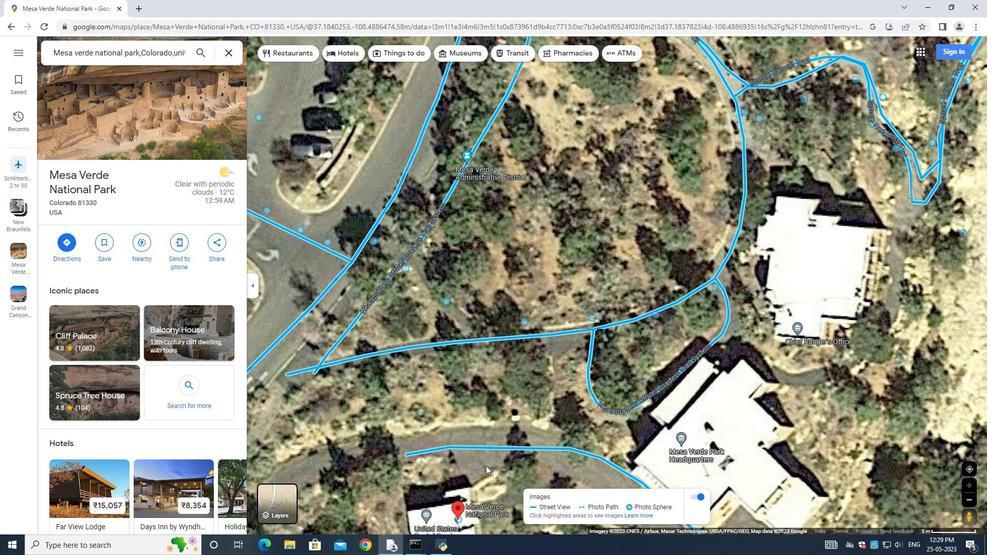 
Action: Mouse moved to (533, 333)
